 Task: Research Airbnb Accomodation option  in Jackson Hole, Wyoming, known for its outdoor adventures and proximity to Grand Teton National Park.
Action: Mouse moved to (503, 73)
Screenshot: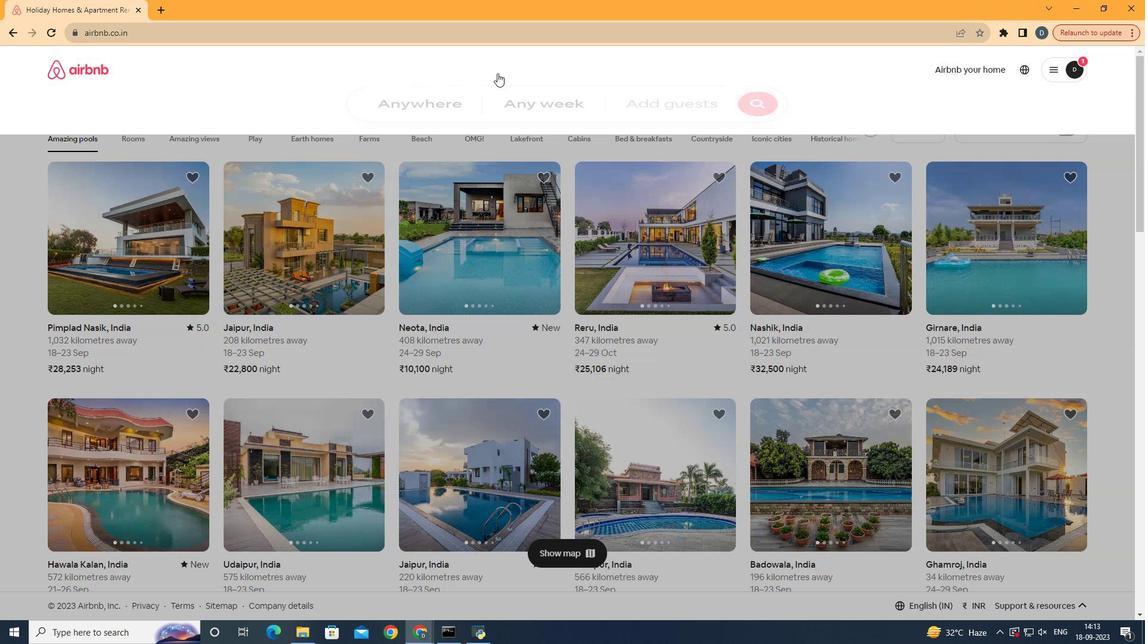 
Action: Mouse pressed left at (503, 73)
Screenshot: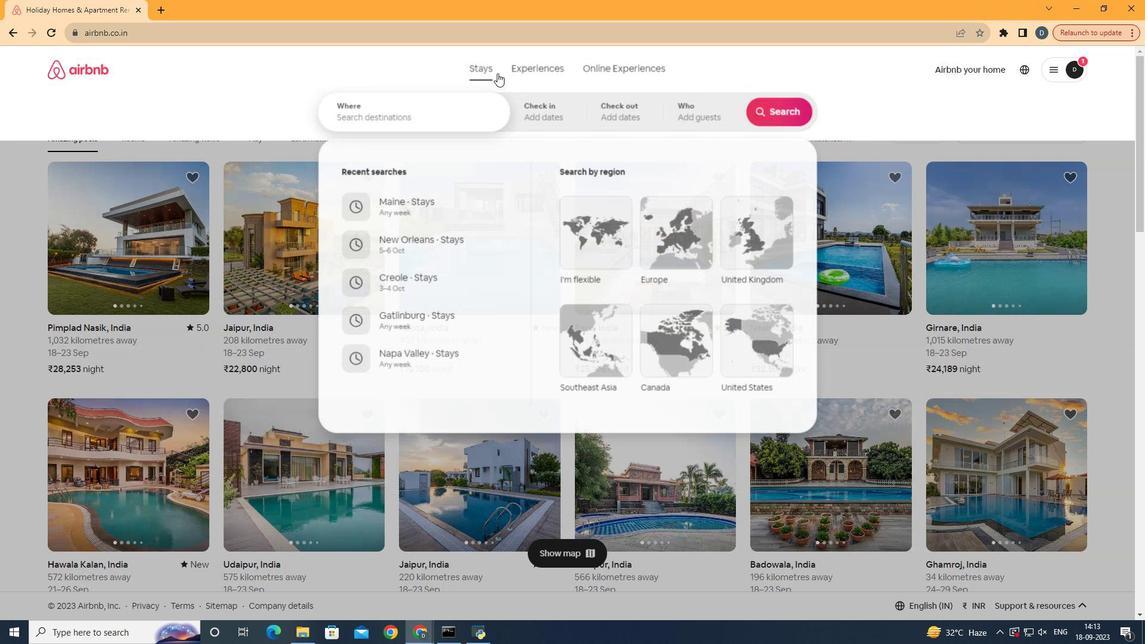 
Action: Mouse moved to (449, 118)
Screenshot: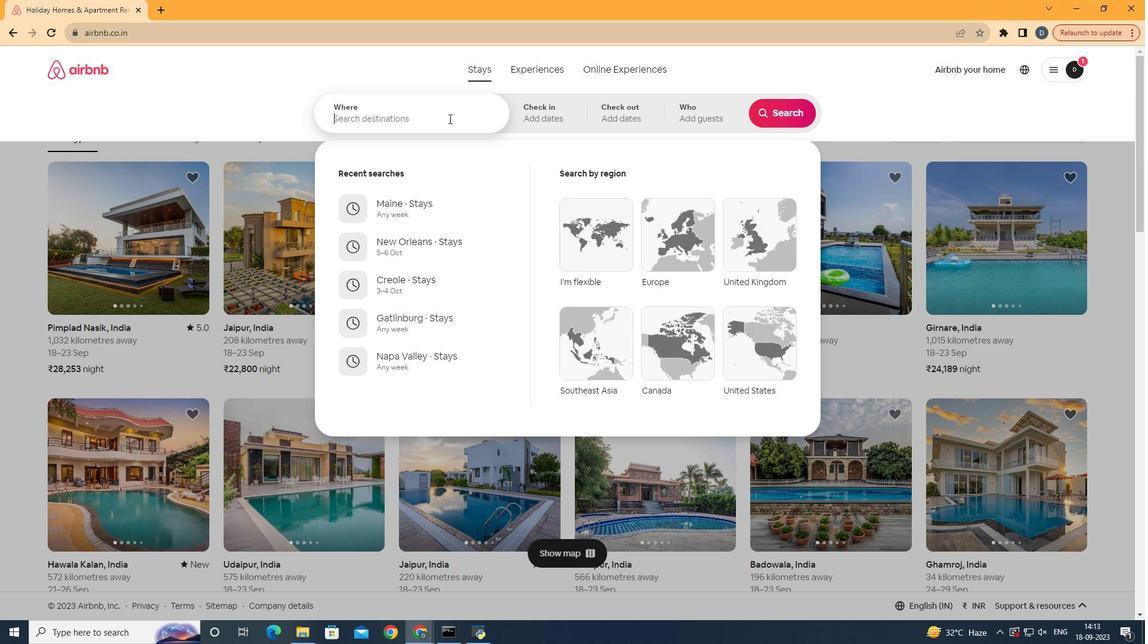 
Action: Mouse pressed left at (449, 118)
Screenshot: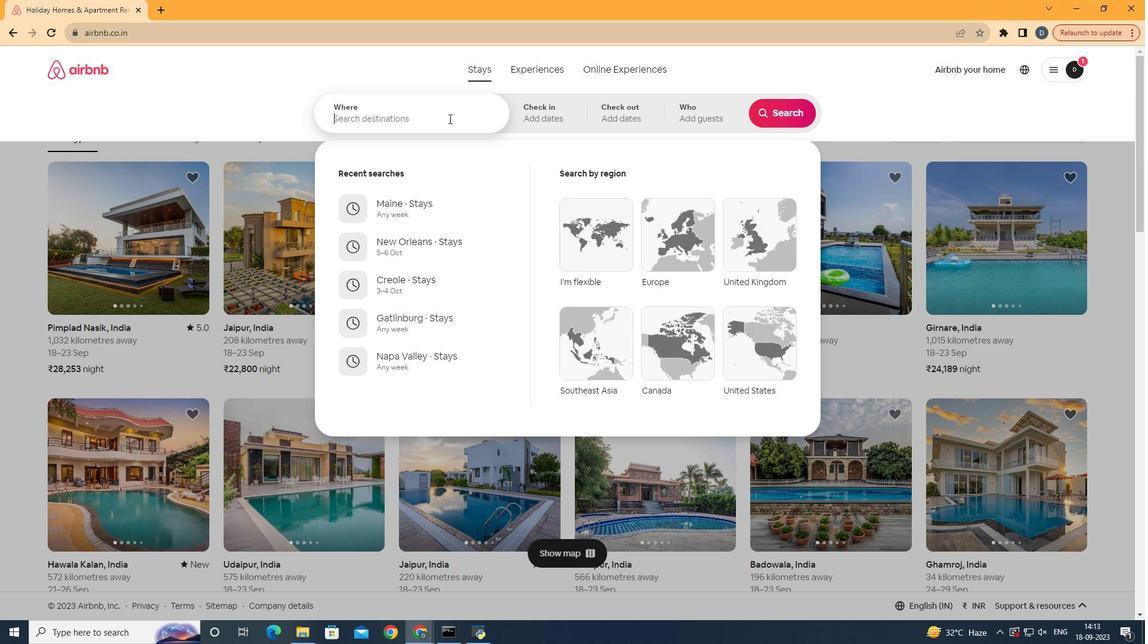 
Action: Mouse moved to (453, 116)
Screenshot: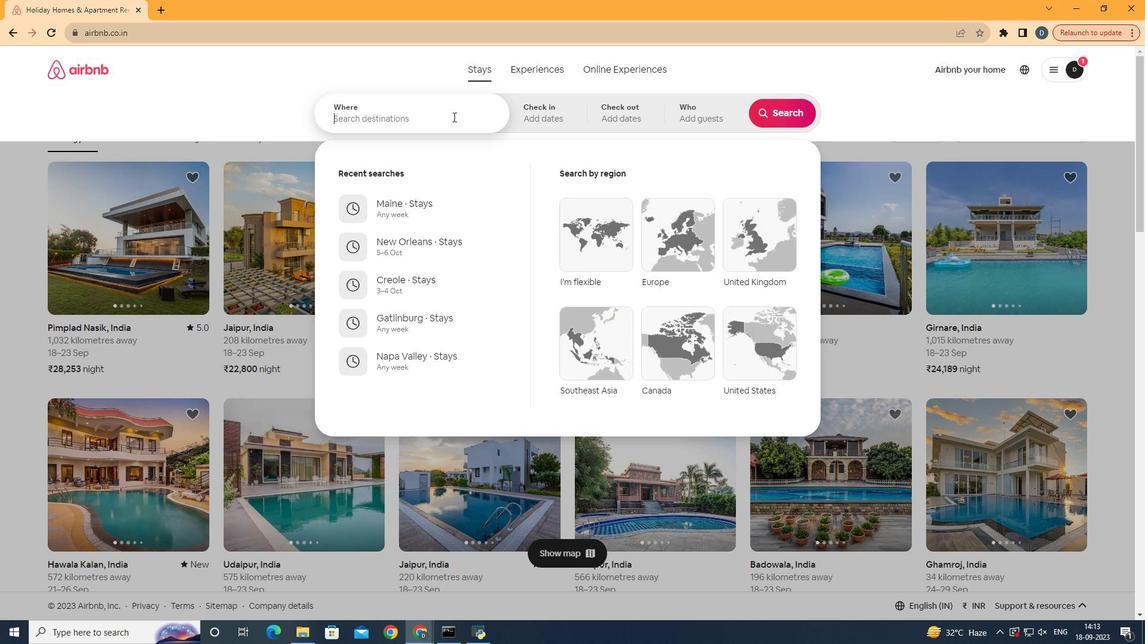 
Action: Key pressed <Key.shift><Key.shift><Key.shift>Jackson<Key.space><Key.shift>Hole,<Key.space><Key.shift><Key.shift><Key.shift><Key.shift><Key.shift><Key.shift><Key.shift><Key.shift><Key.shift><Key.shift><Key.shift><Key.shift><Key.shift><Key.shift><Key.shift><Key.shift><Key.shift><Key.shift><Key.shift><Key.shift>Wyoming<Key.space><Key.shift><Key.shift><Key.shift><Key.shift><Key.shift><Key.shift><Key.shift><Key.shift><Key.shift><Key.shift><Key.shift><Key.shift><Key.shift><Key.shift><Key.shift><Key.shift><Key.shift><Key.shift><Key.shift><Key.shift><Key.shift><Key.shift><Key.shift><Key.shift><Key.shift><Key.shift><Key.shift><Key.shift><Key.shift><Key.shift><Key.shift>Grand<Key.backspace><Key.backspace><Key.backspace><Key.backspace><Key.backspace><Key.backspace><Key.enter>
Screenshot: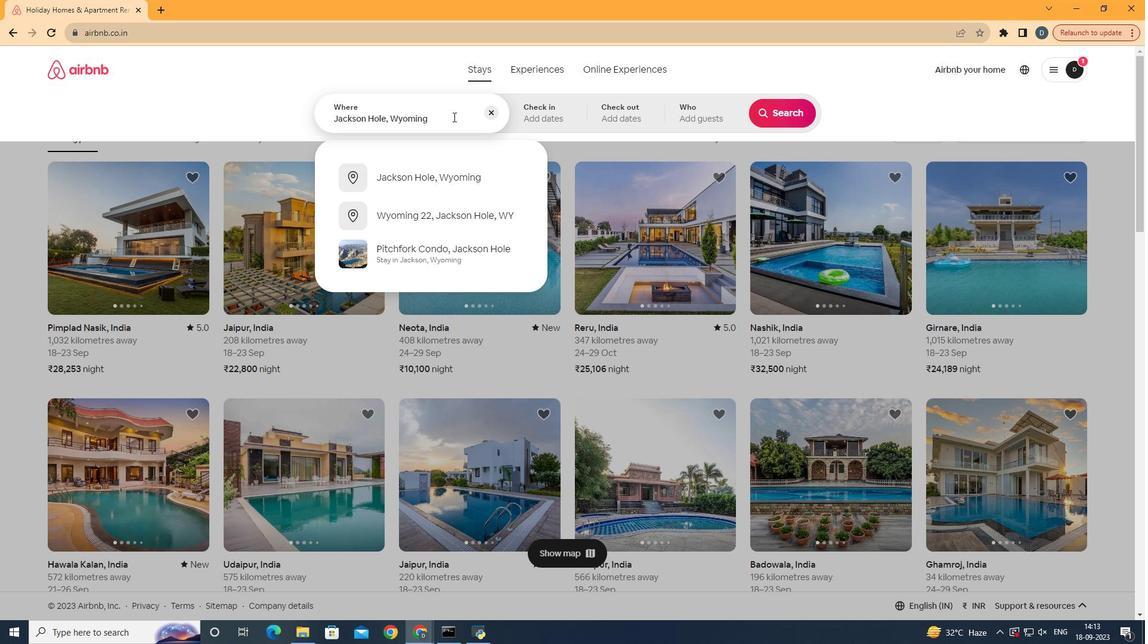 
Action: Mouse moved to (796, 113)
Screenshot: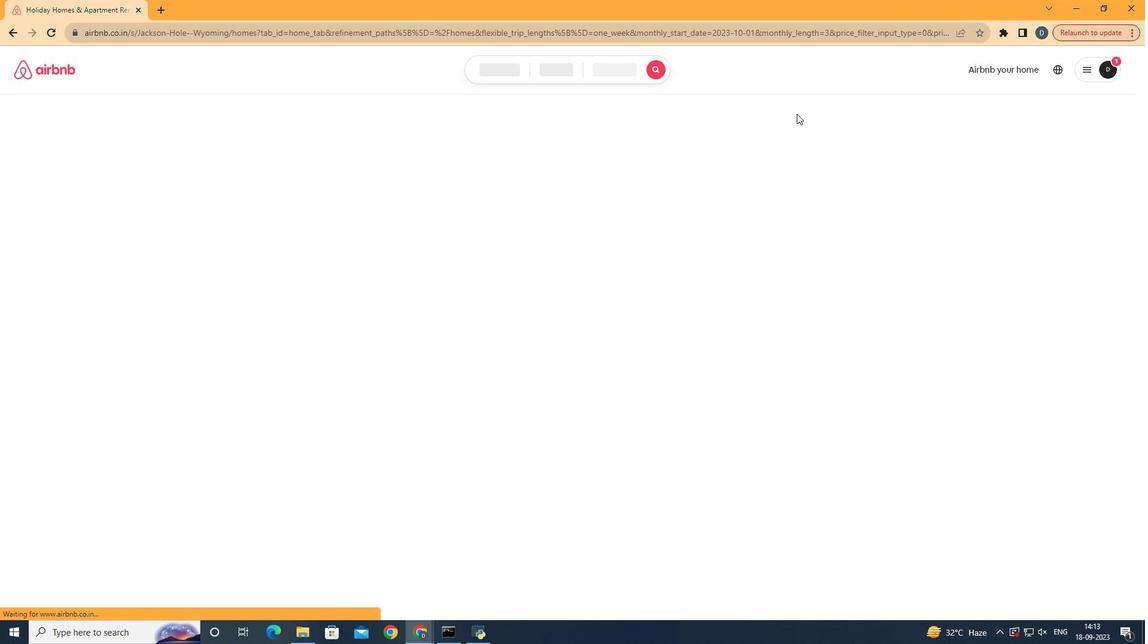 
Action: Mouse pressed left at (796, 113)
Screenshot: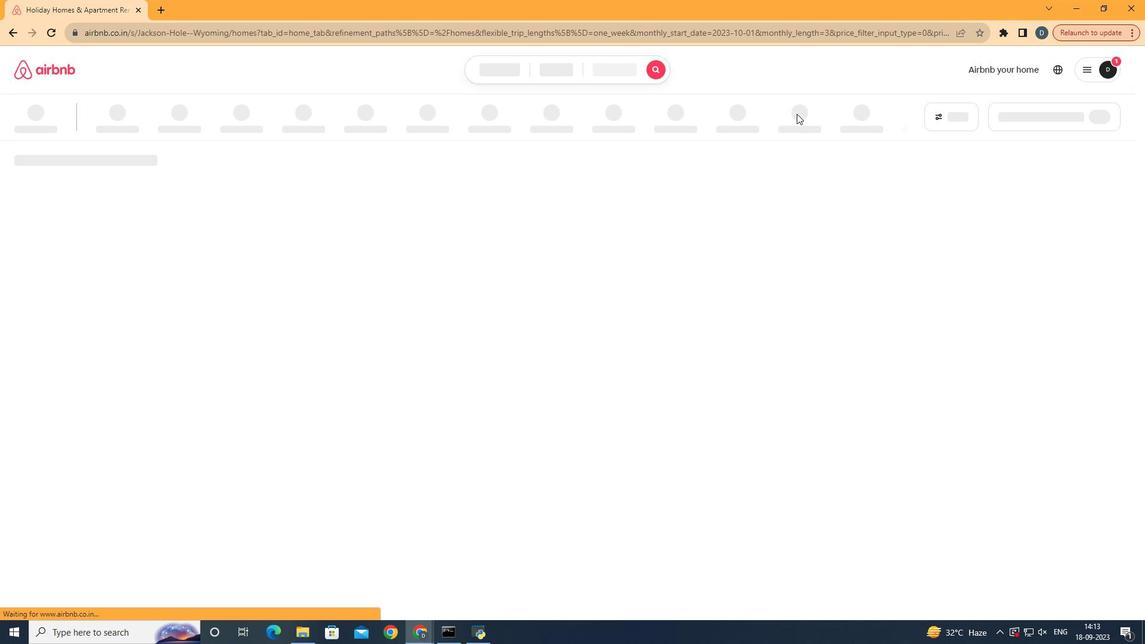 
Action: Mouse moved to (168, 303)
Screenshot: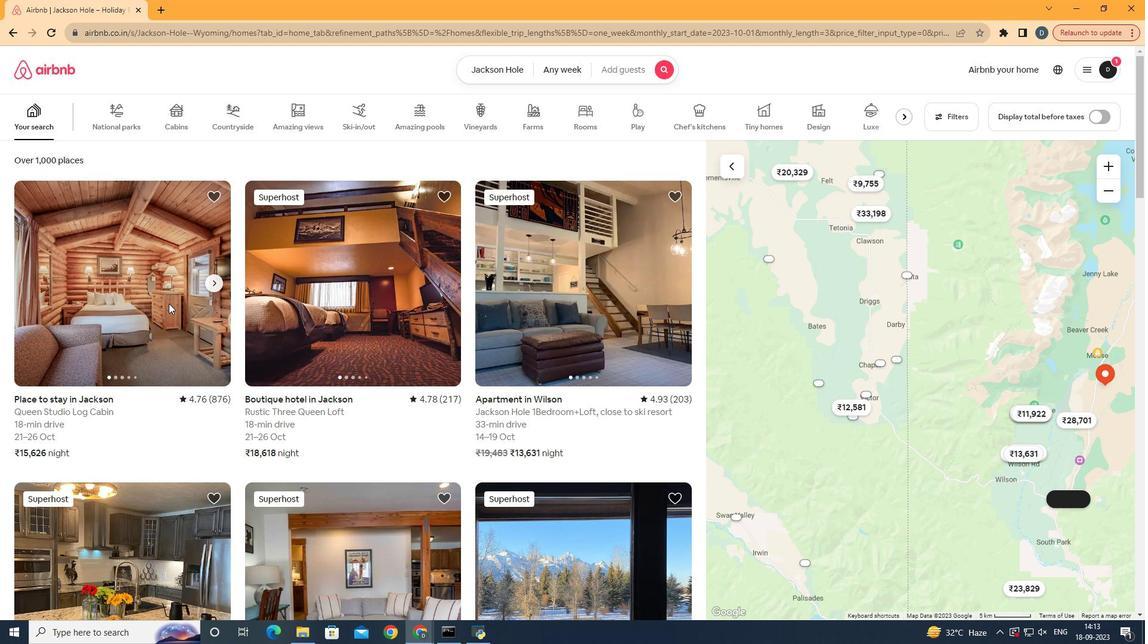 
Action: Mouse pressed left at (168, 303)
Screenshot: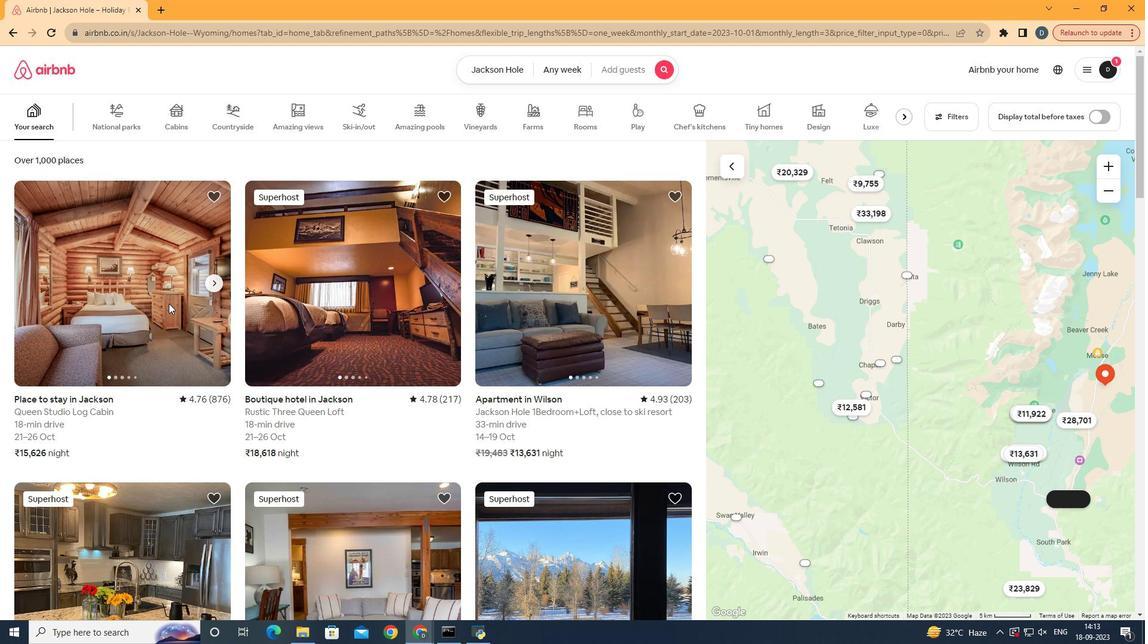 
Action: Mouse moved to (823, 436)
Screenshot: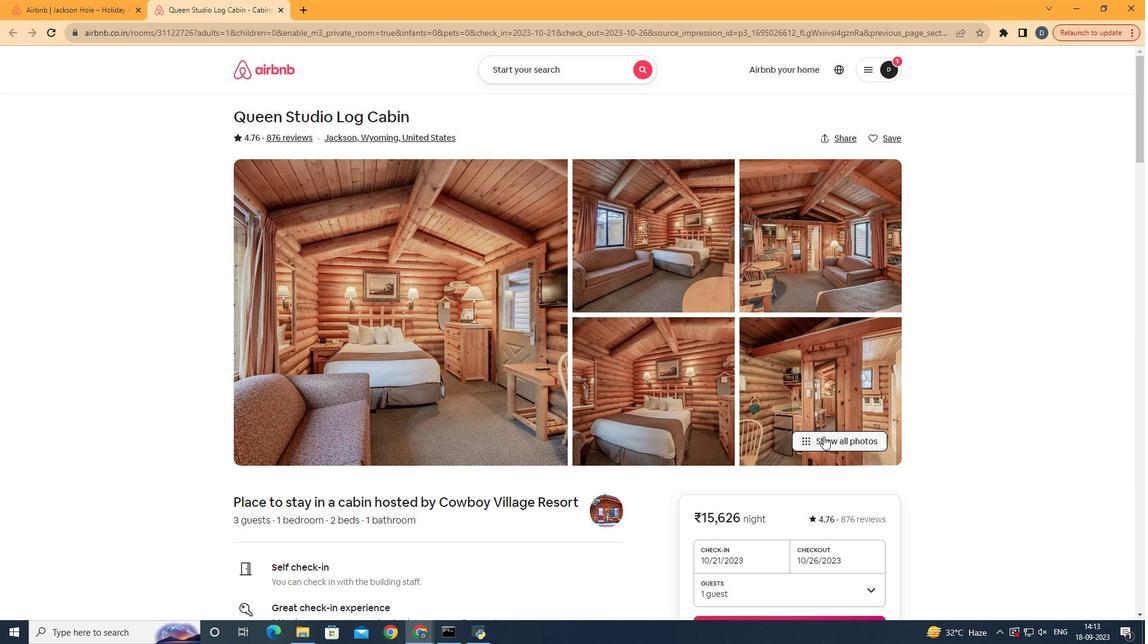 
Action: Mouse pressed left at (823, 436)
Screenshot: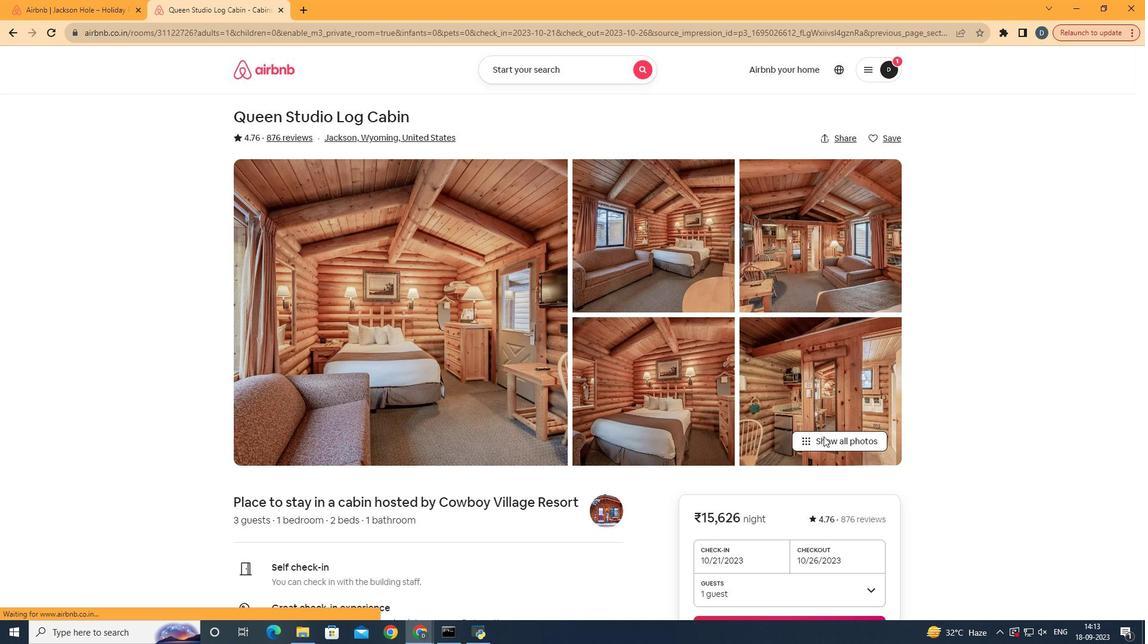 
Action: Mouse moved to (805, 396)
Screenshot: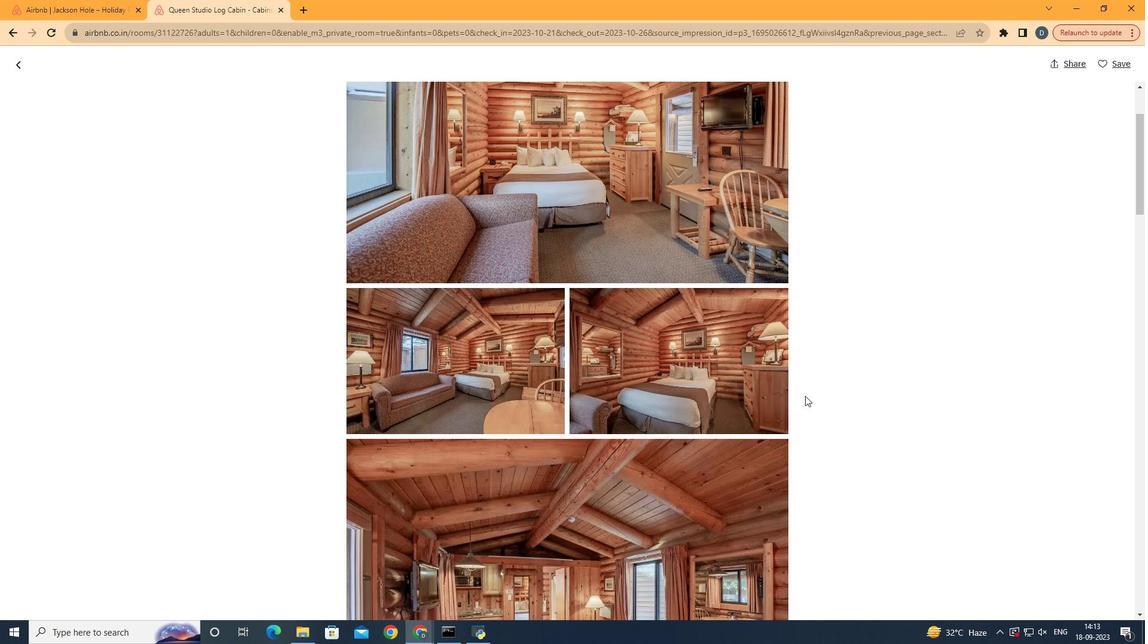 
Action: Mouse scrolled (805, 395) with delta (0, 0)
Screenshot: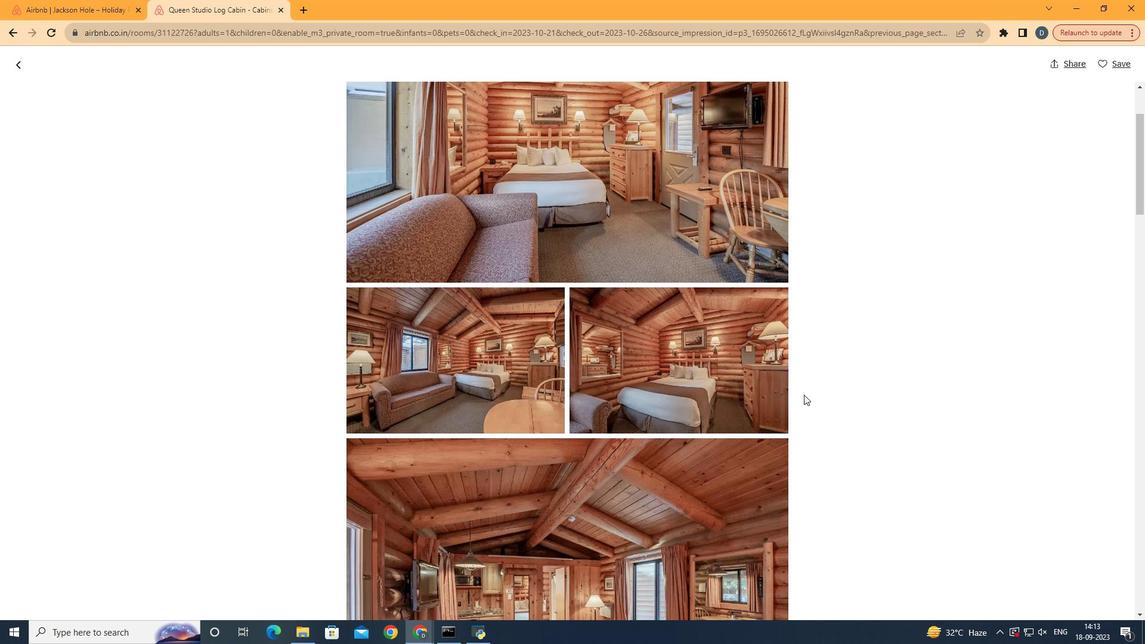 
Action: Mouse scrolled (805, 395) with delta (0, 0)
Screenshot: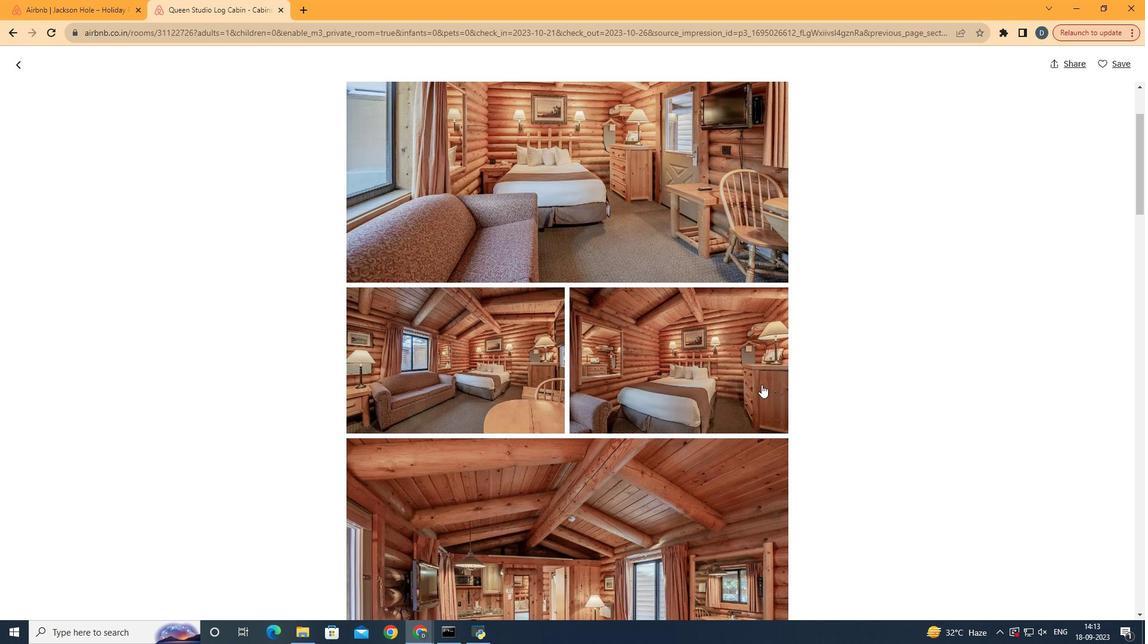
Action: Mouse moved to (759, 384)
Screenshot: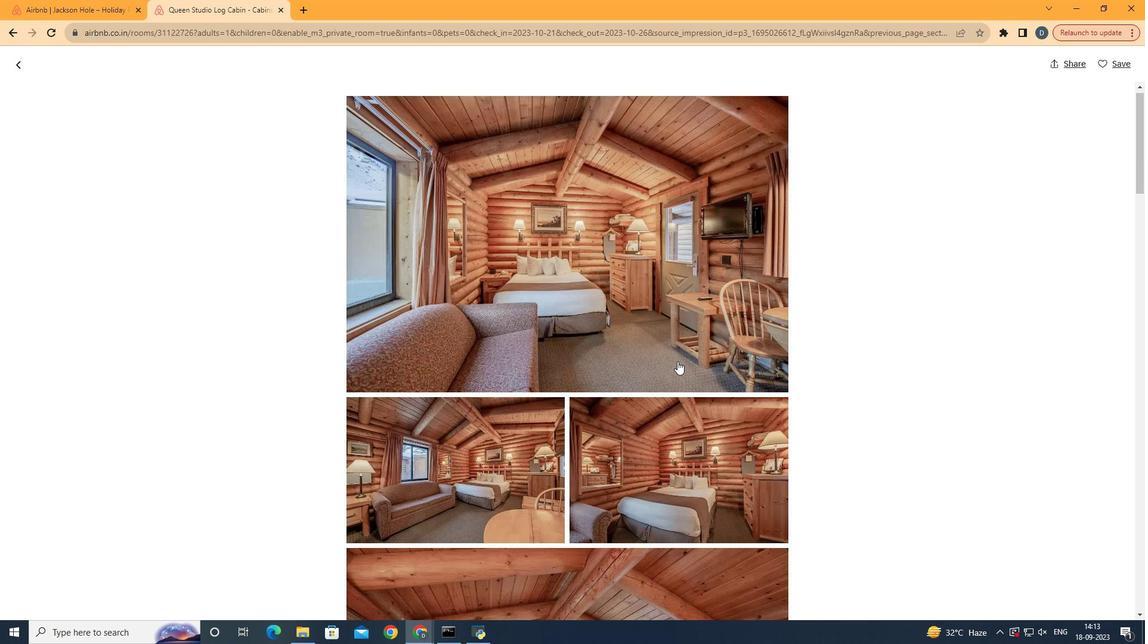 
Action: Mouse scrolled (759, 384) with delta (0, 0)
Screenshot: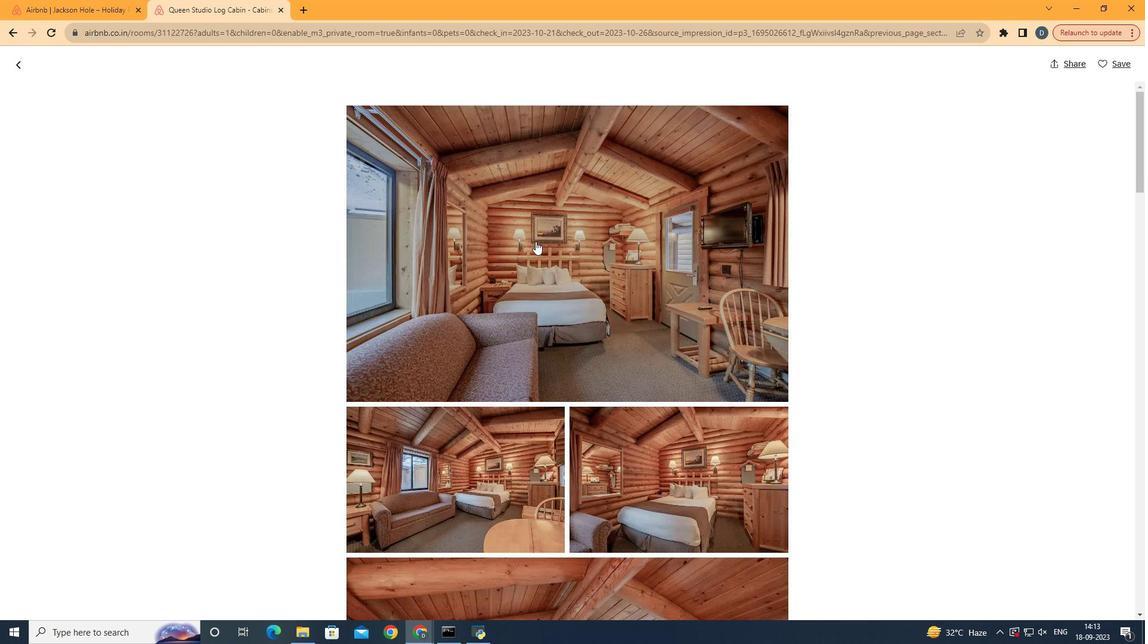 
Action: Mouse scrolled (759, 384) with delta (0, 0)
Screenshot: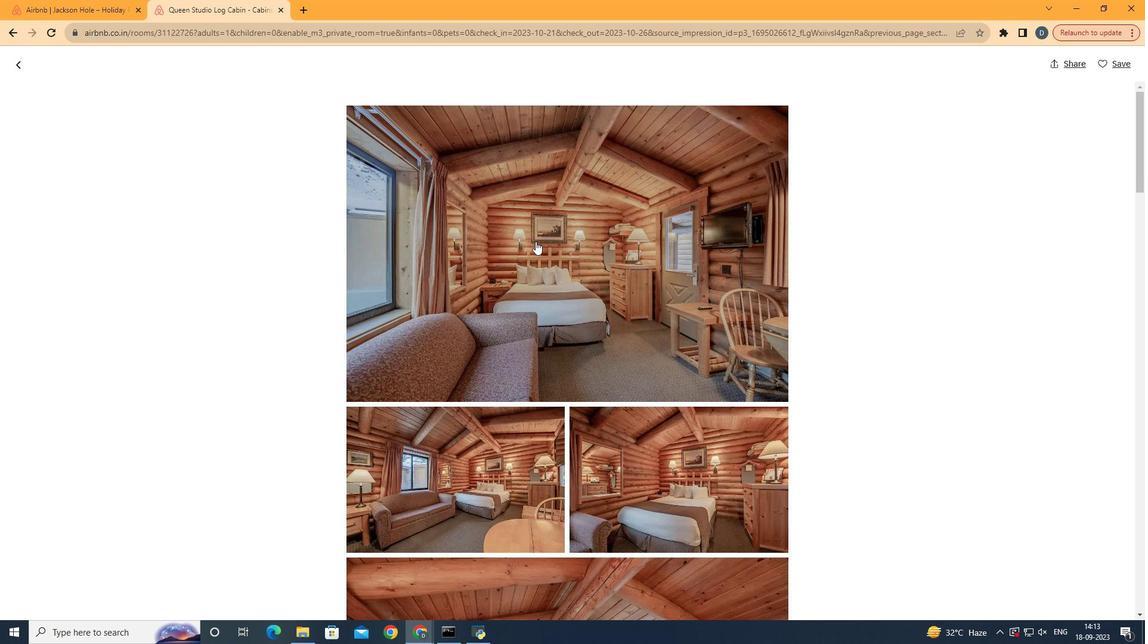 
Action: Mouse scrolled (759, 384) with delta (0, 0)
Screenshot: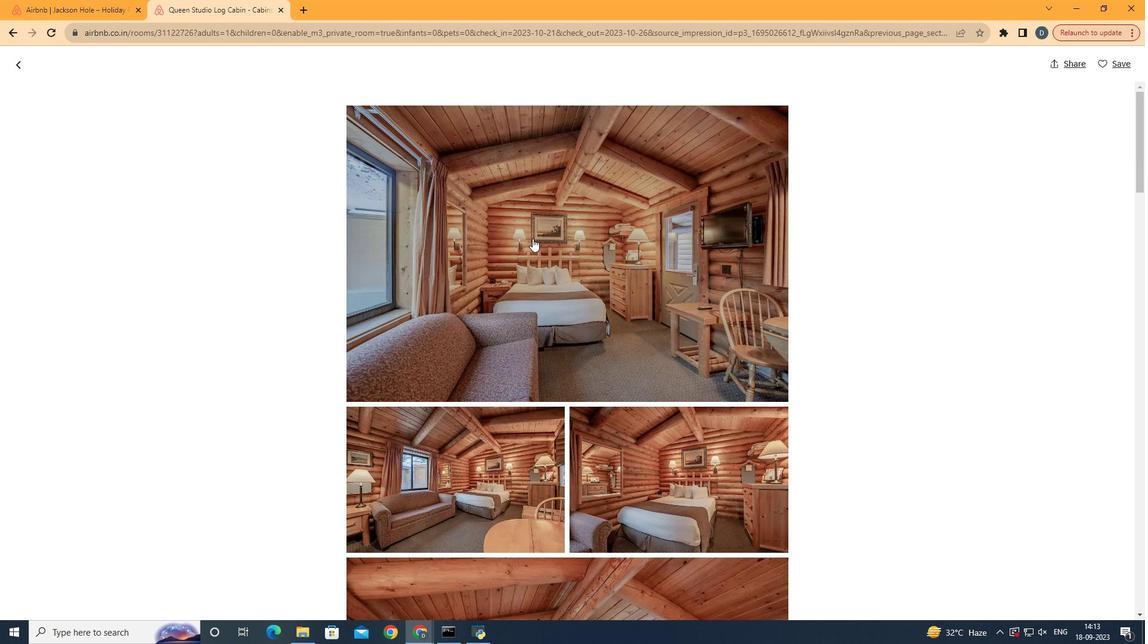 
Action: Mouse moved to (641, 345)
Screenshot: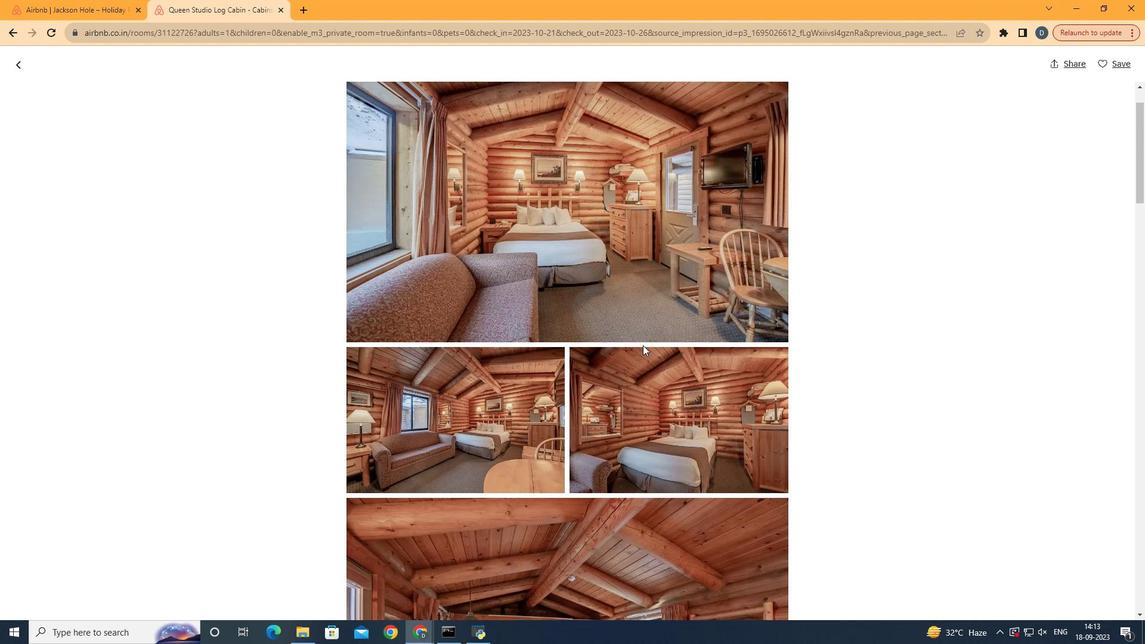 
Action: Mouse scrolled (641, 344) with delta (0, 0)
Screenshot: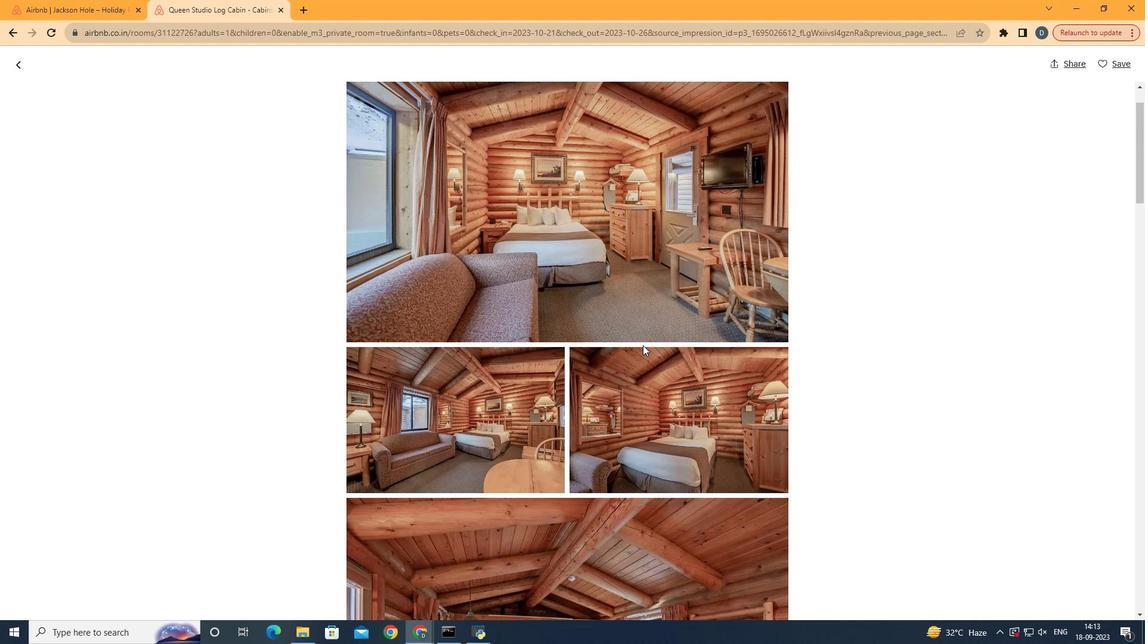 
Action: Mouse moved to (641, 345)
Screenshot: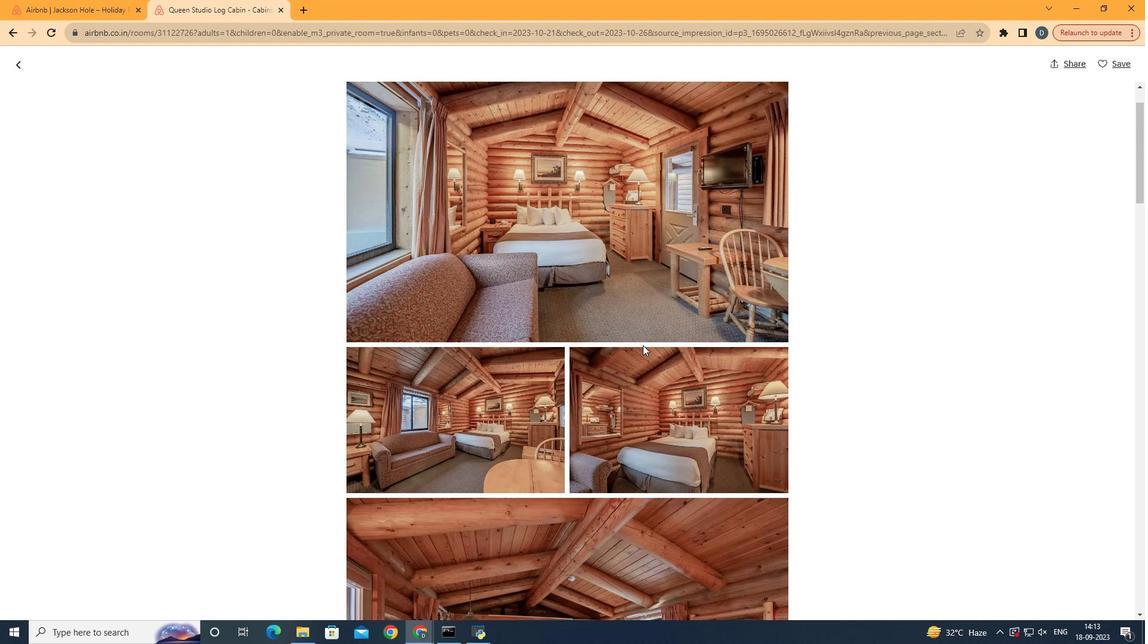 
Action: Mouse pressed left at (641, 345)
Screenshot: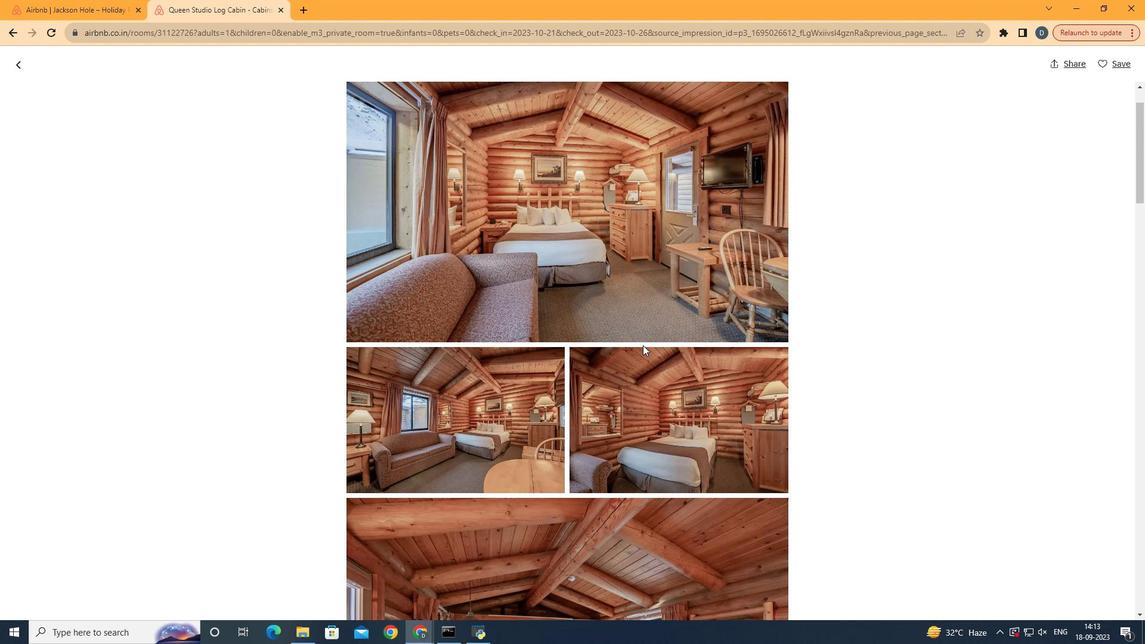 
Action: Mouse moved to (662, 258)
Screenshot: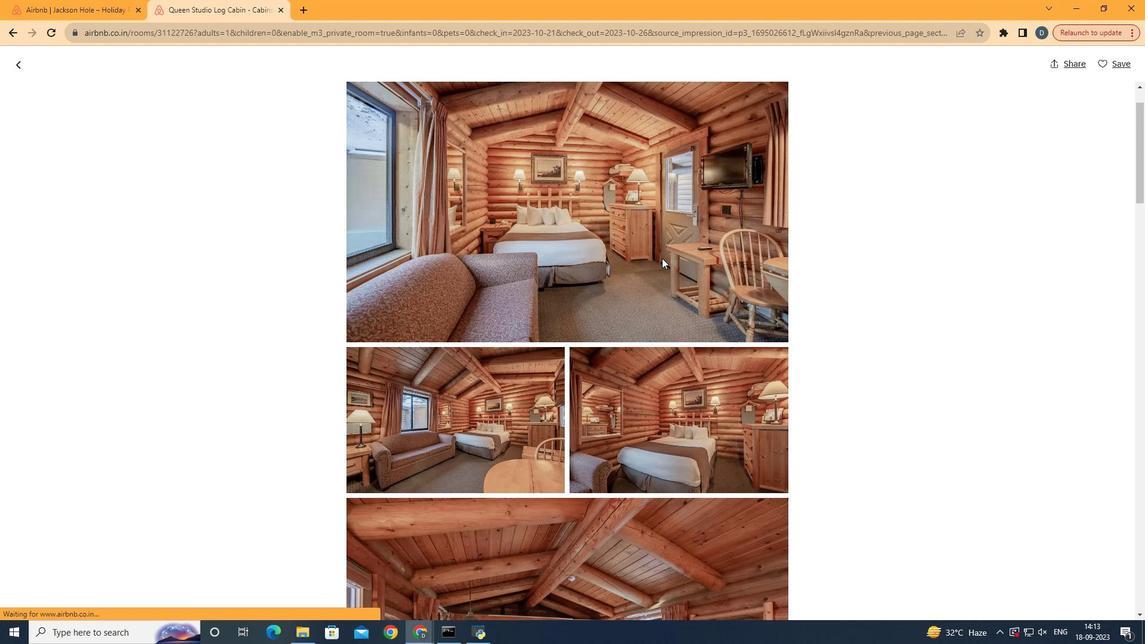 
Action: Mouse pressed left at (662, 258)
Screenshot: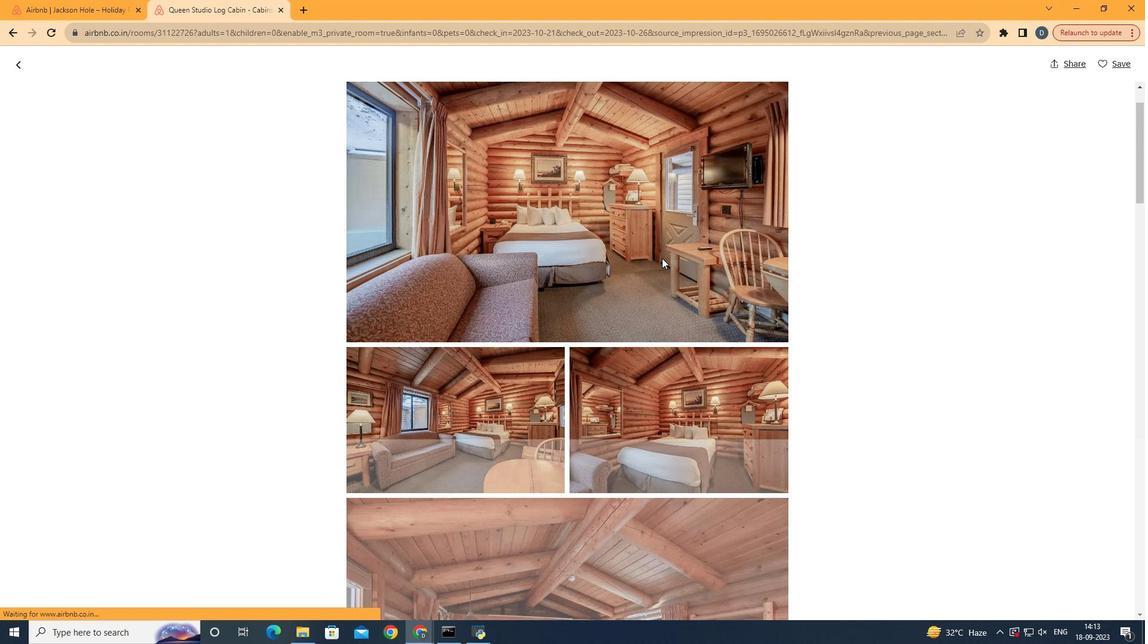 
Action: Mouse moved to (1113, 338)
Screenshot: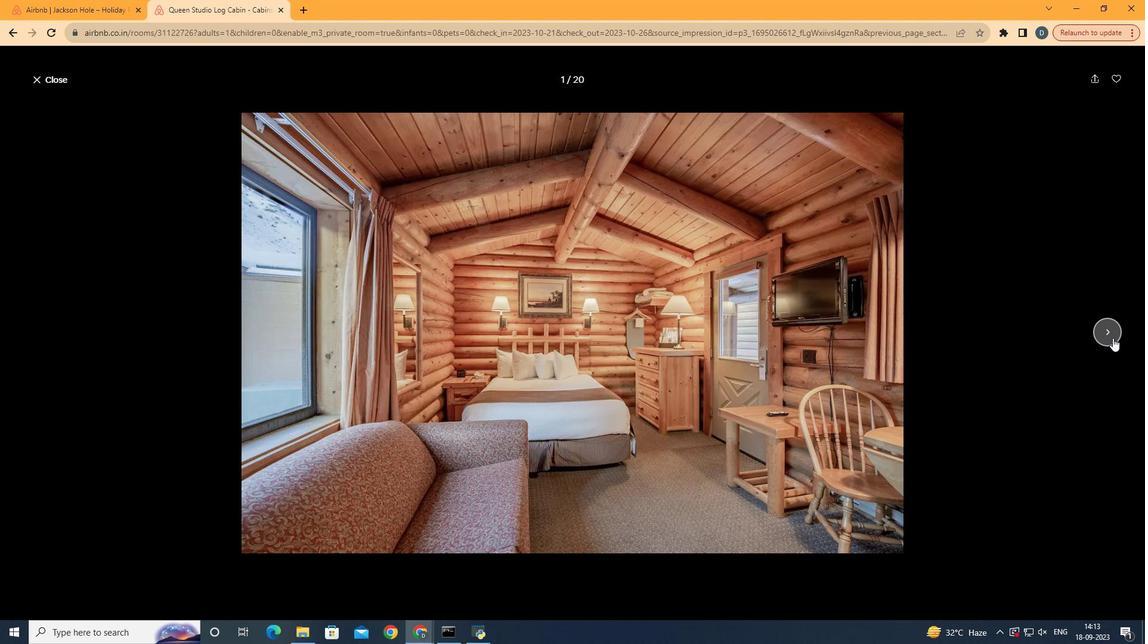 
Action: Mouse pressed left at (1113, 338)
Screenshot: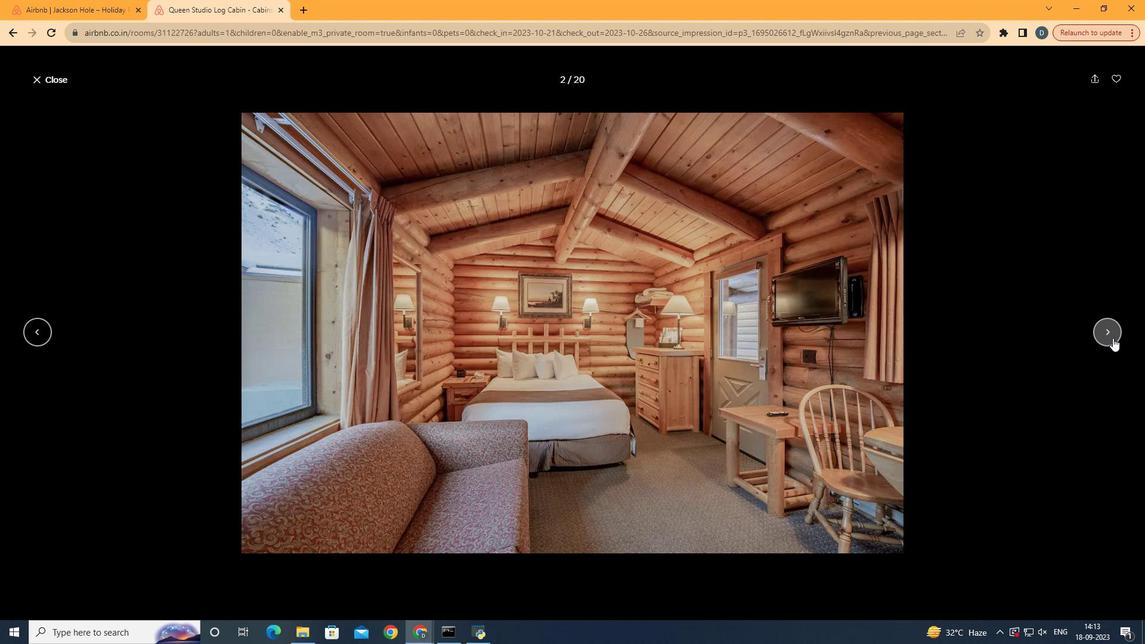 
Action: Mouse pressed left at (1113, 338)
Screenshot: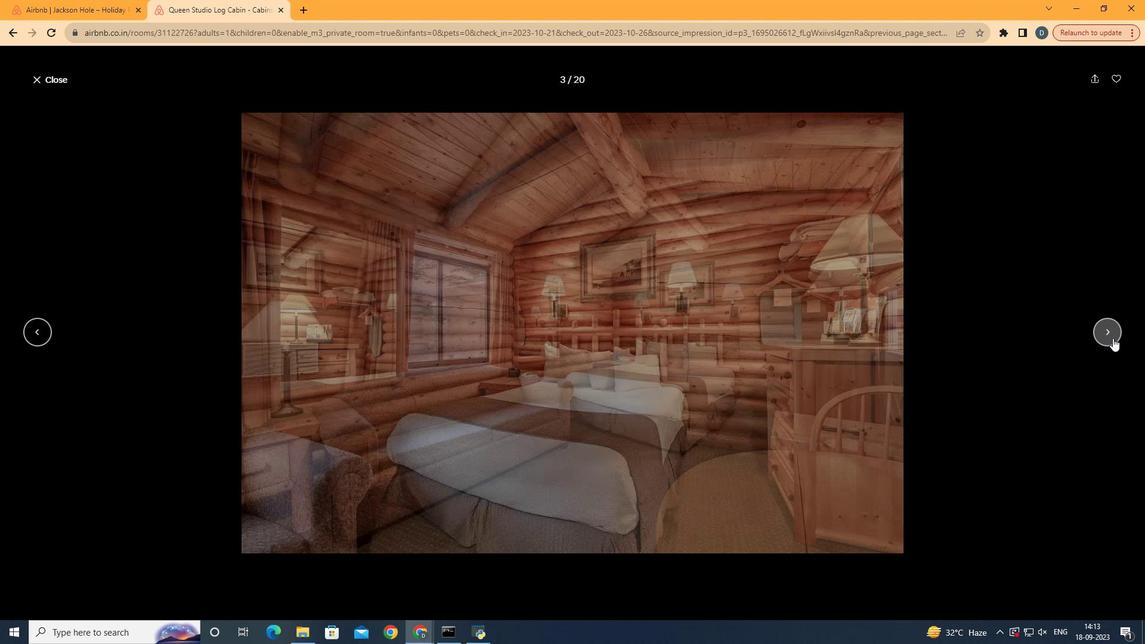 
Action: Mouse pressed left at (1113, 338)
Screenshot: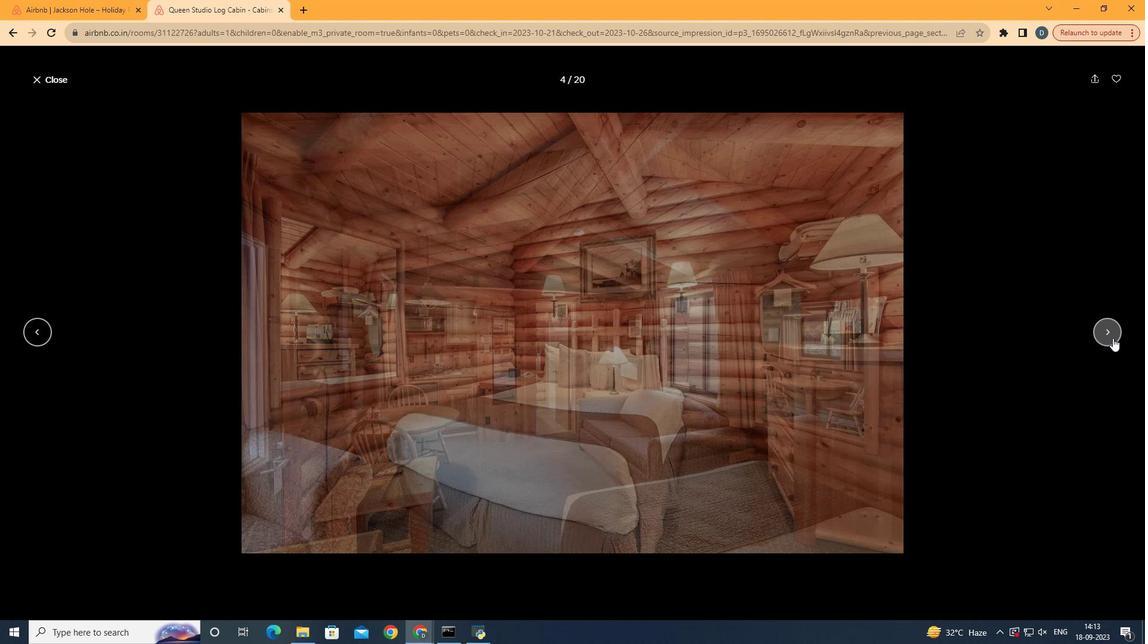 
Action: Key pressed <Key.right>
Screenshot: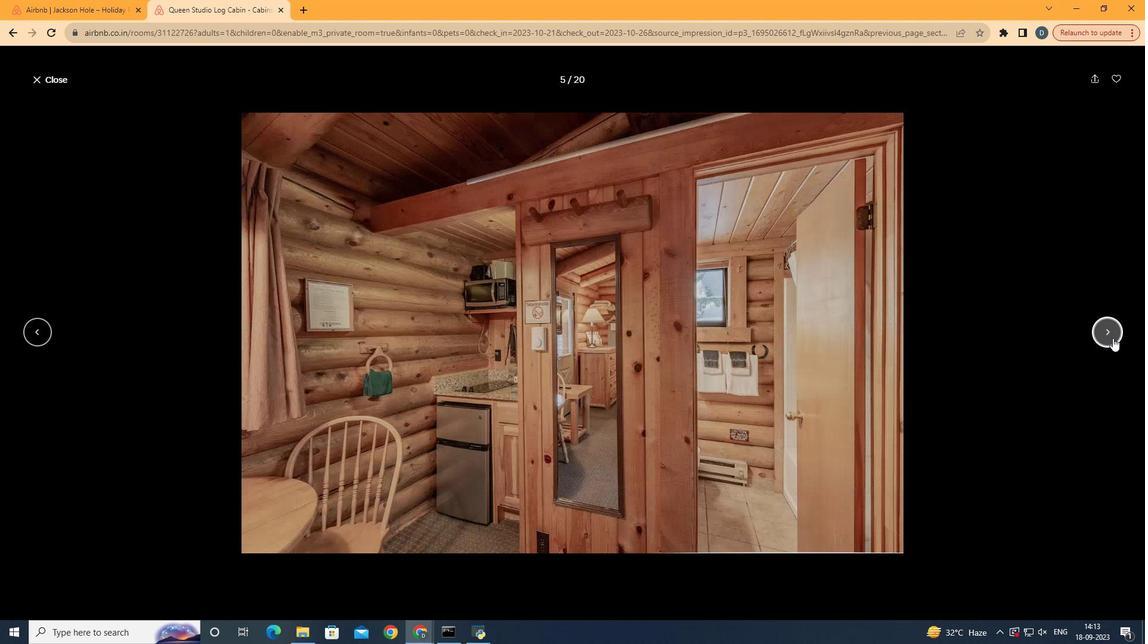 
Action: Mouse moved to (1113, 338)
Screenshot: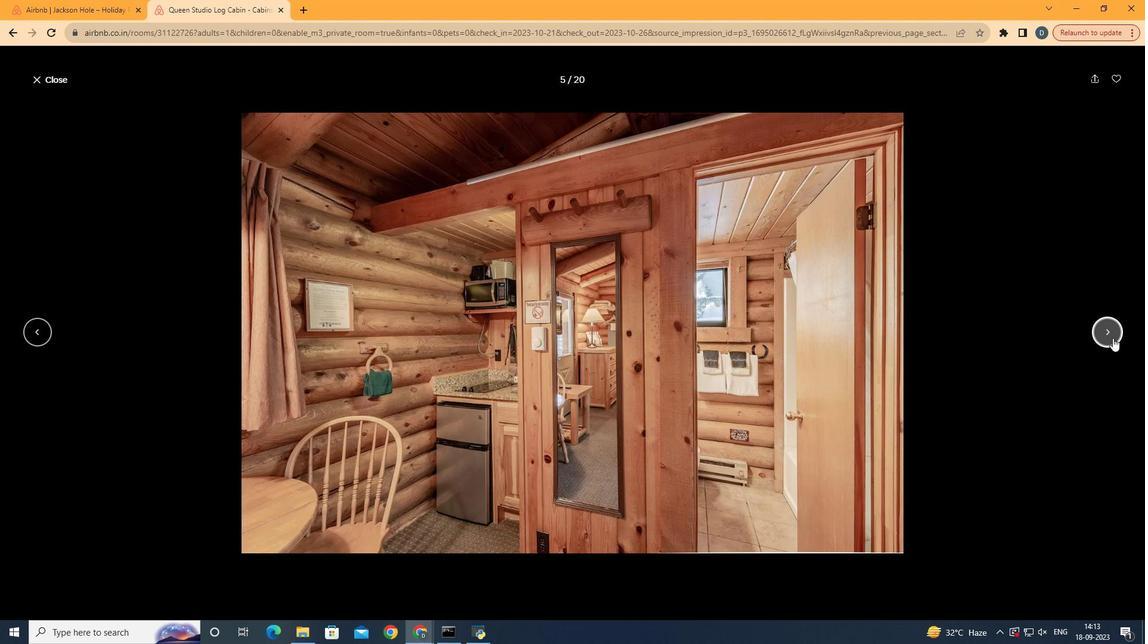 
Action: Key pressed <Key.right><Key.right><Key.right><Key.right><Key.right><Key.right><Key.right><Key.right><Key.right><Key.right><Key.right><Key.right><Key.right><Key.up><Key.left><Key.right><Key.right><Key.right>
Screenshot: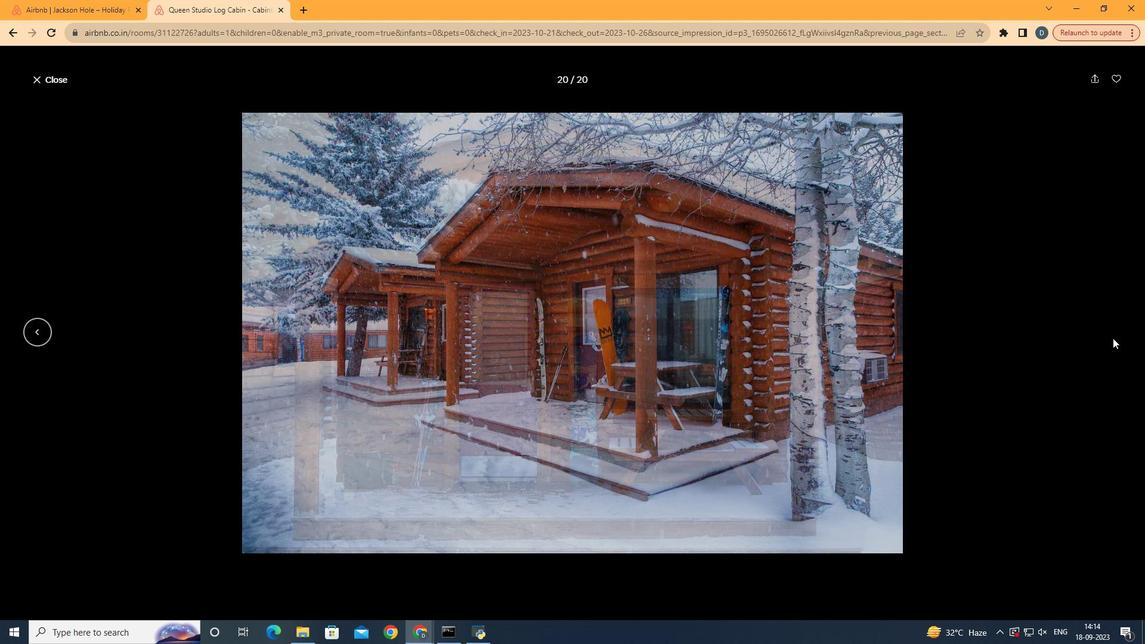 
Action: Mouse moved to (63, 75)
Screenshot: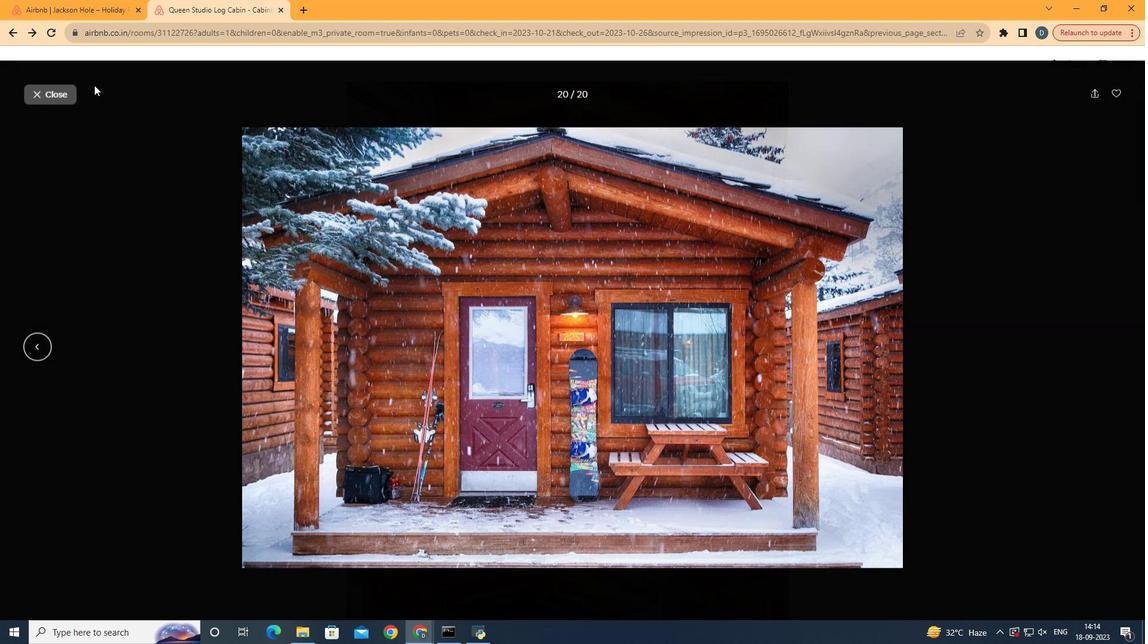 
Action: Mouse pressed left at (63, 75)
Screenshot: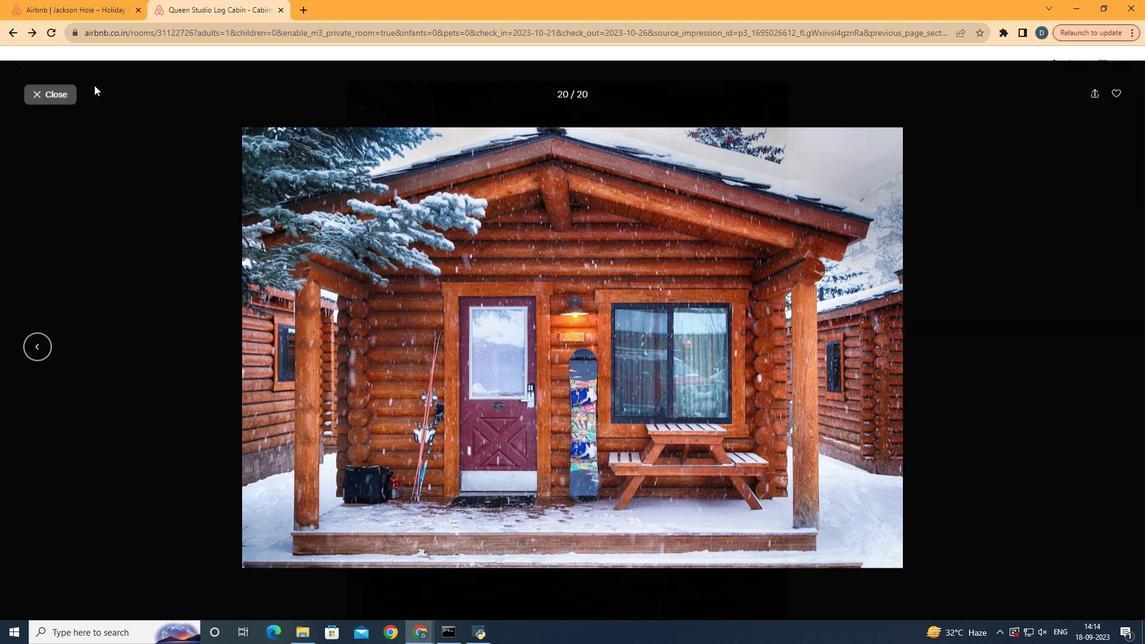 
Action: Mouse moved to (12, 65)
Screenshot: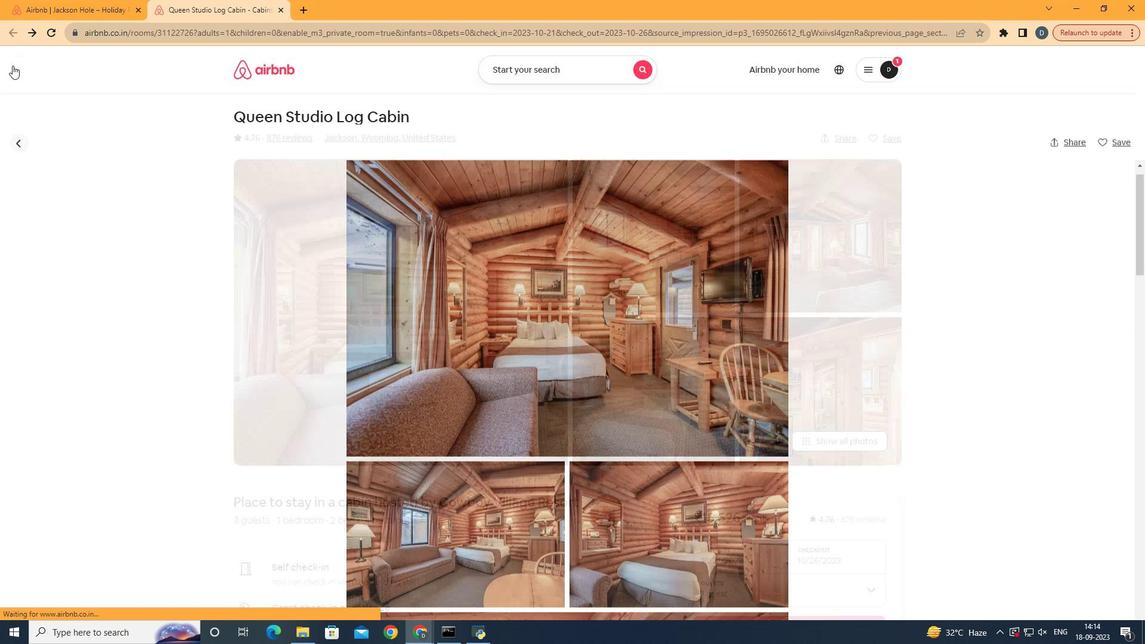 
Action: Mouse pressed left at (12, 65)
Screenshot: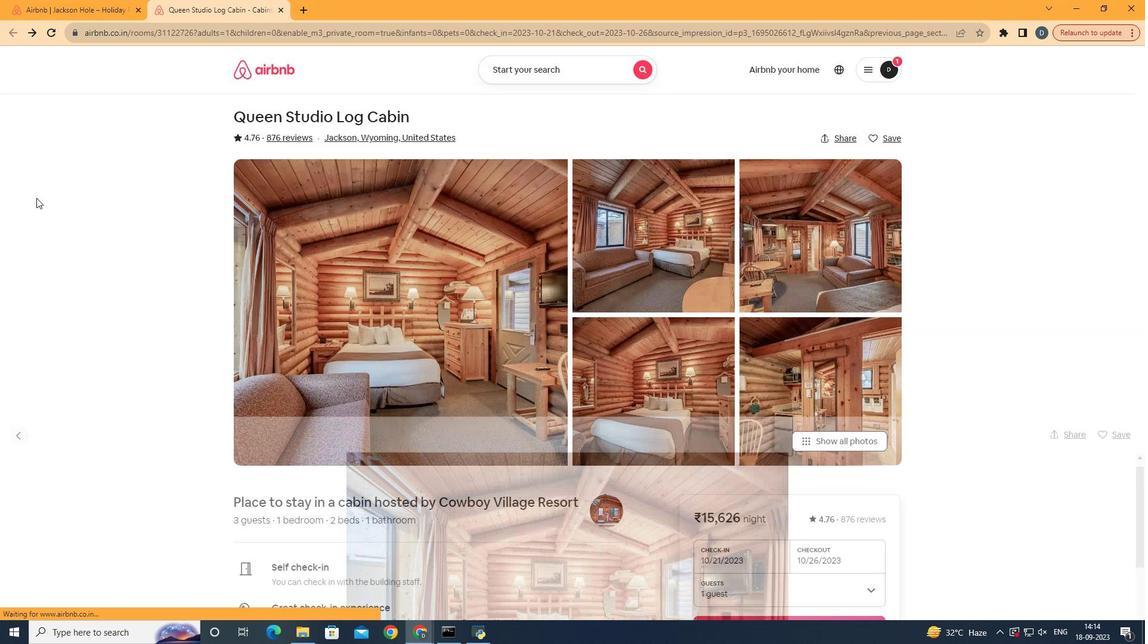 
Action: Mouse moved to (668, 338)
Screenshot: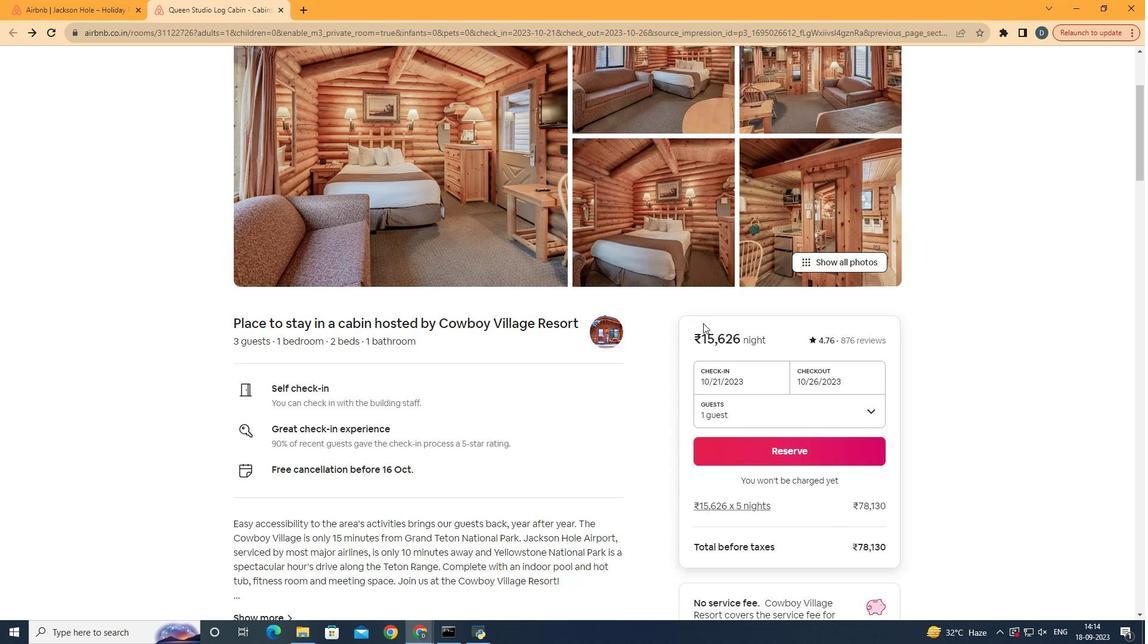 
Action: Mouse scrolled (668, 338) with delta (0, 0)
Screenshot: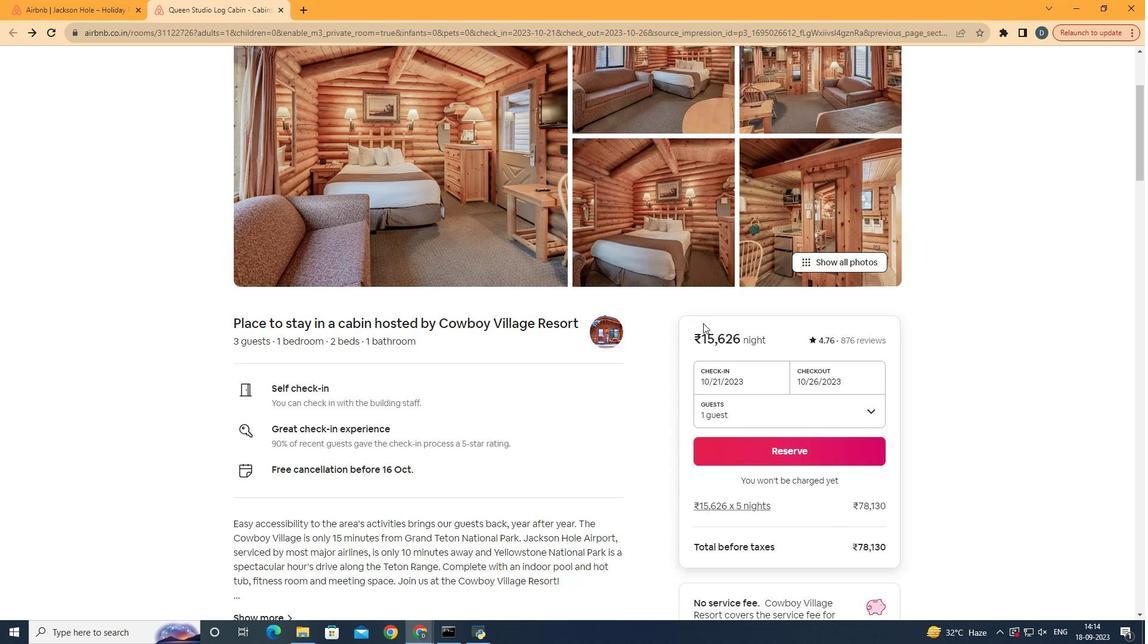 
Action: Mouse moved to (670, 344)
Screenshot: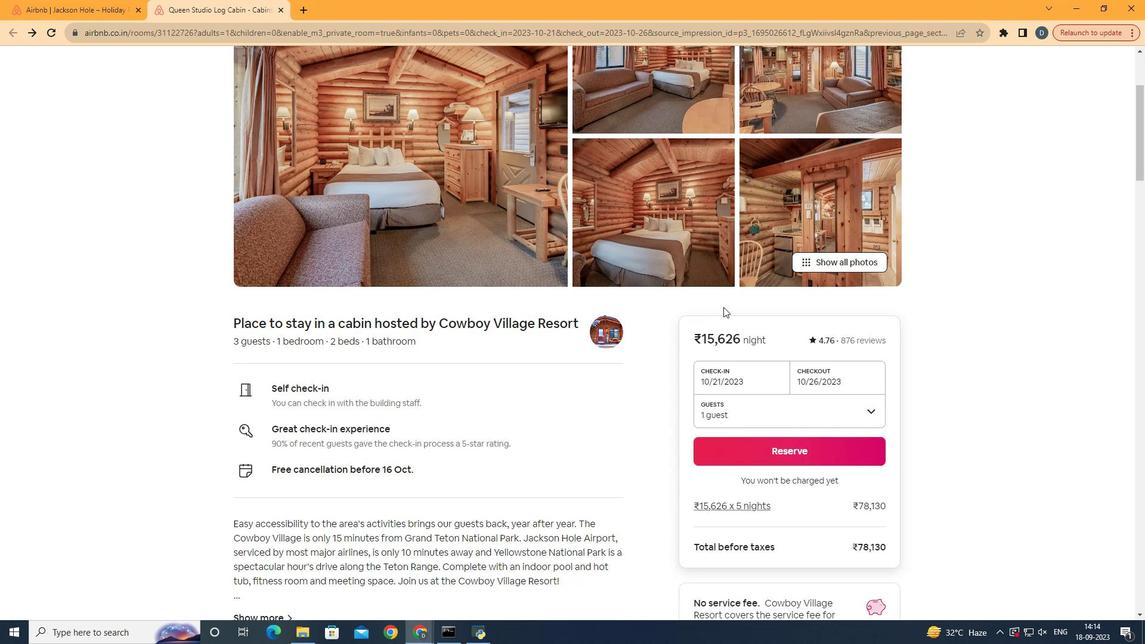 
Action: Mouse scrolled (670, 344) with delta (0, 0)
Screenshot: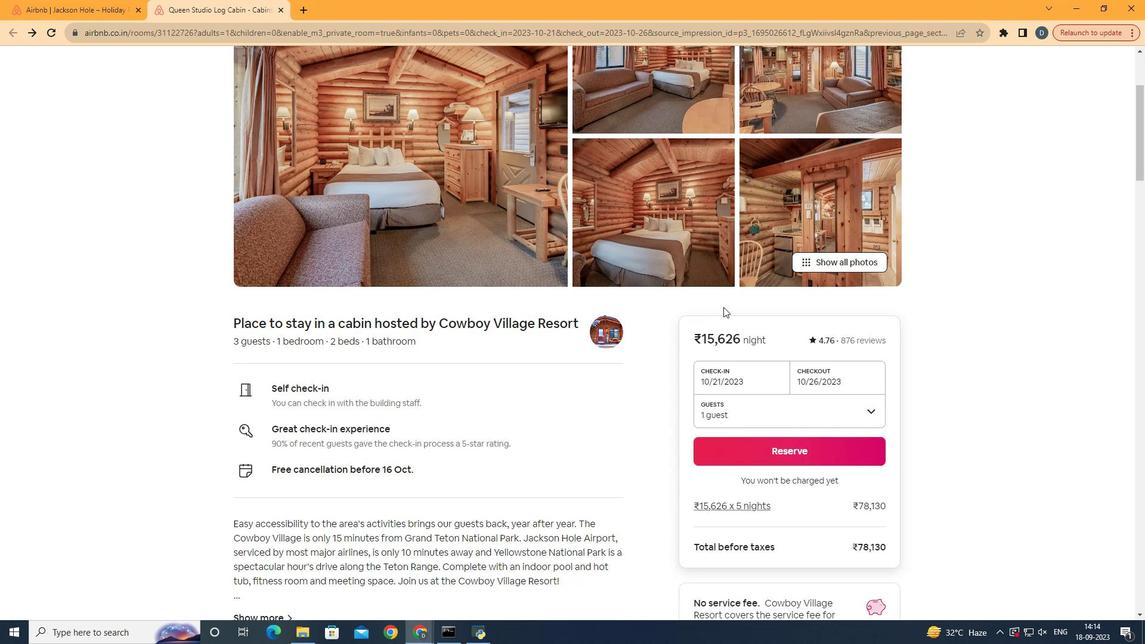 
Action: Mouse moved to (672, 348)
Screenshot: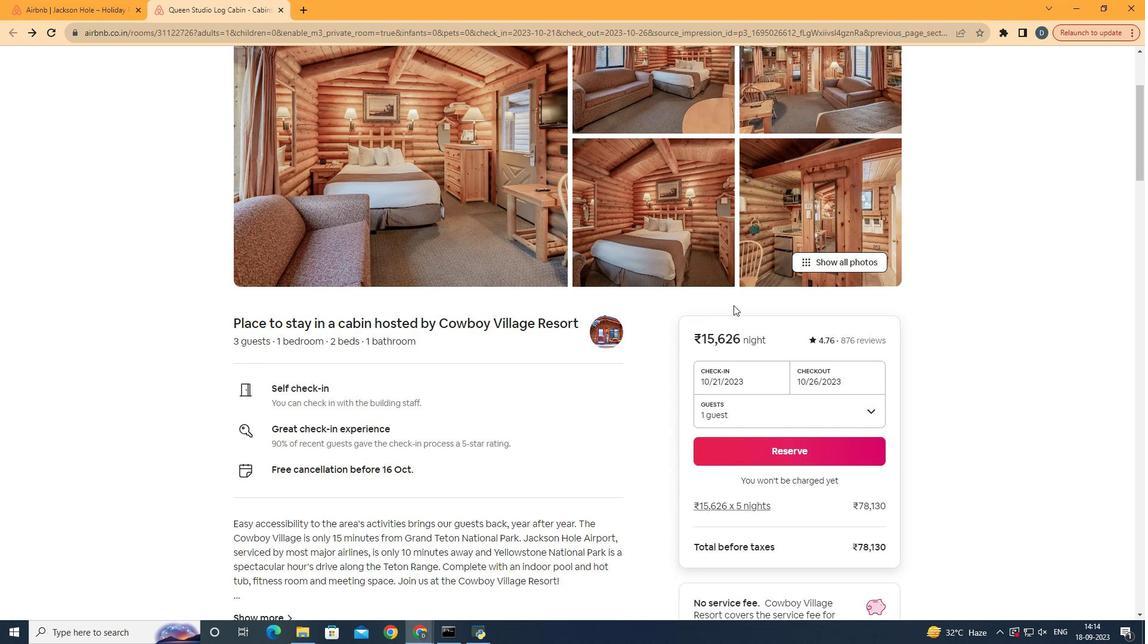 
Action: Mouse scrolled (672, 347) with delta (0, 0)
Screenshot: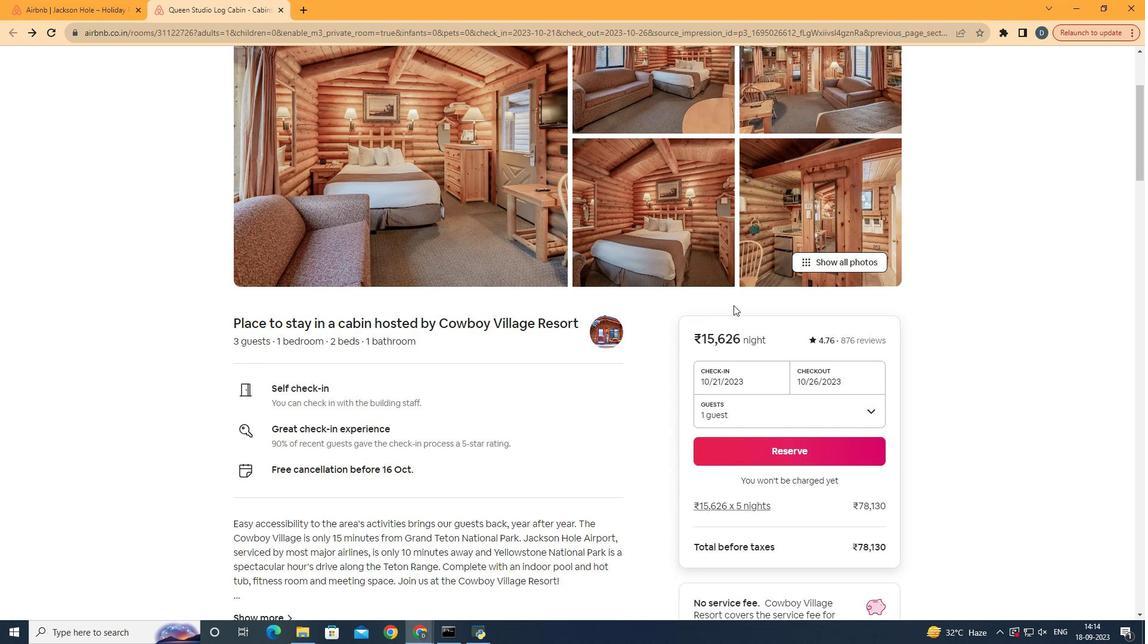 
Action: Mouse moved to (732, 333)
Screenshot: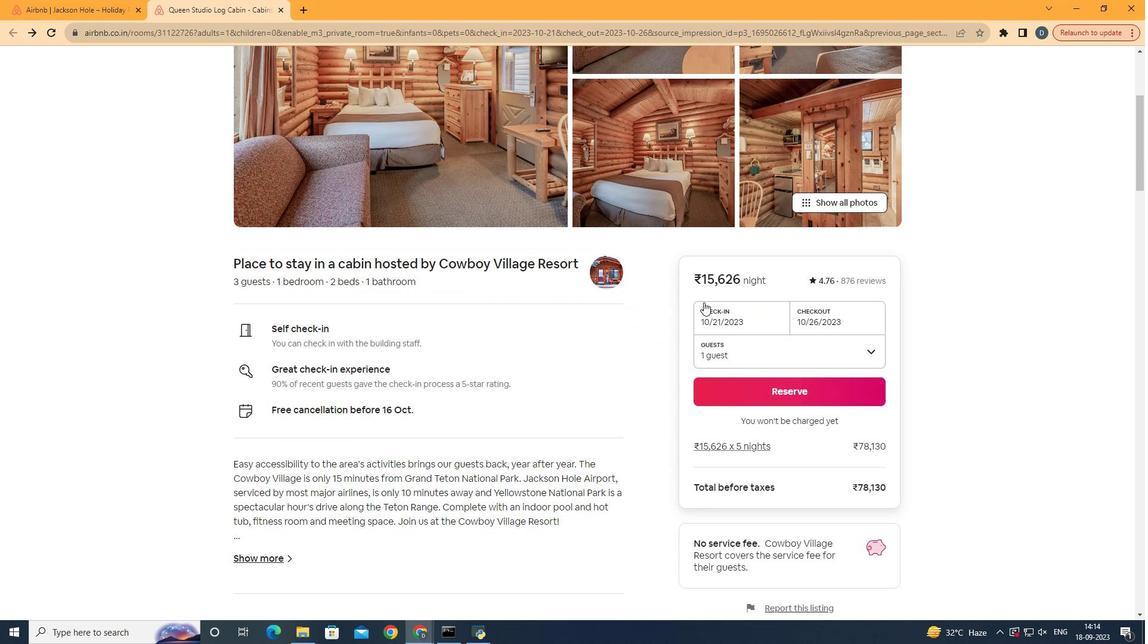 
Action: Mouse scrolled (732, 332) with delta (0, 0)
Screenshot: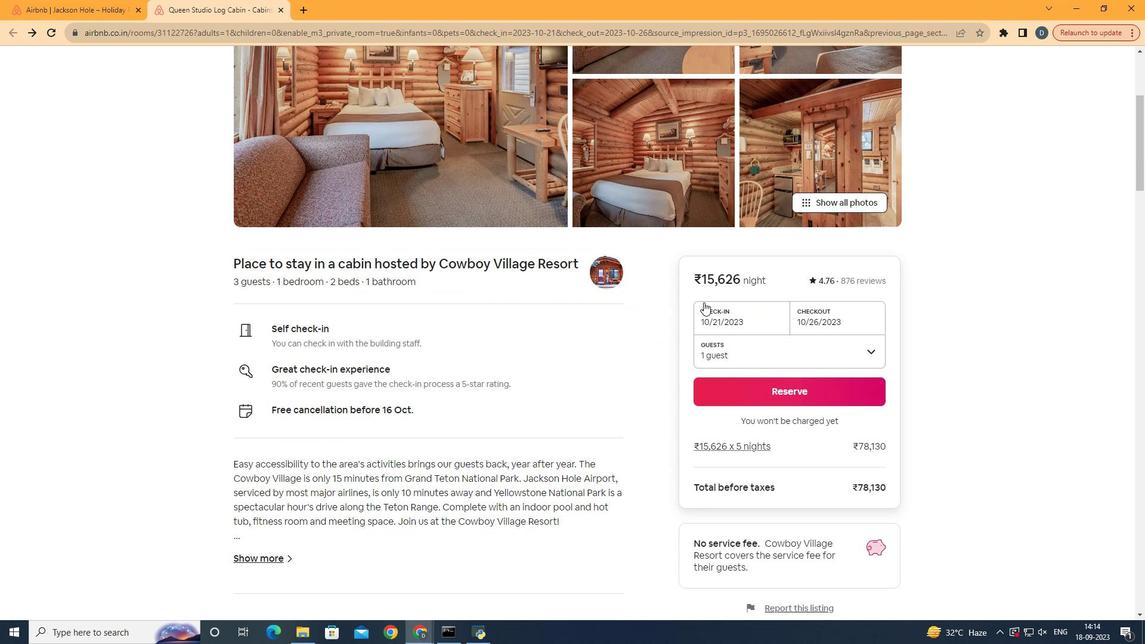 
Action: Mouse moved to (389, 382)
Screenshot: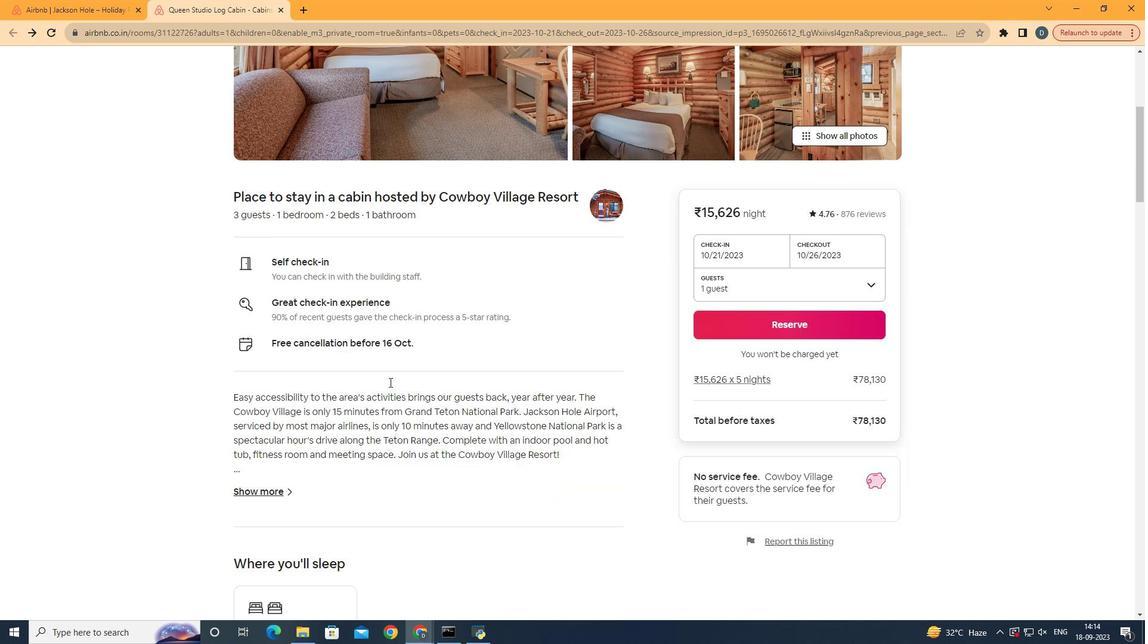 
Action: Mouse scrolled (389, 381) with delta (0, 0)
Screenshot: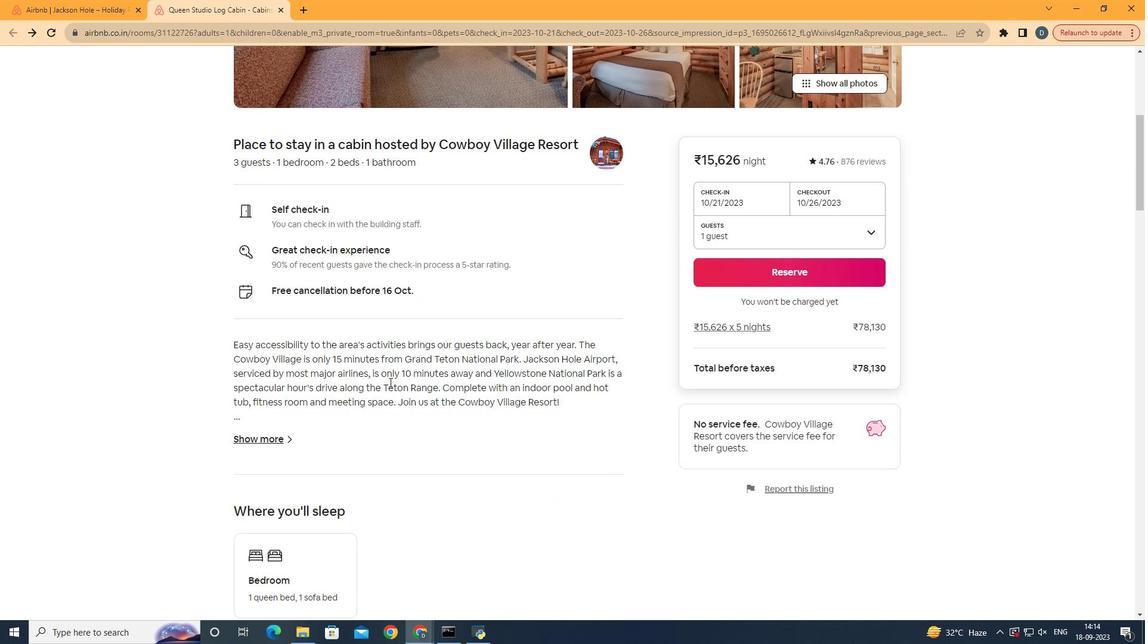 
Action: Mouse scrolled (389, 381) with delta (0, 0)
Screenshot: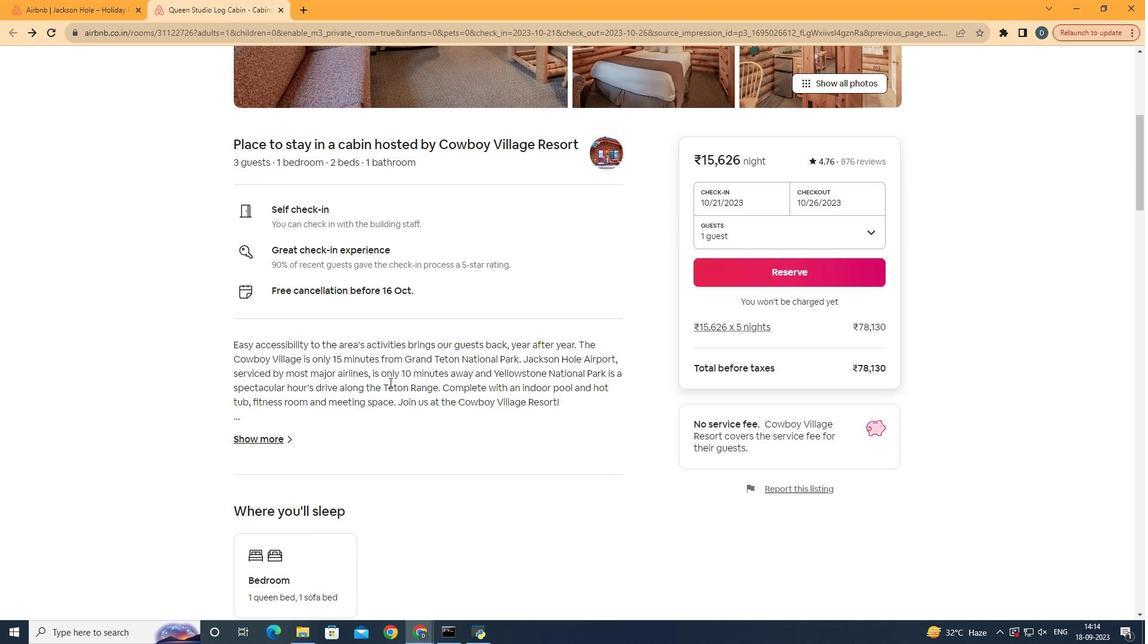 
Action: Mouse moved to (280, 440)
Screenshot: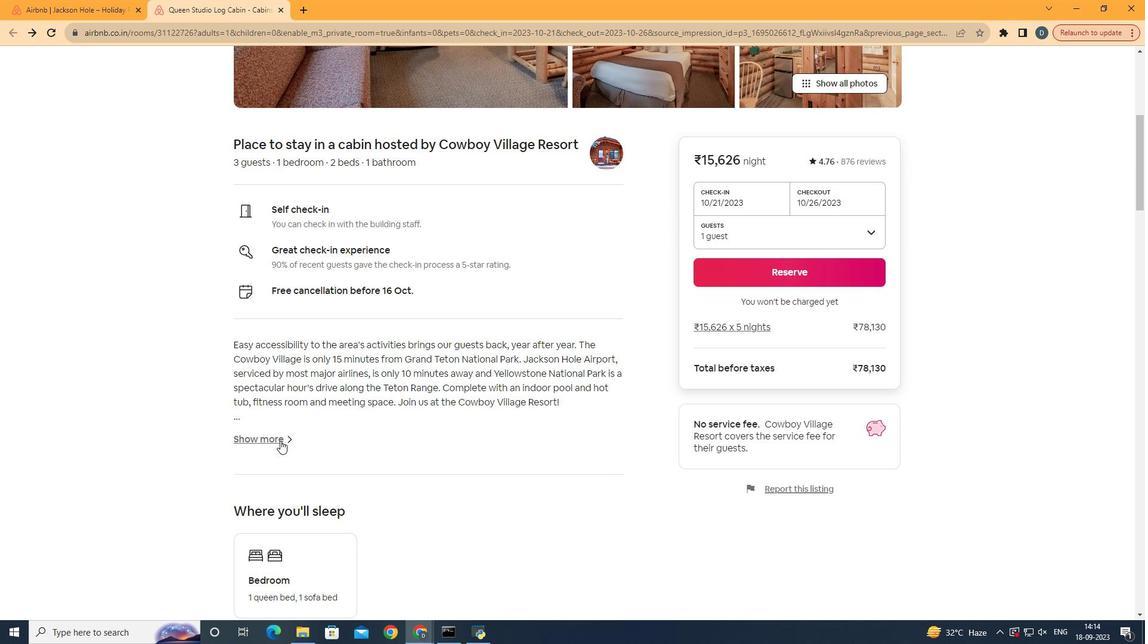 
Action: Mouse pressed left at (280, 440)
Screenshot: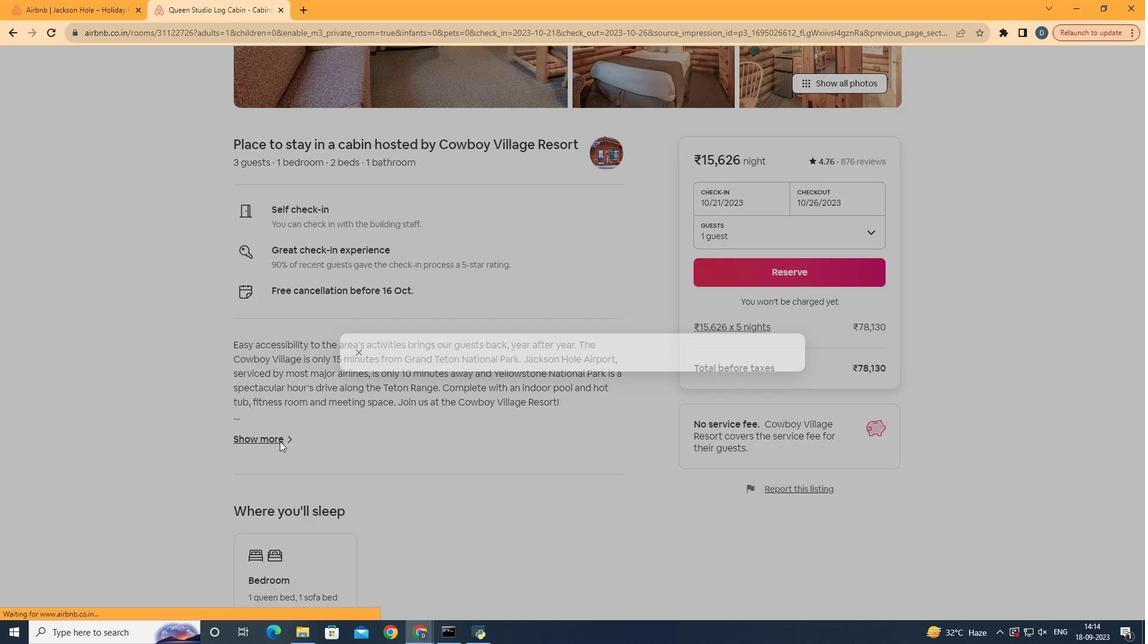 
Action: Mouse moved to (88, 345)
Screenshot: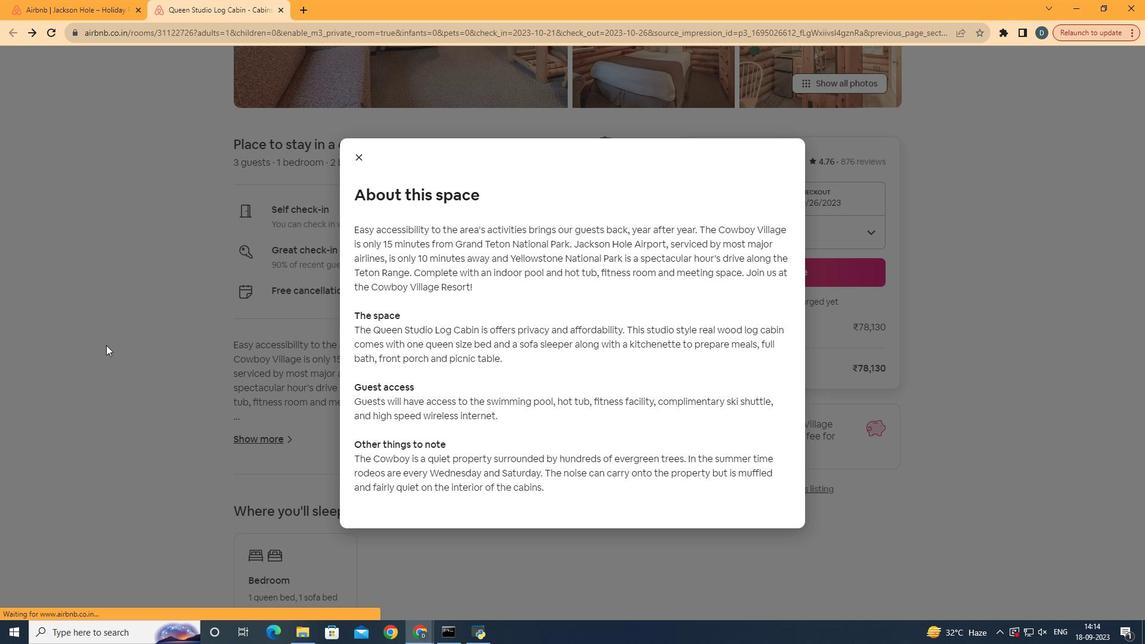 
Action: Mouse pressed left at (88, 345)
Screenshot: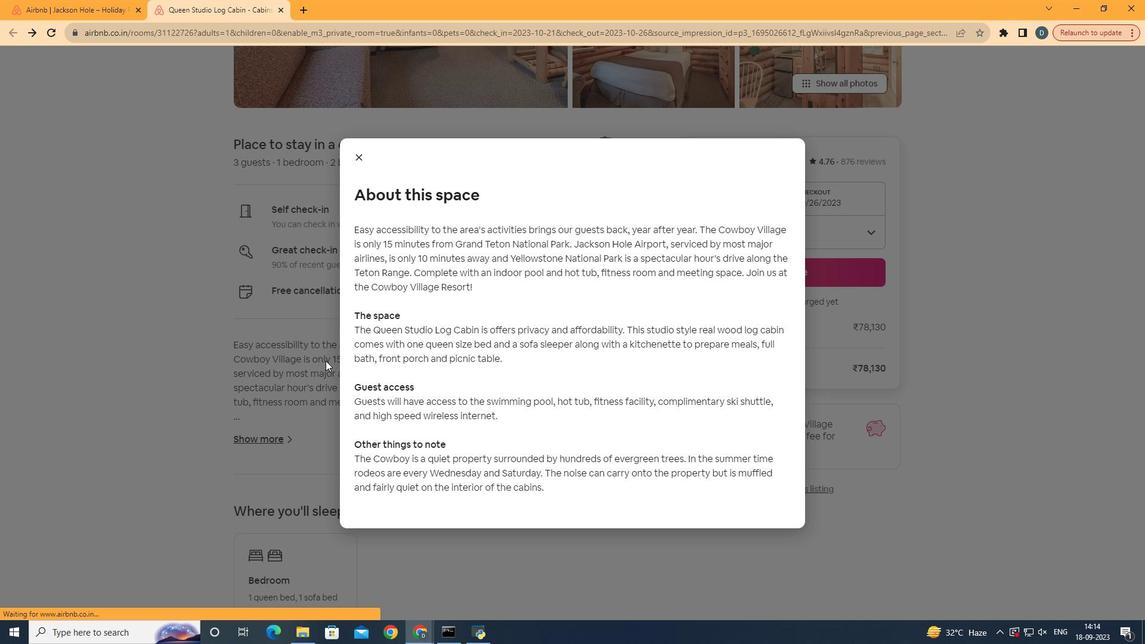 
Action: Mouse moved to (499, 326)
Screenshot: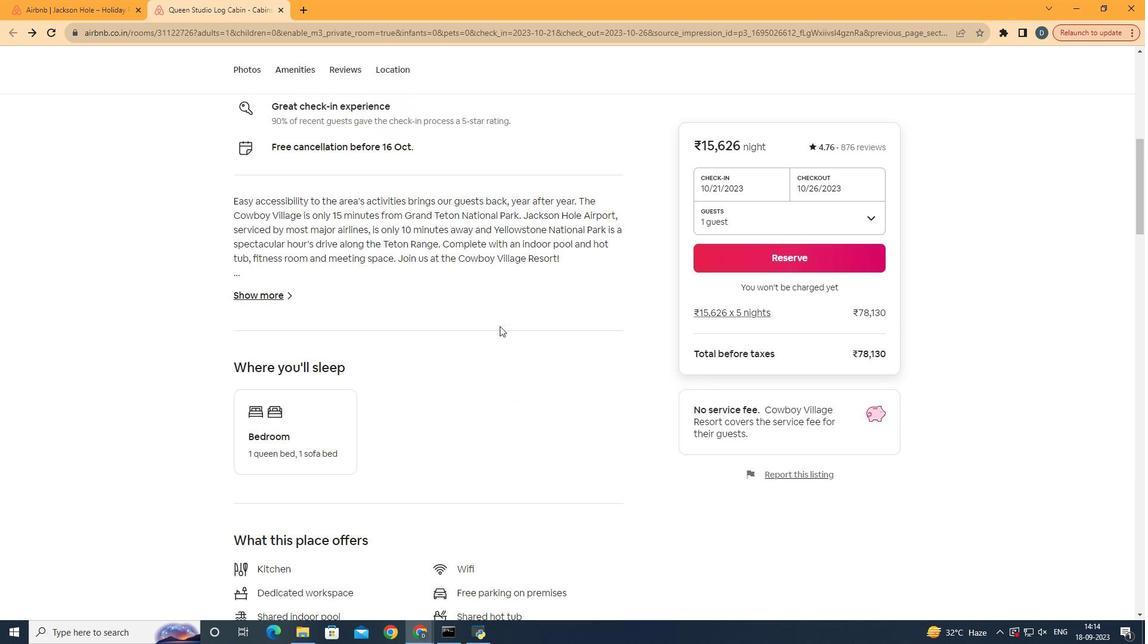 
Action: Mouse scrolled (499, 325) with delta (0, 0)
Screenshot: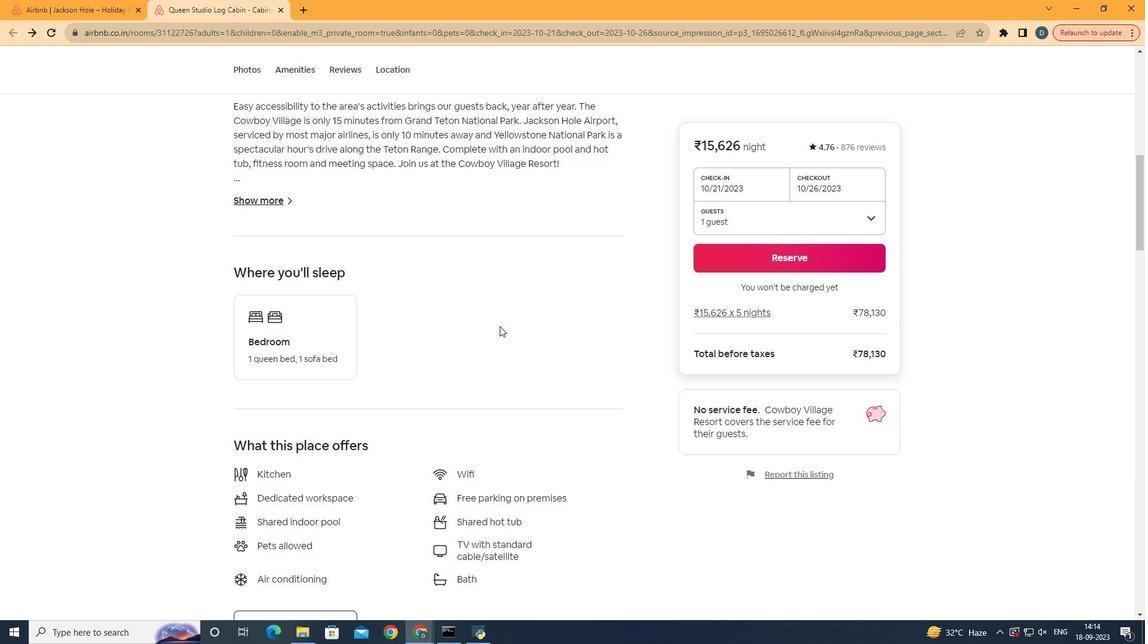 
Action: Mouse scrolled (499, 325) with delta (0, 0)
Screenshot: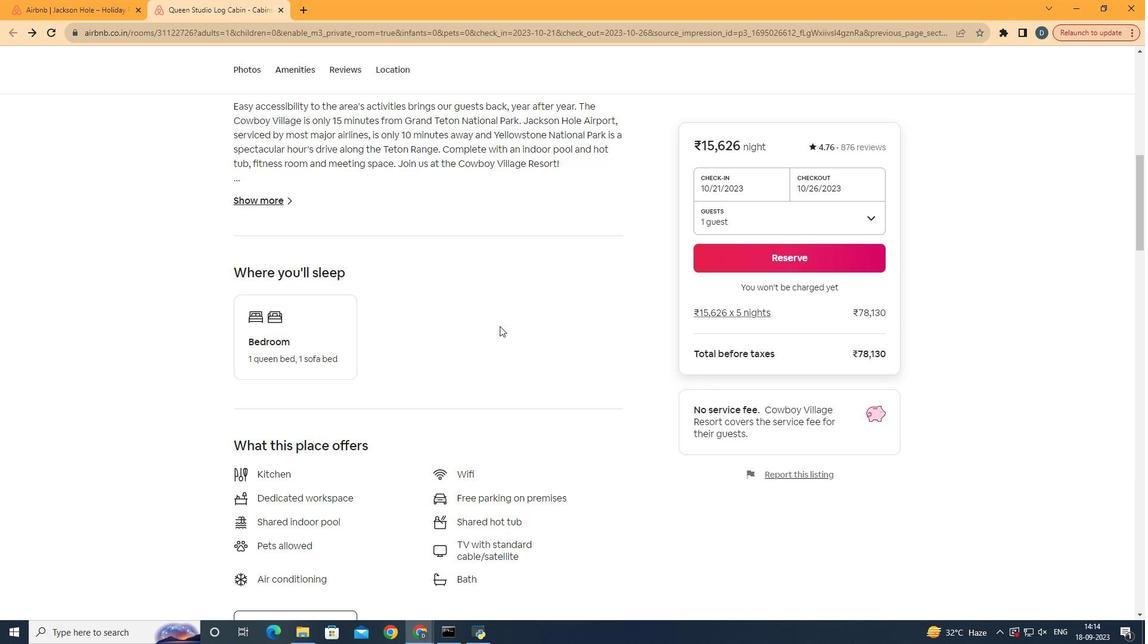 
Action: Mouse scrolled (499, 325) with delta (0, 0)
Screenshot: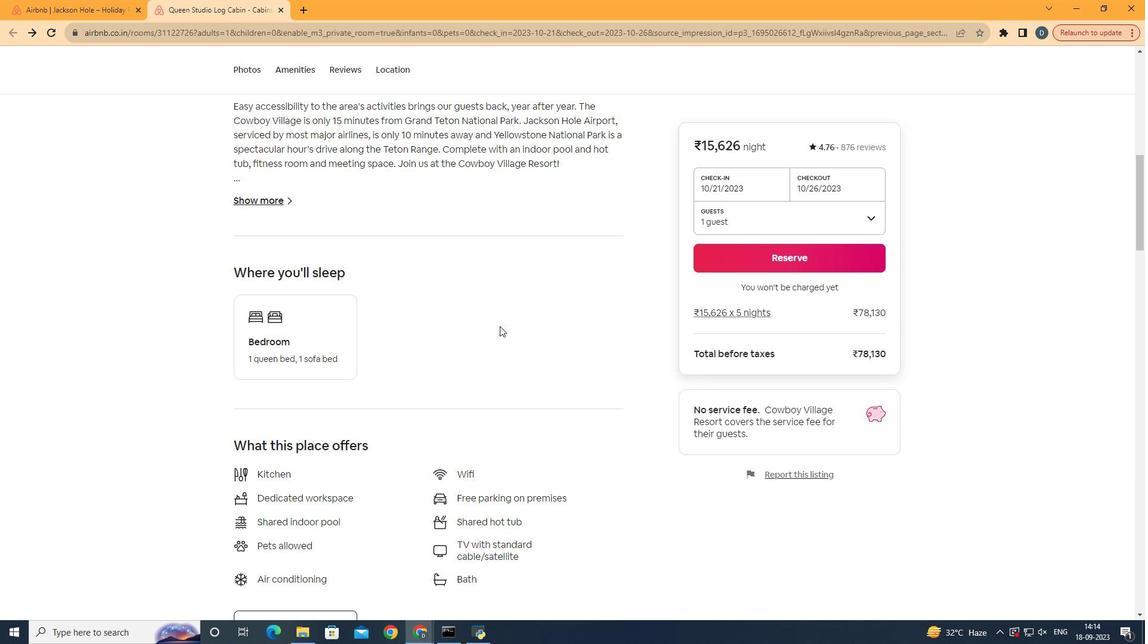 
Action: Mouse scrolled (499, 325) with delta (0, 0)
Screenshot: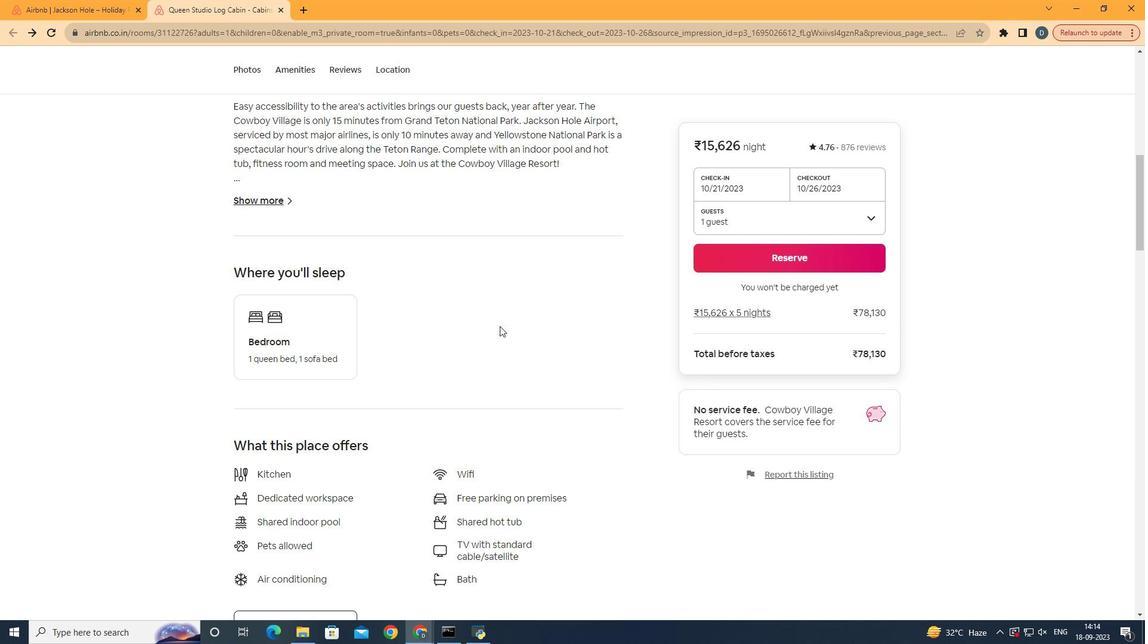 
Action: Mouse scrolled (499, 325) with delta (0, 0)
Screenshot: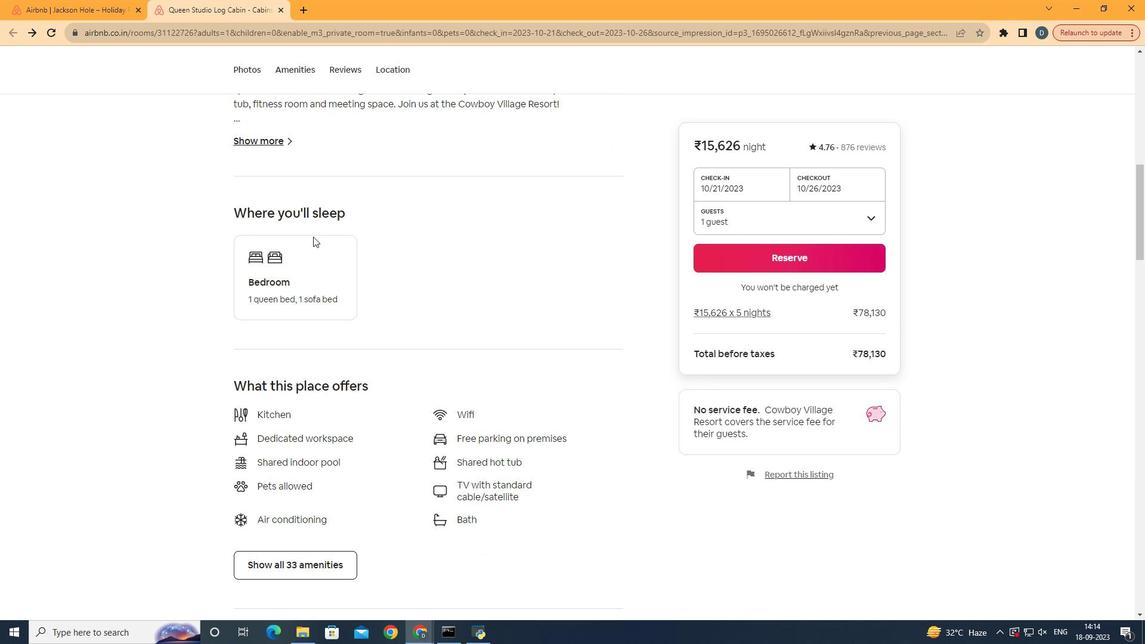 
Action: Mouse moved to (341, 296)
Screenshot: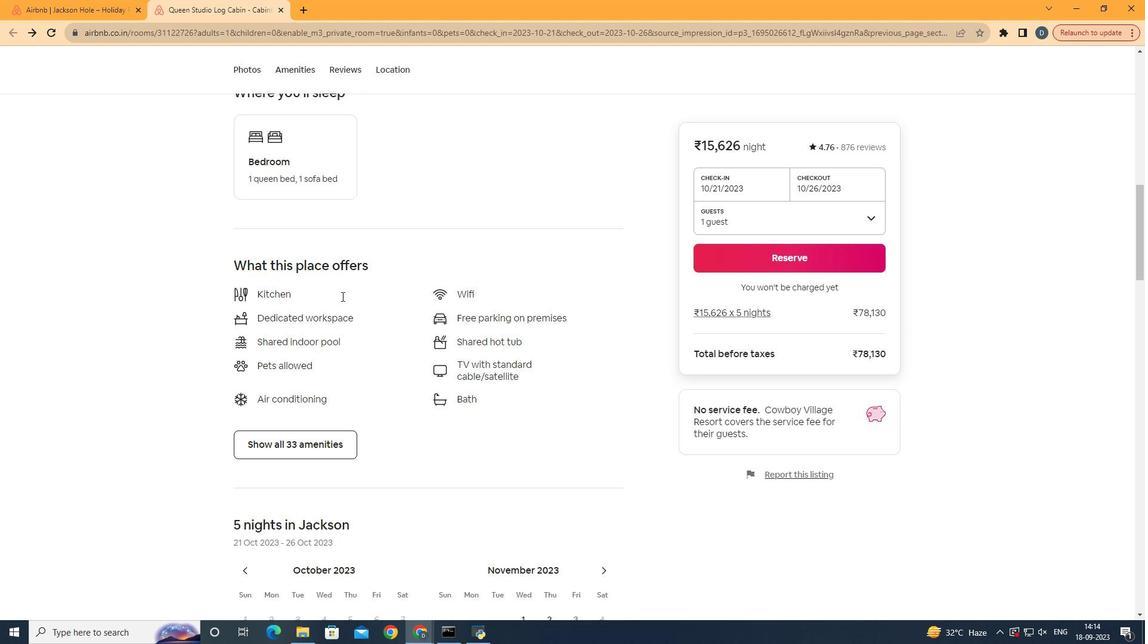 
Action: Mouse scrolled (341, 295) with delta (0, 0)
Screenshot: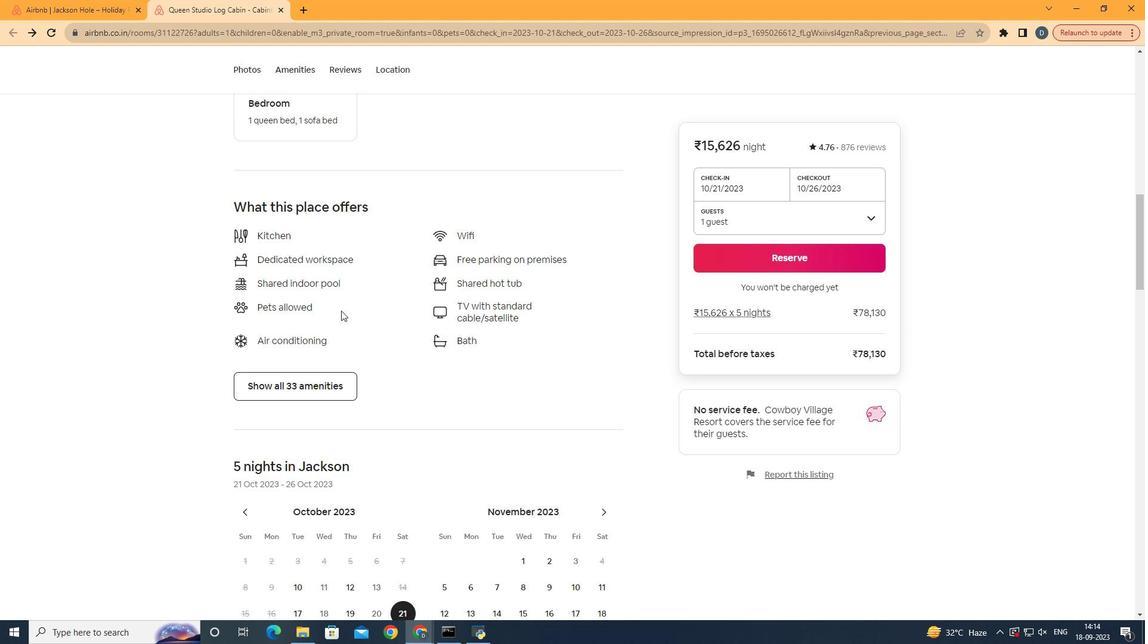 
Action: Mouse scrolled (341, 295) with delta (0, 0)
Screenshot: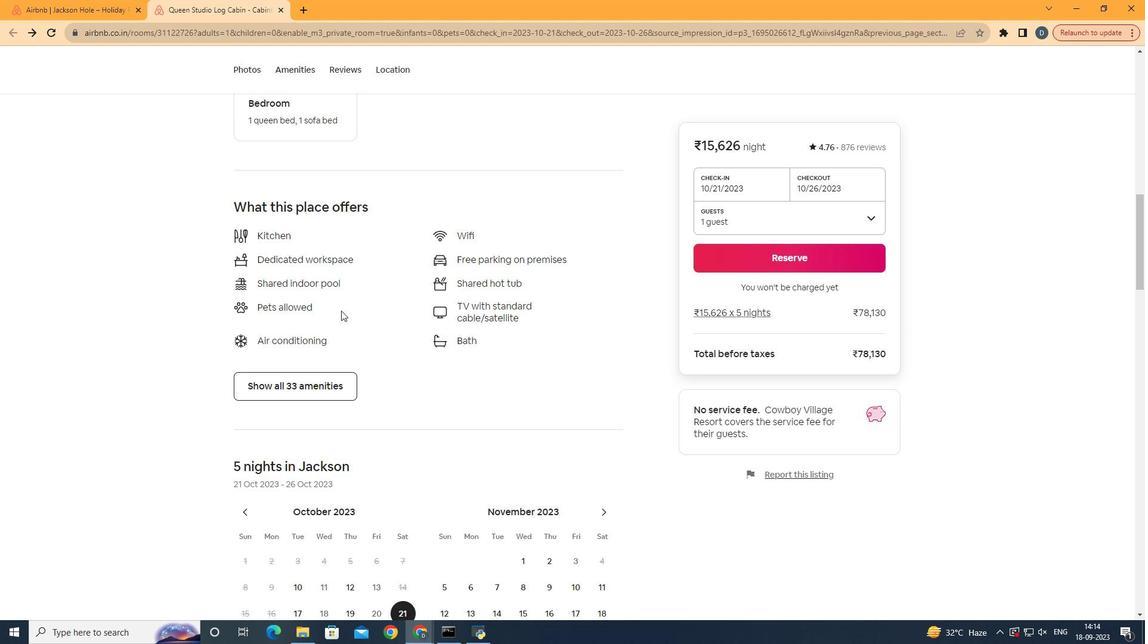 
Action: Mouse scrolled (341, 295) with delta (0, 0)
Screenshot: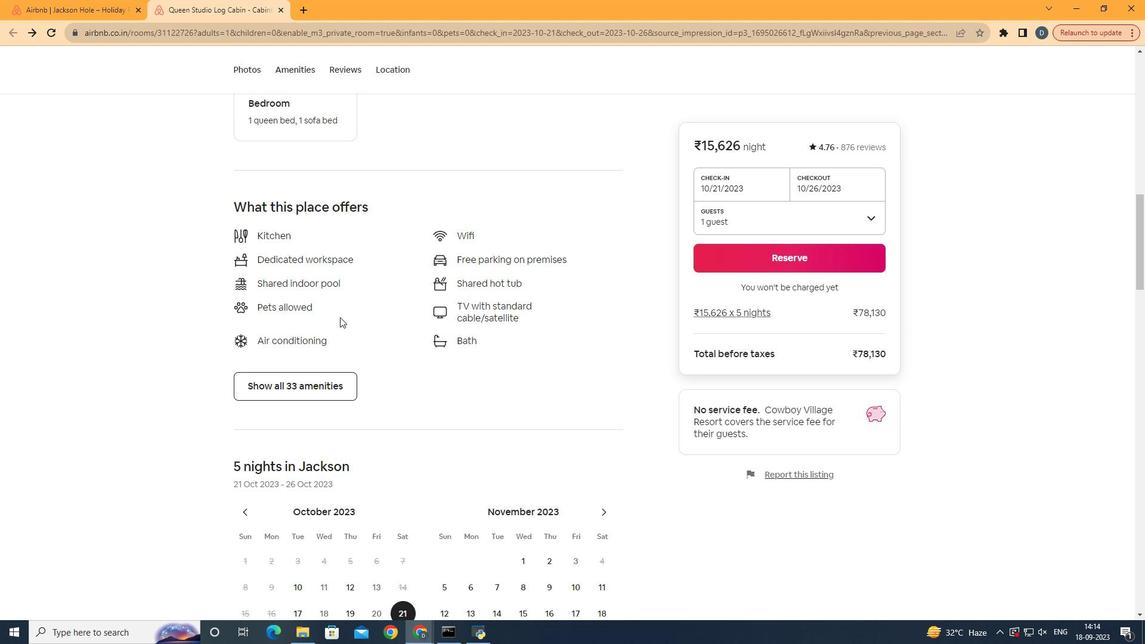 
Action: Mouse moved to (328, 394)
Screenshot: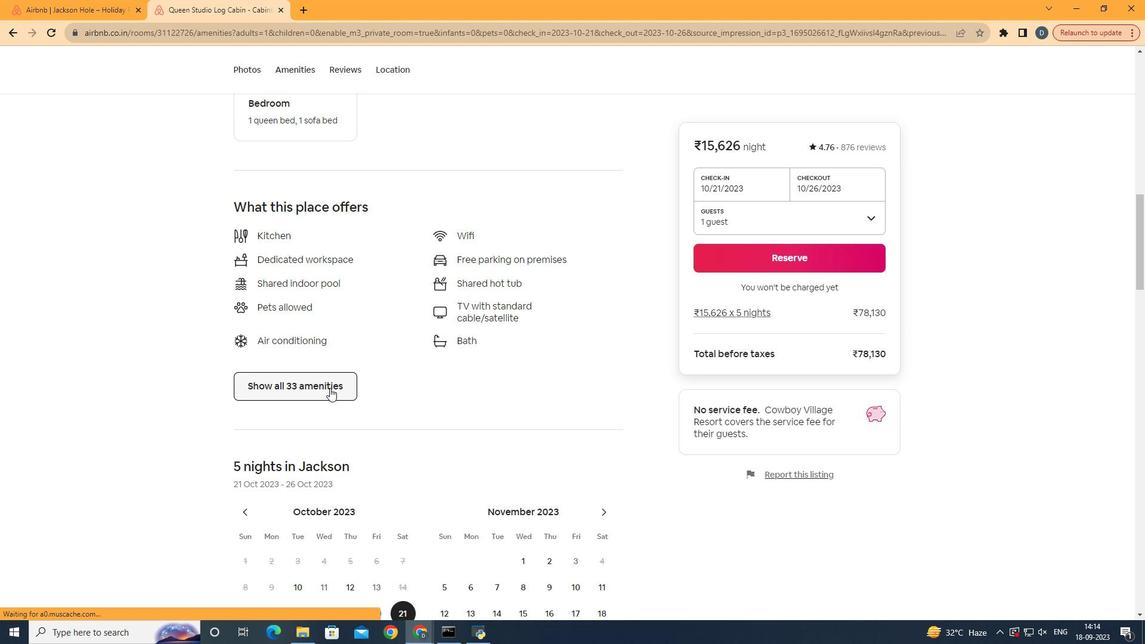 
Action: Mouse pressed left at (328, 394)
Screenshot: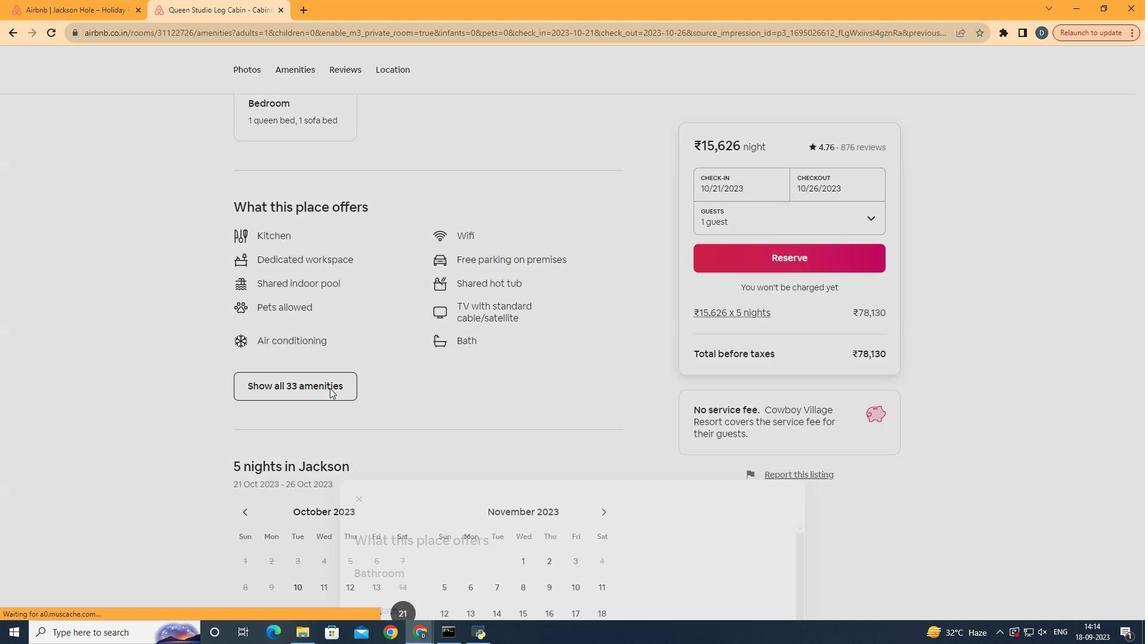 
Action: Mouse moved to (496, 319)
Screenshot: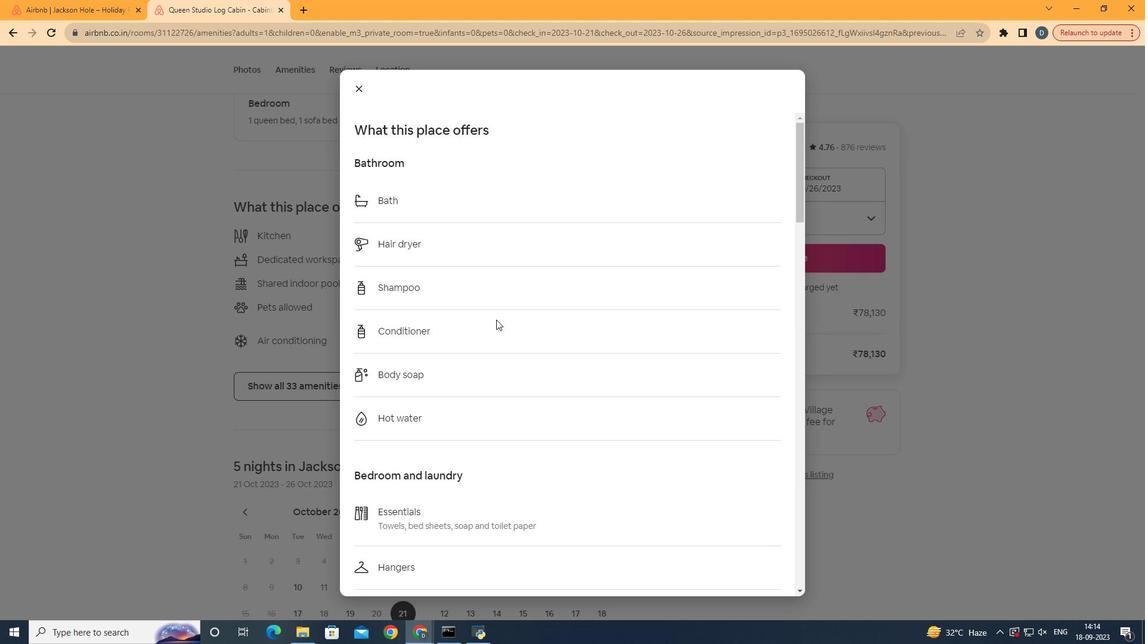 
Action: Mouse scrolled (496, 319) with delta (0, 0)
Screenshot: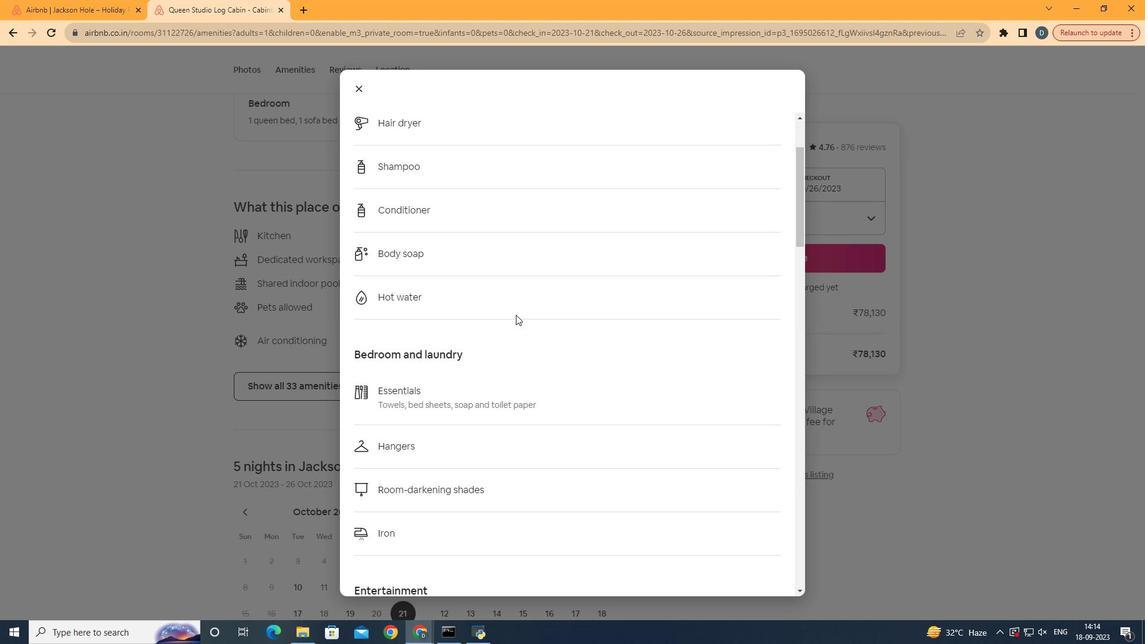 
Action: Mouse moved to (507, 317)
Screenshot: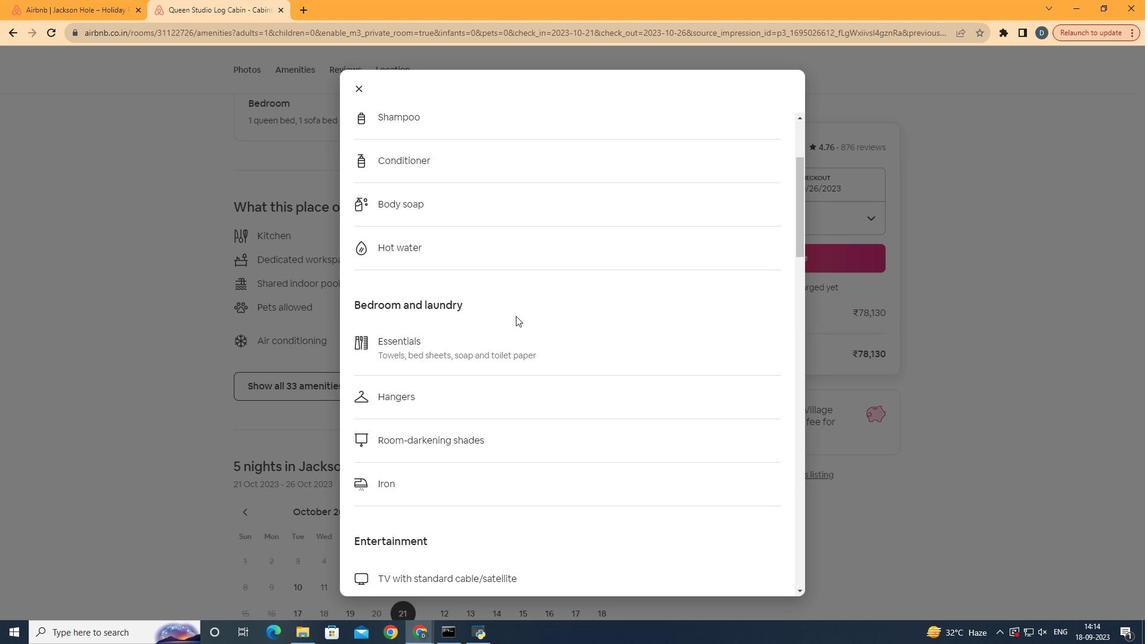 
Action: Mouse scrolled (507, 316) with delta (0, 0)
Screenshot: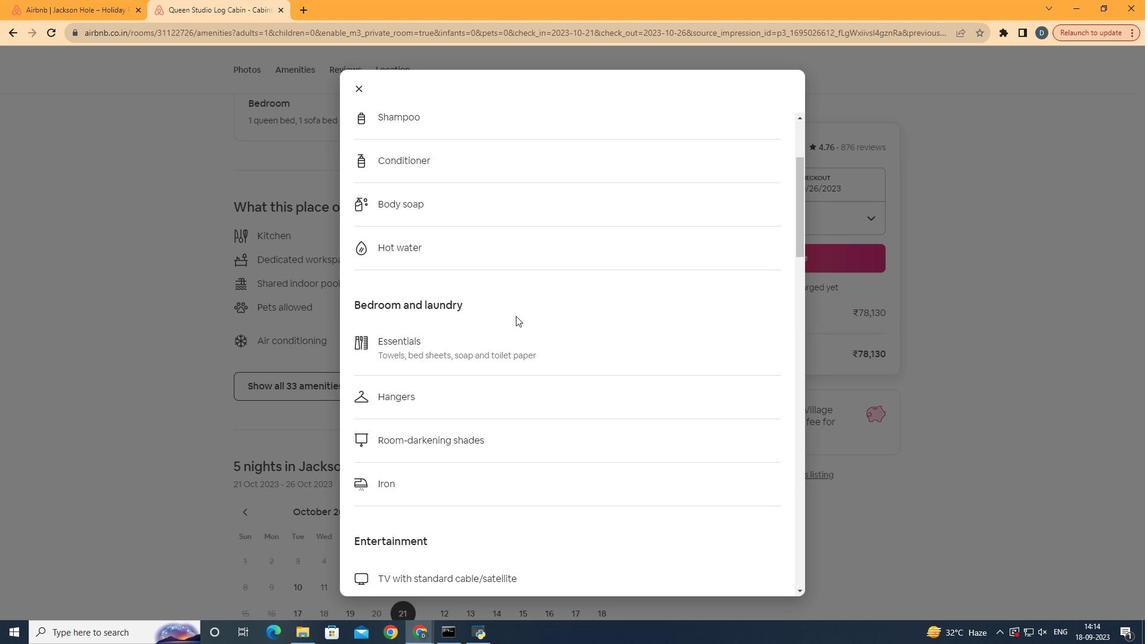 
Action: Mouse moved to (515, 314)
Screenshot: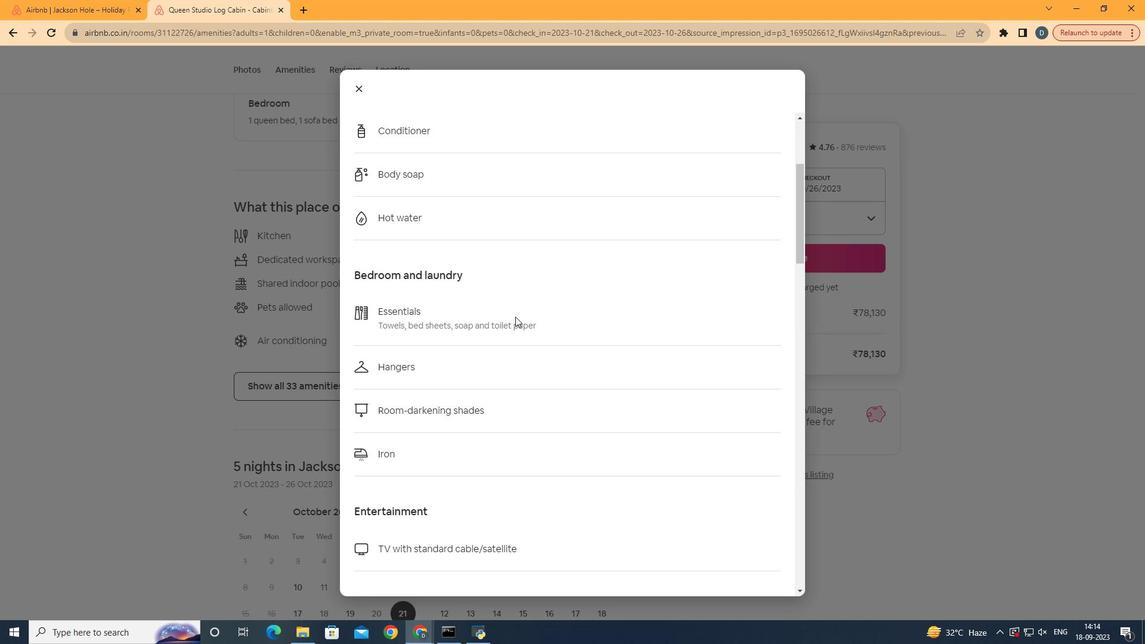 
Action: Mouse scrolled (515, 313) with delta (0, 0)
Screenshot: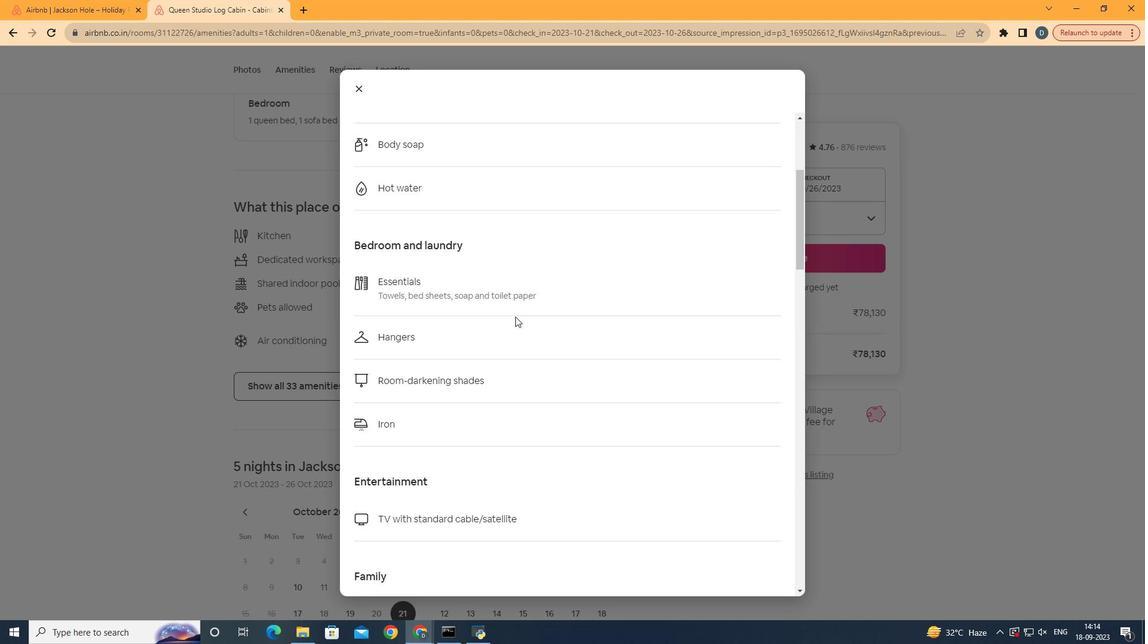 
Action: Mouse moved to (515, 315)
Screenshot: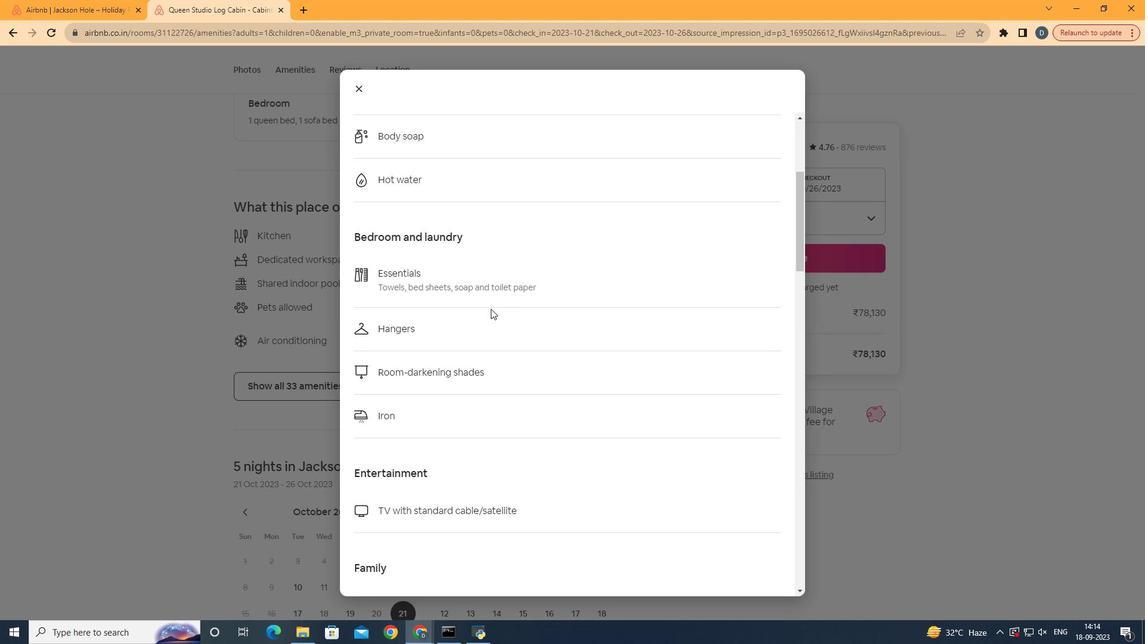 
Action: Mouse scrolled (515, 314) with delta (0, 0)
Screenshot: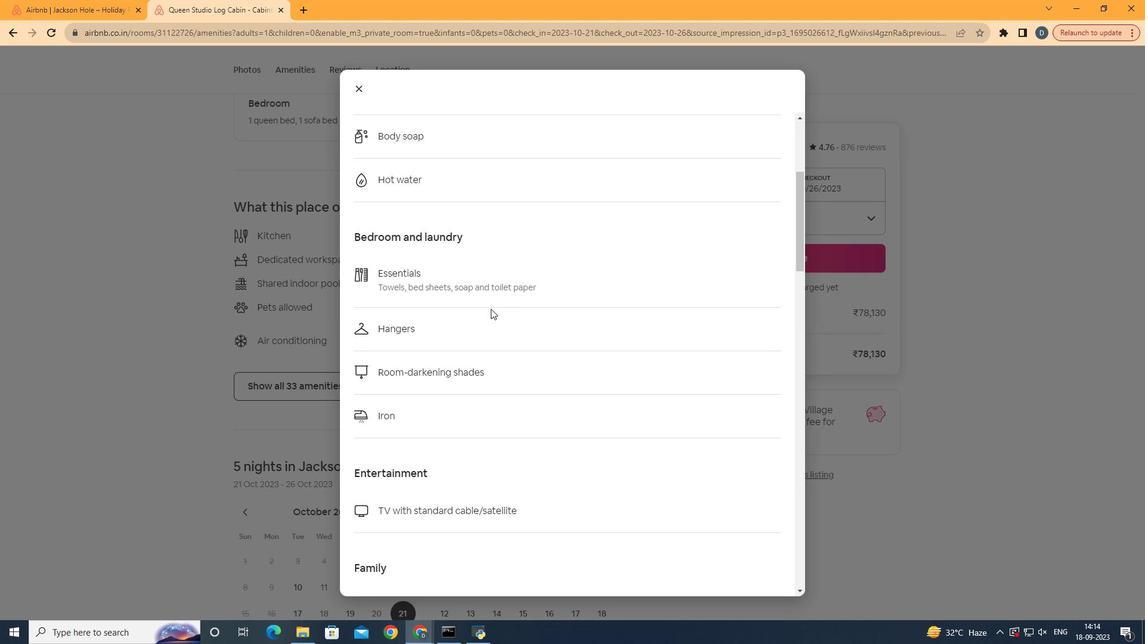 
Action: Mouse moved to (501, 369)
Screenshot: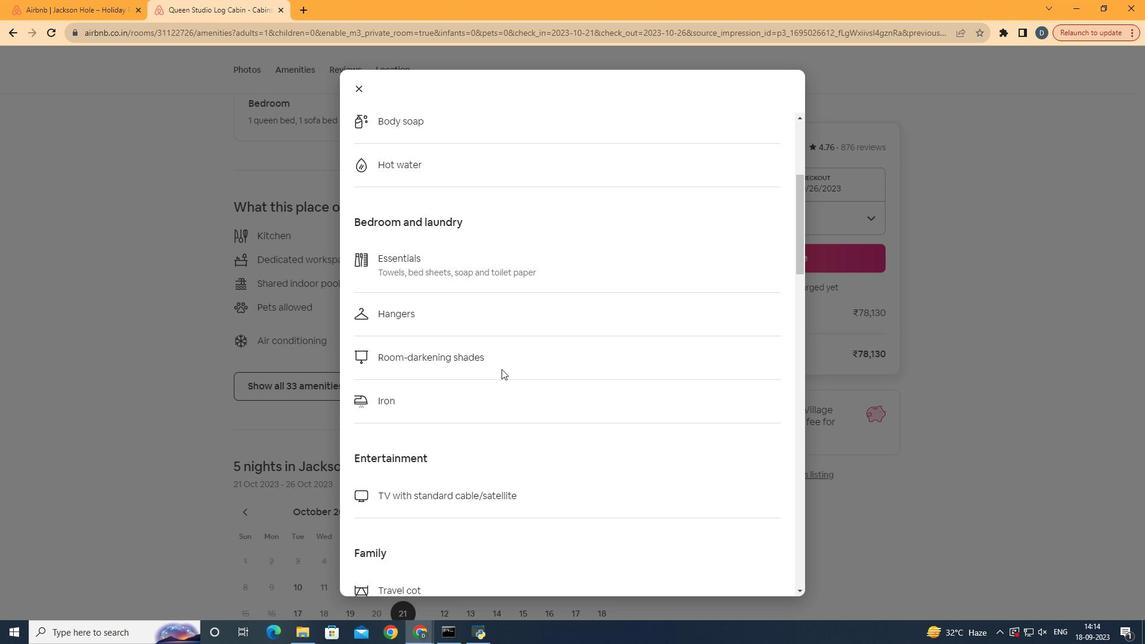 
Action: Mouse scrolled (501, 368) with delta (0, 0)
Screenshot: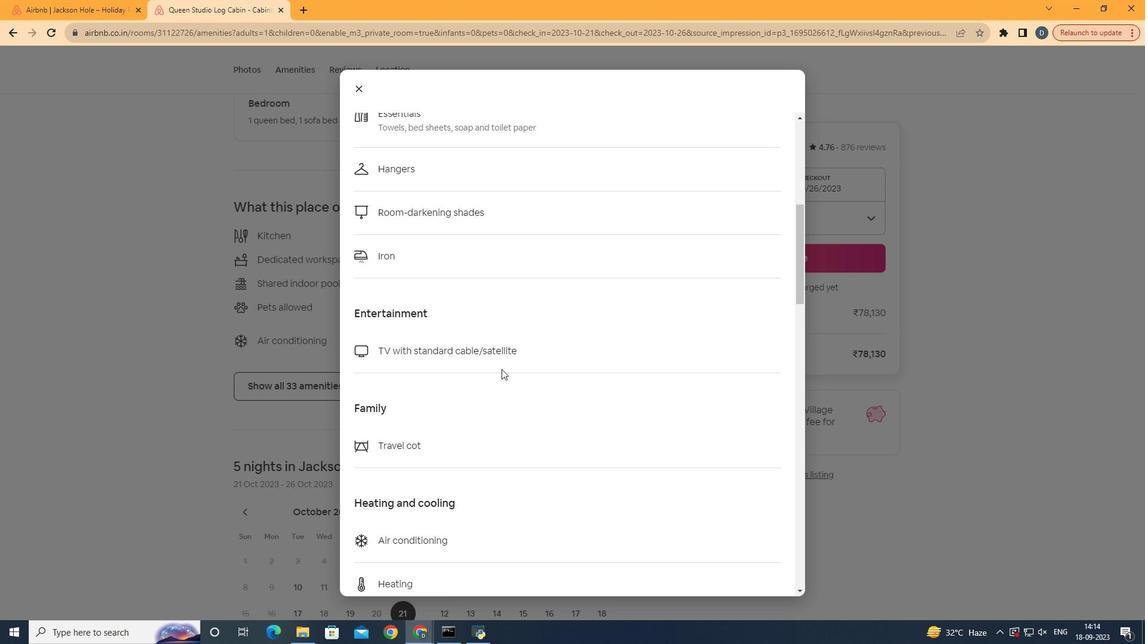 
Action: Mouse scrolled (501, 368) with delta (0, 0)
Screenshot: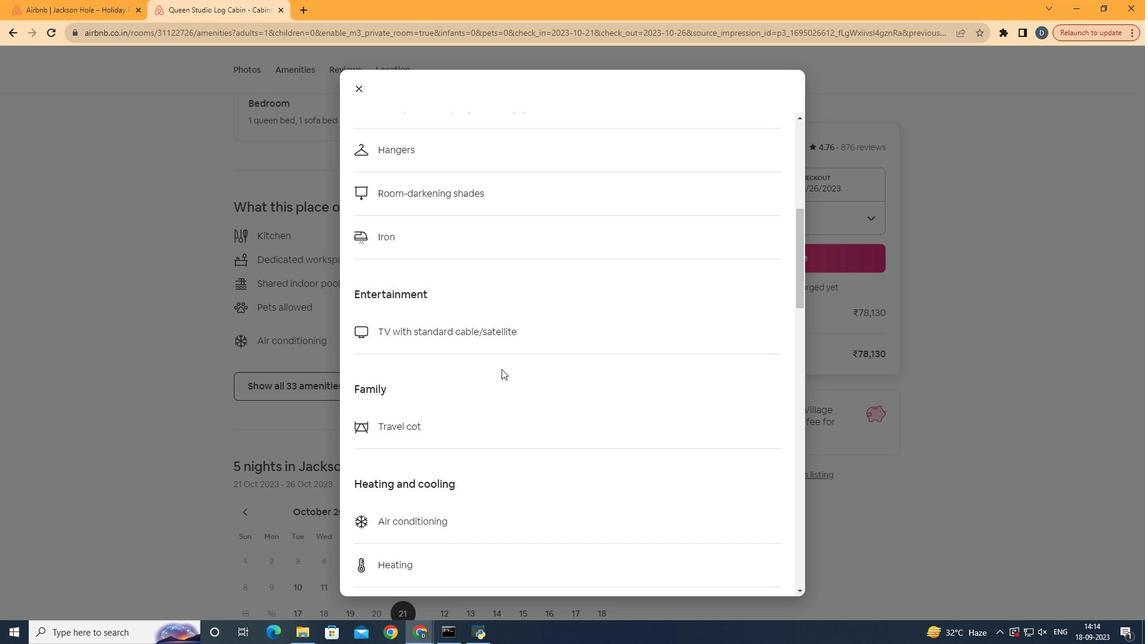 
Action: Mouse scrolled (501, 368) with delta (0, 0)
Screenshot: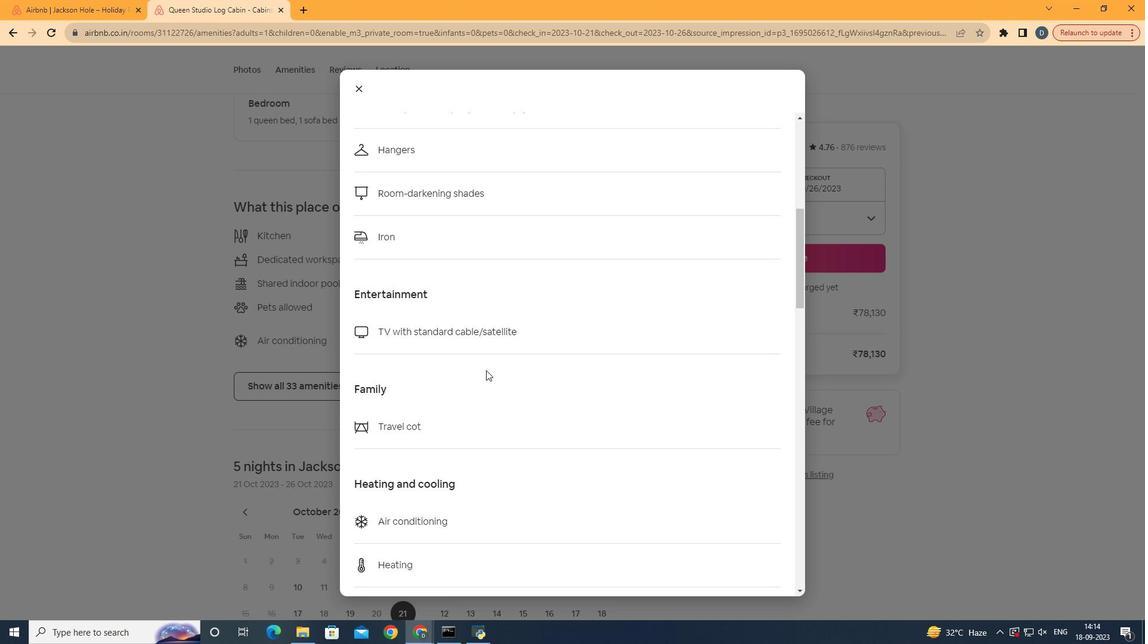 
Action: Mouse moved to (480, 344)
Screenshot: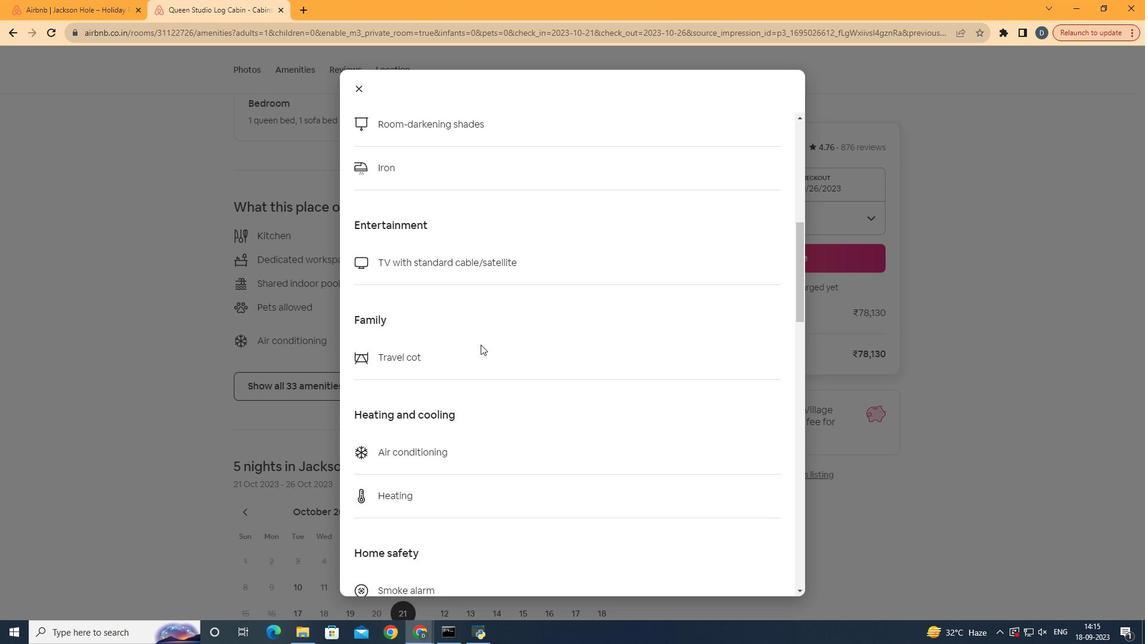 
Action: Mouse scrolled (480, 344) with delta (0, 0)
Screenshot: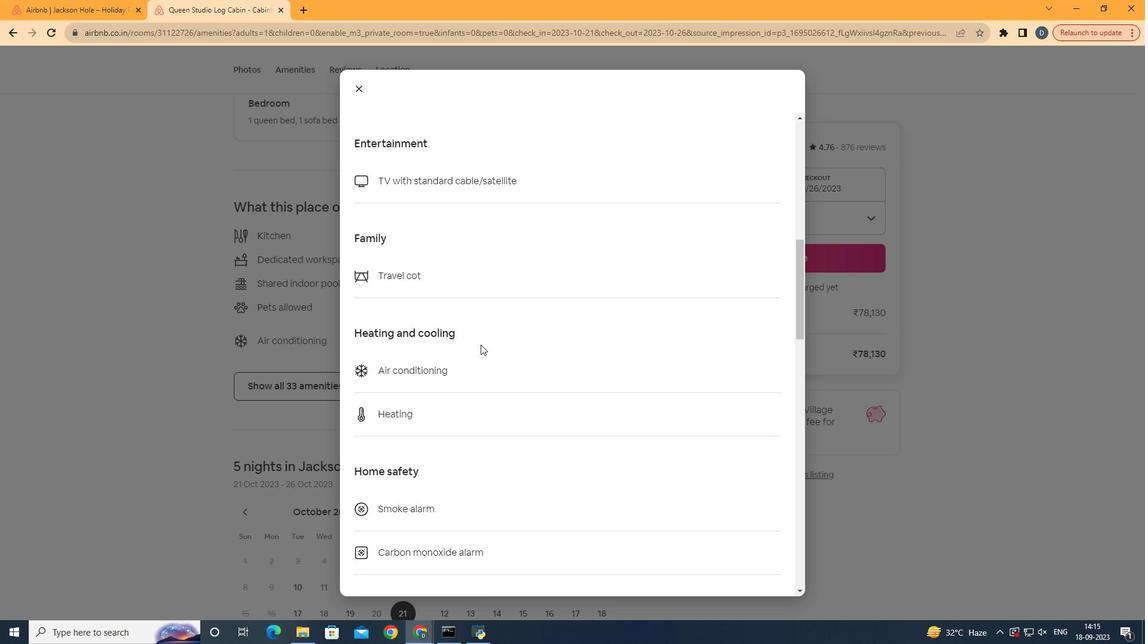 
Action: Mouse scrolled (480, 344) with delta (0, 0)
Screenshot: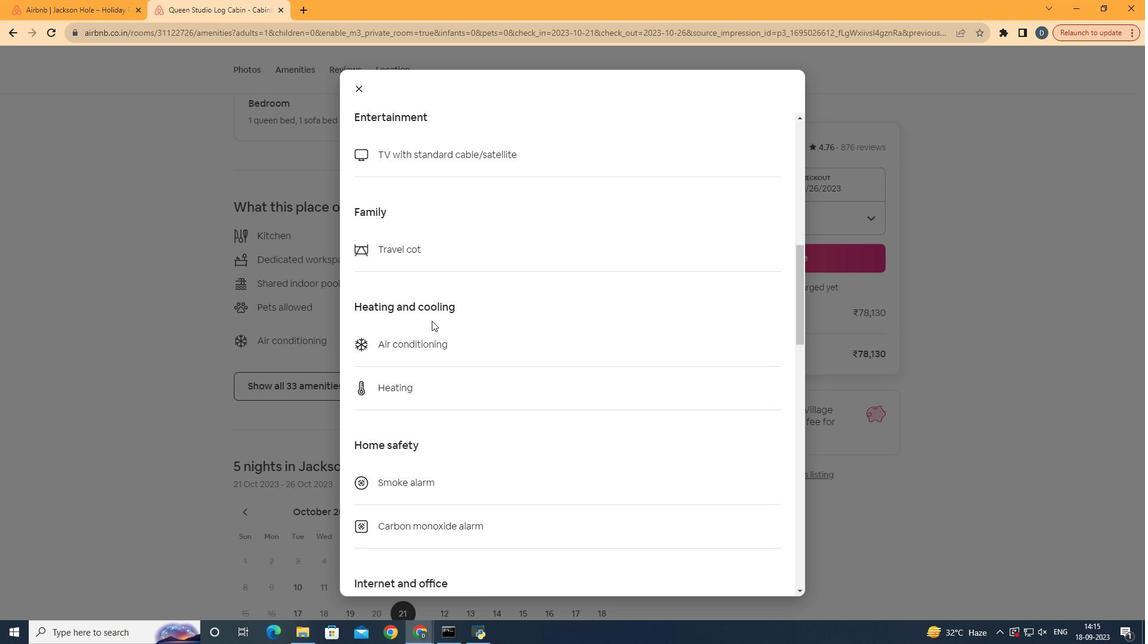 
Action: Mouse scrolled (480, 344) with delta (0, 0)
Screenshot: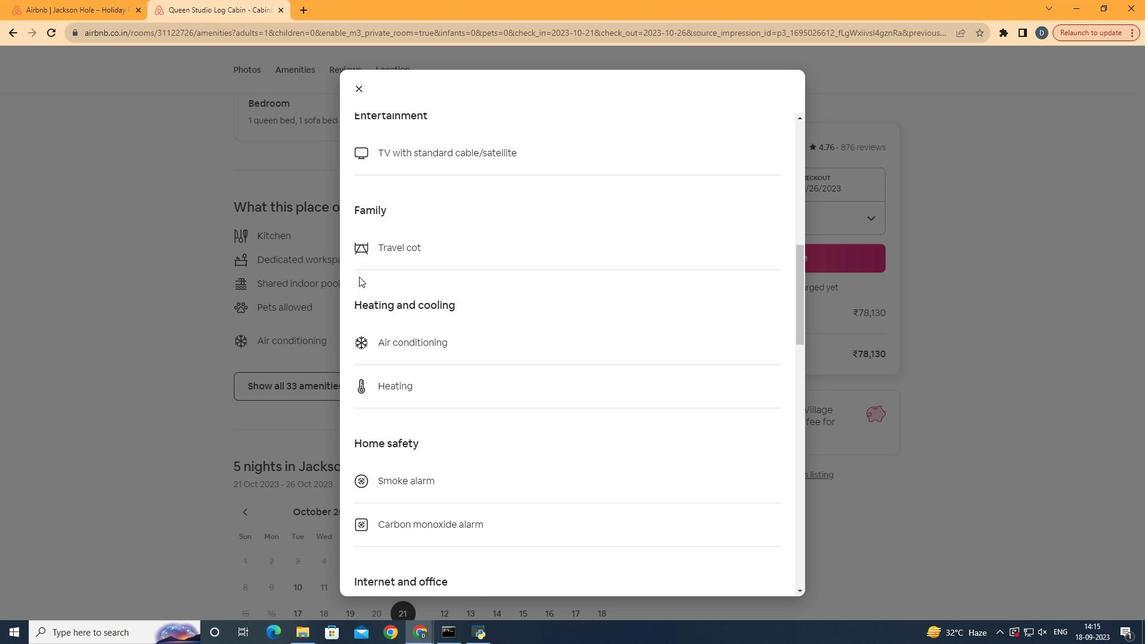 
Action: Mouse moved to (419, 422)
Screenshot: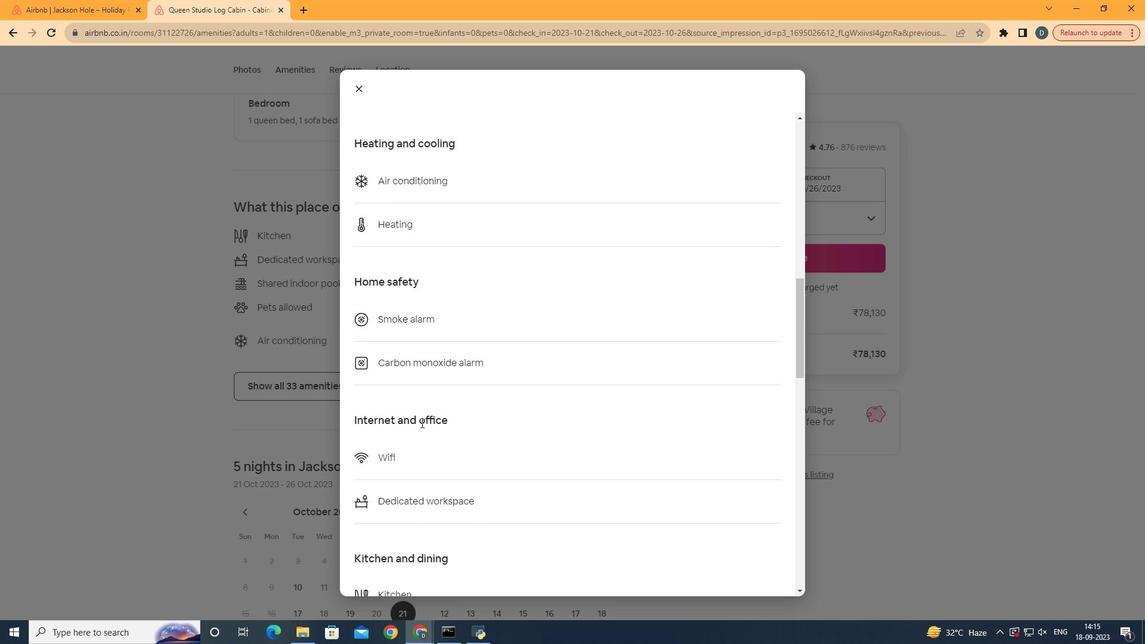 
Action: Mouse scrolled (419, 422) with delta (0, 0)
Screenshot: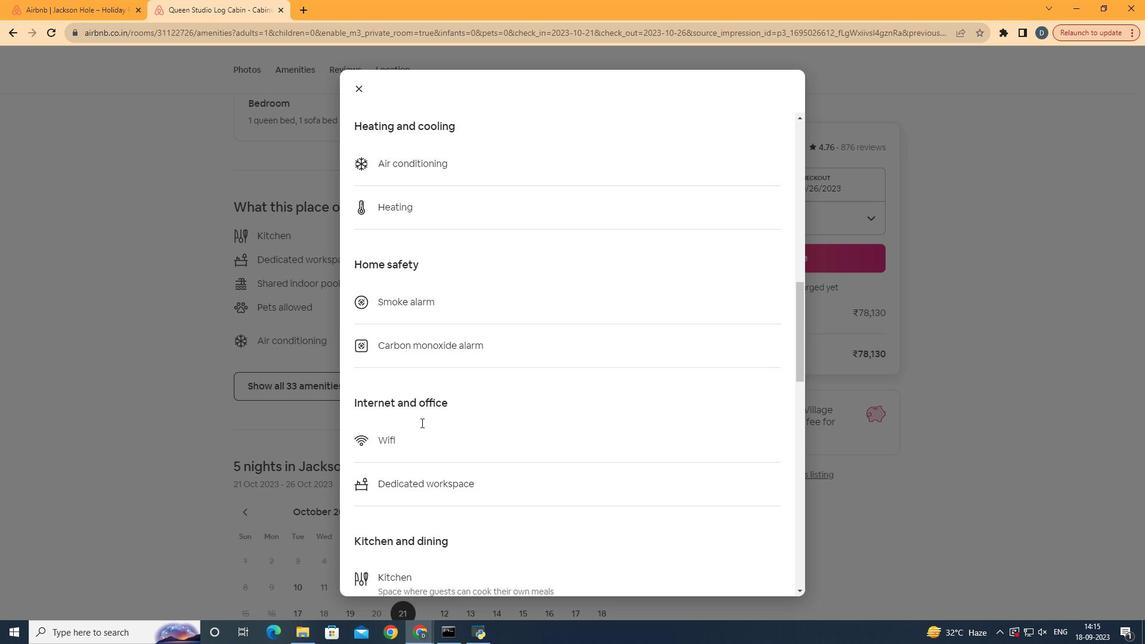
Action: Mouse scrolled (419, 422) with delta (0, 0)
Screenshot: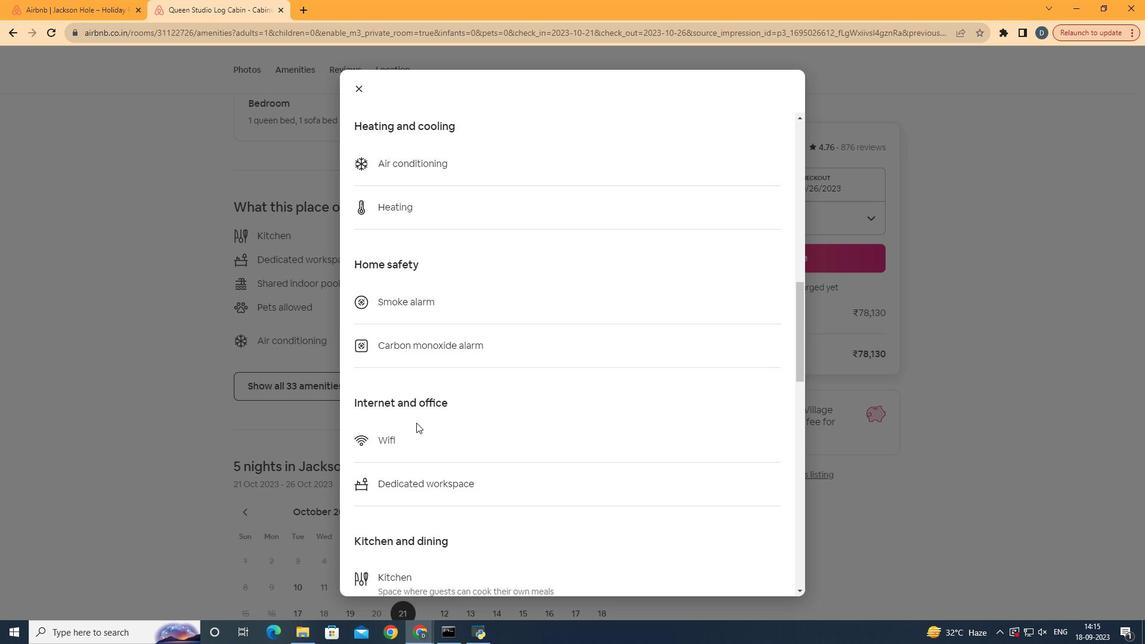 
Action: Mouse scrolled (419, 422) with delta (0, 0)
Screenshot: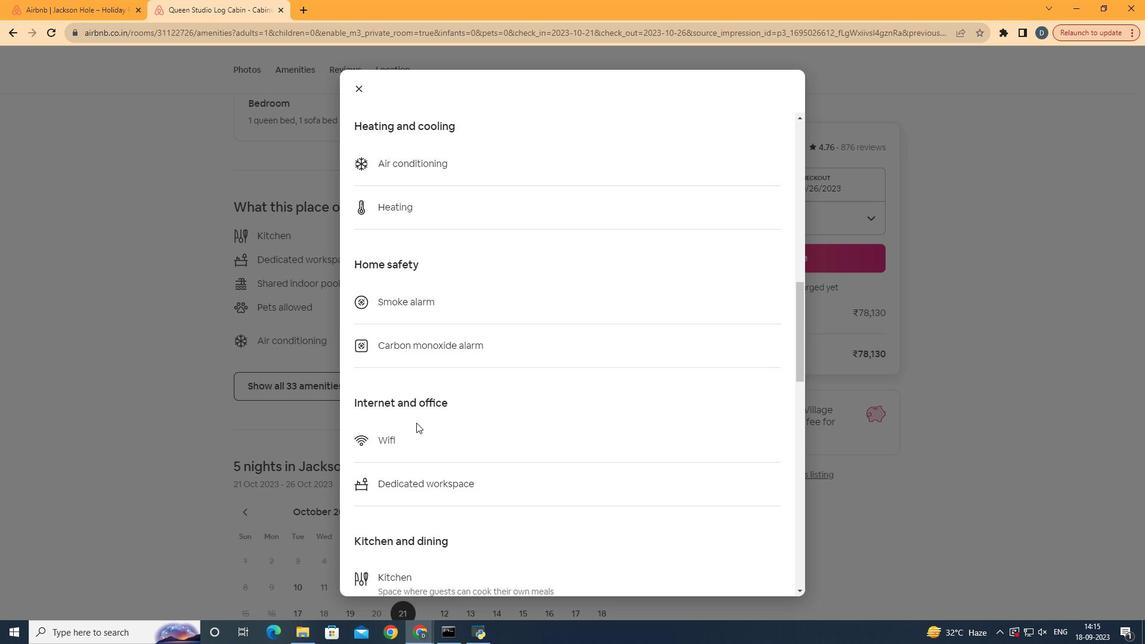 
Action: Mouse moved to (407, 467)
Screenshot: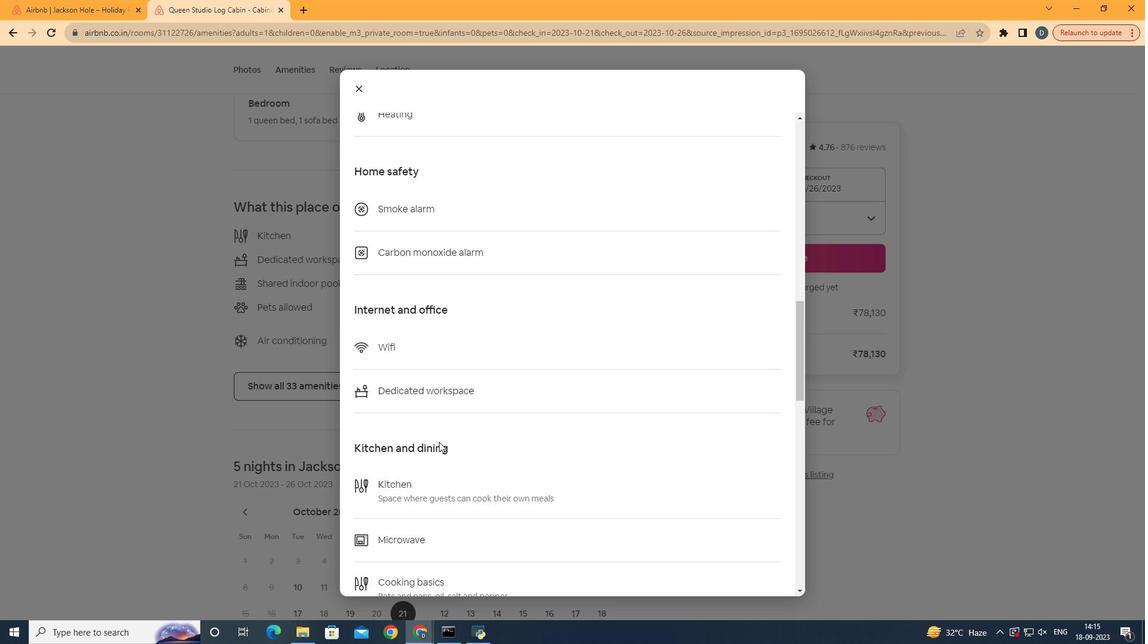 
Action: Mouse scrolled (407, 466) with delta (0, 0)
Screenshot: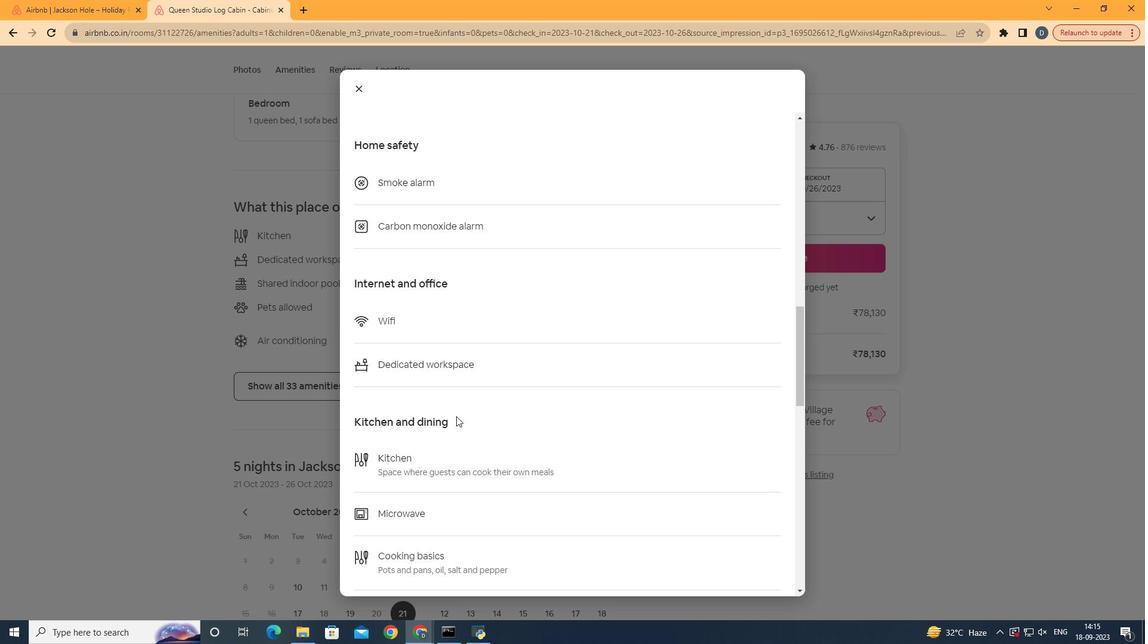 
Action: Mouse scrolled (407, 466) with delta (0, 0)
Screenshot: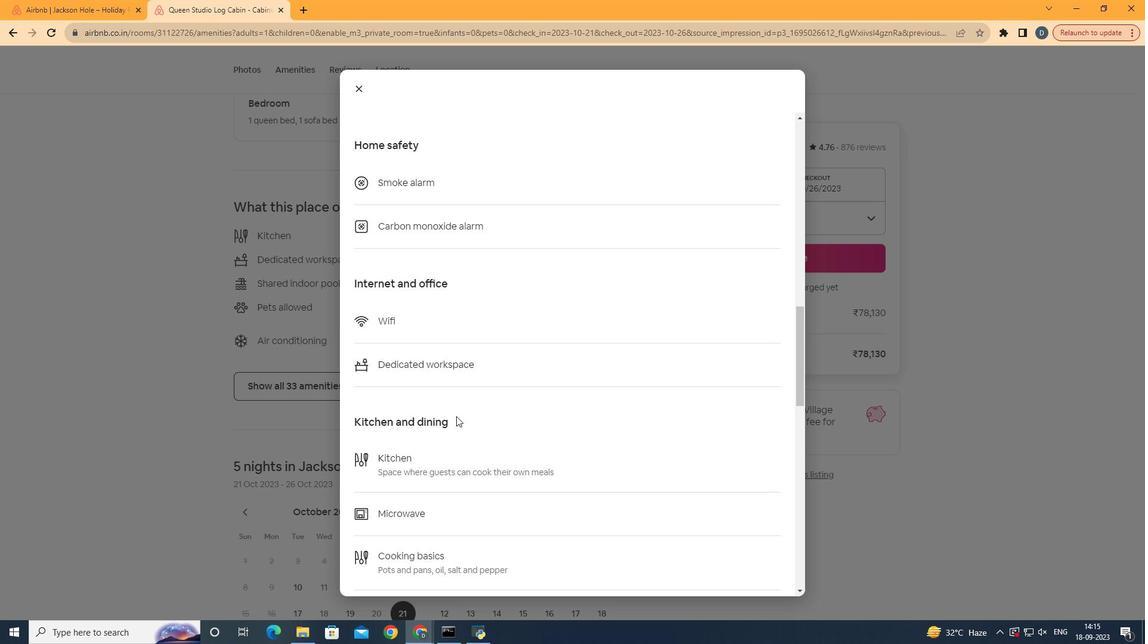 
Action: Mouse moved to (435, 468)
Screenshot: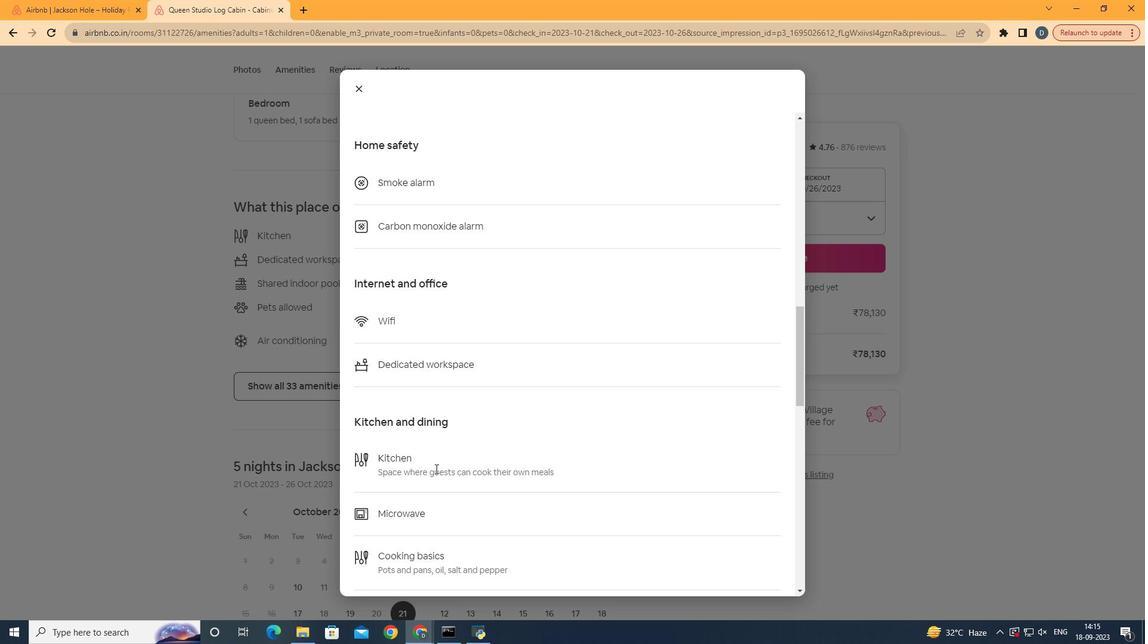 
Action: Mouse scrolled (435, 468) with delta (0, 0)
Screenshot: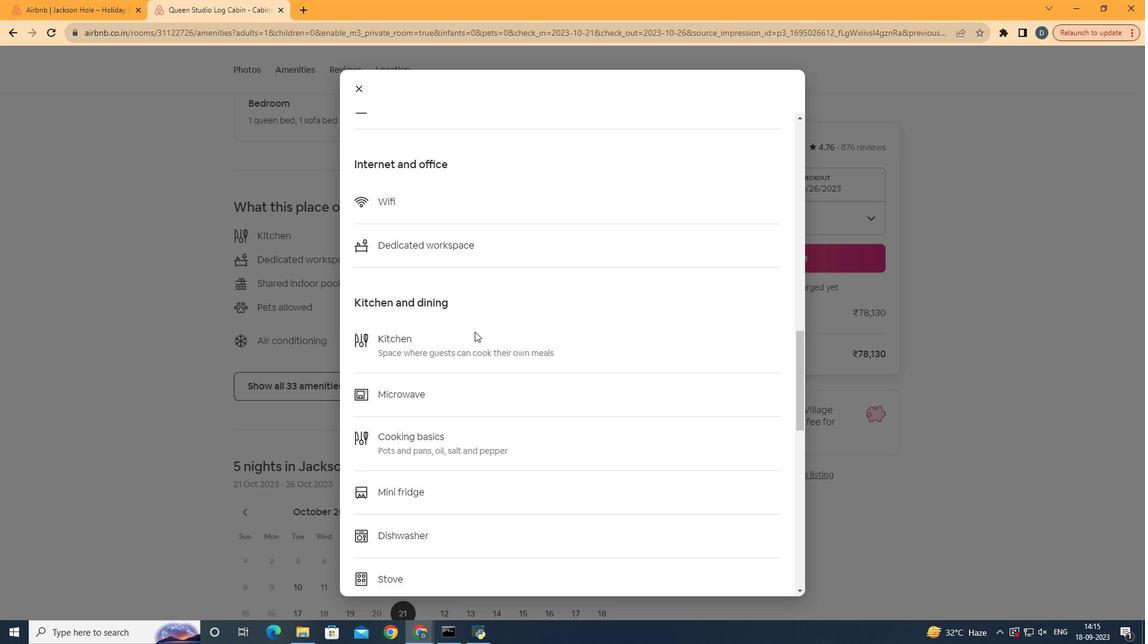 
Action: Mouse moved to (435, 468)
Screenshot: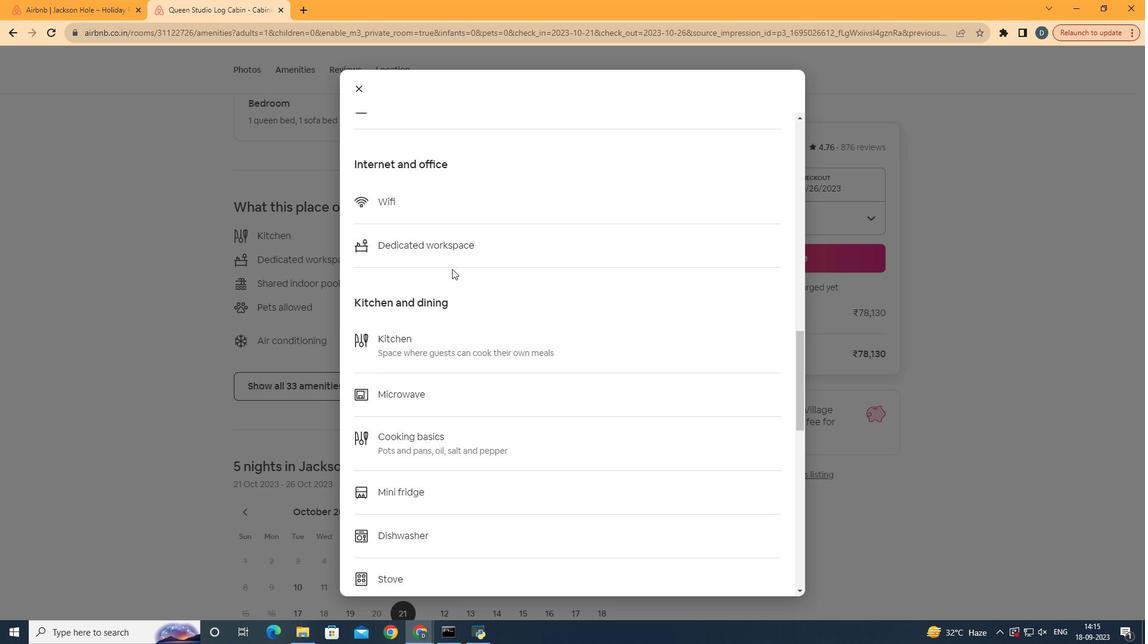 
Action: Mouse scrolled (435, 468) with delta (0, 0)
Screenshot: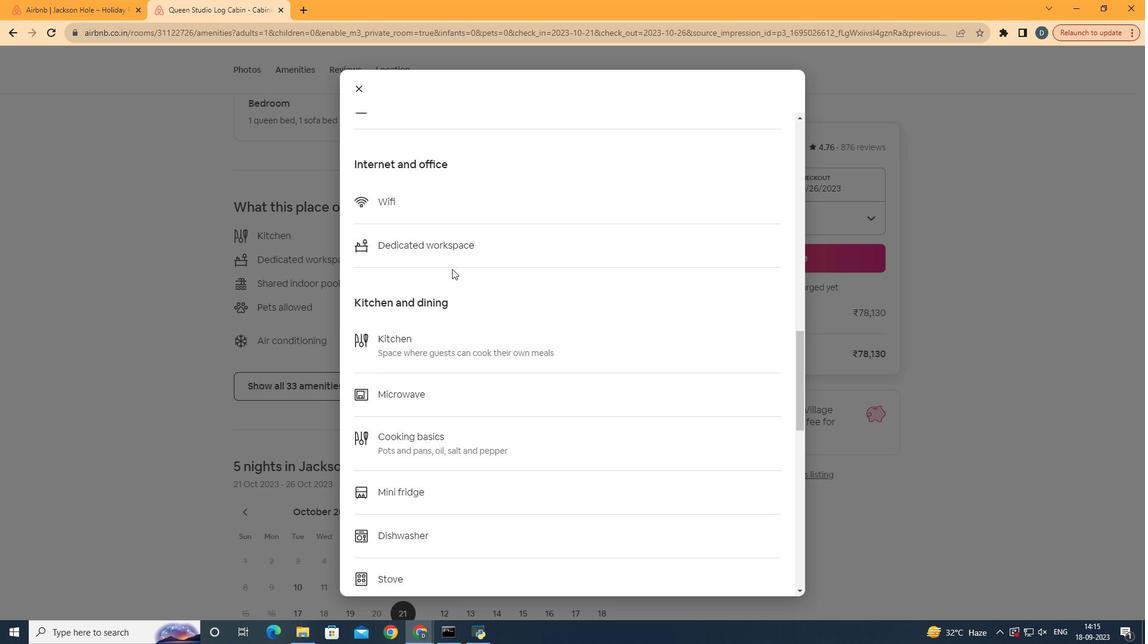 
Action: Mouse moved to (385, 403)
Screenshot: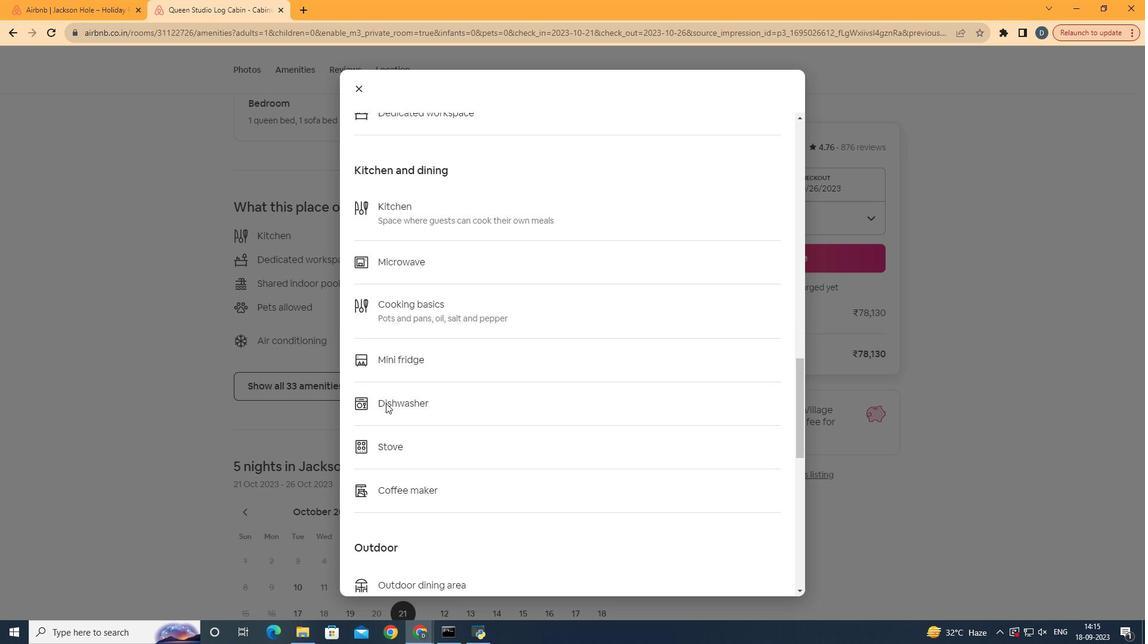 
Action: Mouse scrolled (385, 402) with delta (0, 0)
Screenshot: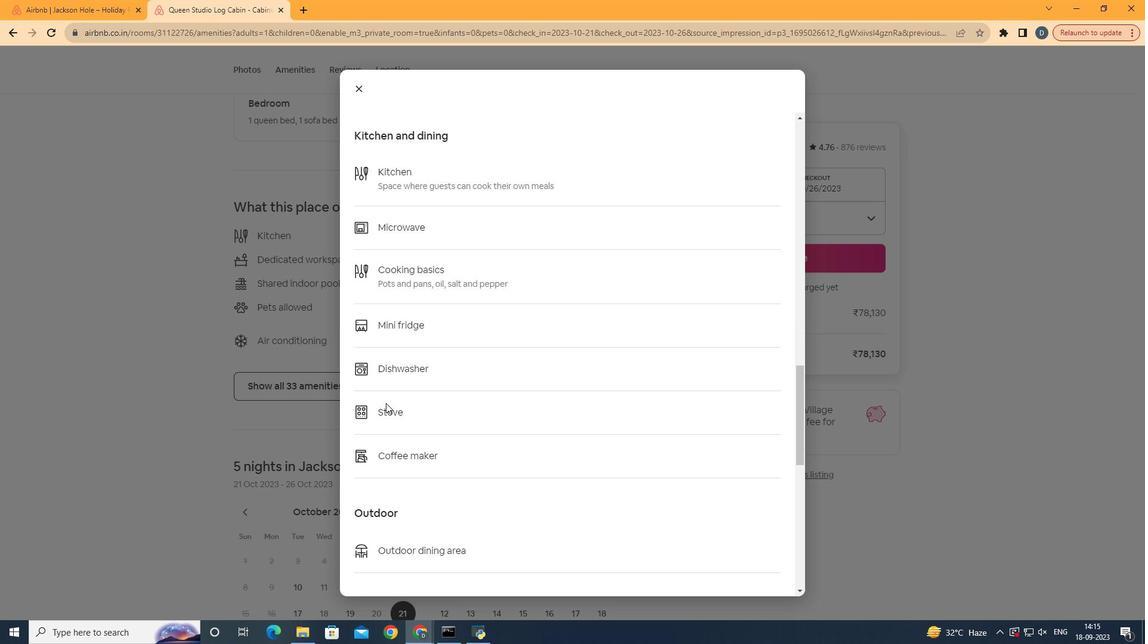 
Action: Mouse scrolled (385, 402) with delta (0, 0)
Screenshot: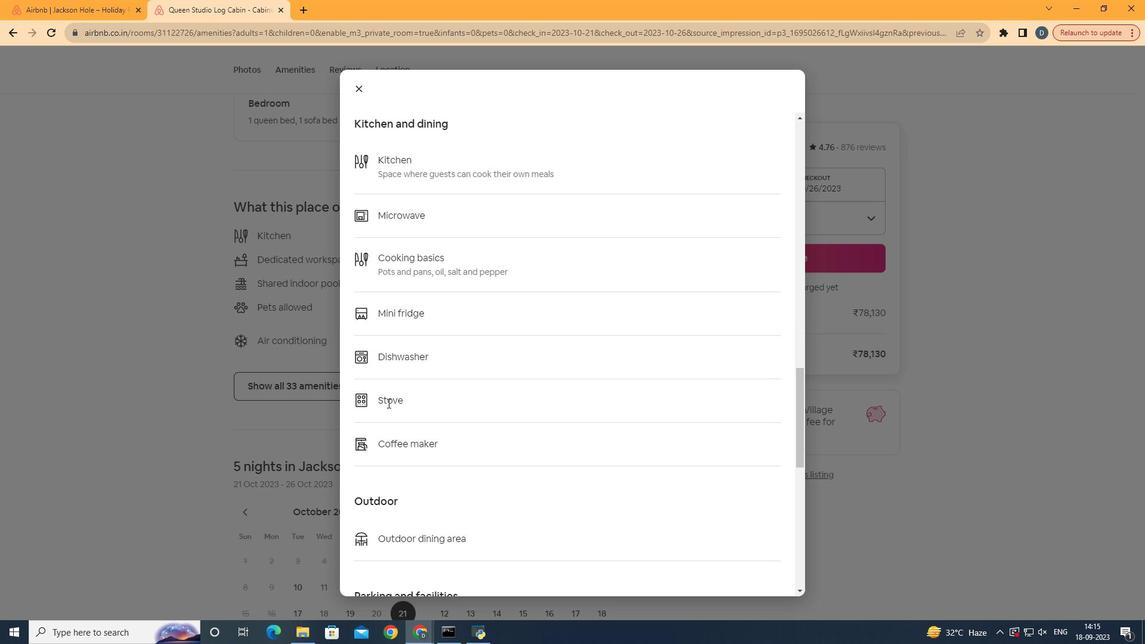 
Action: Mouse scrolled (385, 402) with delta (0, 0)
Screenshot: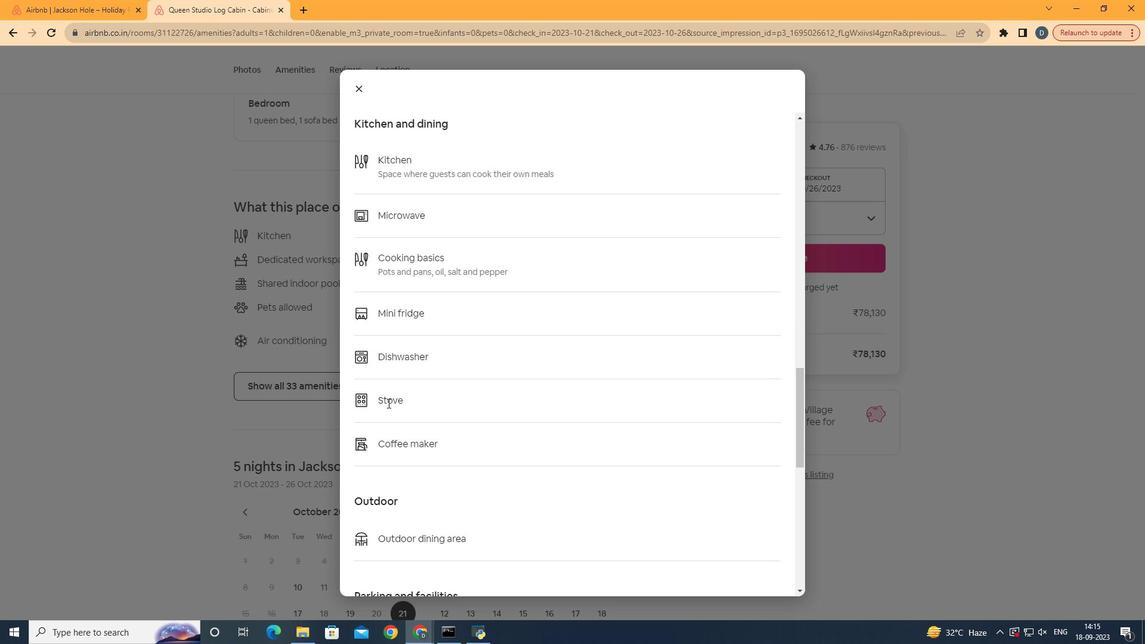 
Action: Mouse moved to (495, 514)
Screenshot: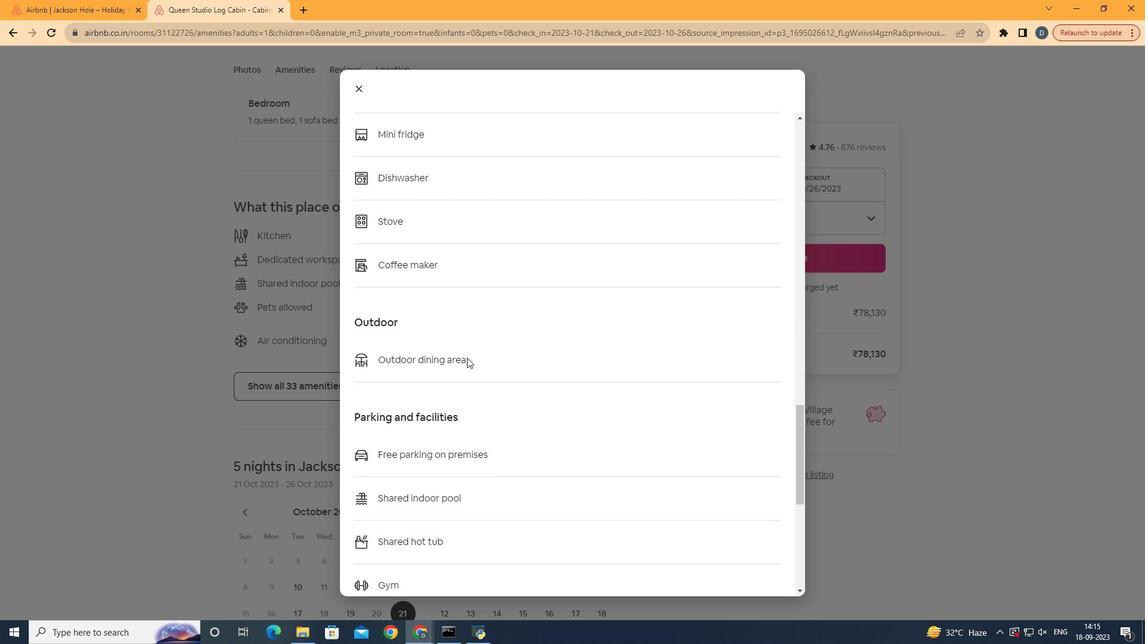 
Action: Mouse scrolled (495, 514) with delta (0, 0)
Screenshot: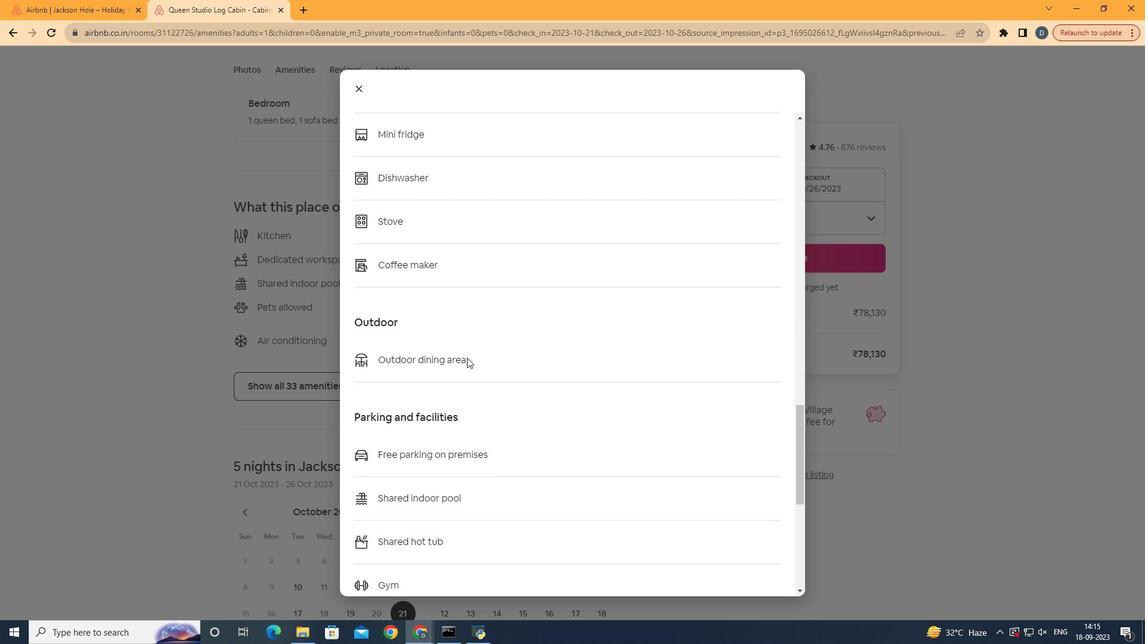
Action: Mouse moved to (501, 512)
Screenshot: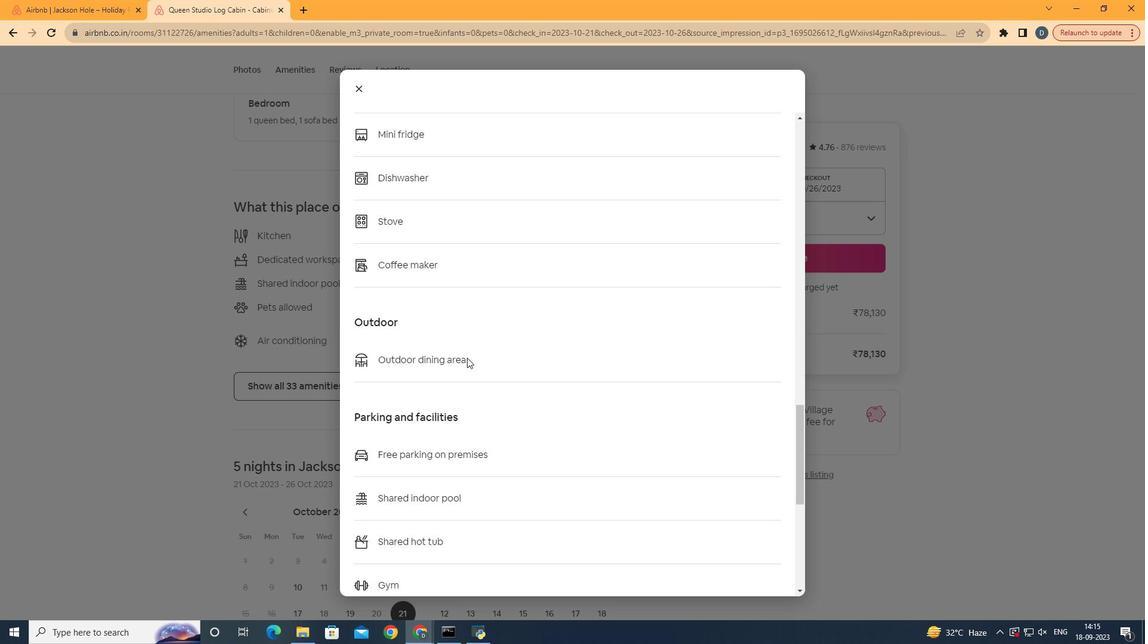 
Action: Mouse scrolled (501, 511) with delta (0, 0)
Screenshot: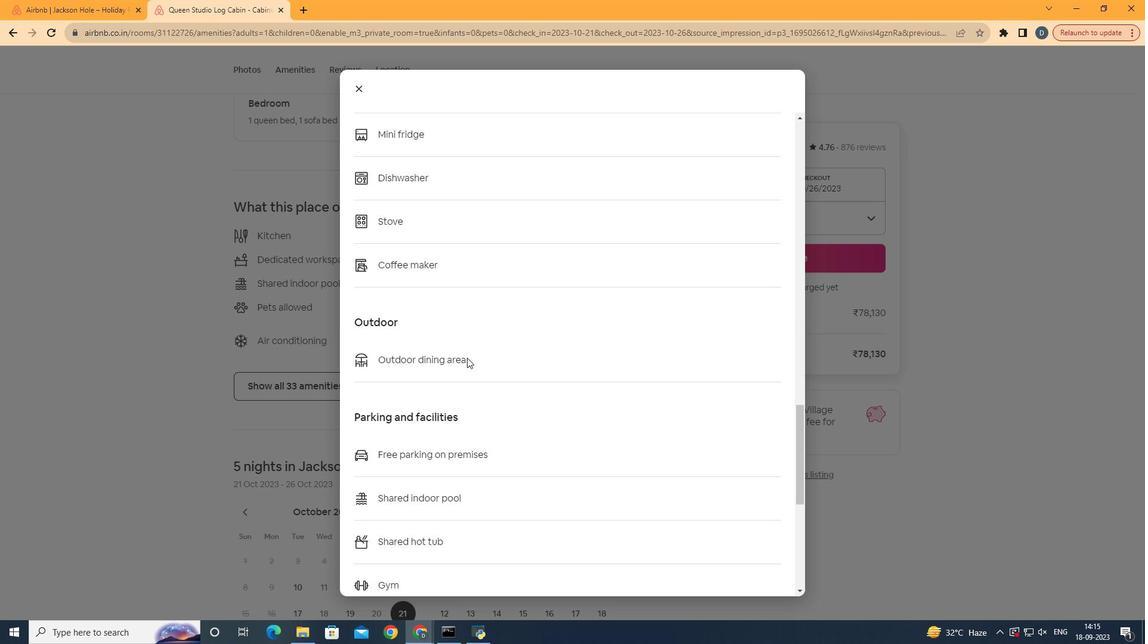
Action: Mouse moved to (510, 504)
Screenshot: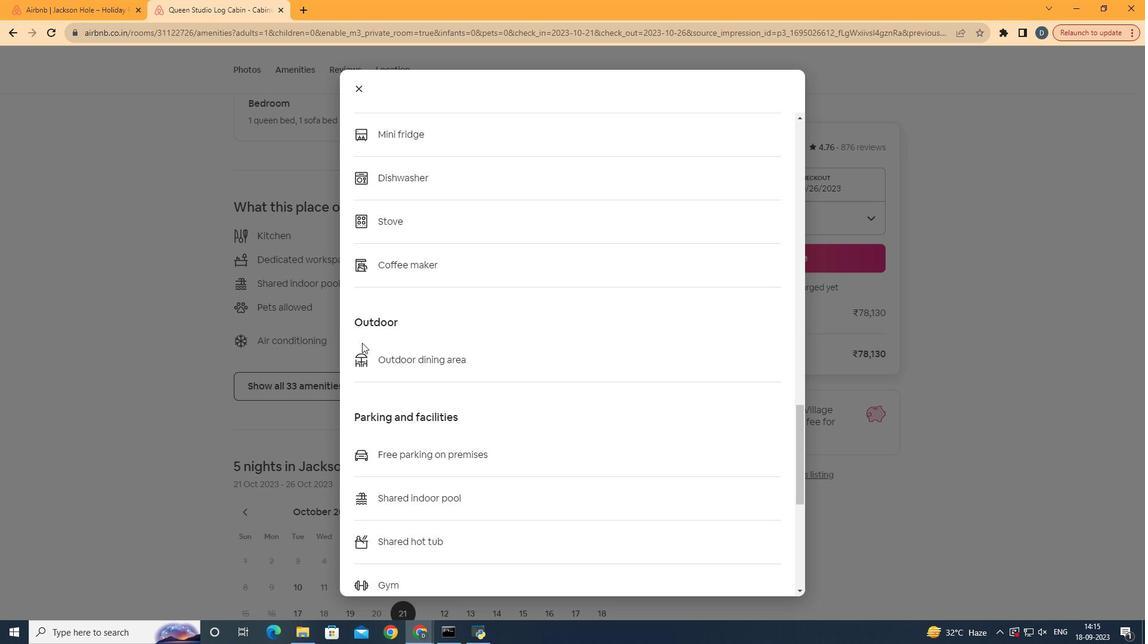 
Action: Mouse scrolled (510, 503) with delta (0, 0)
Screenshot: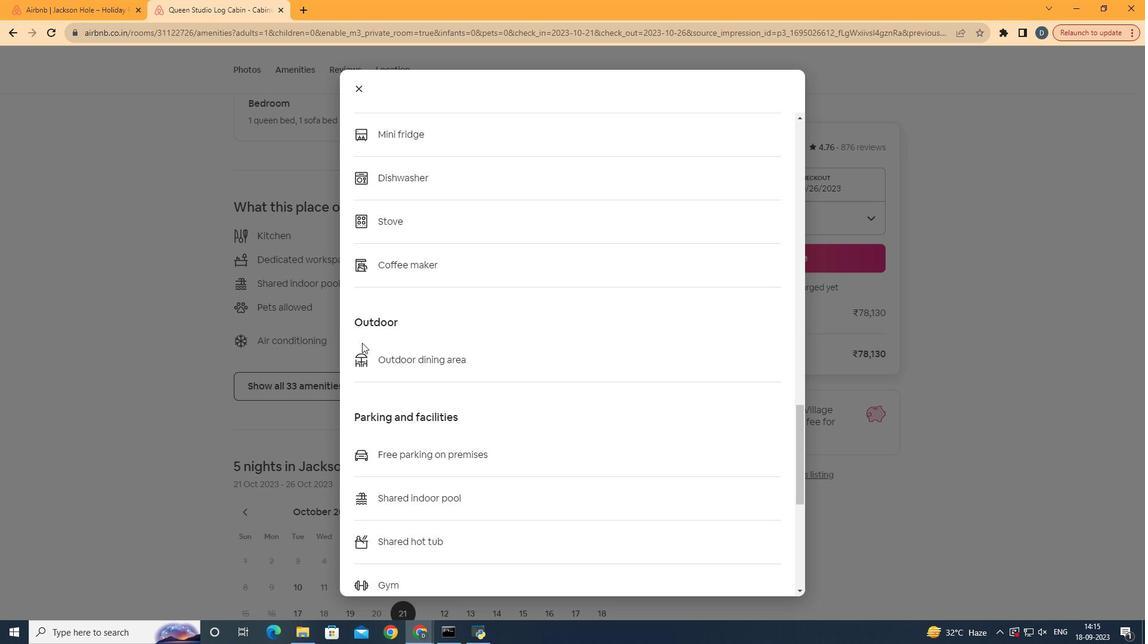 
Action: Mouse moved to (387, 397)
Screenshot: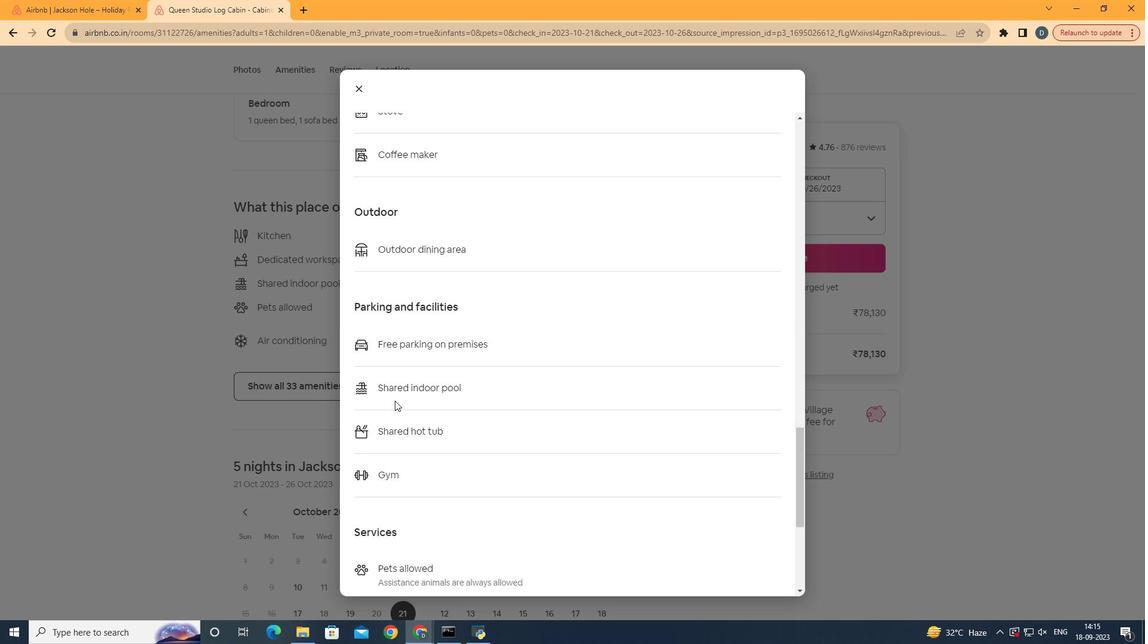 
Action: Mouse scrolled (387, 396) with delta (0, 0)
Screenshot: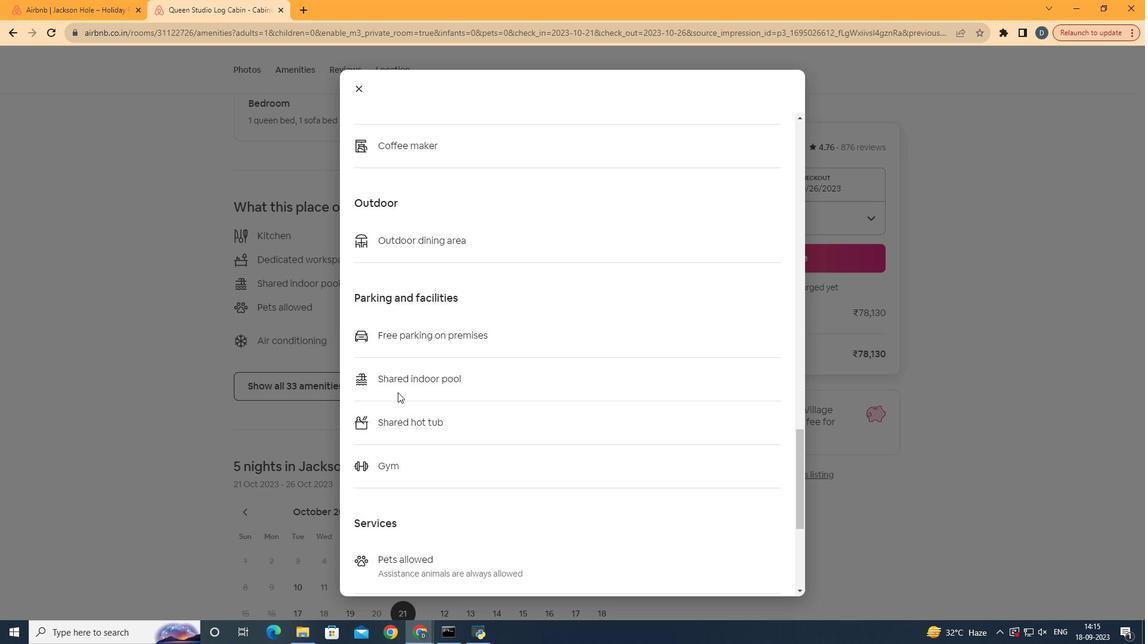 
Action: Mouse scrolled (387, 396) with delta (0, 0)
Screenshot: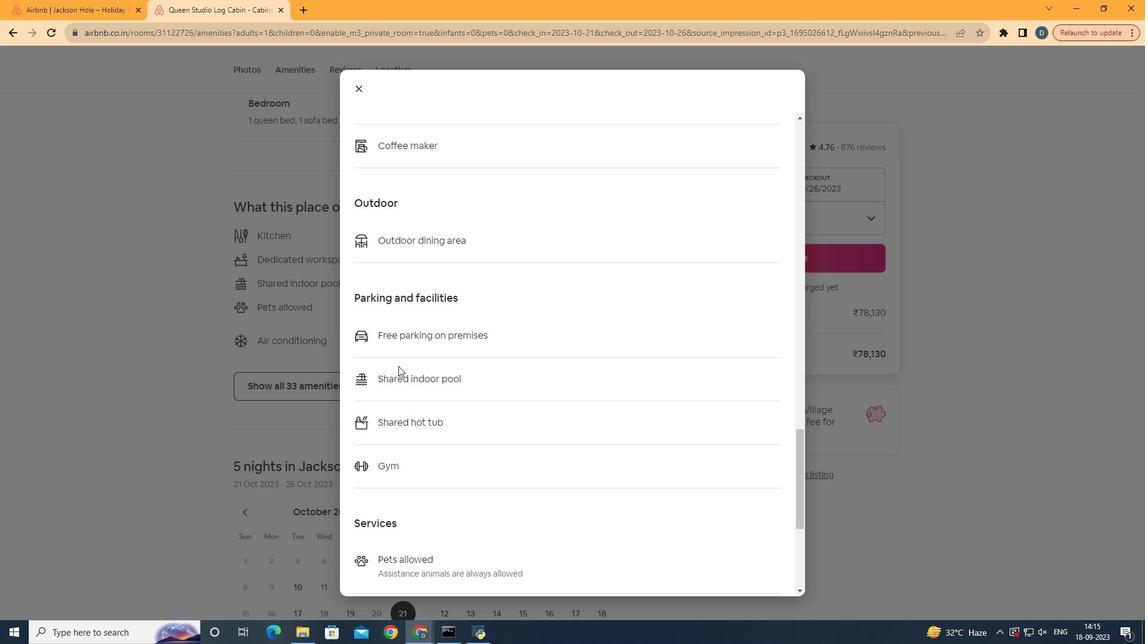 
Action: Mouse moved to (388, 359)
Screenshot: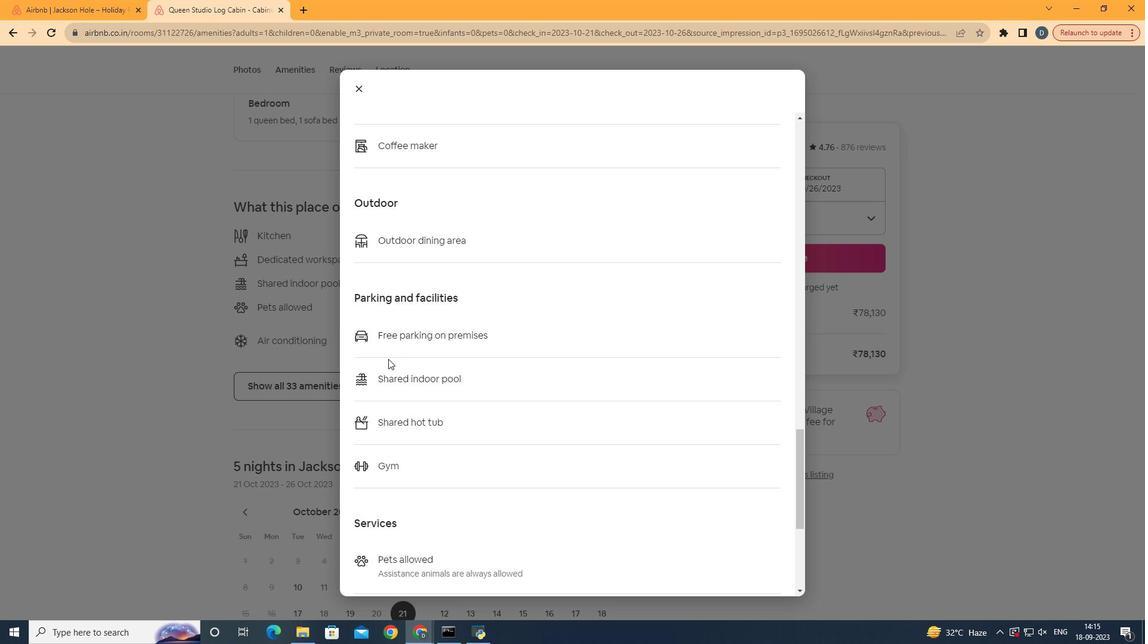 
Action: Mouse scrolled (388, 358) with delta (0, 0)
Screenshot: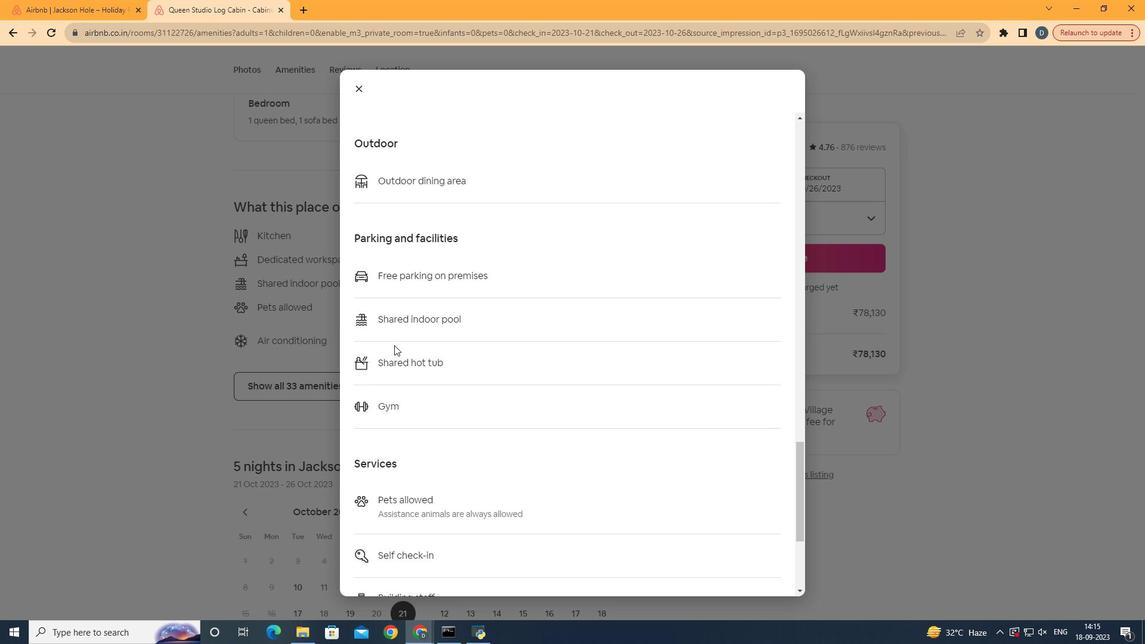 
Action: Mouse moved to (427, 394)
Screenshot: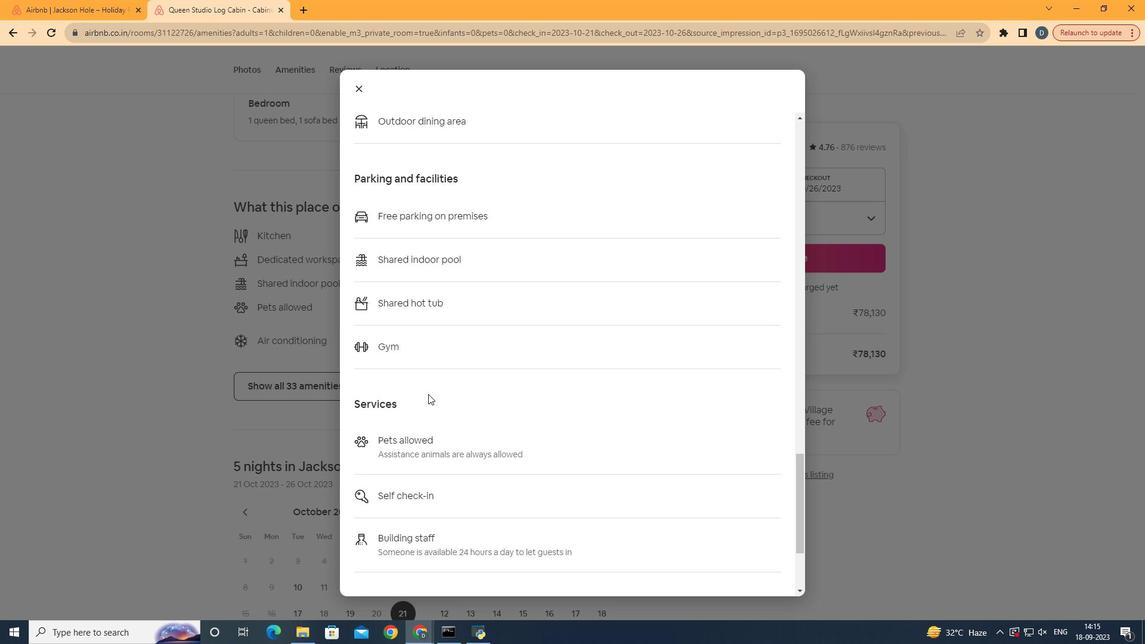 
Action: Mouse scrolled (427, 393) with delta (0, 0)
Screenshot: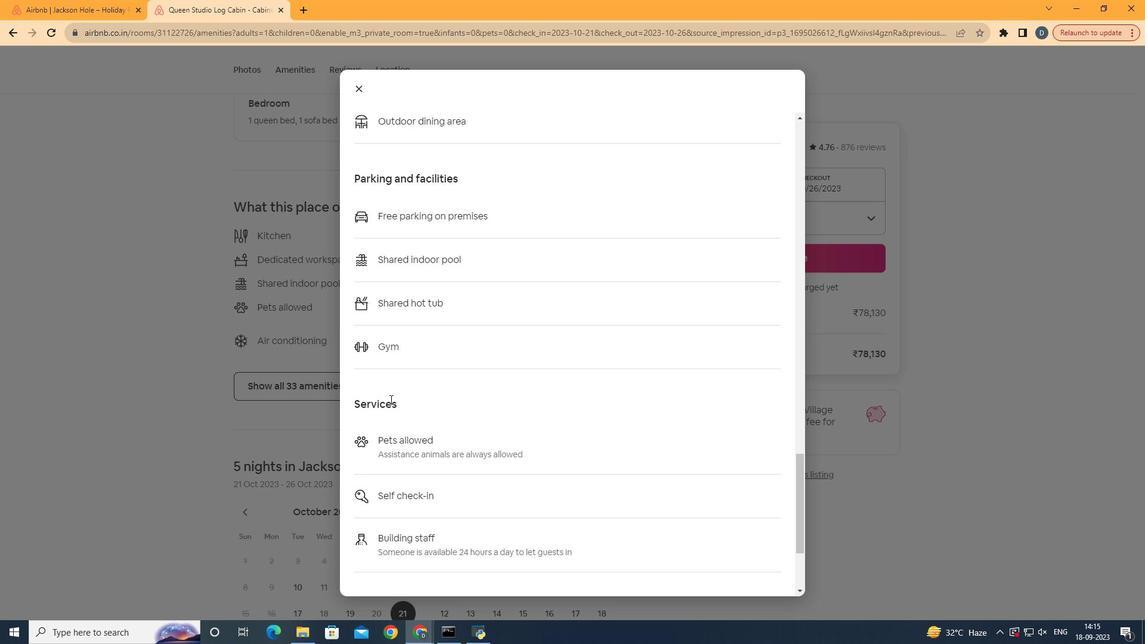 
Action: Mouse moved to (403, 471)
Screenshot: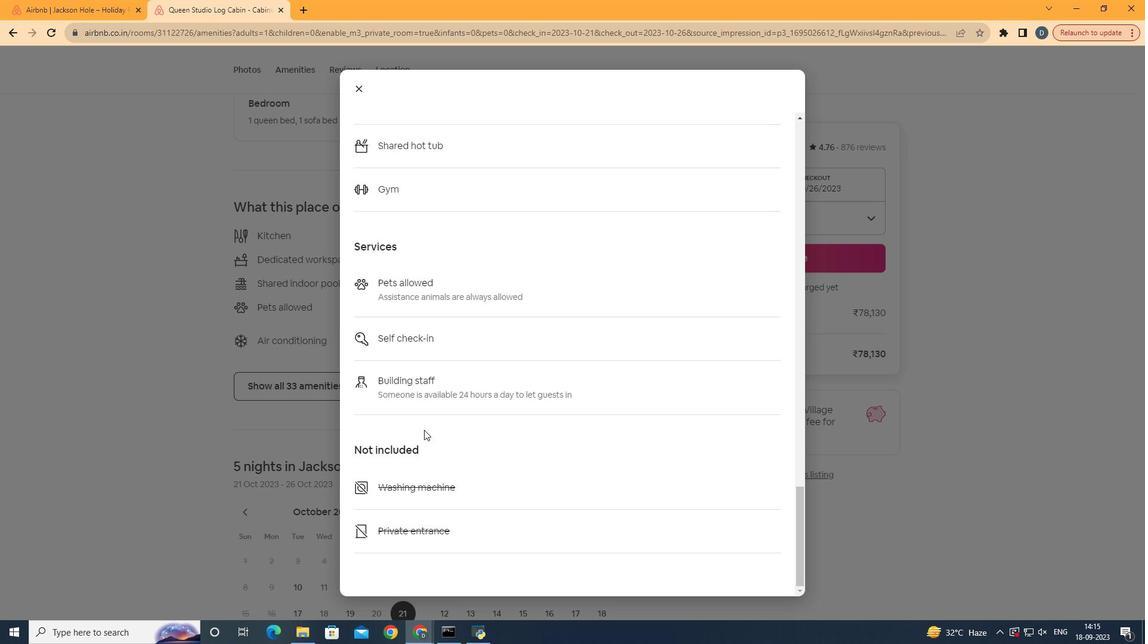 
Action: Mouse scrolled (403, 471) with delta (0, 0)
Screenshot: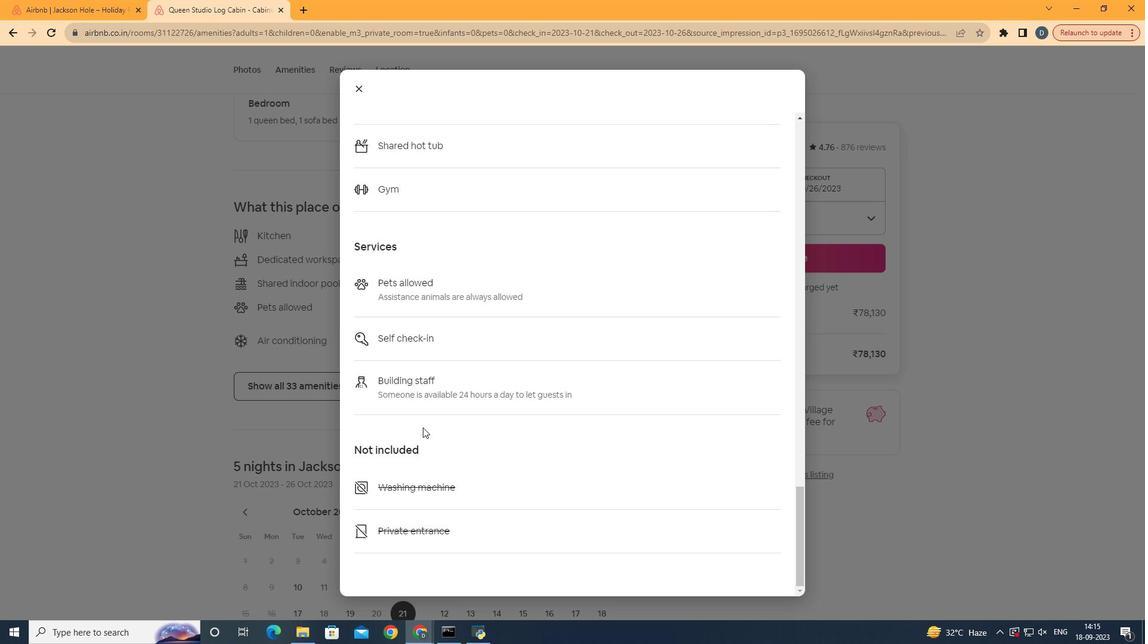 
Action: Mouse moved to (403, 471)
Screenshot: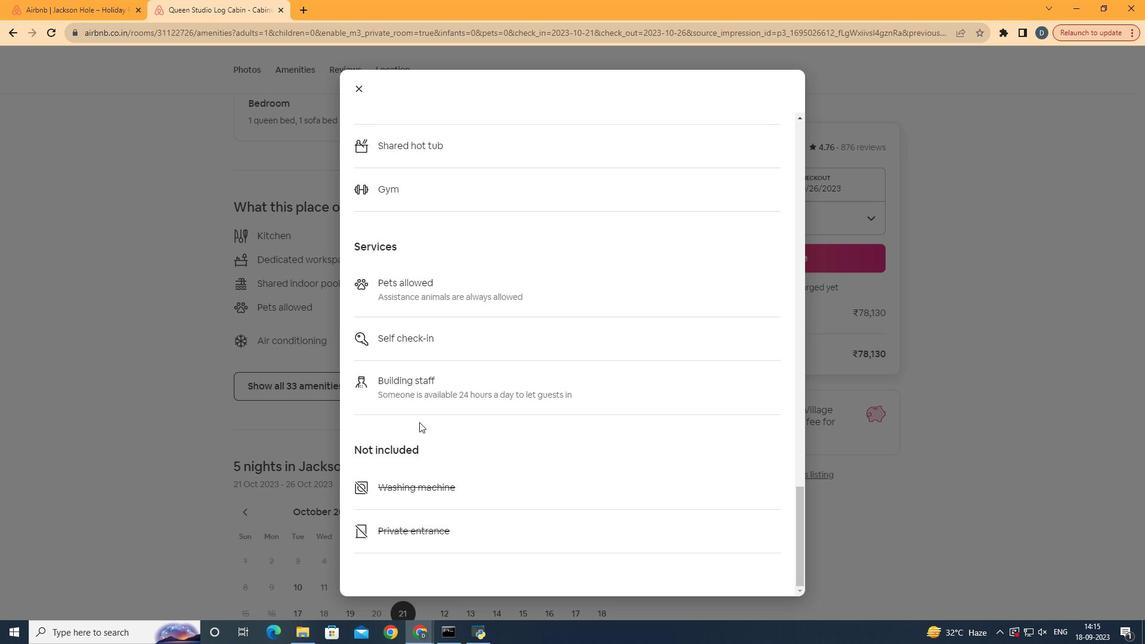 
Action: Mouse scrolled (403, 471) with delta (0, 0)
Screenshot: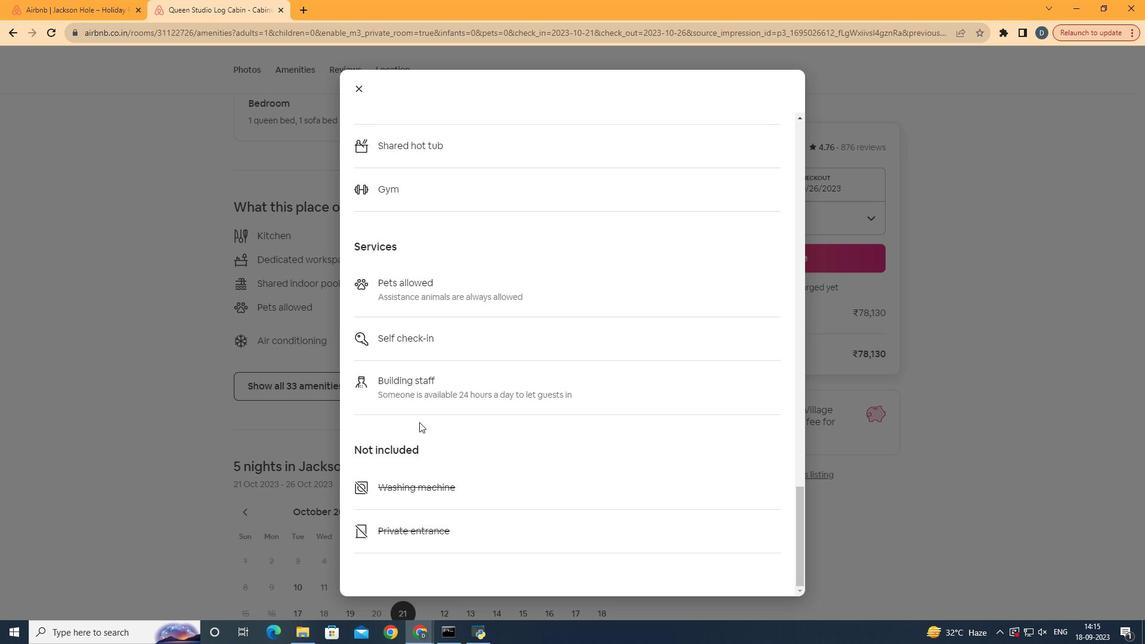 
Action: Mouse moved to (403, 470)
Screenshot: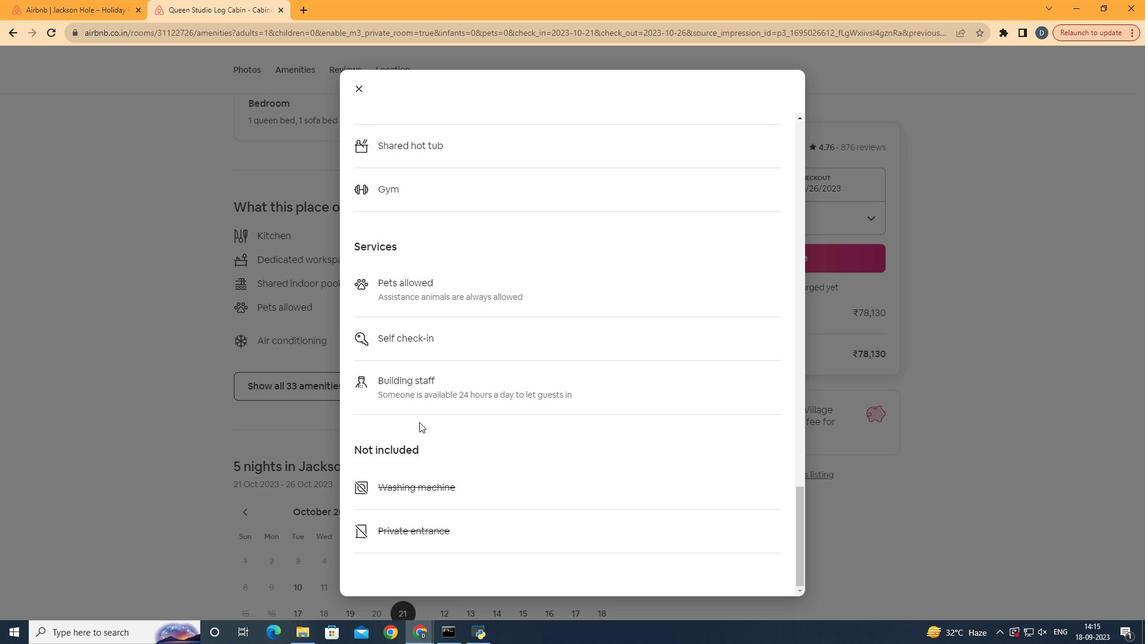 
Action: Mouse scrolled (403, 470) with delta (0, 0)
Screenshot: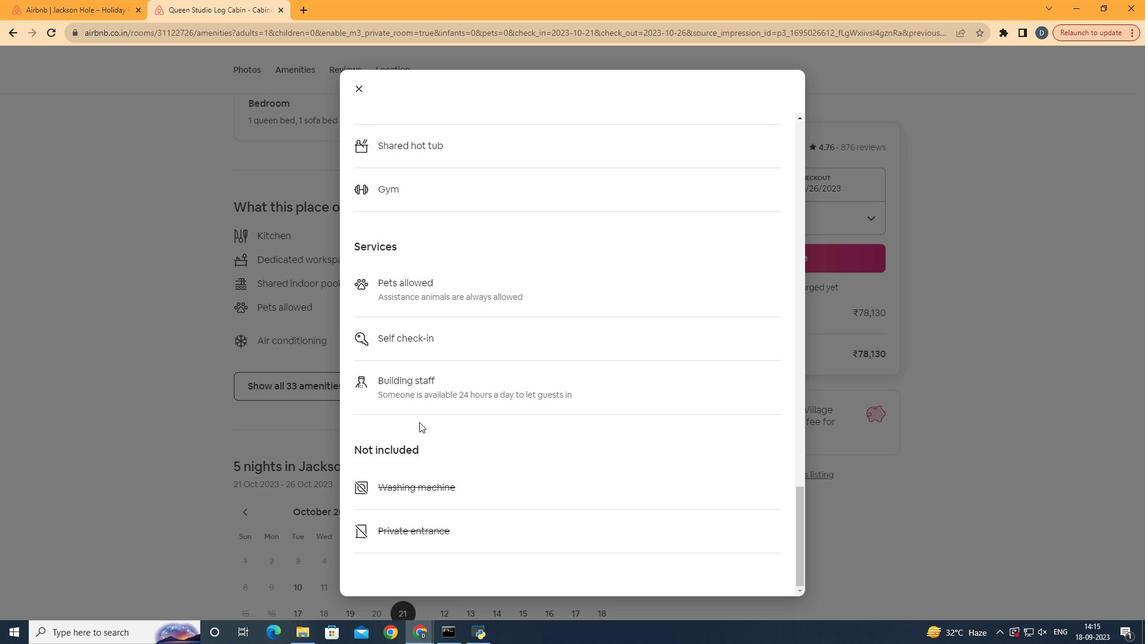 
Action: Mouse scrolled (403, 470) with delta (0, 0)
Screenshot: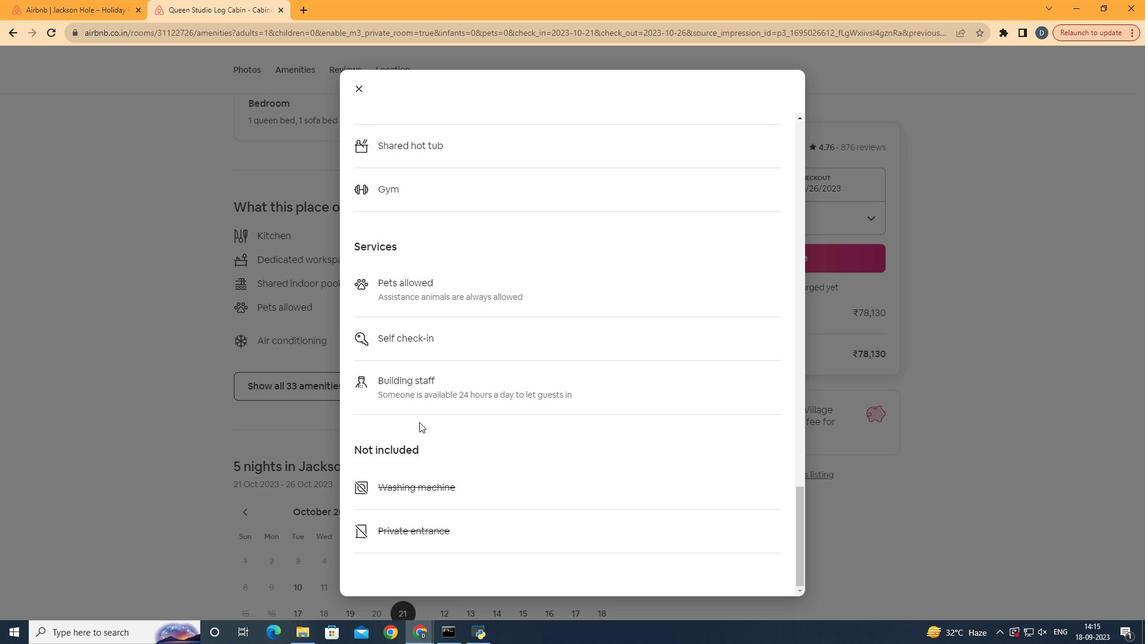 
Action: Mouse moved to (440, 433)
Screenshot: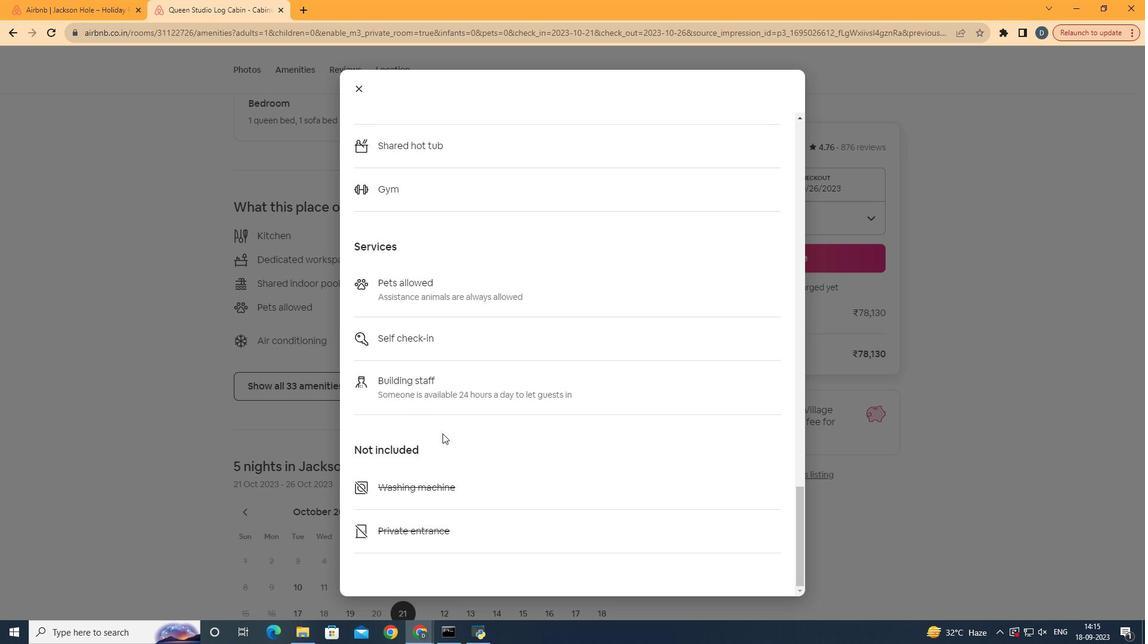 
Action: Mouse scrolled (440, 433) with delta (0, 0)
Screenshot: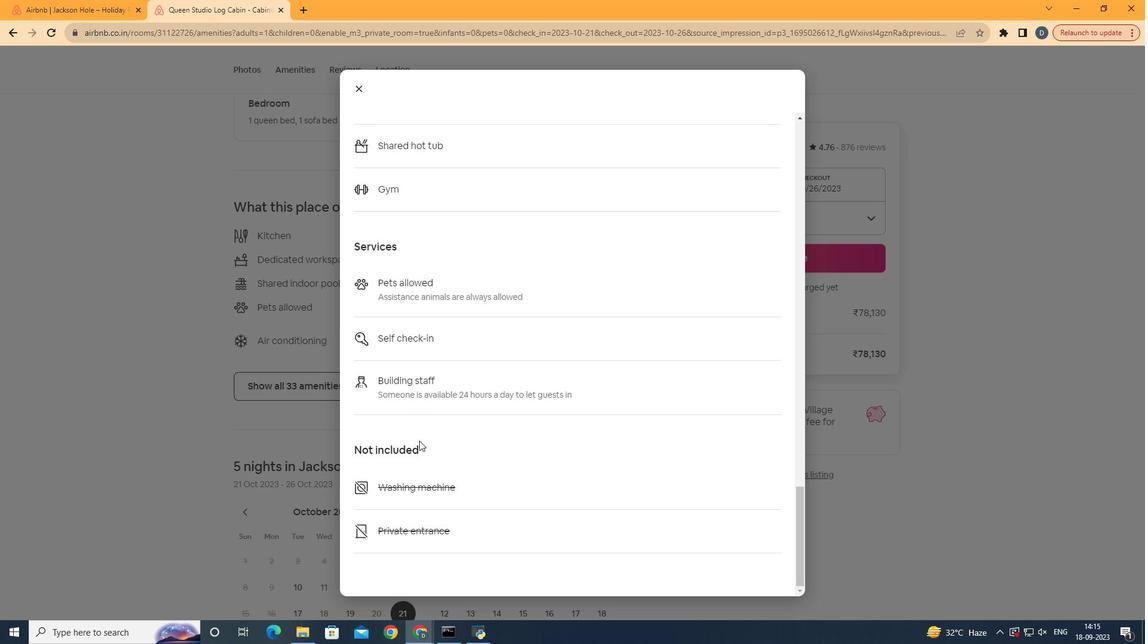 
Action: Mouse moved to (441, 433)
Screenshot: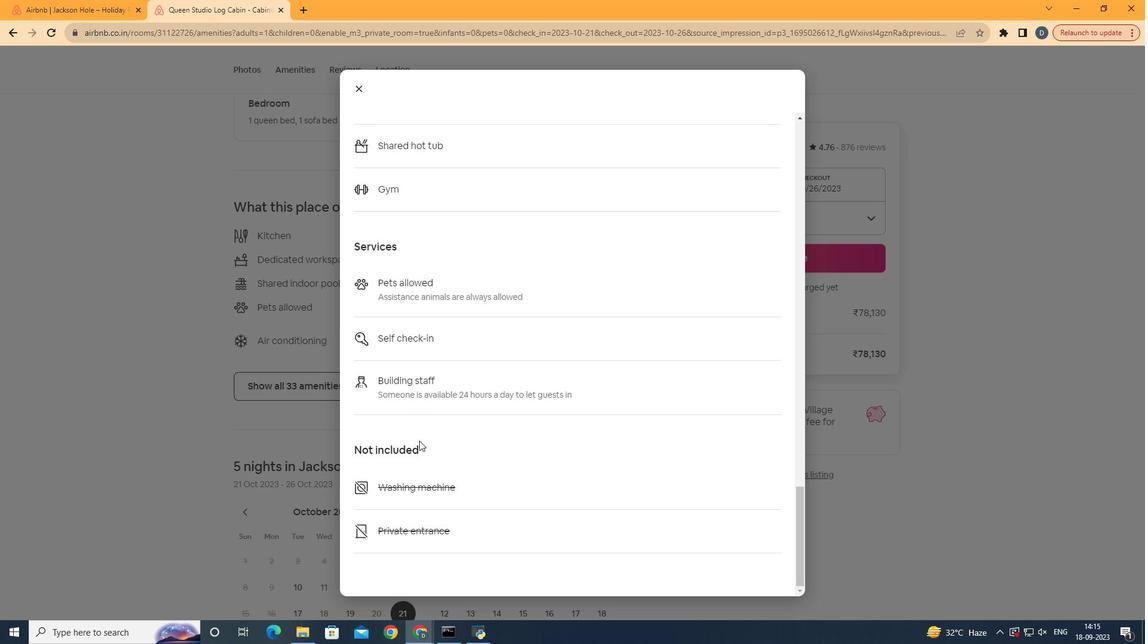 
Action: Mouse scrolled (441, 433) with delta (0, 0)
Screenshot: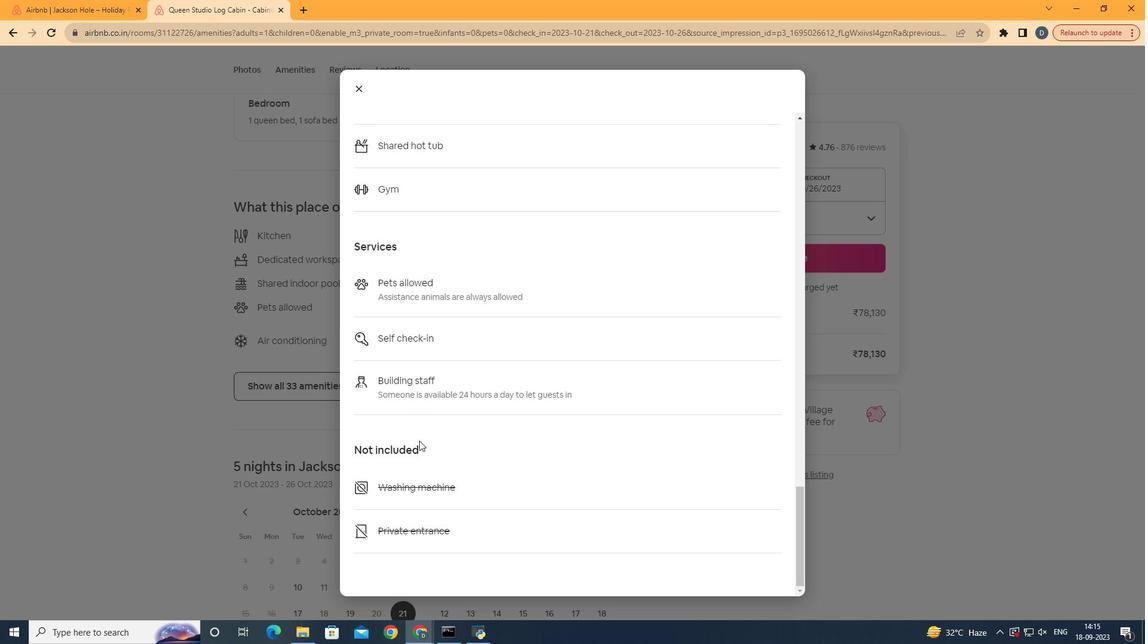
Action: Mouse moved to (442, 433)
Screenshot: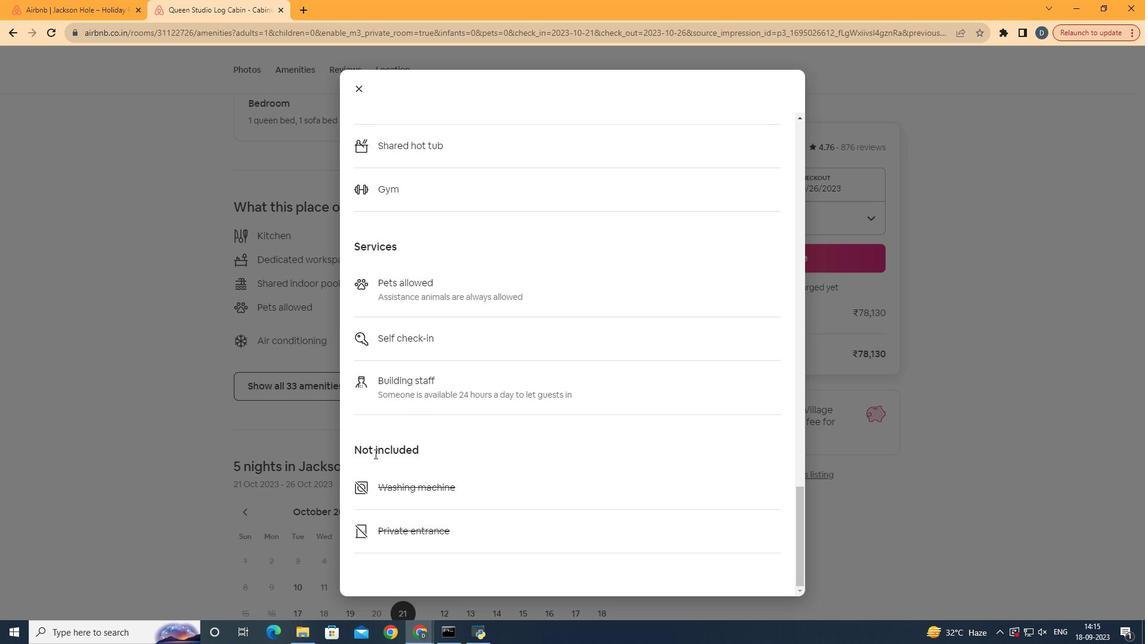 
Action: Mouse scrolled (442, 433) with delta (0, 0)
Screenshot: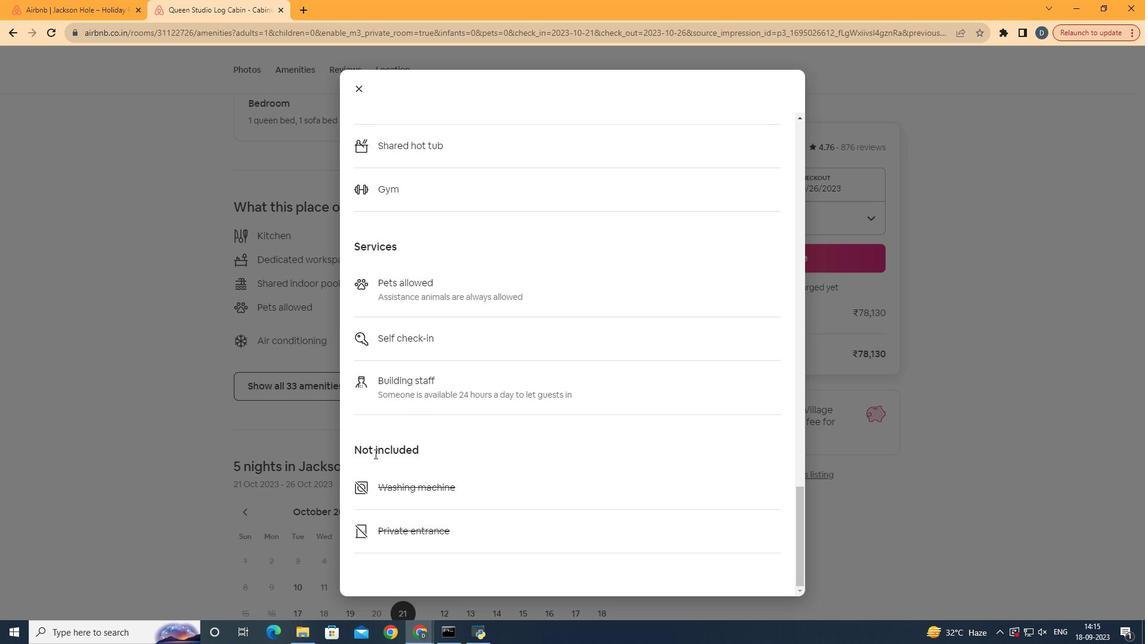 
Action: Mouse scrolled (442, 433) with delta (0, 0)
Screenshot: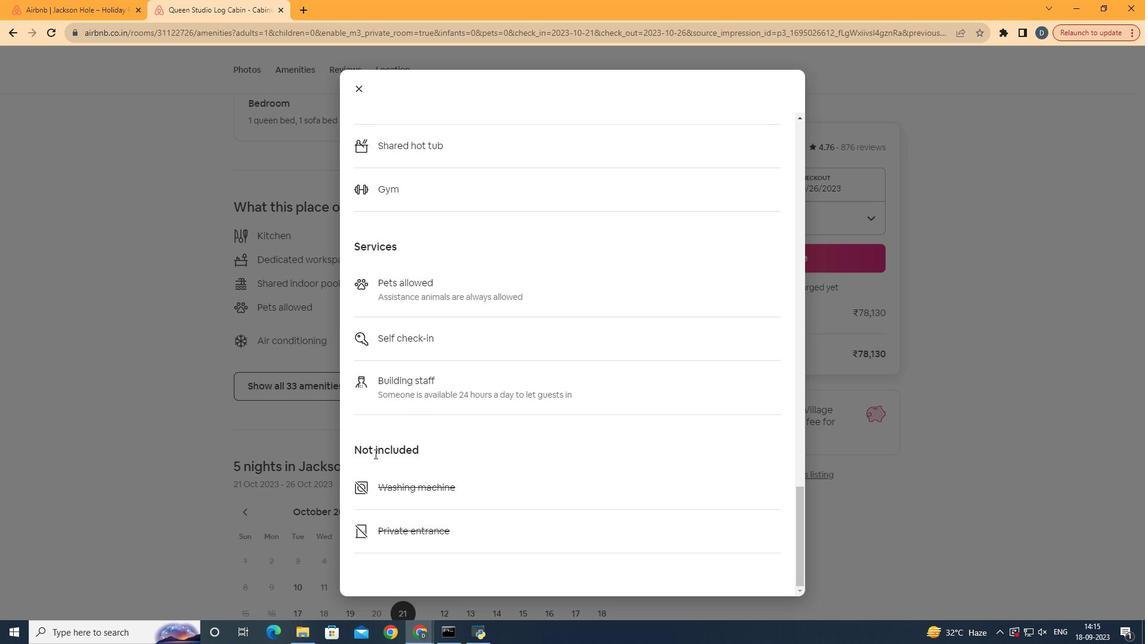
Action: Mouse moved to (366, 93)
Screenshot: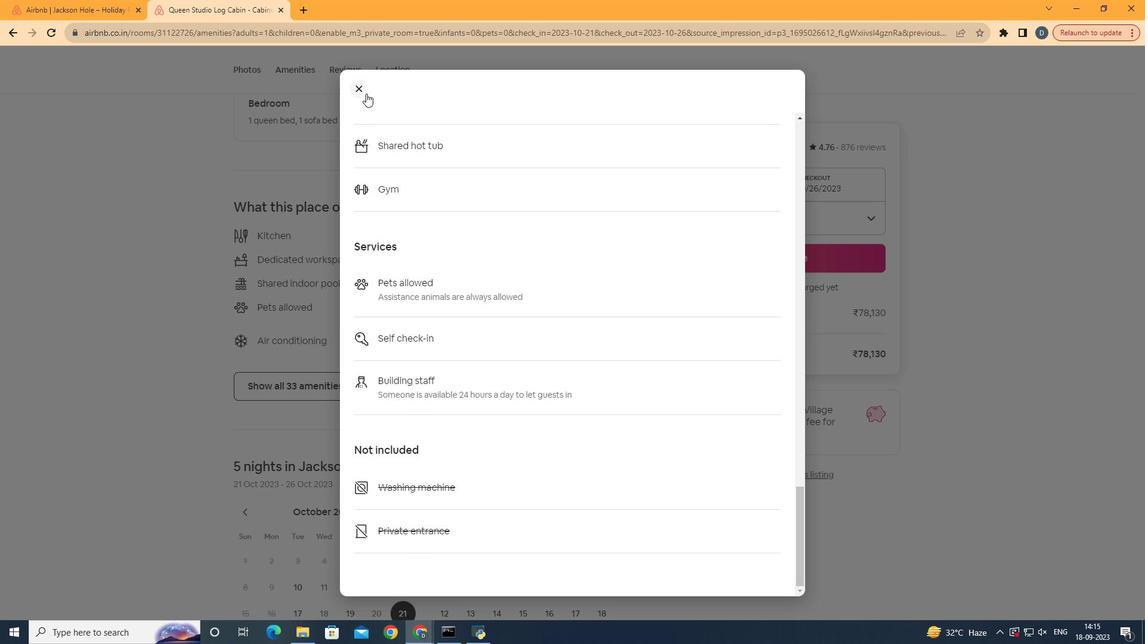 
Action: Mouse pressed left at (366, 93)
Screenshot: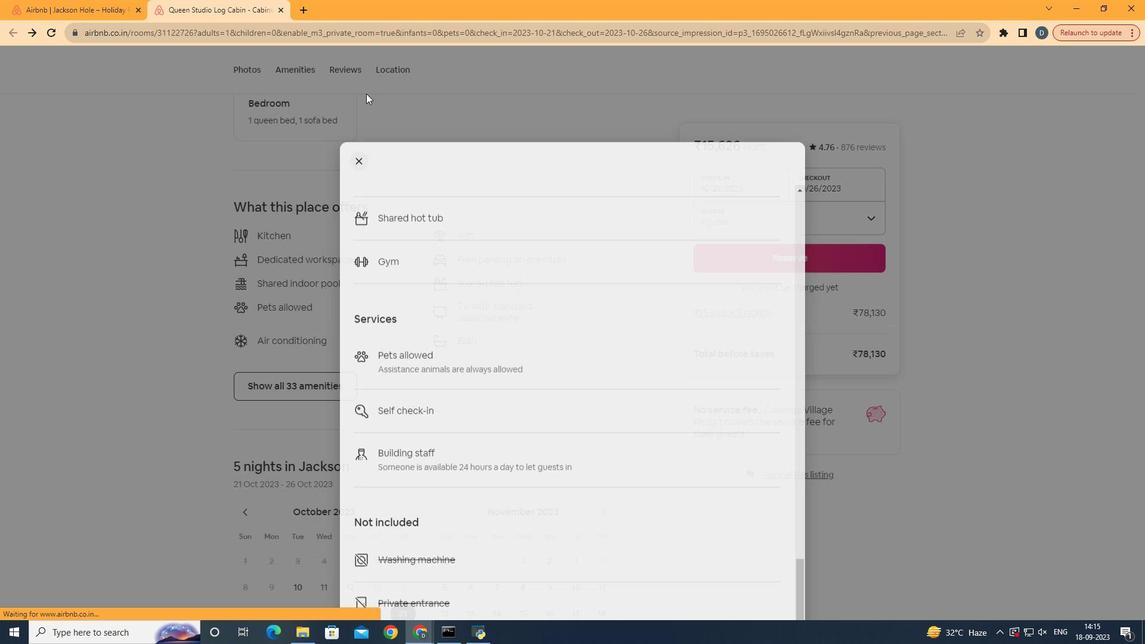 
Action: Mouse moved to (335, 357)
Screenshot: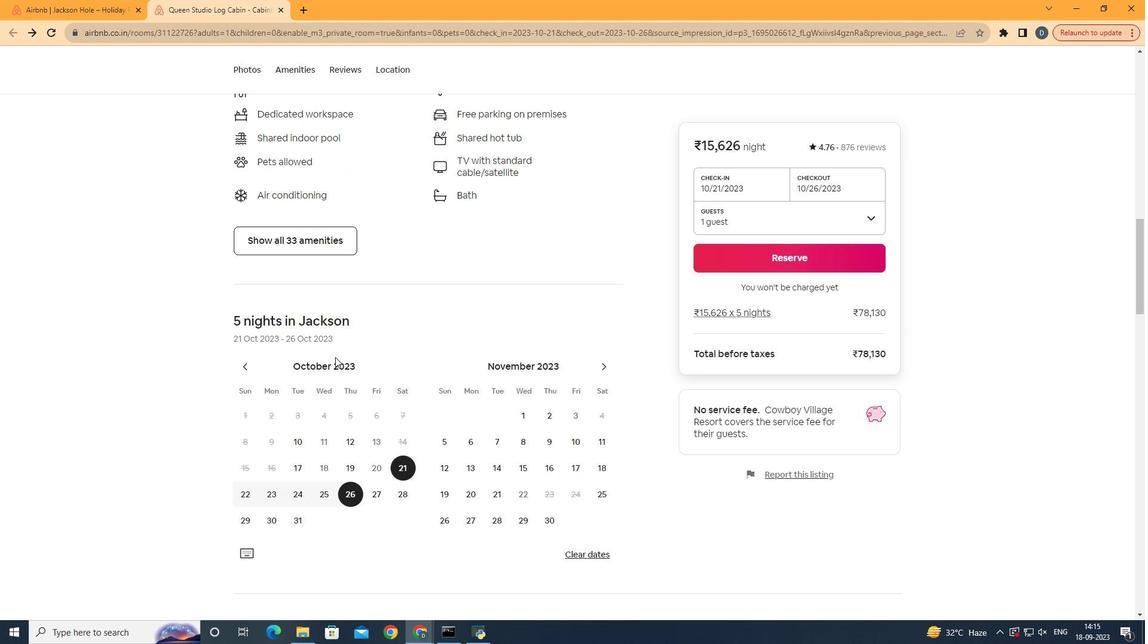 
Action: Mouse scrolled (335, 356) with delta (0, 0)
Screenshot: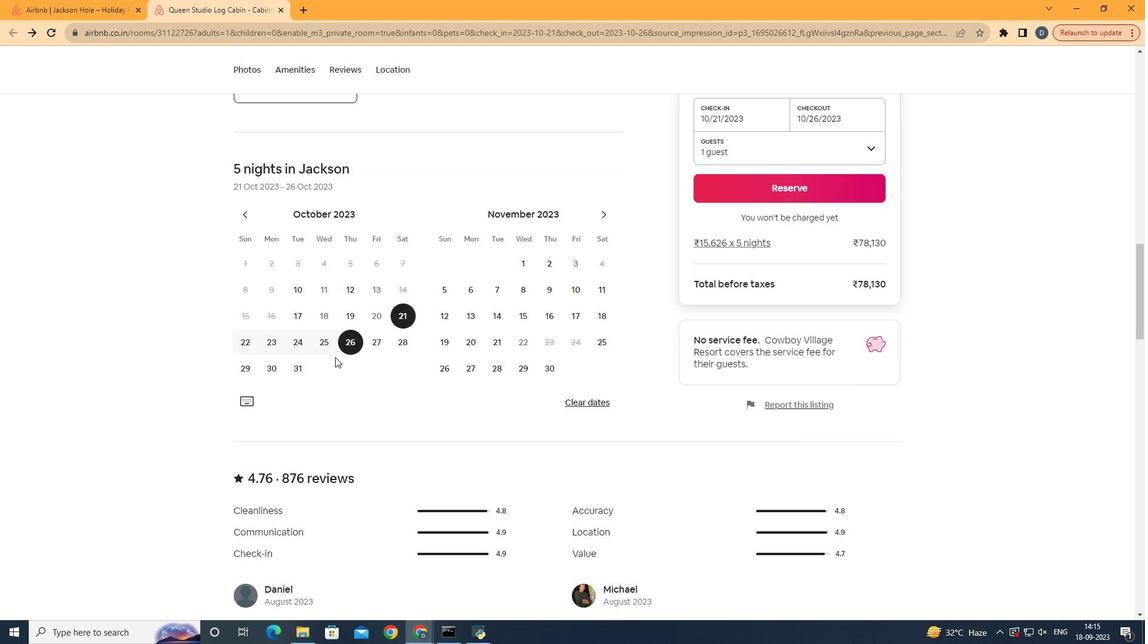 
Action: Mouse scrolled (335, 356) with delta (0, 0)
Screenshot: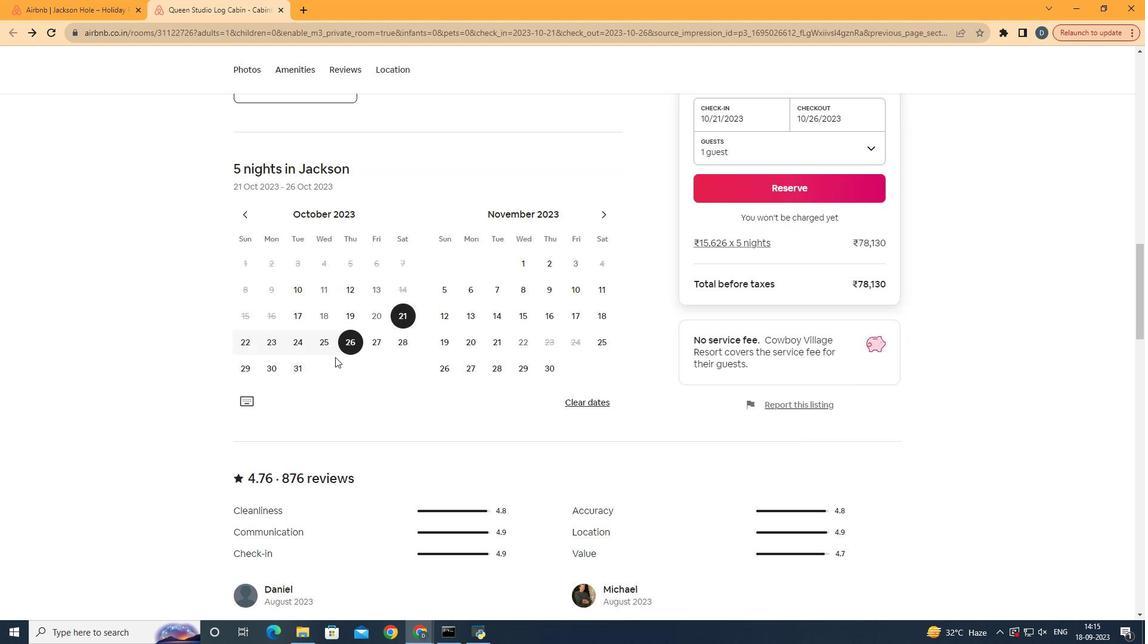
Action: Mouse scrolled (335, 356) with delta (0, 0)
Screenshot: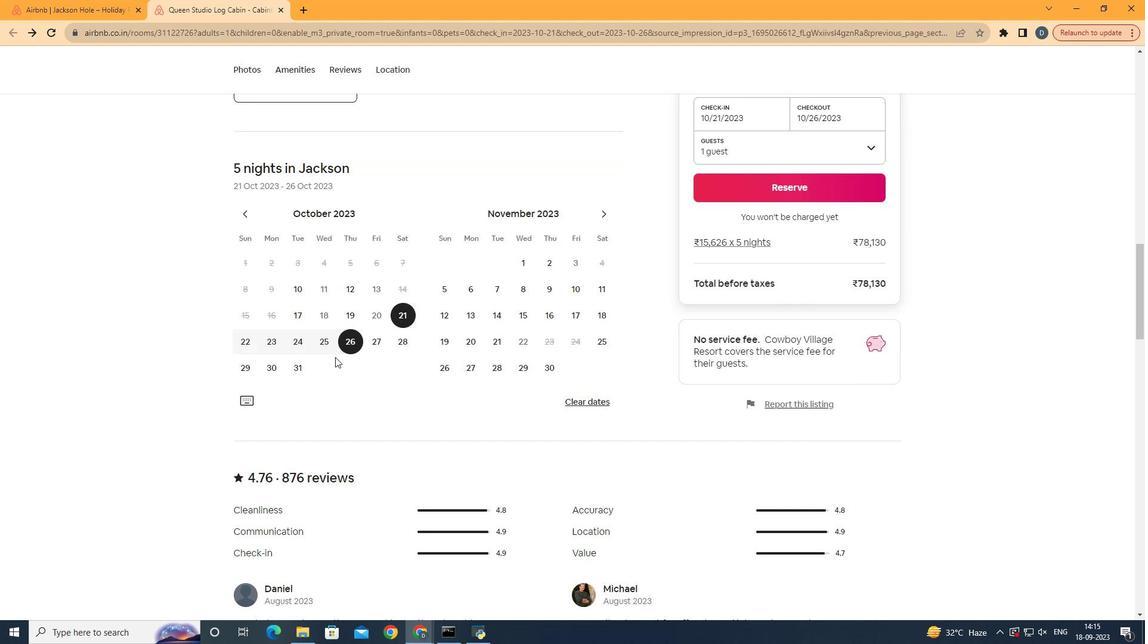 
Action: Mouse scrolled (335, 356) with delta (0, 0)
Screenshot: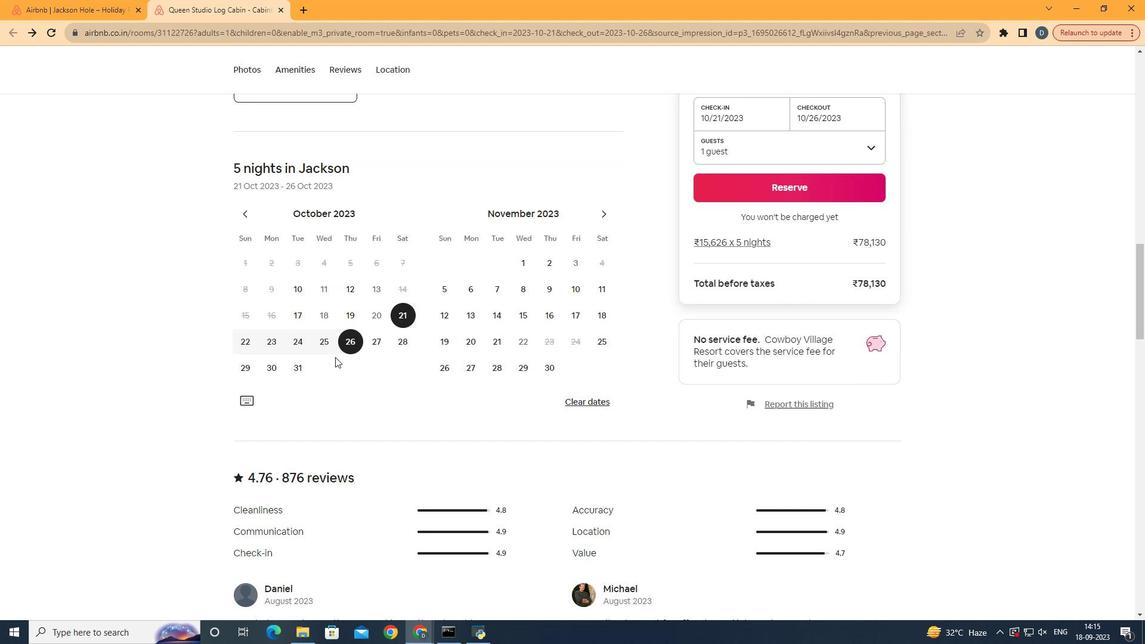 
Action: Mouse scrolled (335, 356) with delta (0, 0)
Screenshot: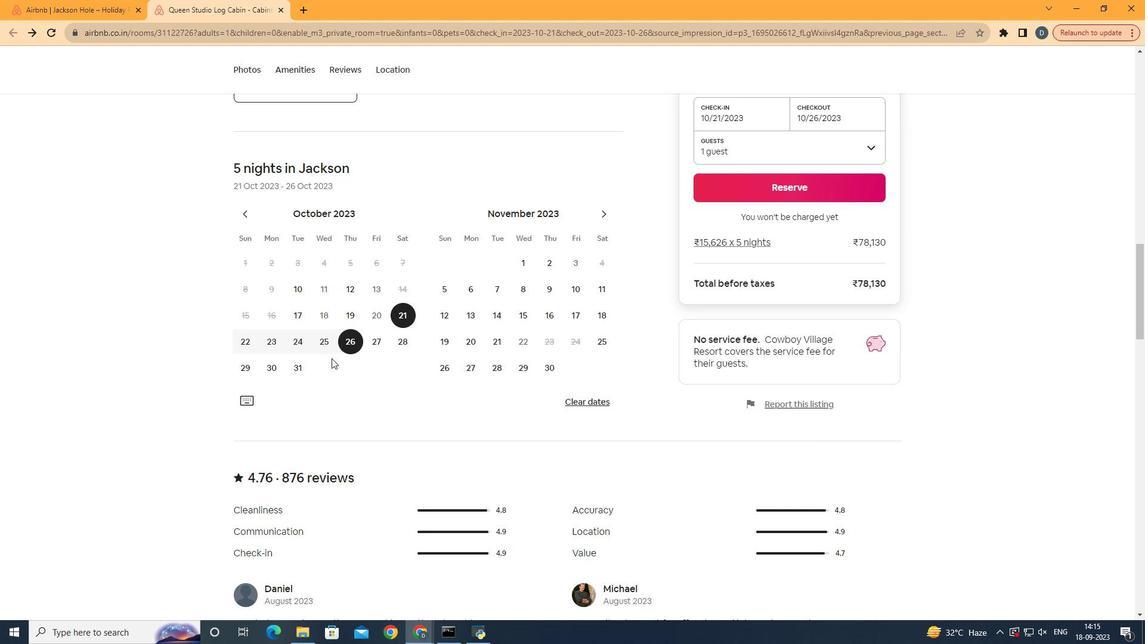 
Action: Mouse moved to (518, 321)
Screenshot: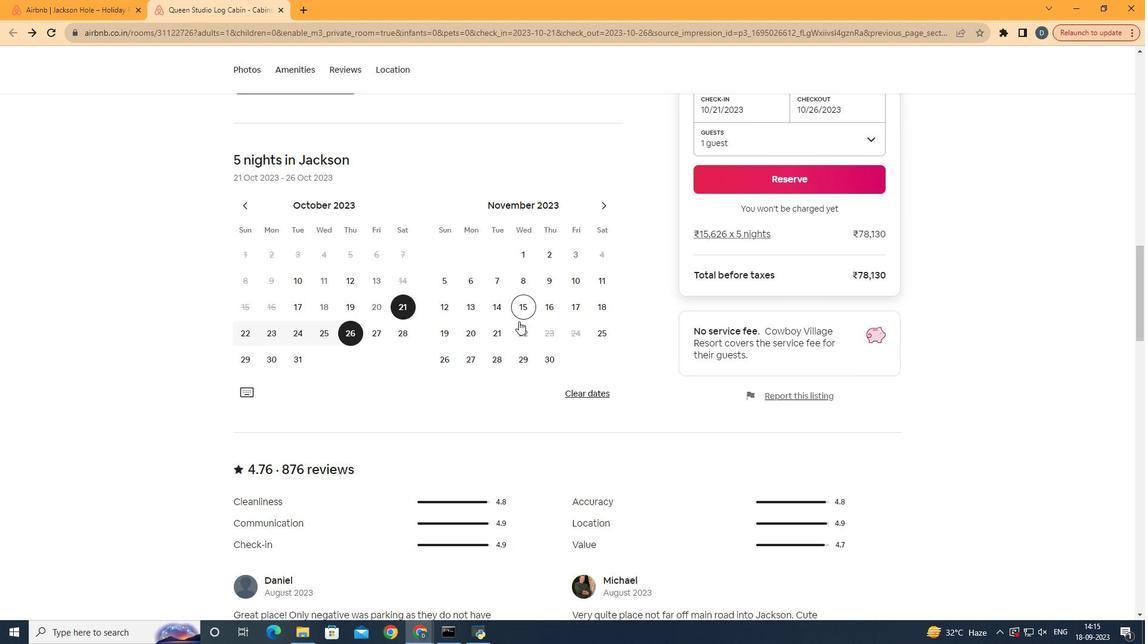 
Action: Mouse scrolled (518, 320) with delta (0, 0)
Screenshot: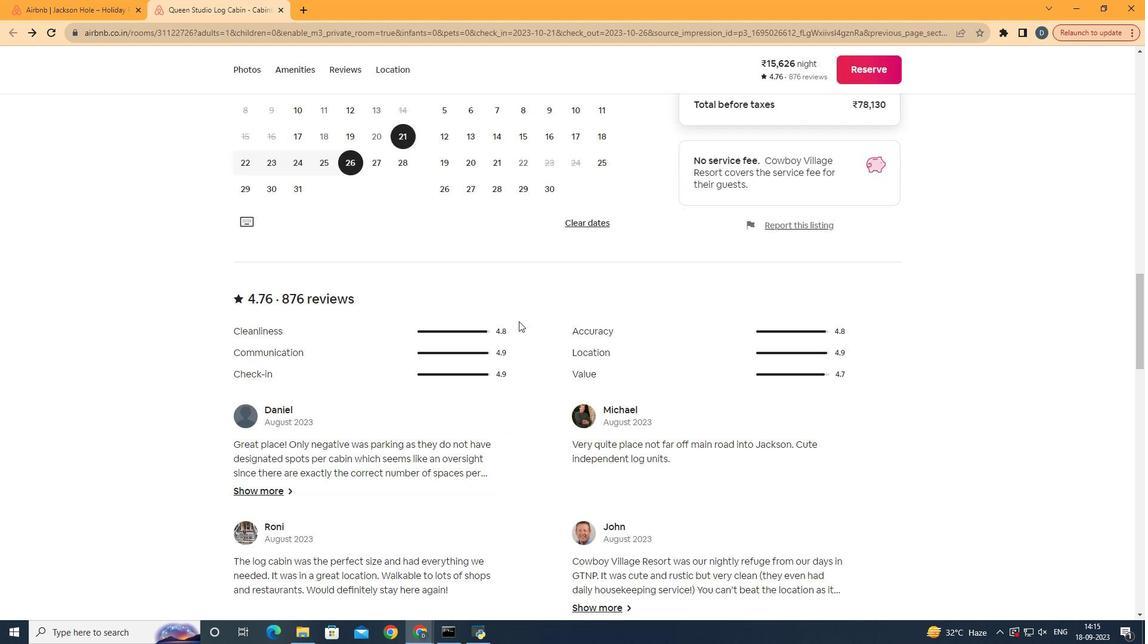 
Action: Mouse scrolled (518, 320) with delta (0, 0)
Screenshot: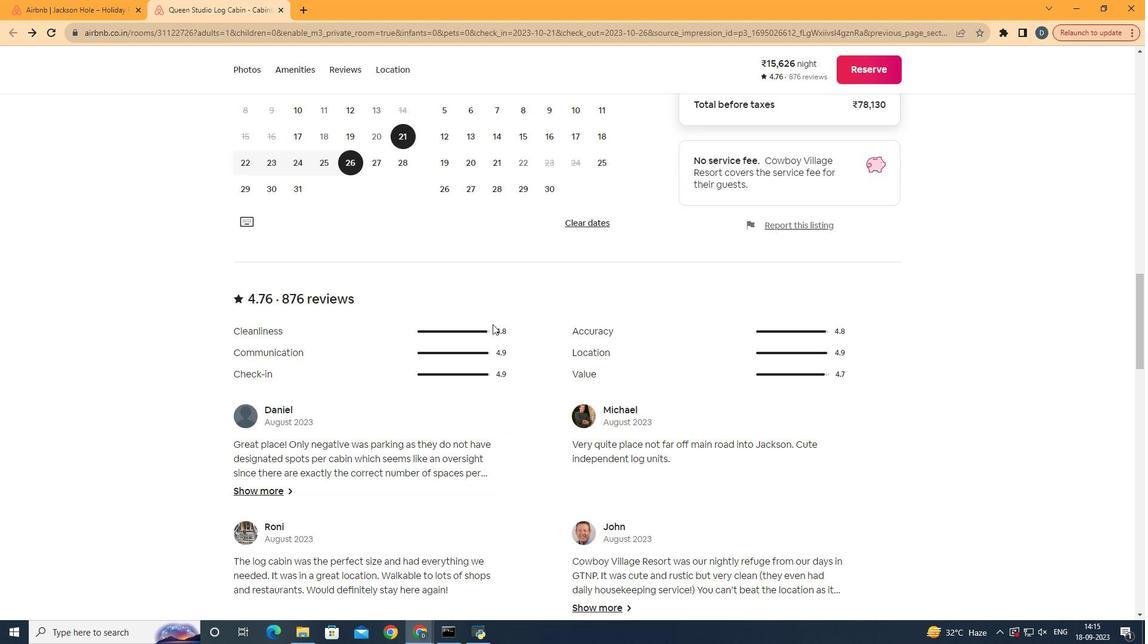 
Action: Mouse scrolled (518, 320) with delta (0, 0)
Screenshot: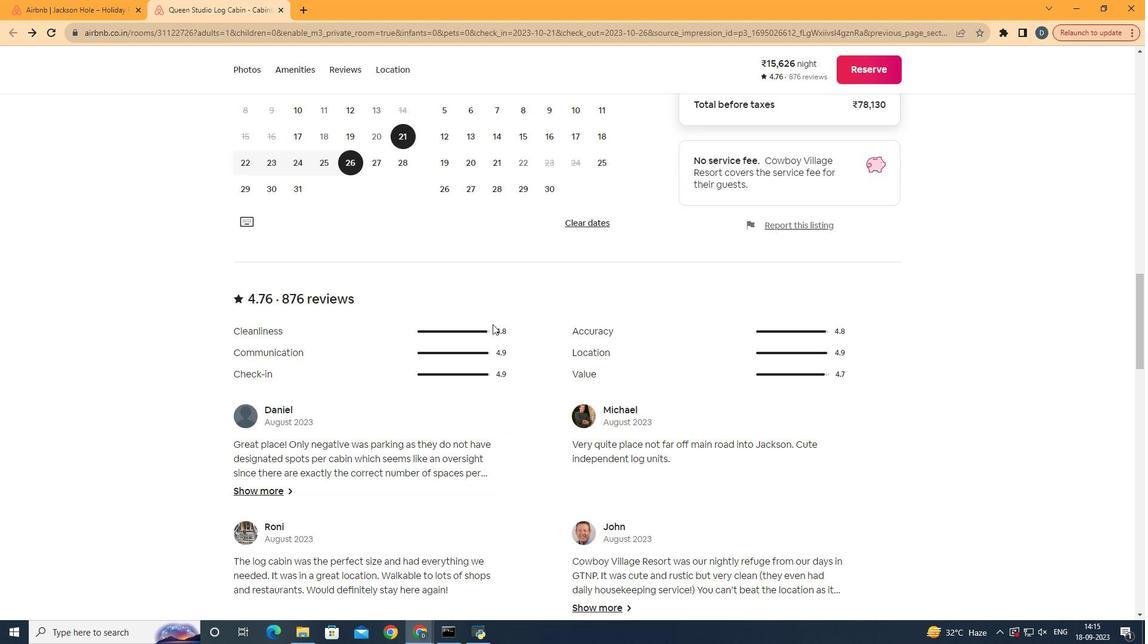 
Action: Mouse moved to (585, 352)
Screenshot: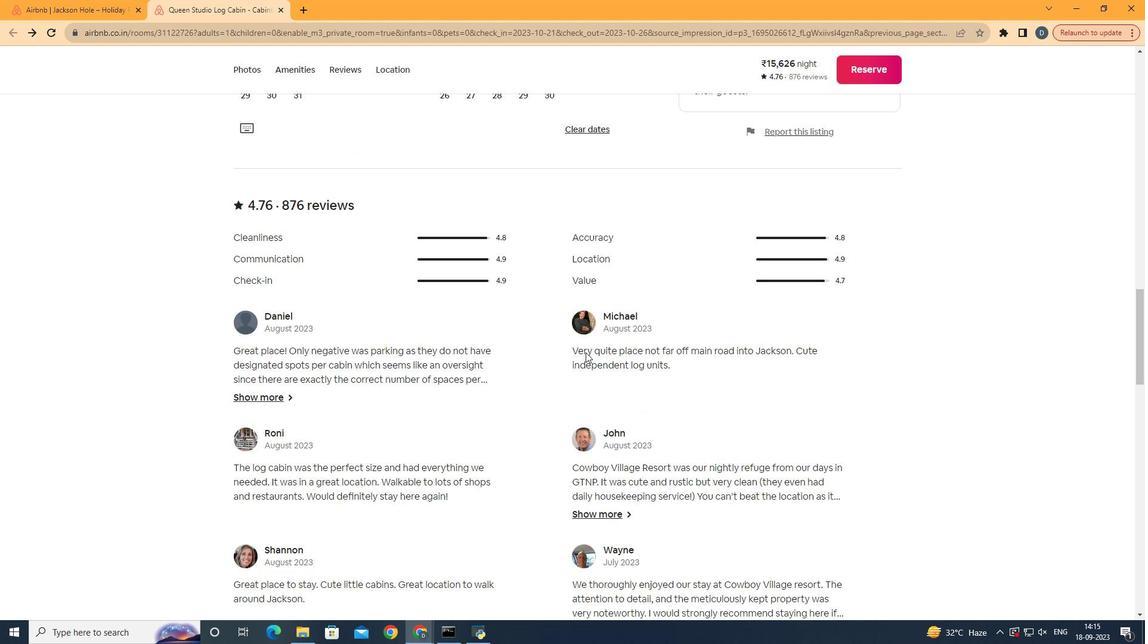 
Action: Mouse scrolled (585, 351) with delta (0, 0)
Screenshot: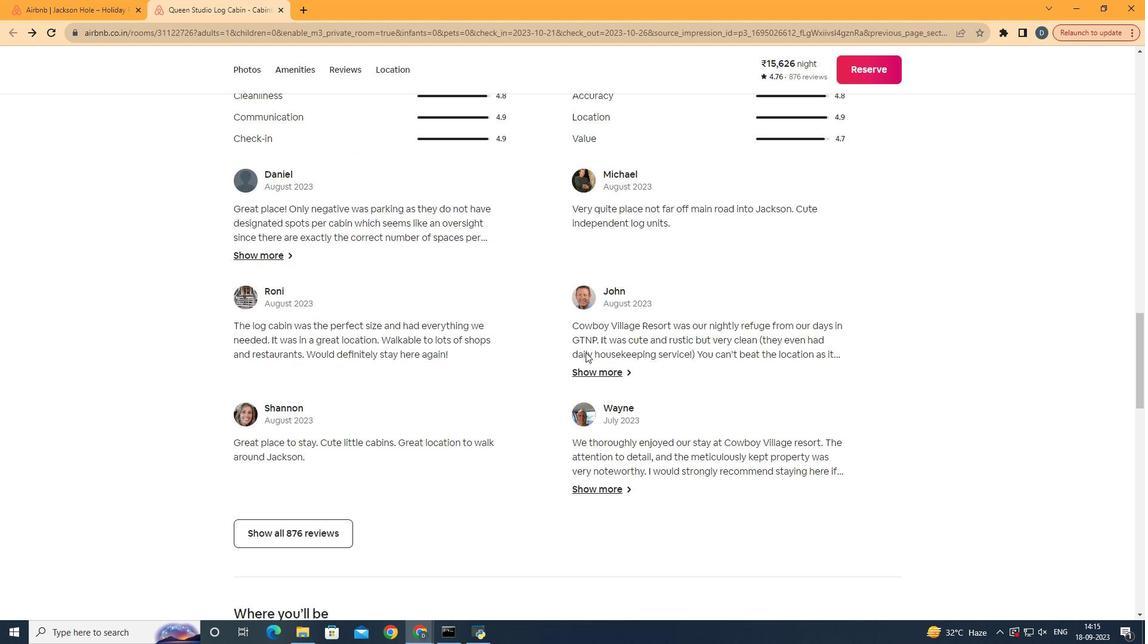 
Action: Mouse scrolled (585, 351) with delta (0, 0)
Screenshot: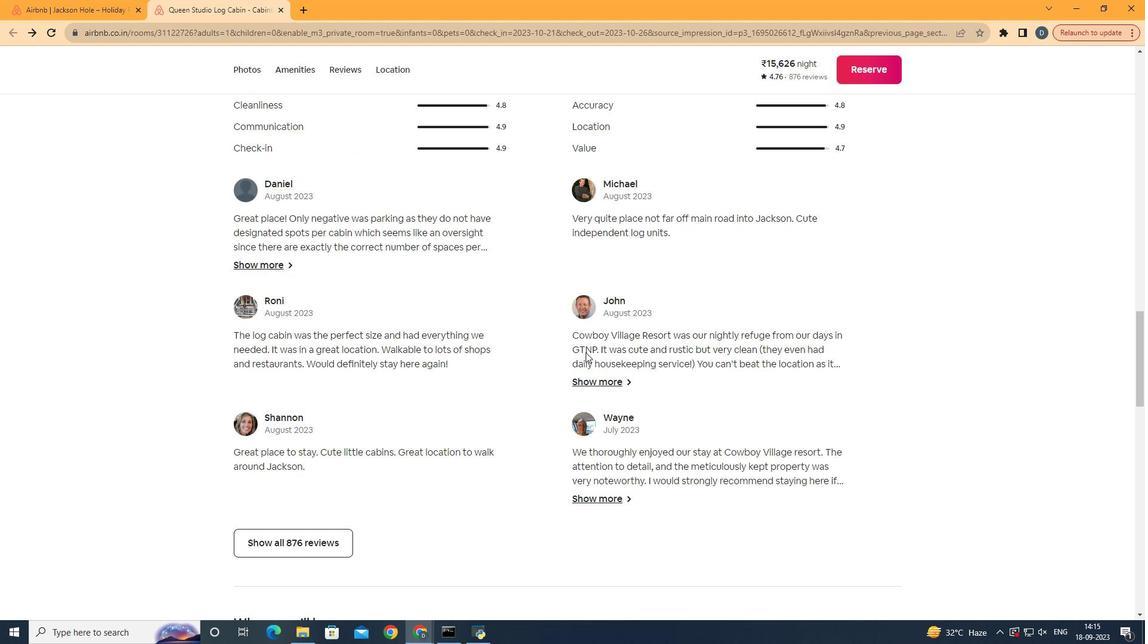 
Action: Mouse scrolled (585, 351) with delta (0, 0)
Screenshot: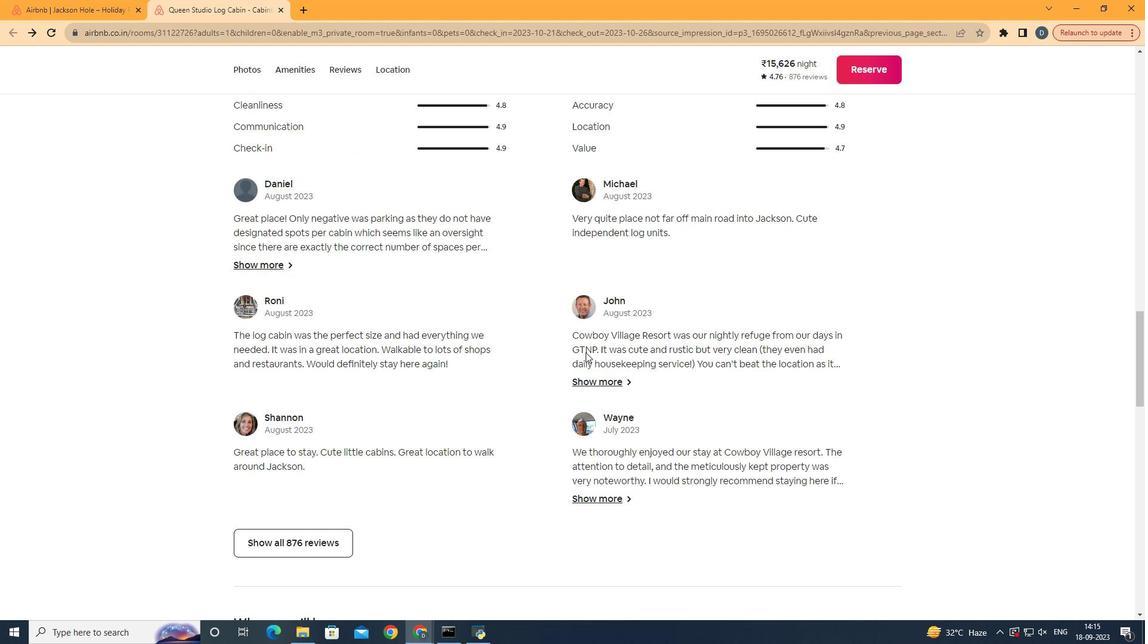 
Action: Mouse scrolled (585, 351) with delta (0, 0)
Screenshot: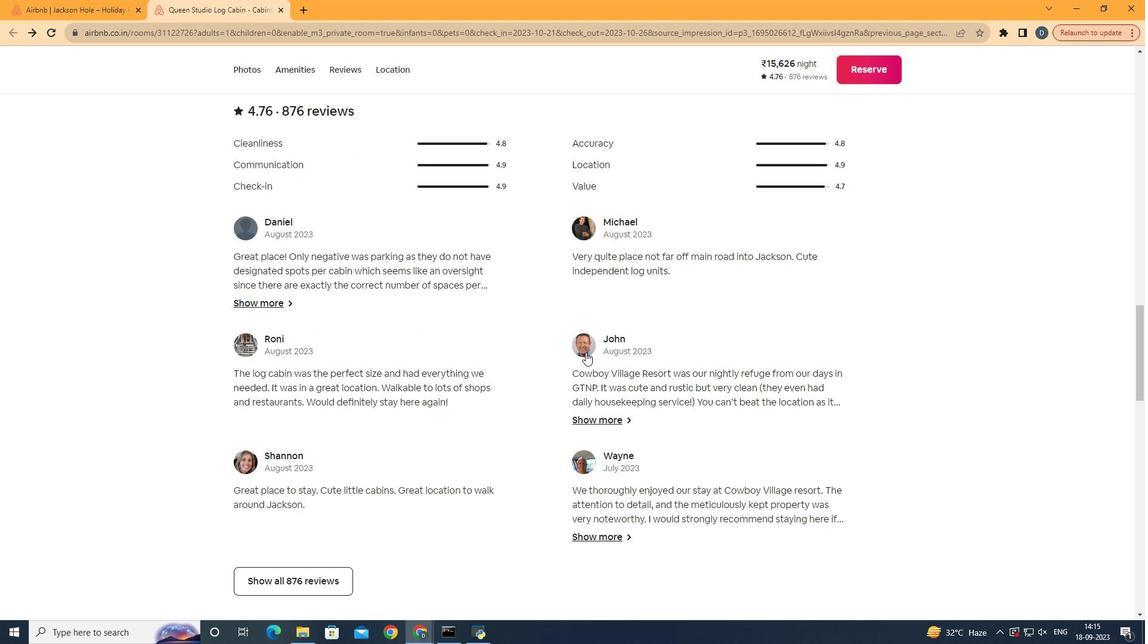 
Action: Mouse scrolled (585, 353) with delta (0, 0)
Screenshot: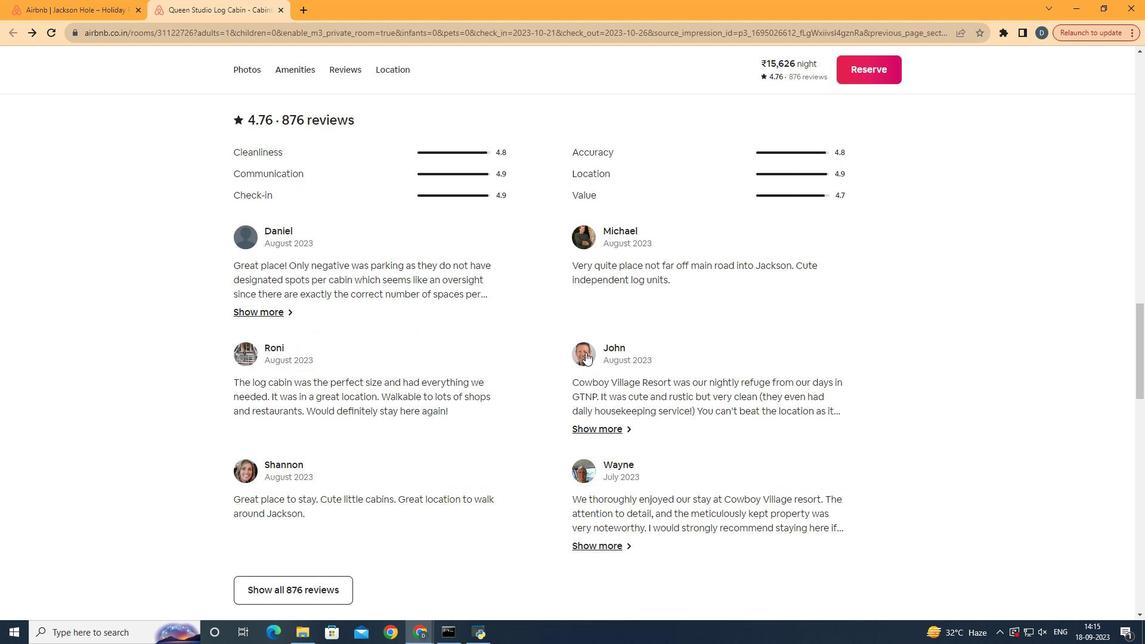 
Action: Mouse scrolled (585, 351) with delta (0, 0)
Screenshot: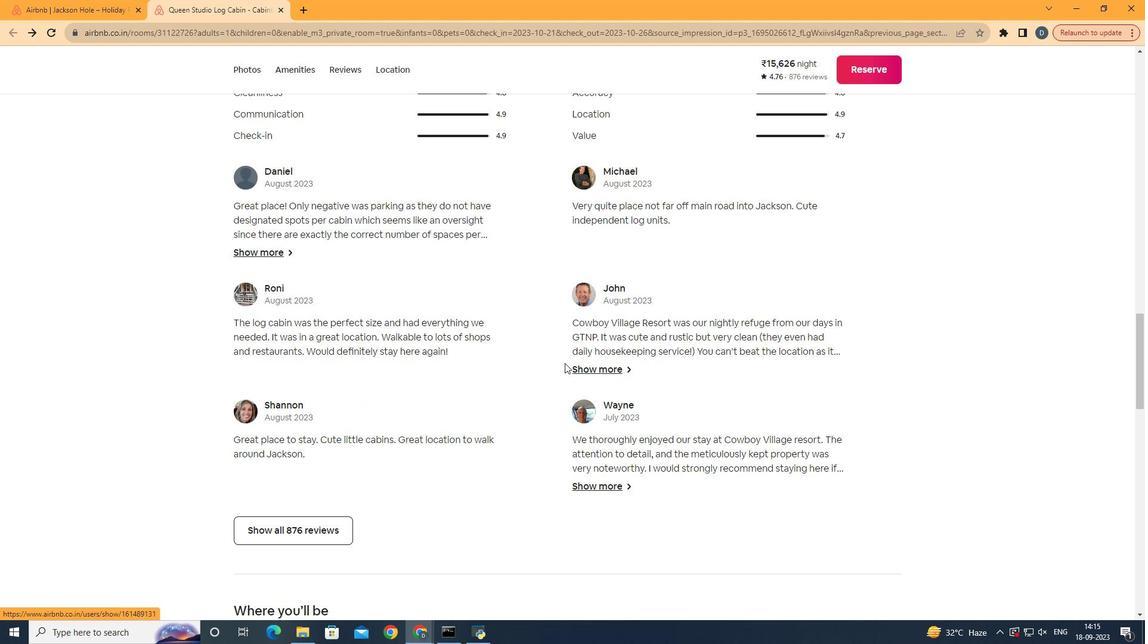 
Action: Mouse moved to (320, 529)
Screenshot: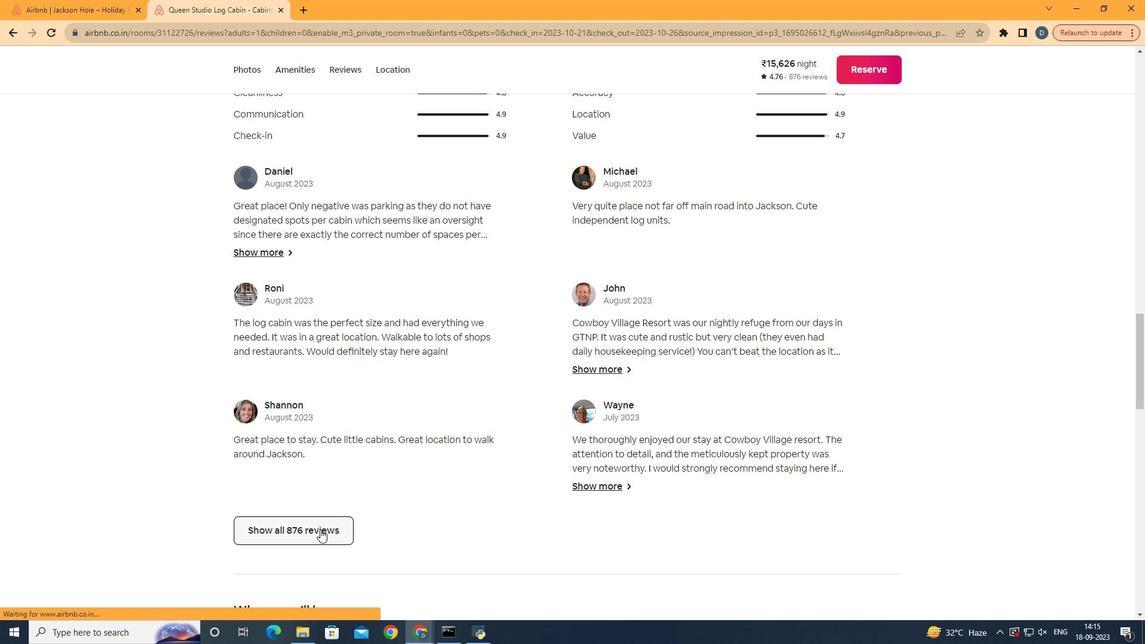 
Action: Mouse pressed left at (320, 529)
Screenshot: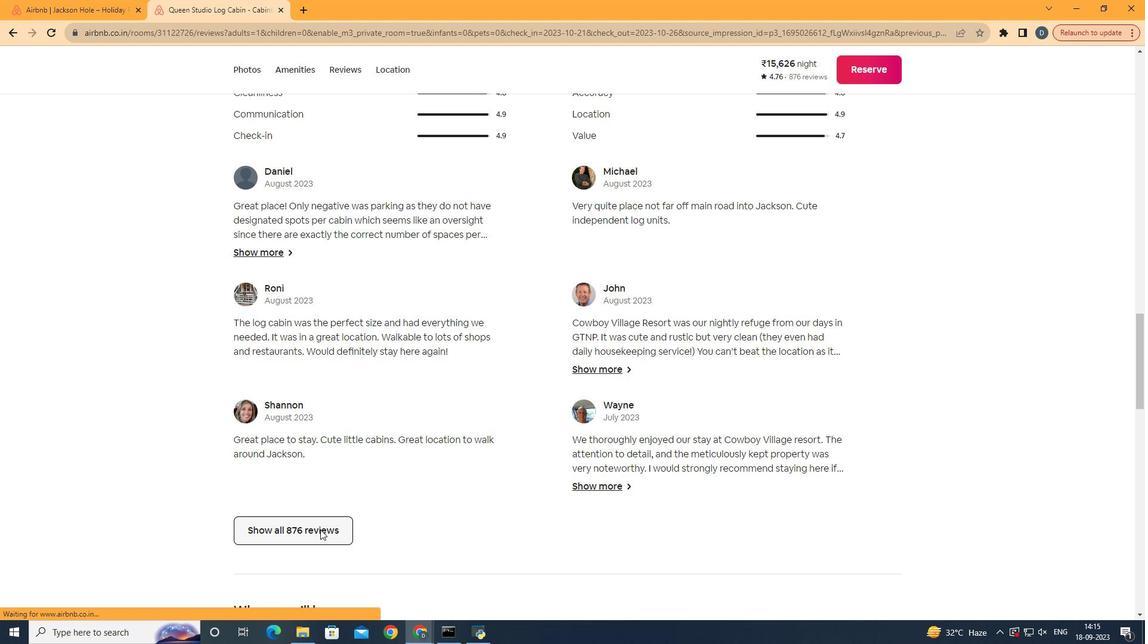 
Action: Mouse moved to (721, 417)
Screenshot: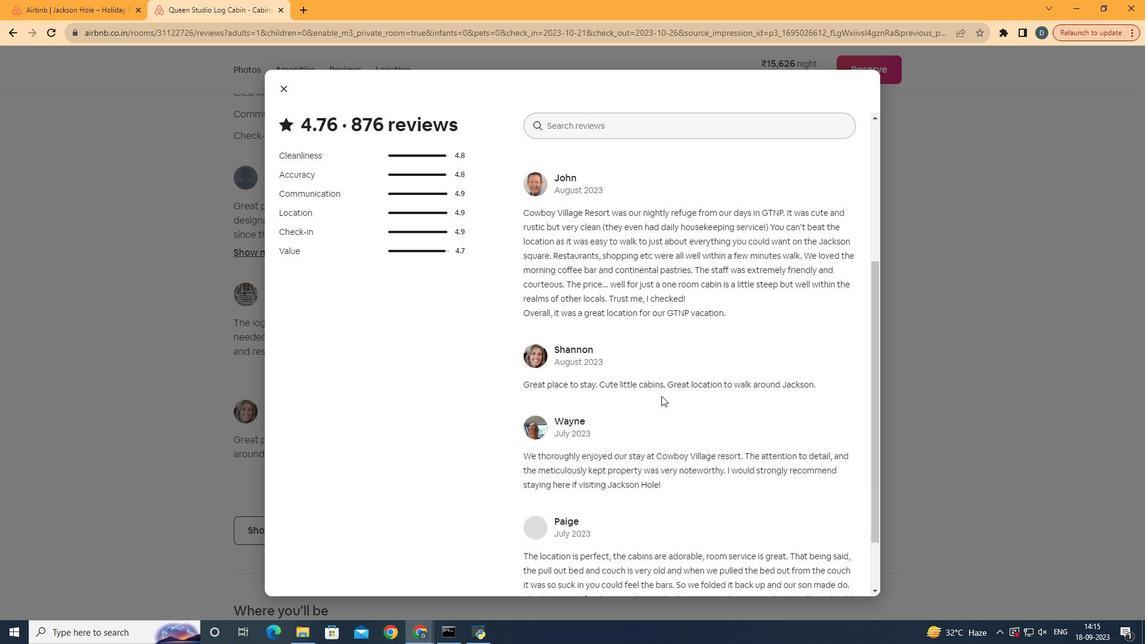 
Action: Mouse scrolled (721, 416) with delta (0, 0)
Screenshot: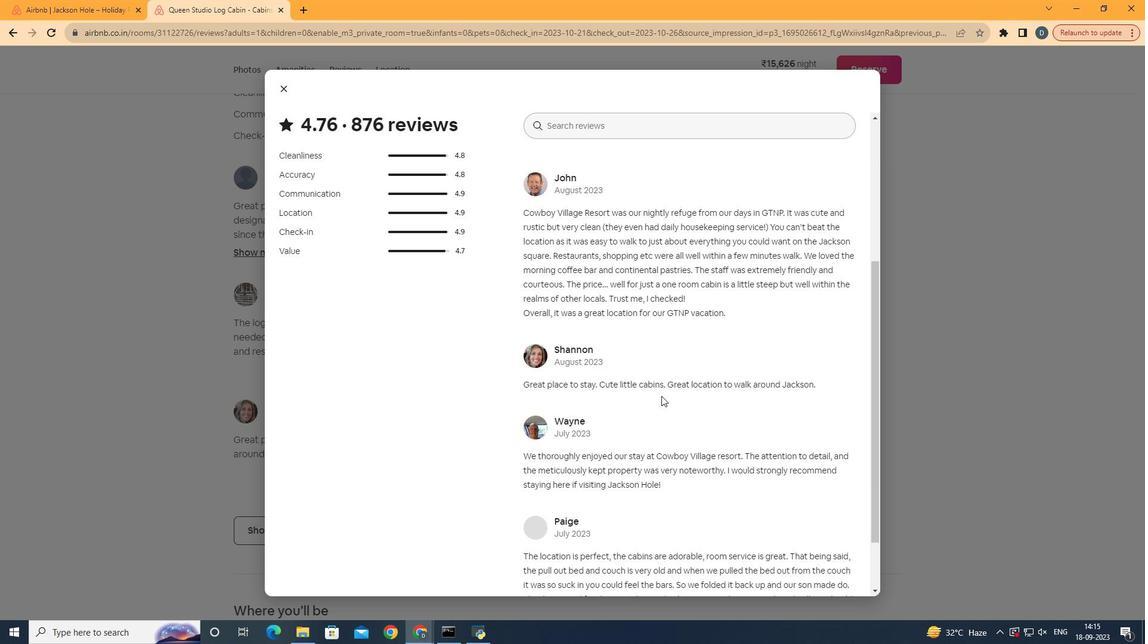
Action: Mouse scrolled (721, 416) with delta (0, 0)
Screenshot: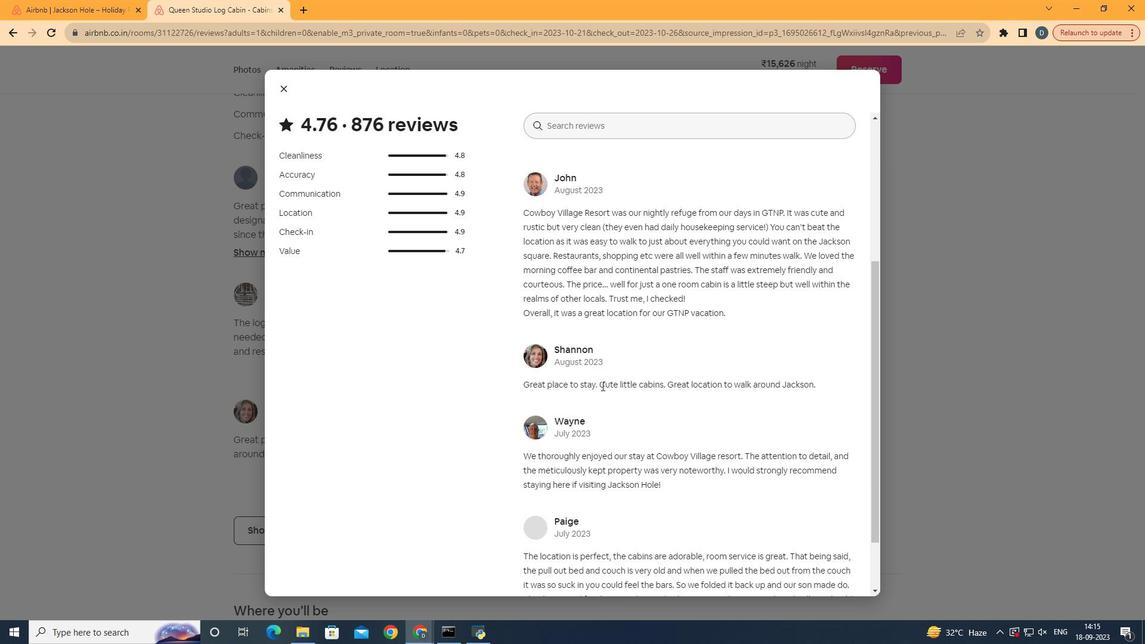 
Action: Mouse scrolled (721, 416) with delta (0, 0)
Screenshot: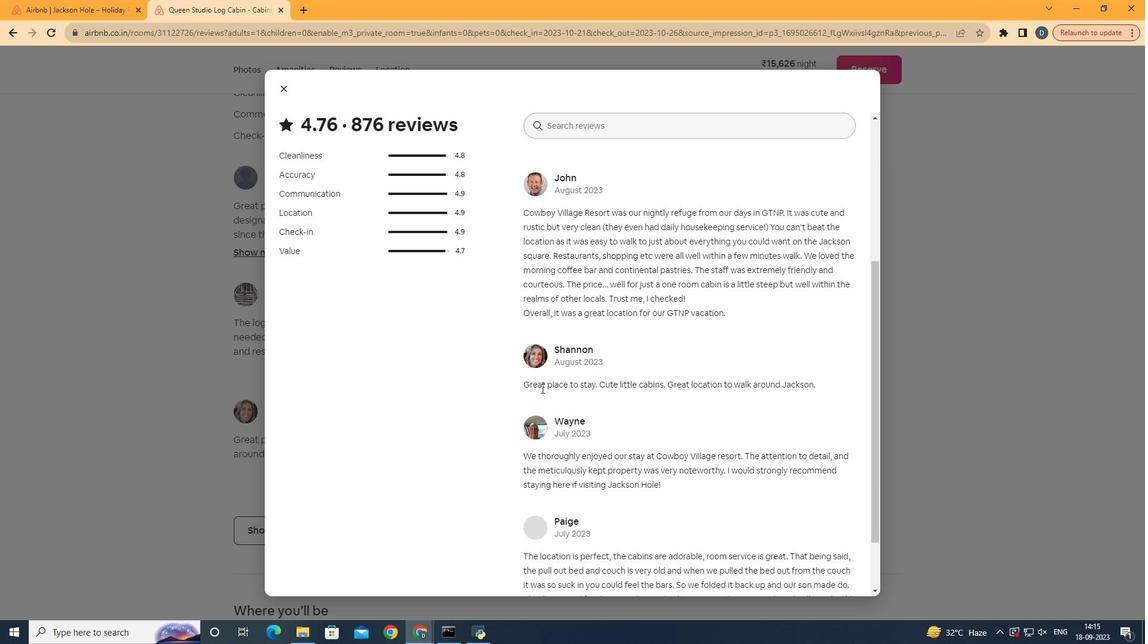 
Action: Mouse scrolled (721, 416) with delta (0, 0)
Screenshot: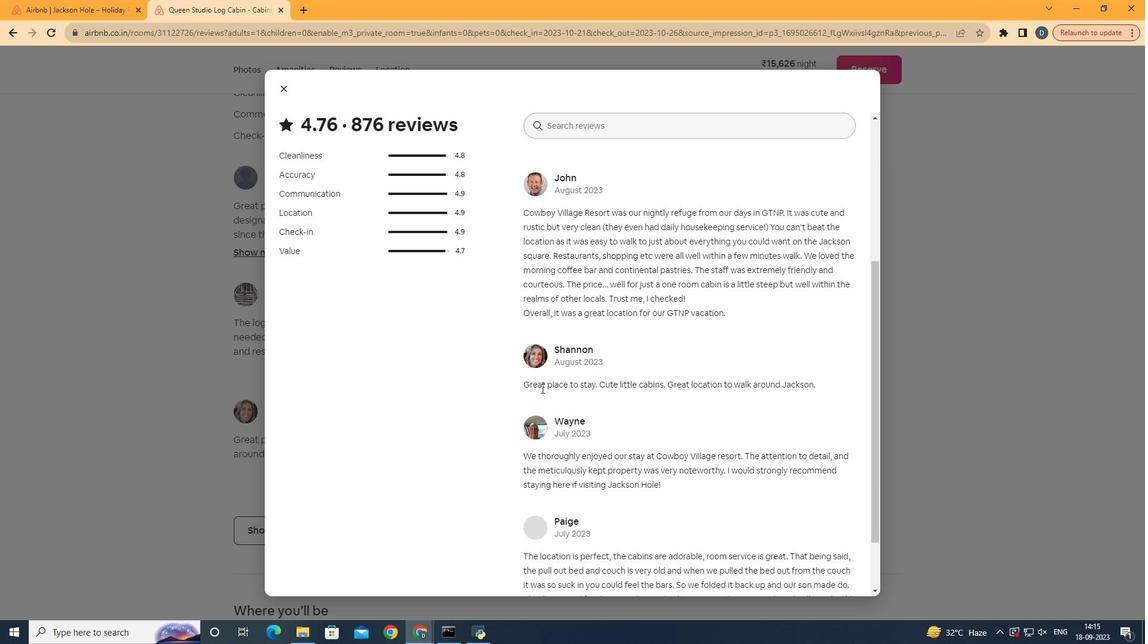 
Action: Mouse moved to (648, 328)
Screenshot: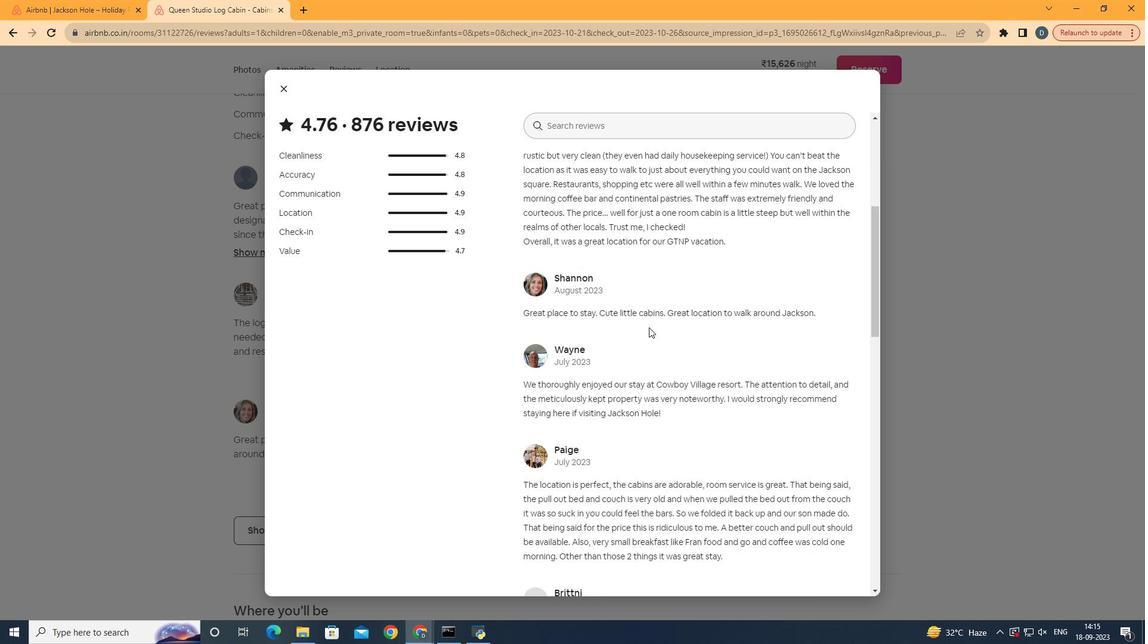 
Action: Mouse scrolled (648, 327) with delta (0, 0)
Screenshot: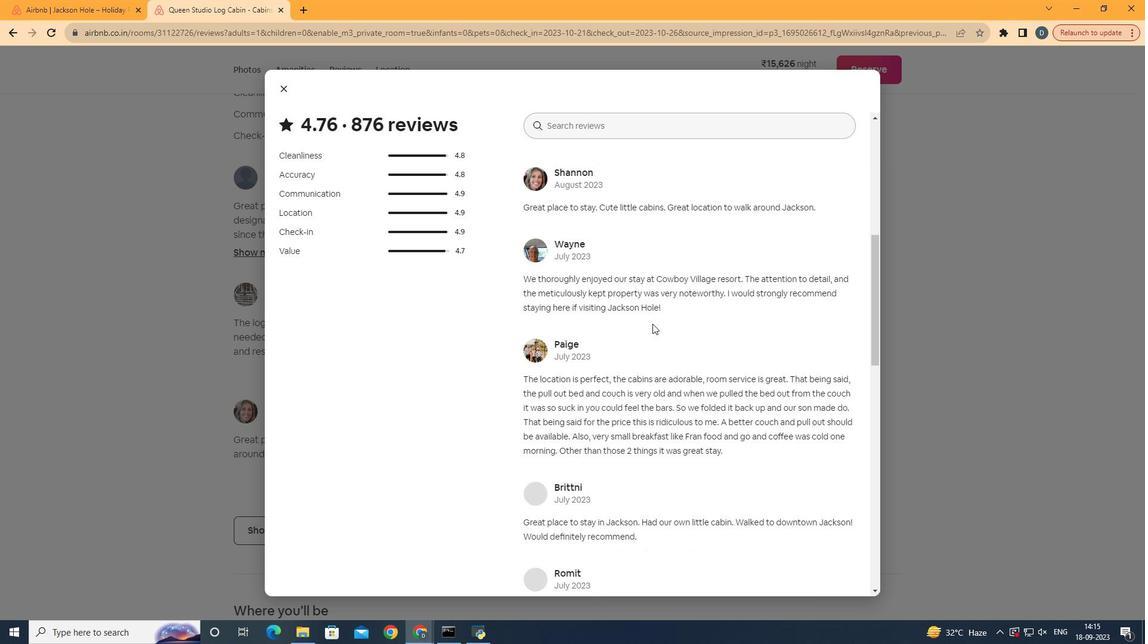 
Action: Mouse scrolled (648, 327) with delta (0, 0)
Screenshot: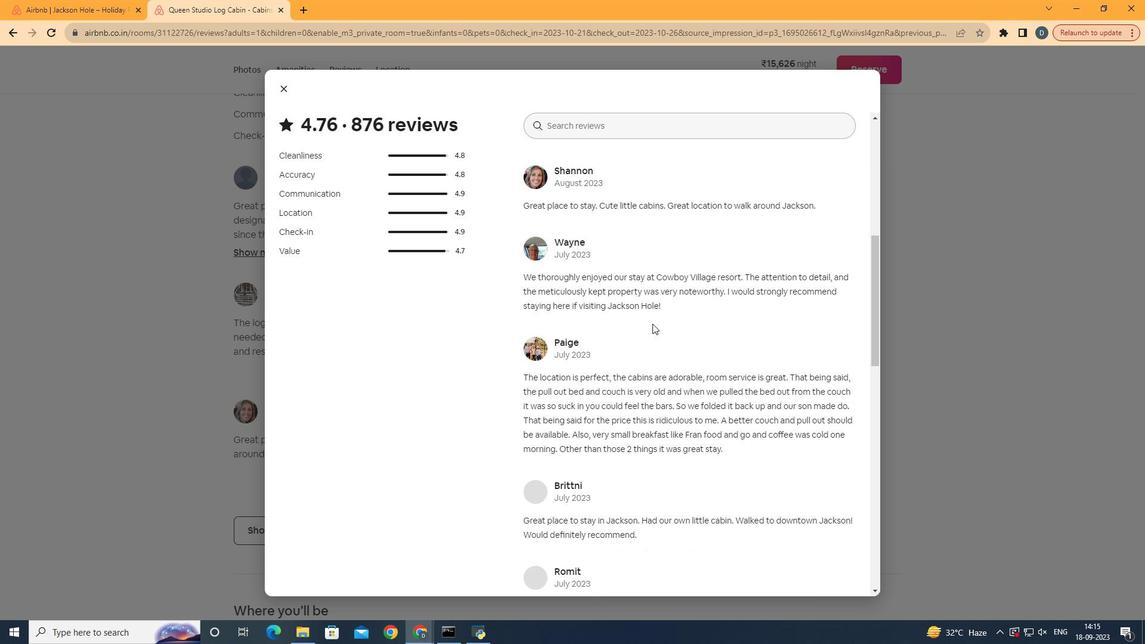 
Action: Mouse scrolled (648, 327) with delta (0, 0)
Screenshot: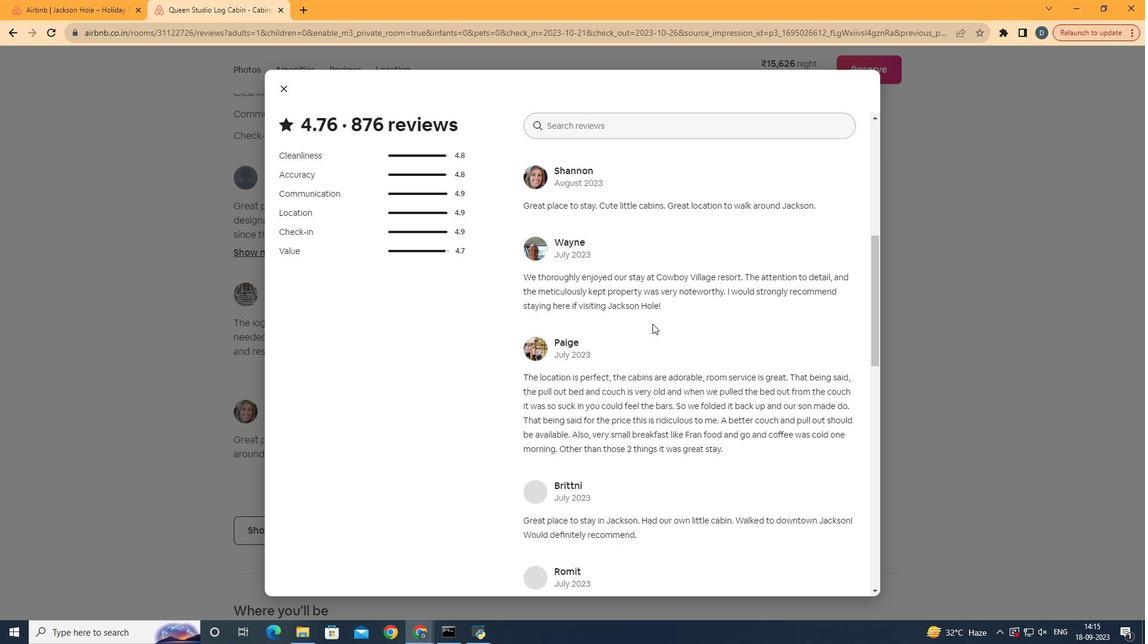 
Action: Mouse moved to (758, 446)
Screenshot: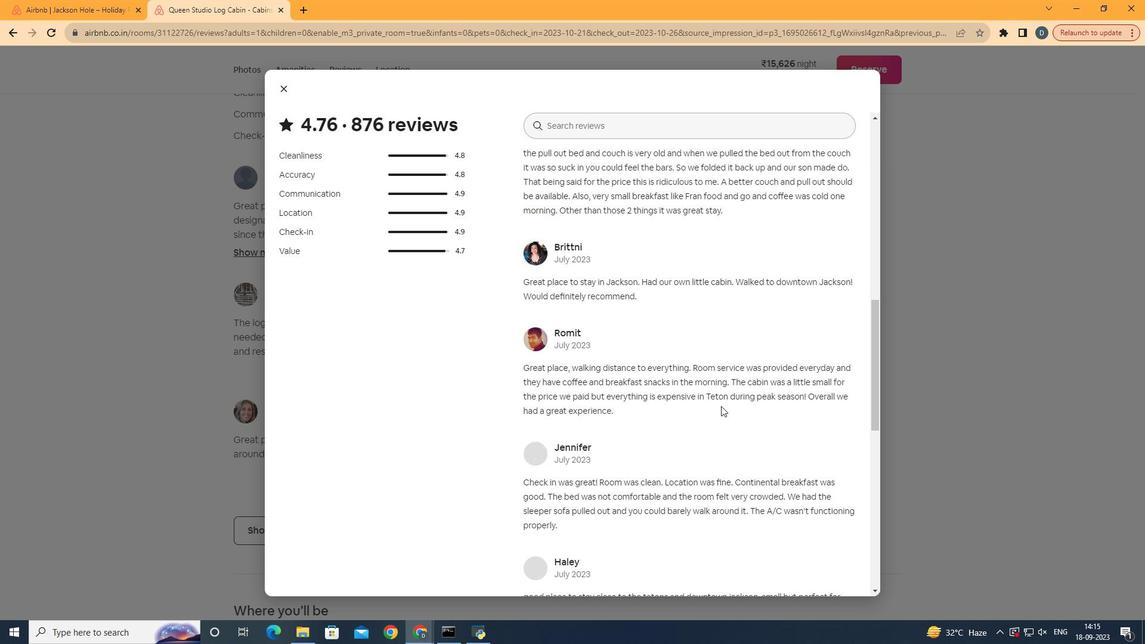 
Action: Mouse scrolled (758, 445) with delta (0, 0)
Screenshot: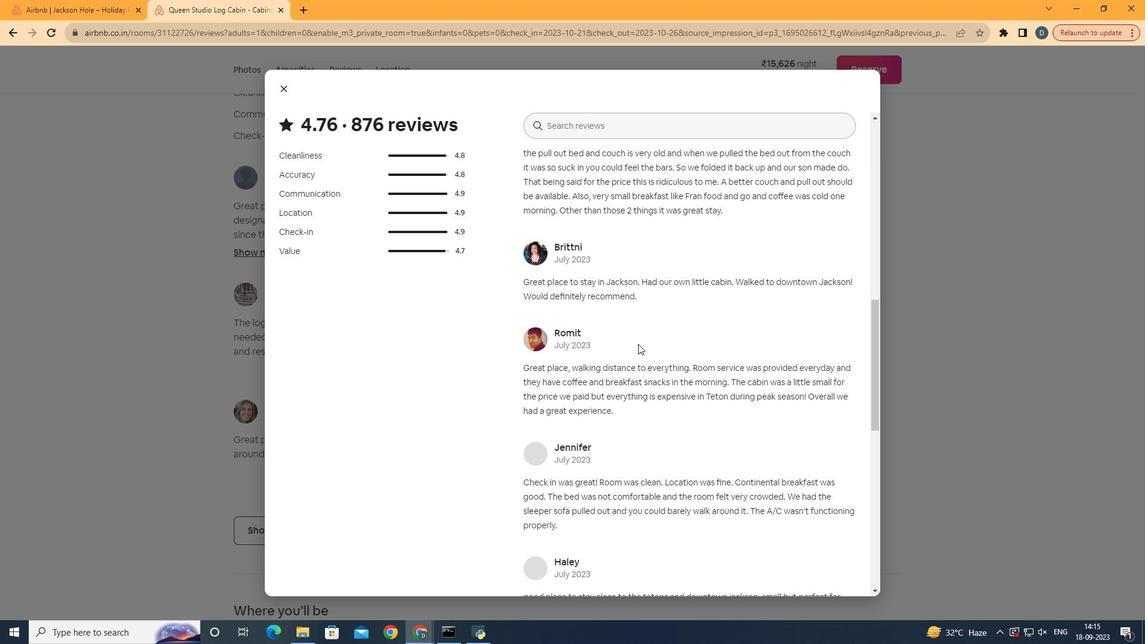 
Action: Mouse scrolled (758, 445) with delta (0, 0)
Screenshot: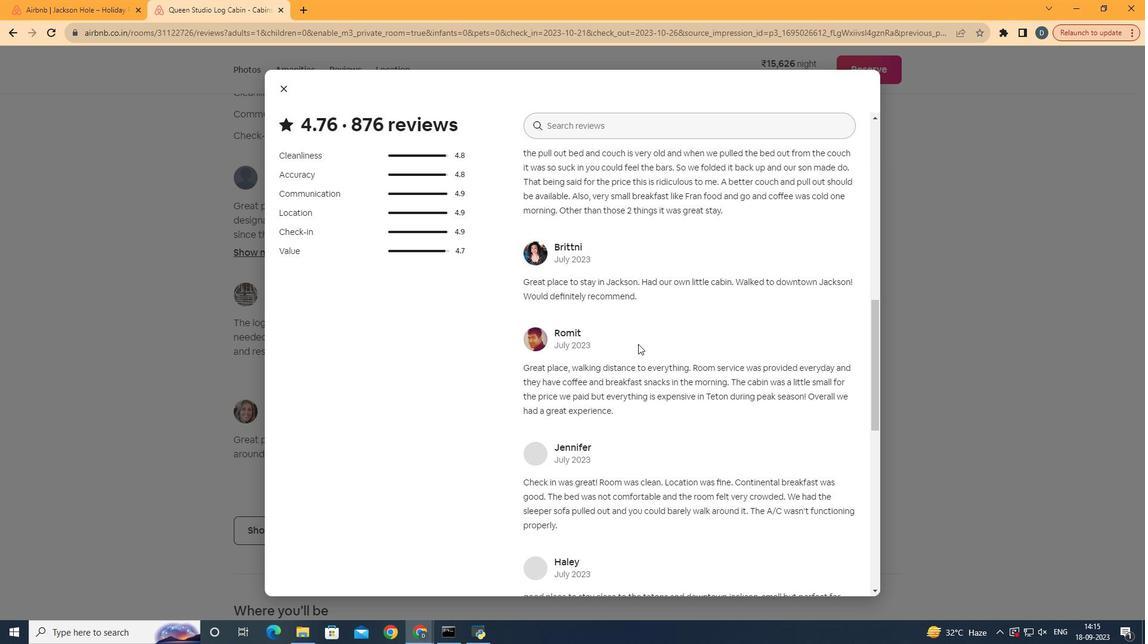 
Action: Mouse scrolled (758, 445) with delta (0, 0)
Screenshot: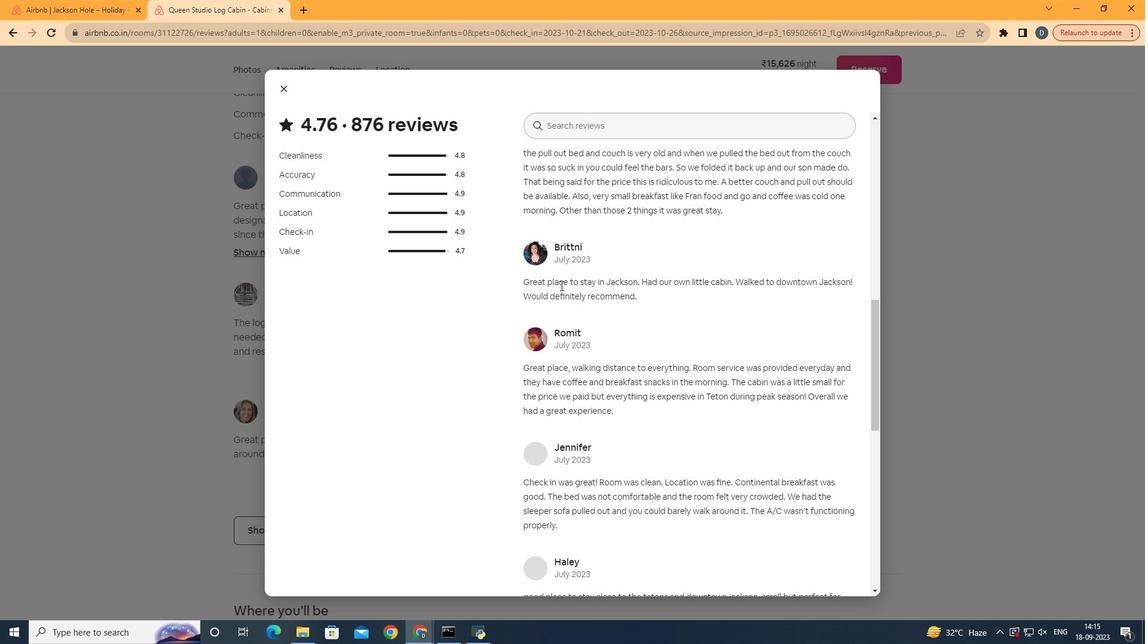 
Action: Mouse scrolled (758, 445) with delta (0, 0)
Screenshot: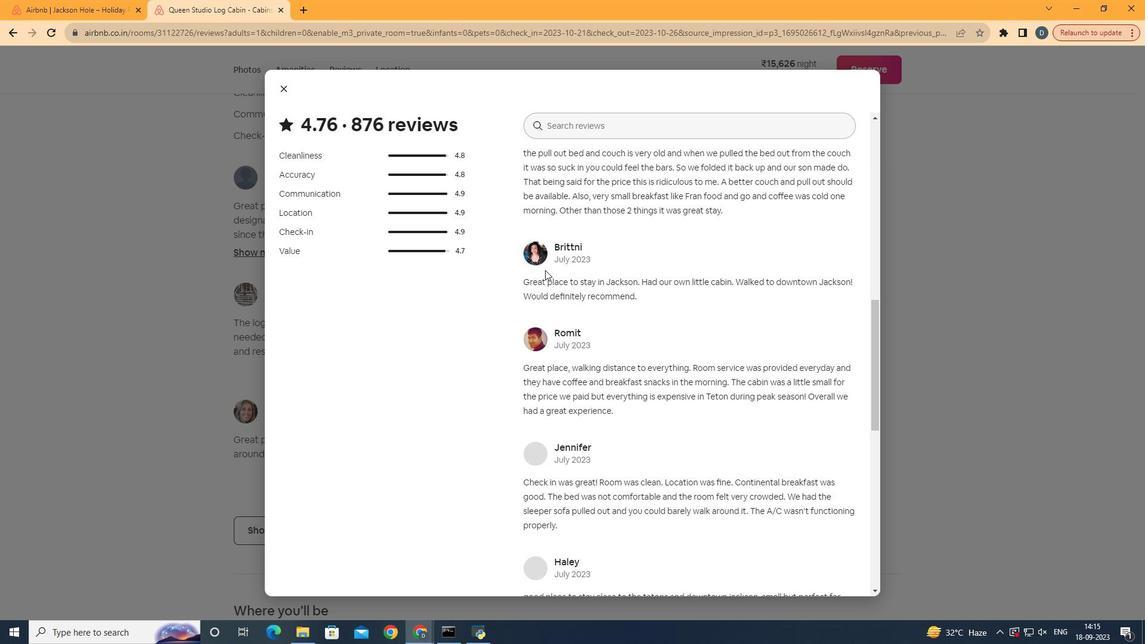
Action: Mouse moved to (638, 418)
Screenshot: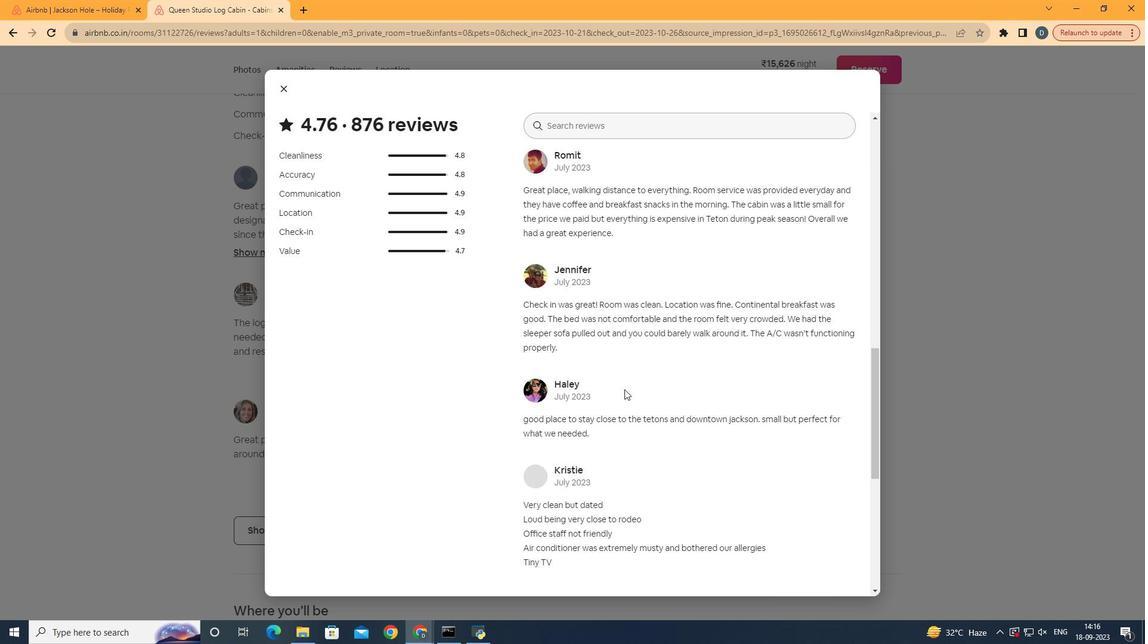 
Action: Mouse scrolled (638, 418) with delta (0, 0)
Screenshot: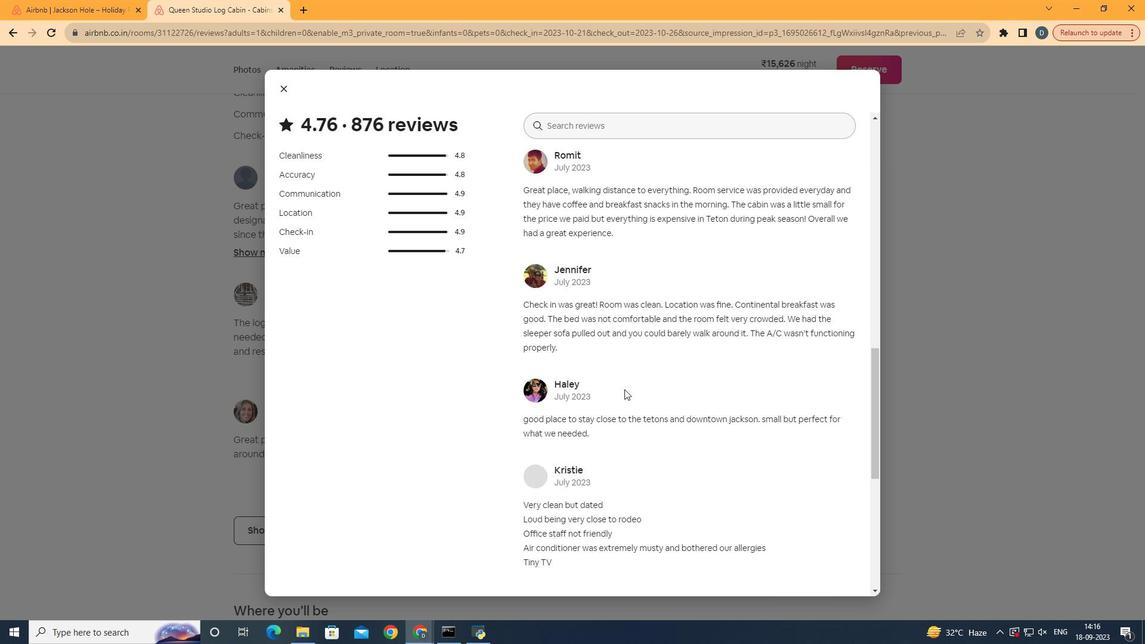 
Action: Mouse scrolled (638, 418) with delta (0, 0)
Screenshot: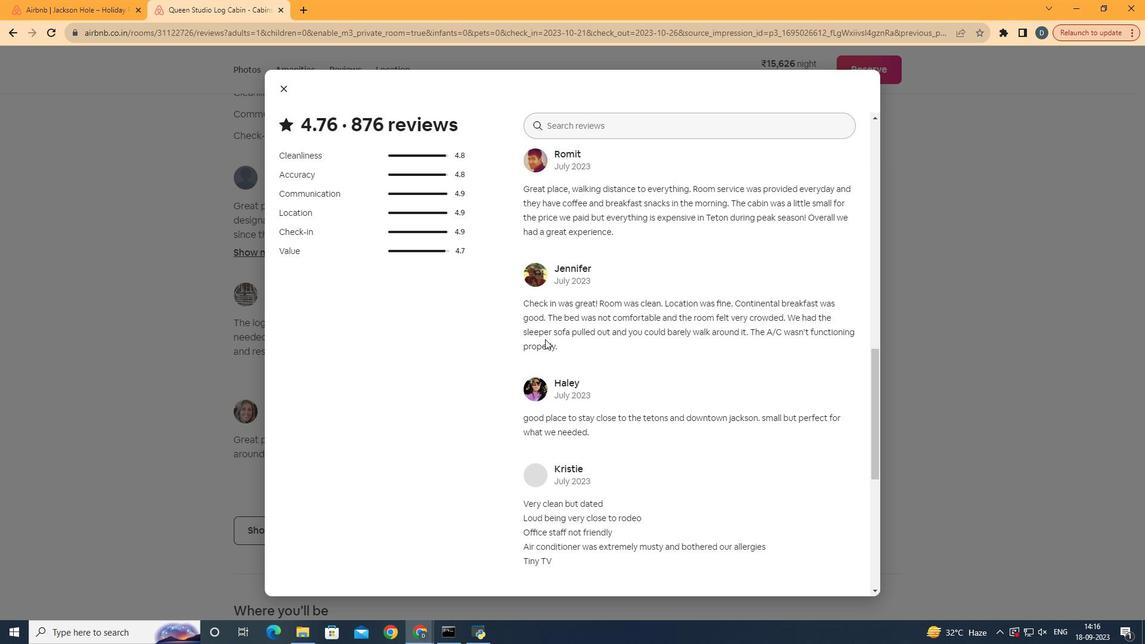 
Action: Mouse scrolled (638, 418) with delta (0, 0)
Screenshot: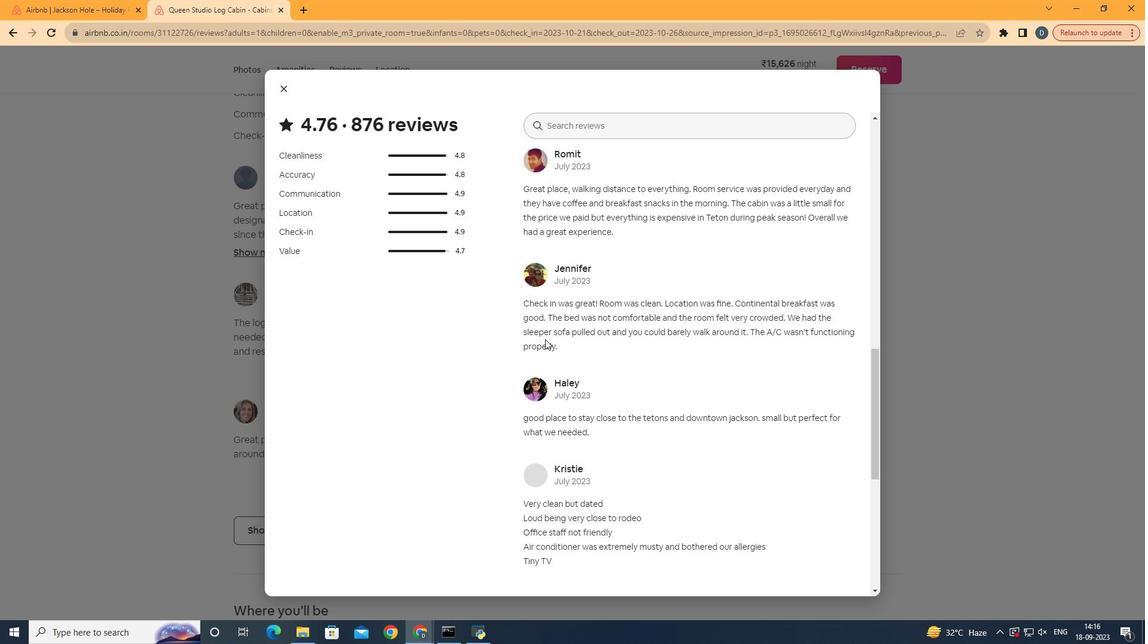 
Action: Mouse moved to (593, 389)
Screenshot: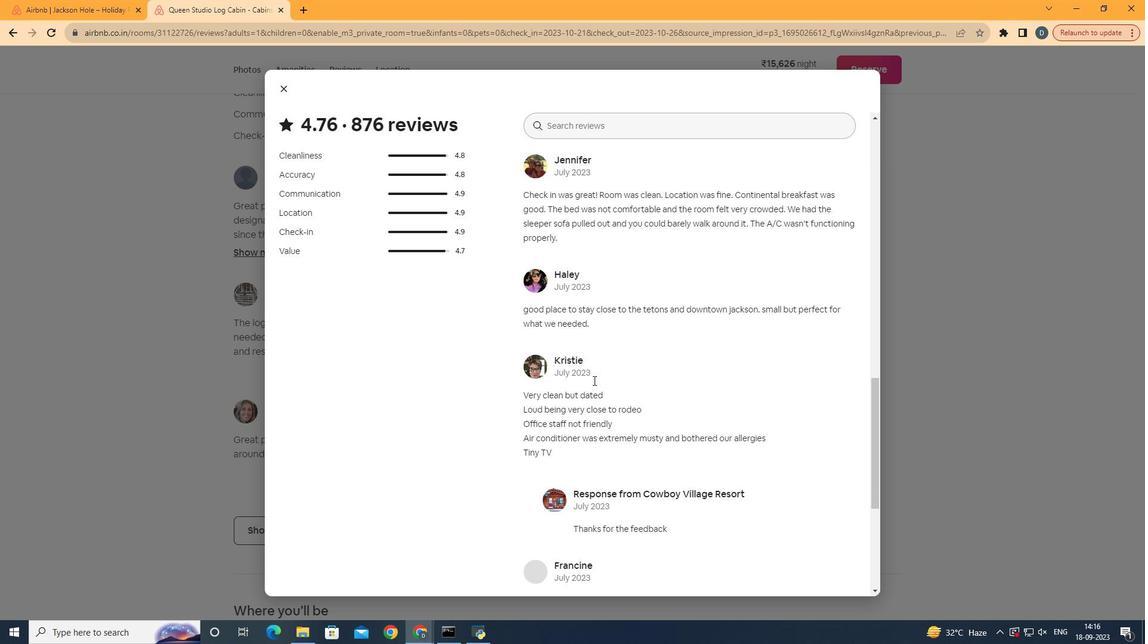 
Action: Mouse scrolled (593, 388) with delta (0, 0)
Screenshot: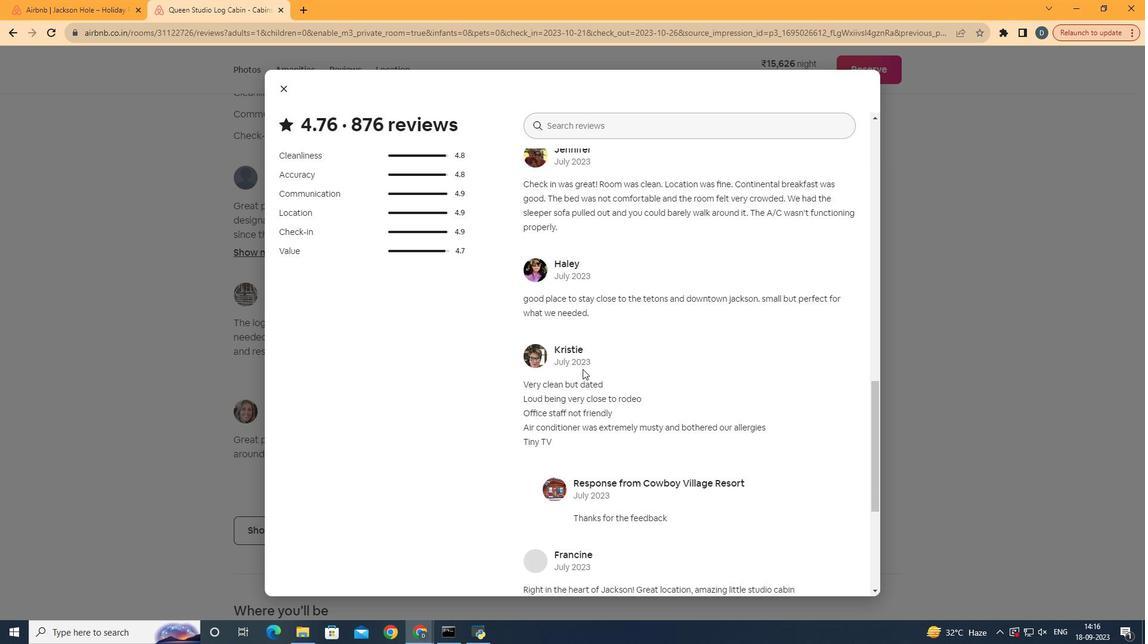 
Action: Mouse scrolled (593, 388) with delta (0, 0)
Screenshot: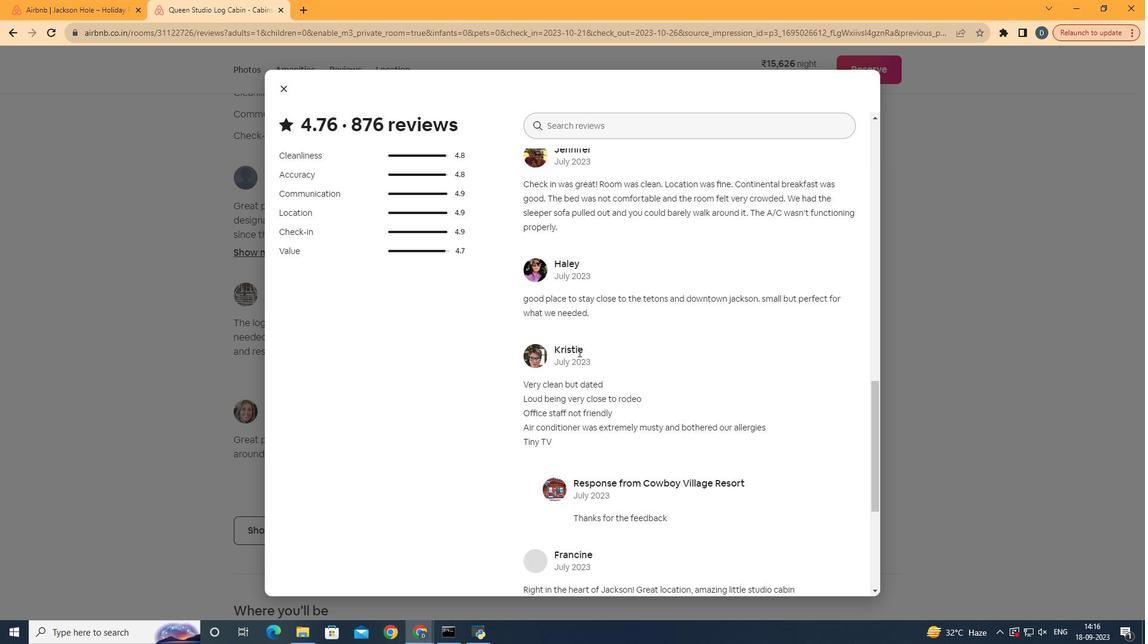 
Action: Mouse moved to (758, 367)
Screenshot: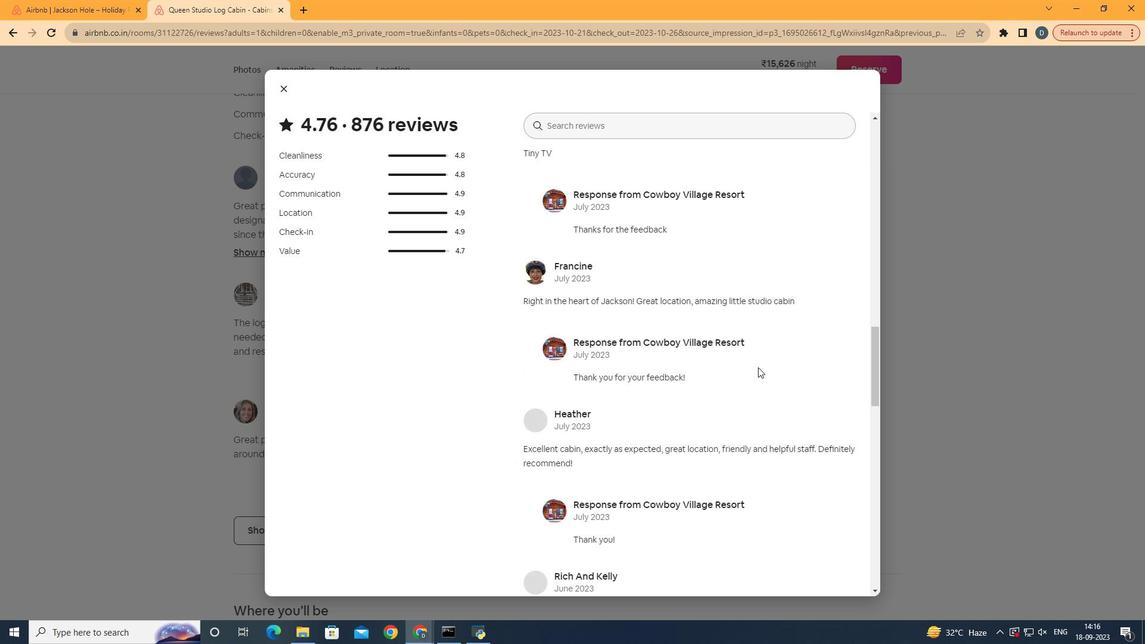 
Action: Mouse scrolled (758, 366) with delta (0, 0)
Screenshot: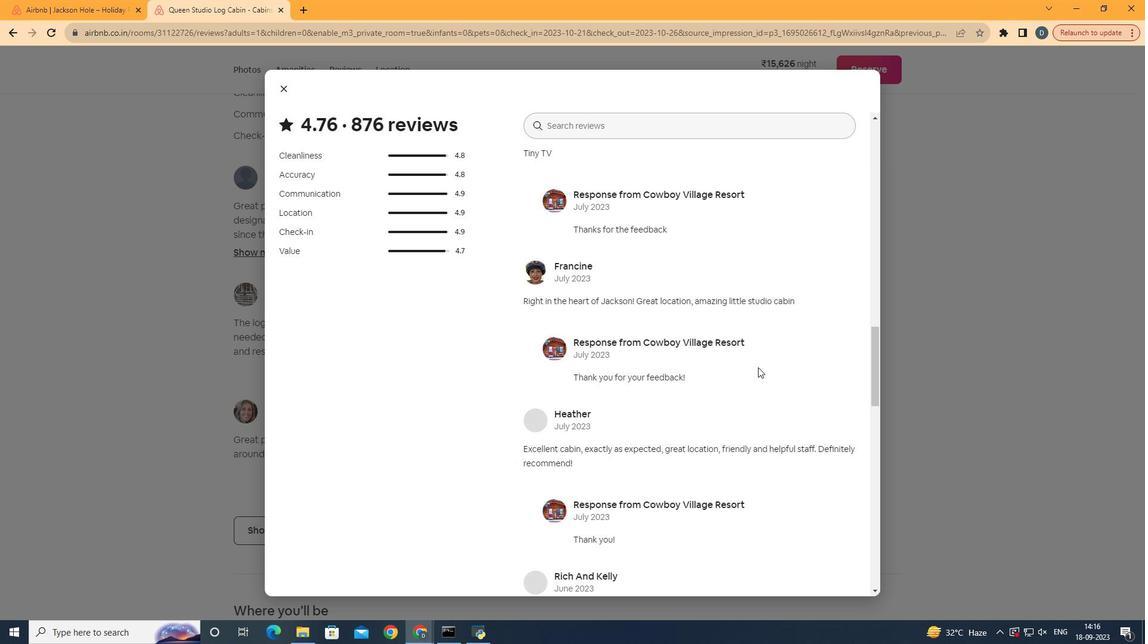 
Action: Mouse scrolled (758, 366) with delta (0, 0)
Screenshot: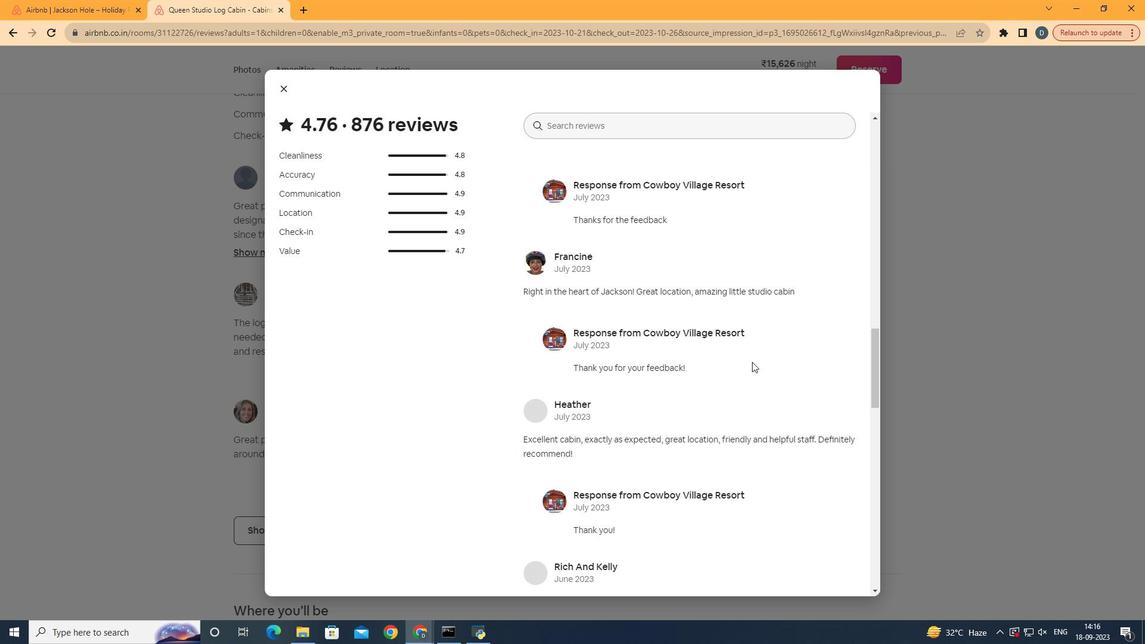 
Action: Mouse scrolled (758, 366) with delta (0, 0)
Screenshot: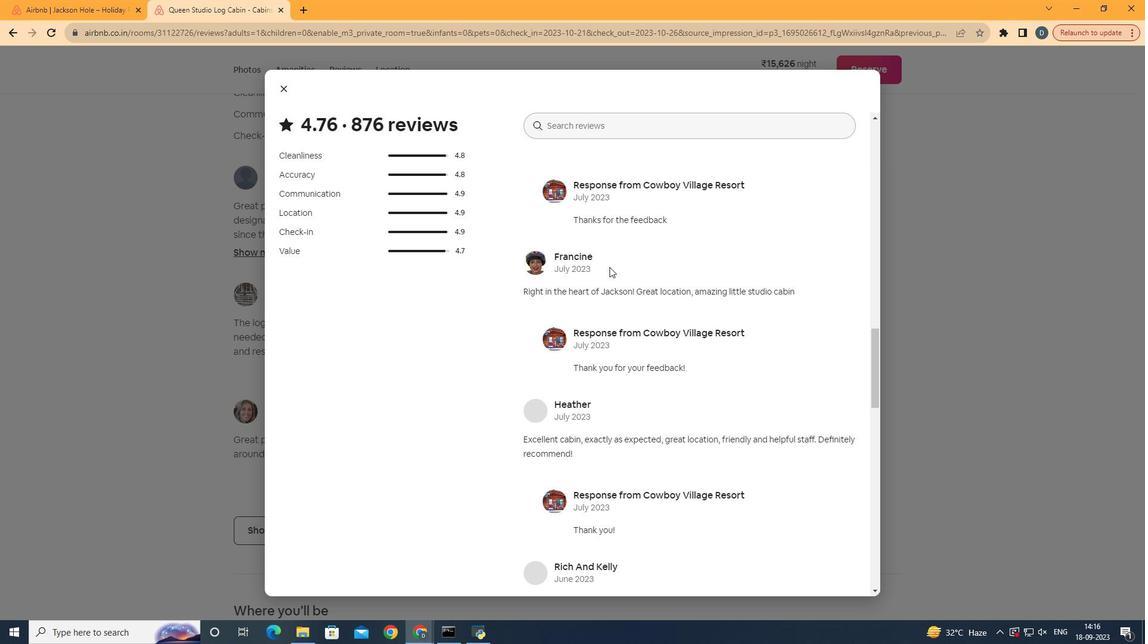 
Action: Mouse scrolled (758, 366) with delta (0, 0)
Screenshot: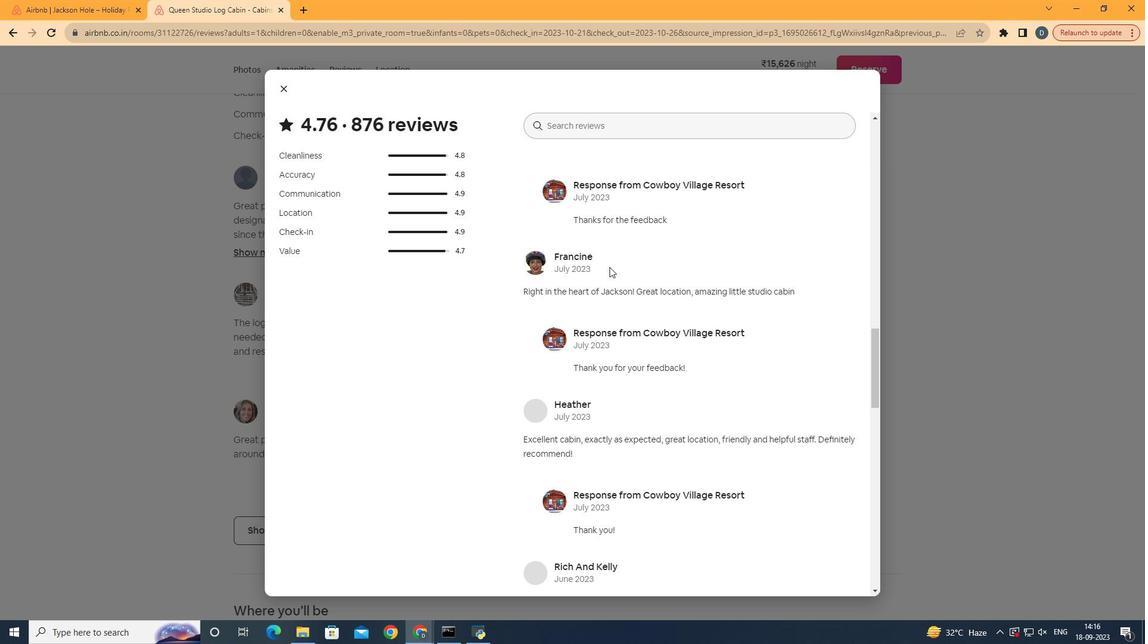
Action: Mouse scrolled (758, 366) with delta (0, 0)
Screenshot: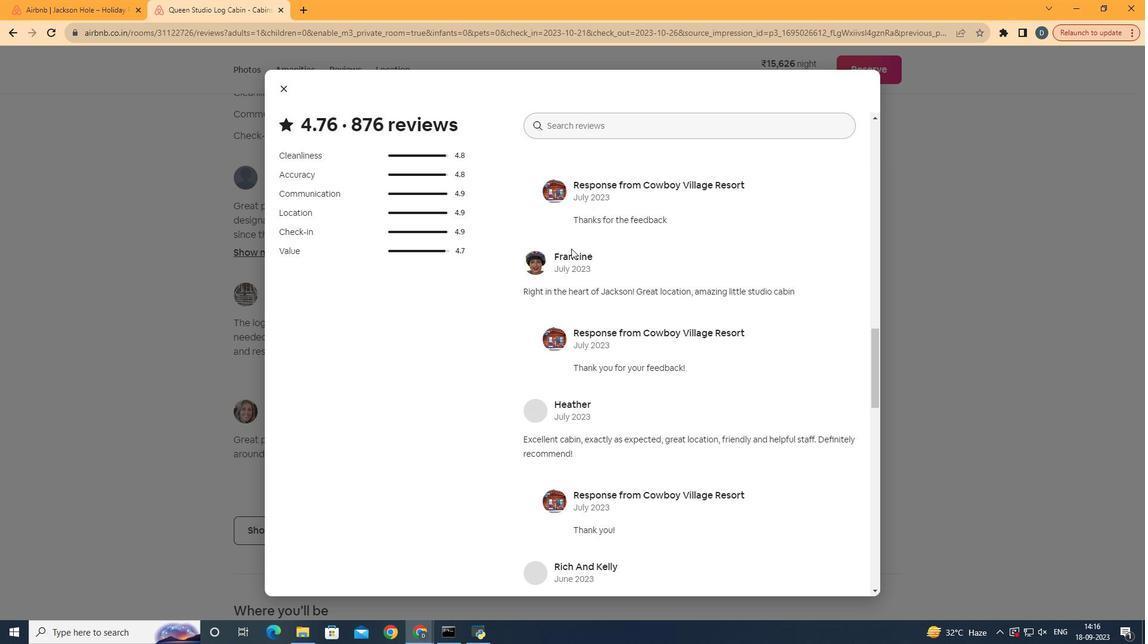 
Action: Mouse moved to (715, 373)
Screenshot: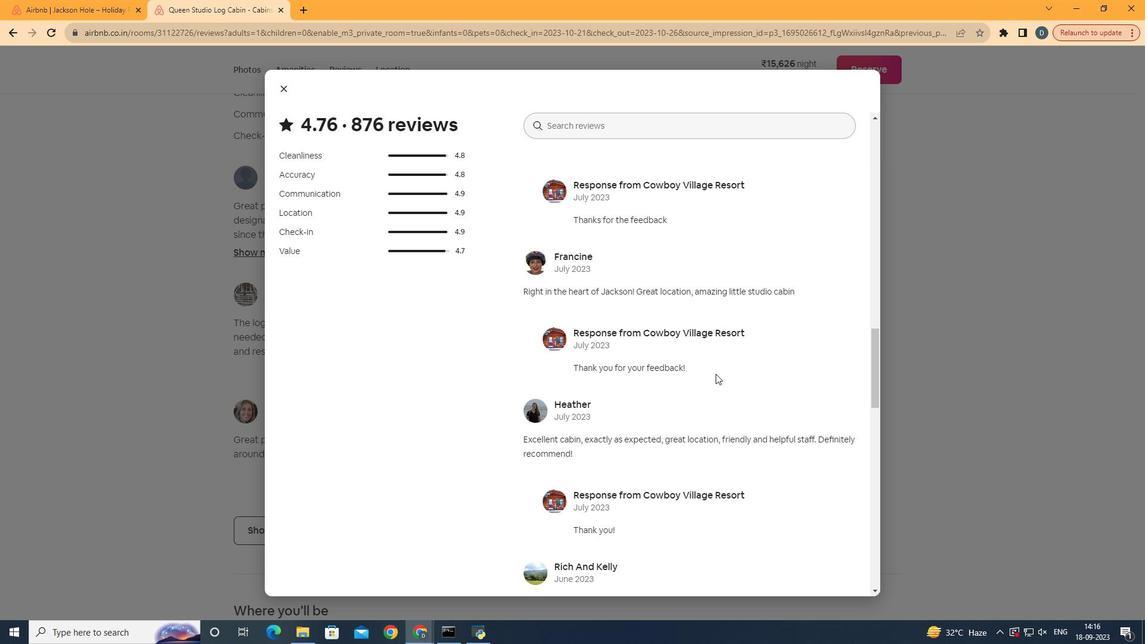 
Action: Mouse scrolled (715, 373) with delta (0, 0)
Screenshot: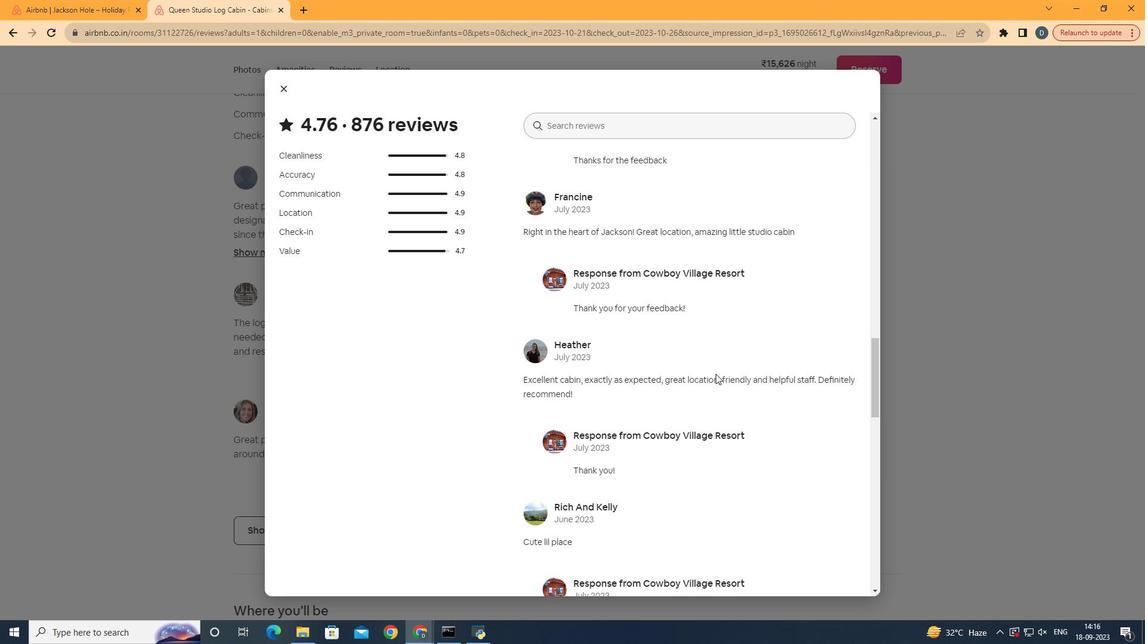 
Action: Mouse moved to (631, 335)
Screenshot: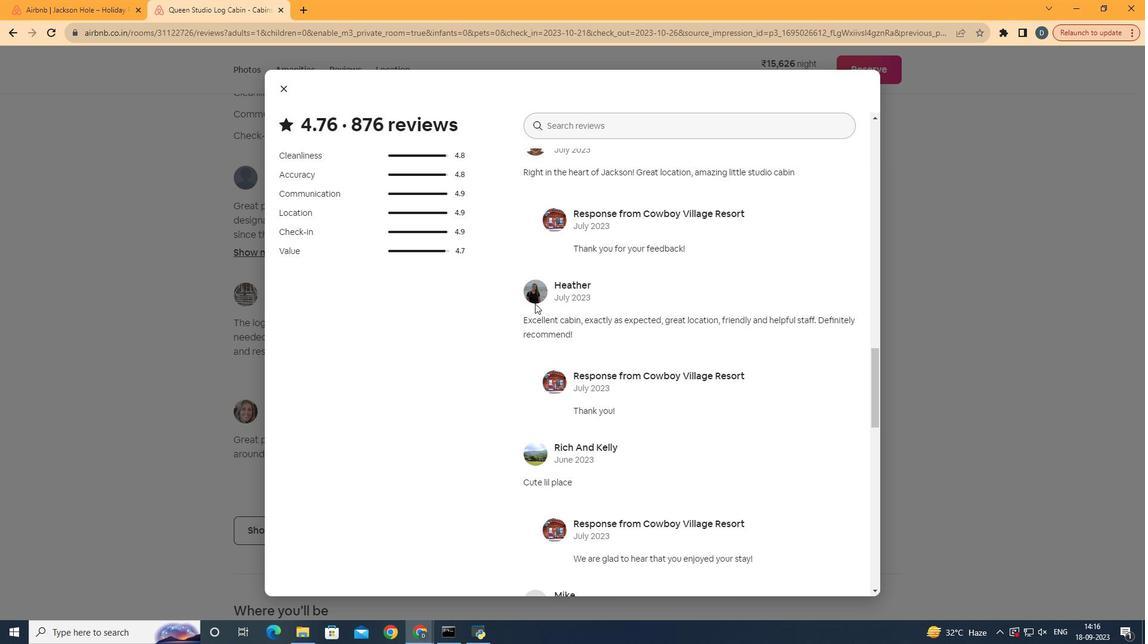 
Action: Mouse scrolled (631, 334) with delta (0, 0)
Screenshot: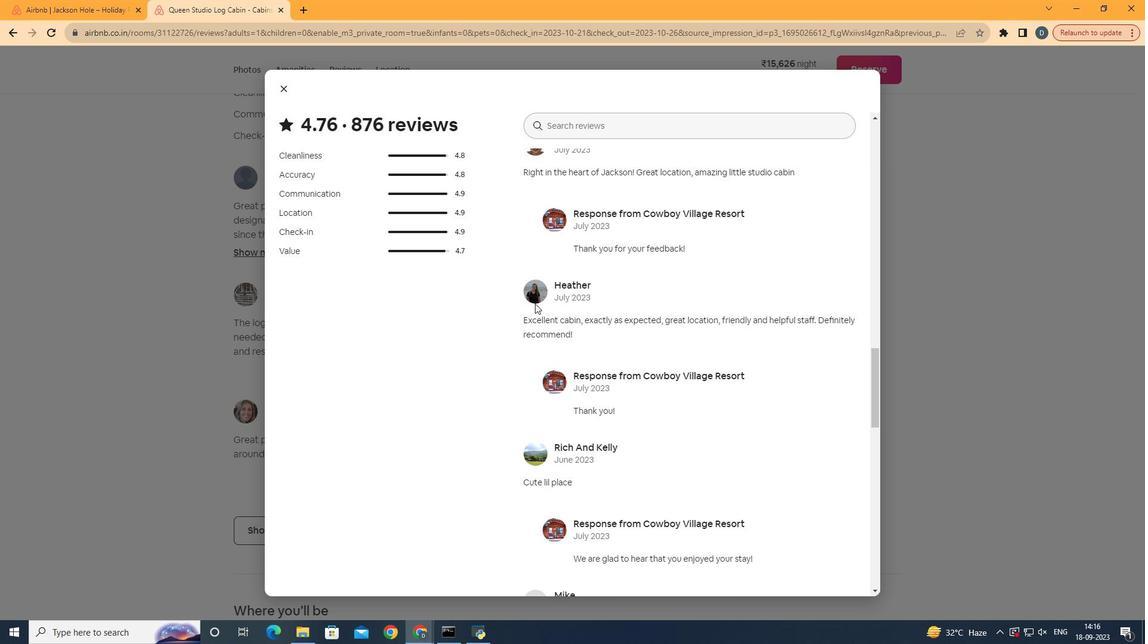 
Action: Mouse moved to (676, 326)
Screenshot: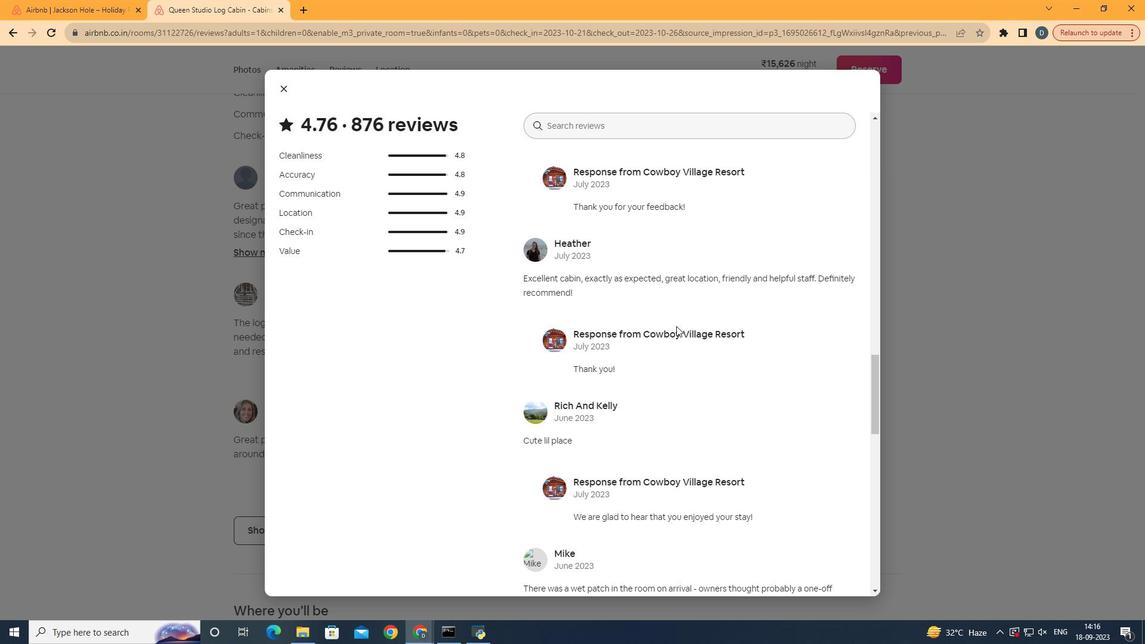 
Action: Mouse scrolled (676, 325) with delta (0, 0)
Screenshot: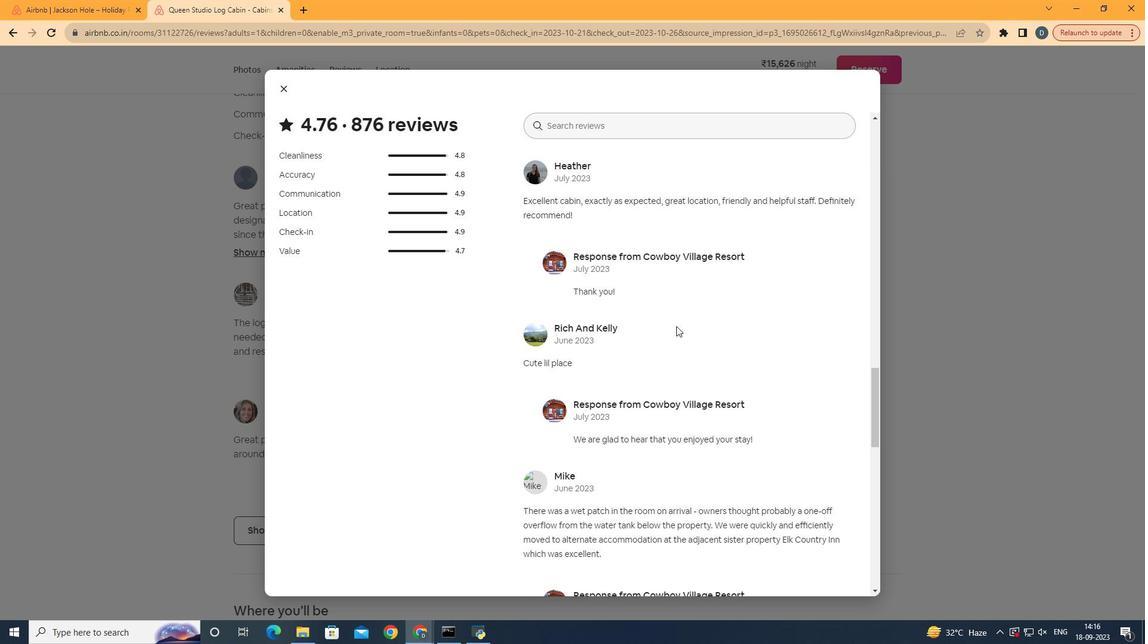 
Action: Mouse scrolled (676, 325) with delta (0, 0)
Screenshot: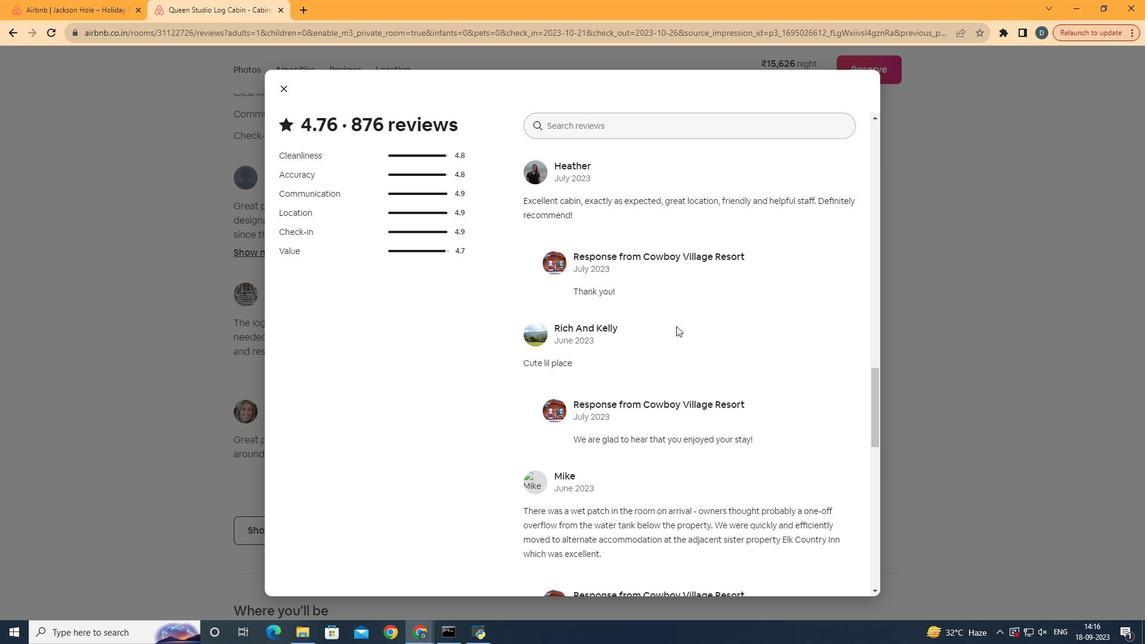 
Action: Mouse moved to (733, 368)
Screenshot: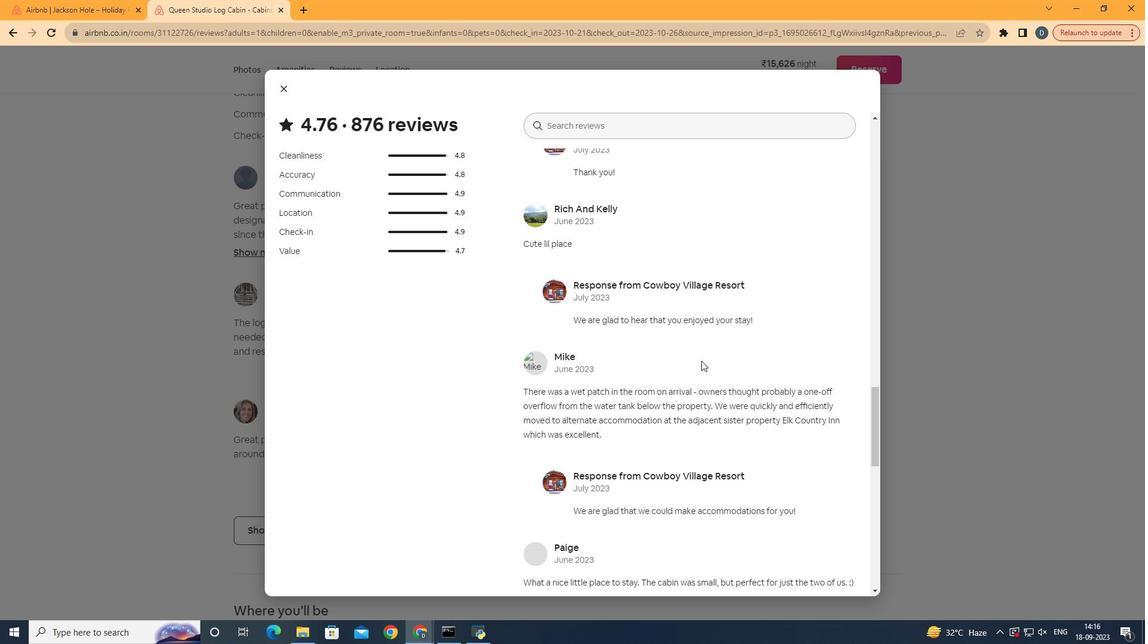 
Action: Mouse scrolled (733, 367) with delta (0, 0)
Screenshot: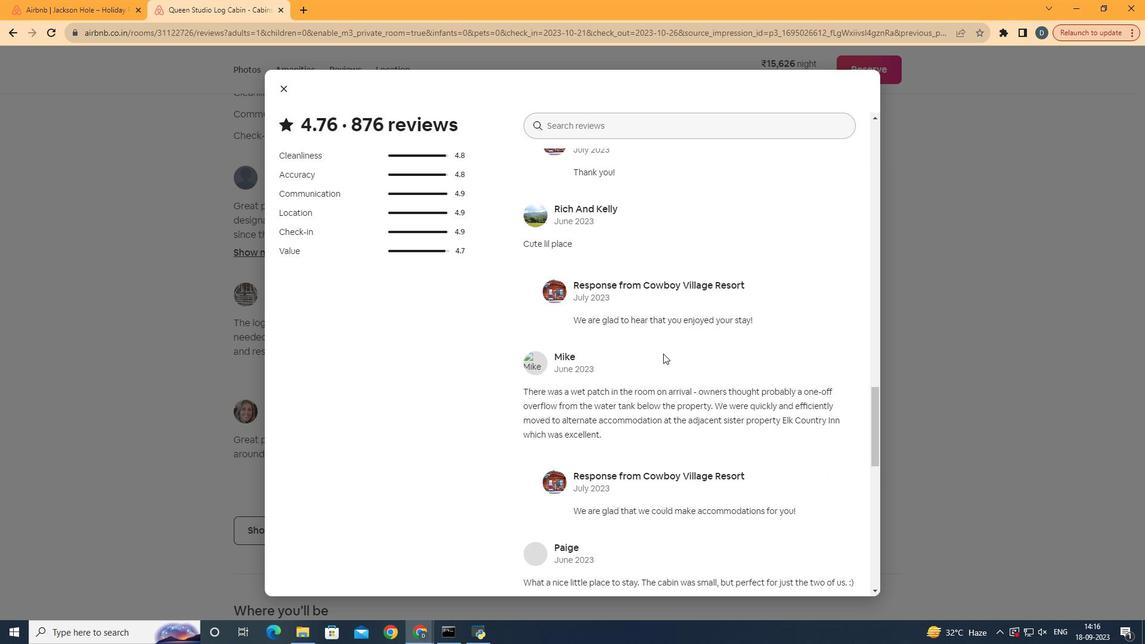 
Action: Mouse scrolled (733, 367) with delta (0, 0)
Screenshot: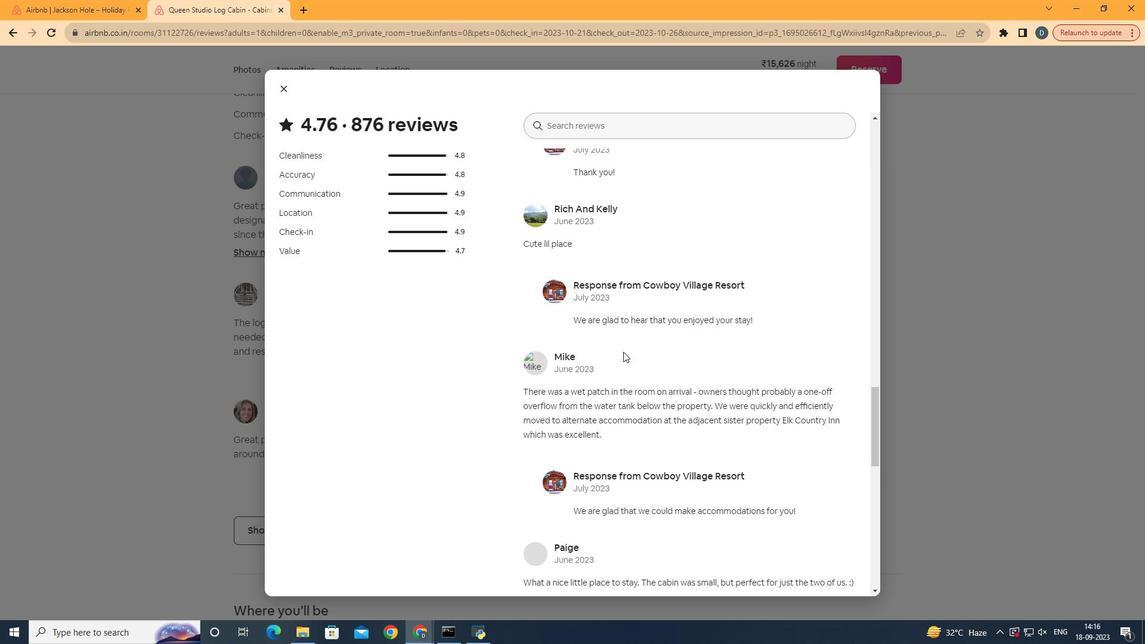 
Action: Mouse moved to (686, 226)
Screenshot: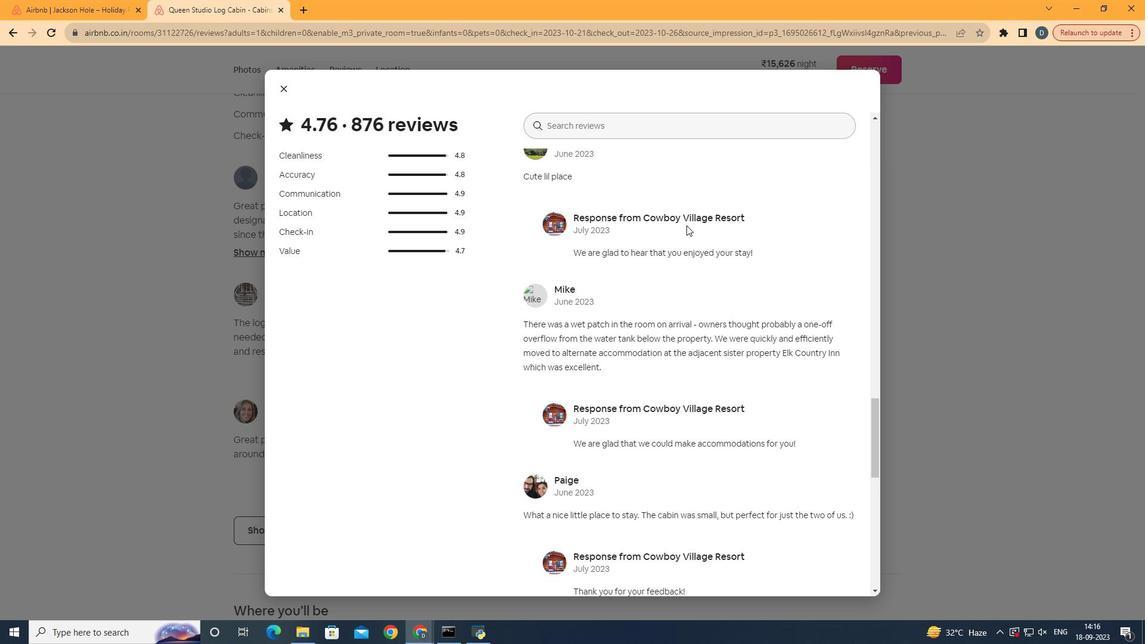 
Action: Mouse scrolled (686, 225) with delta (0, 0)
Screenshot: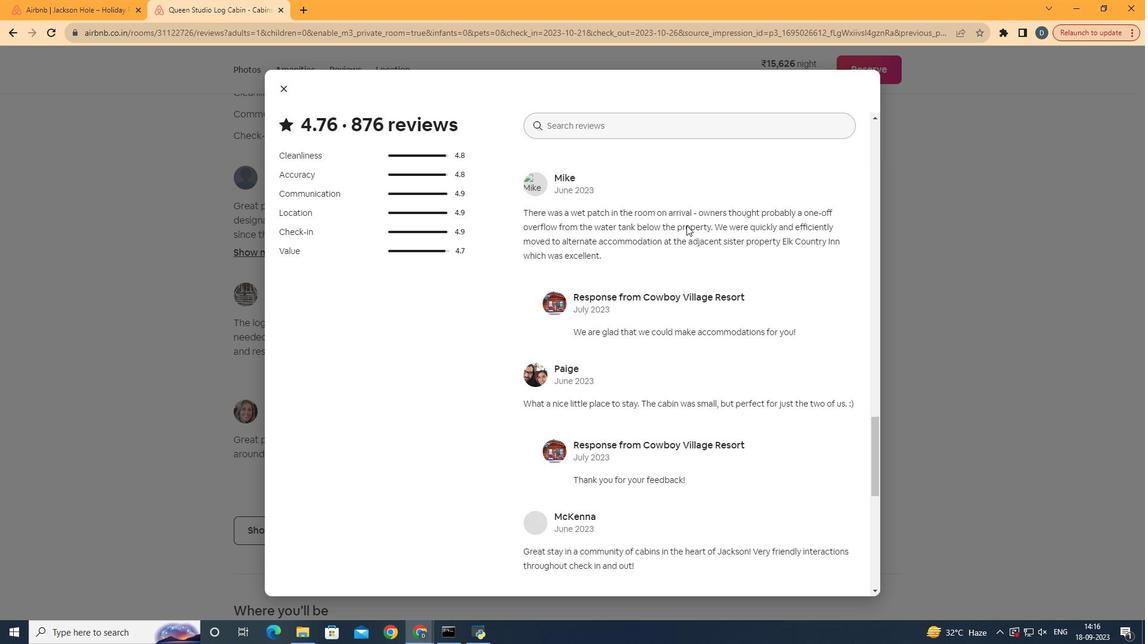 
Action: Mouse scrolled (686, 225) with delta (0, 0)
Screenshot: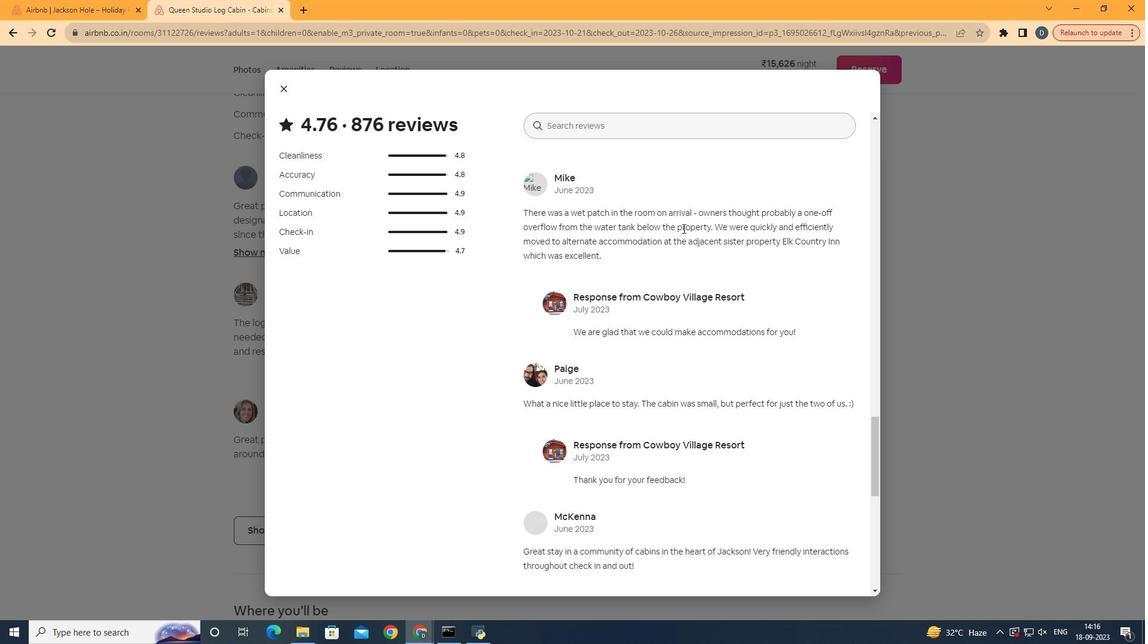 
Action: Mouse scrolled (686, 225) with delta (0, 0)
Screenshot: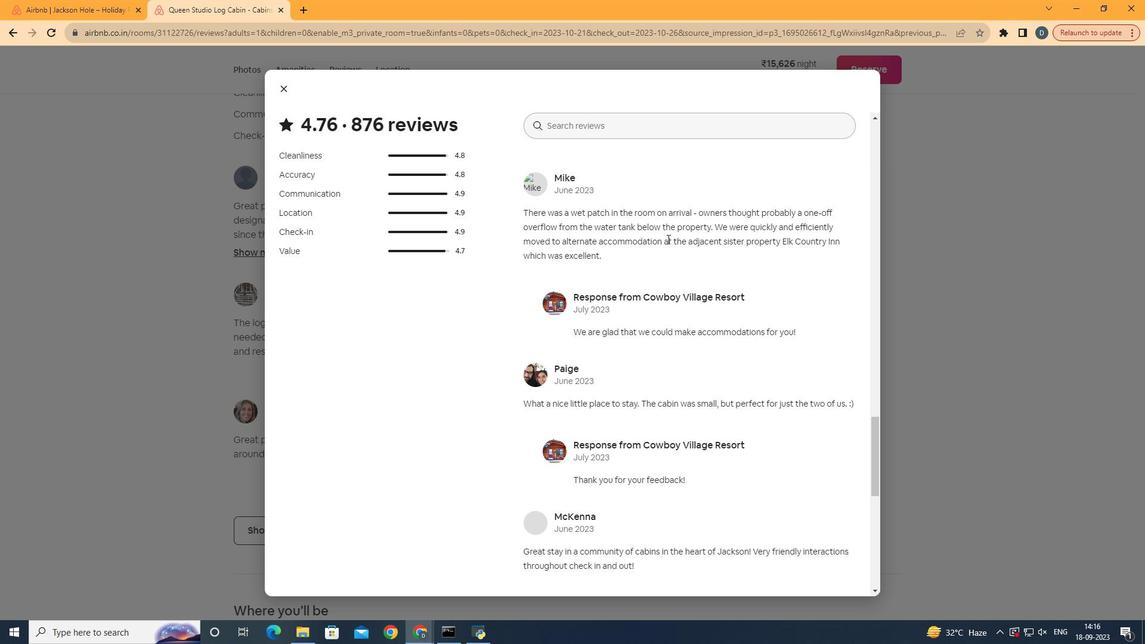 
Action: Mouse moved to (693, 237)
Screenshot: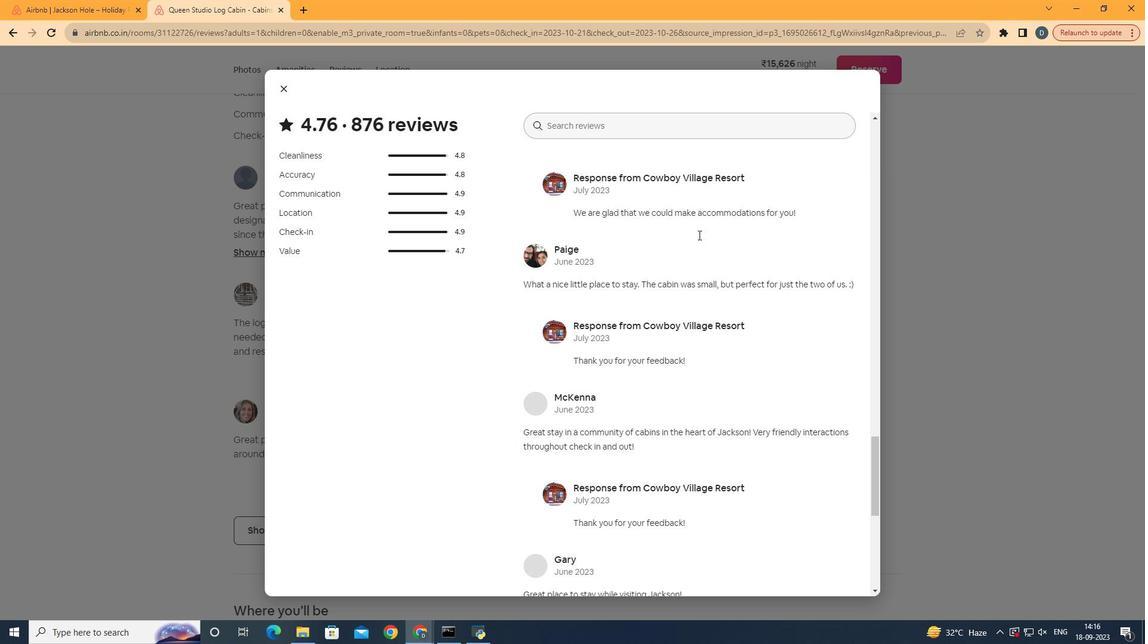 
Action: Mouse scrolled (693, 237) with delta (0, 0)
Screenshot: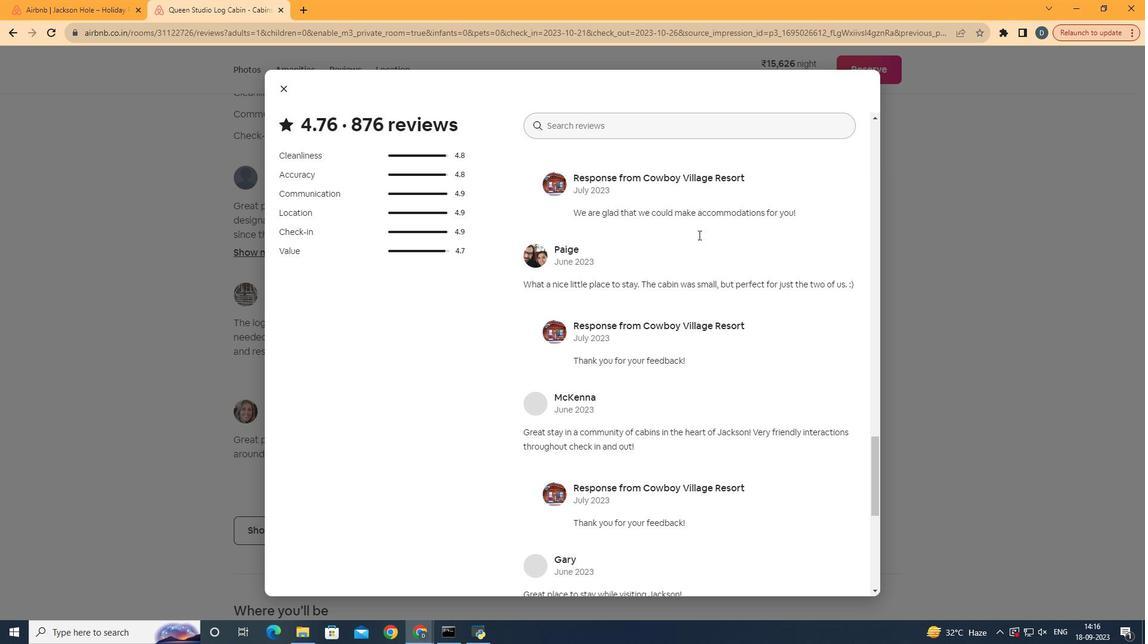 
Action: Mouse moved to (694, 237)
Screenshot: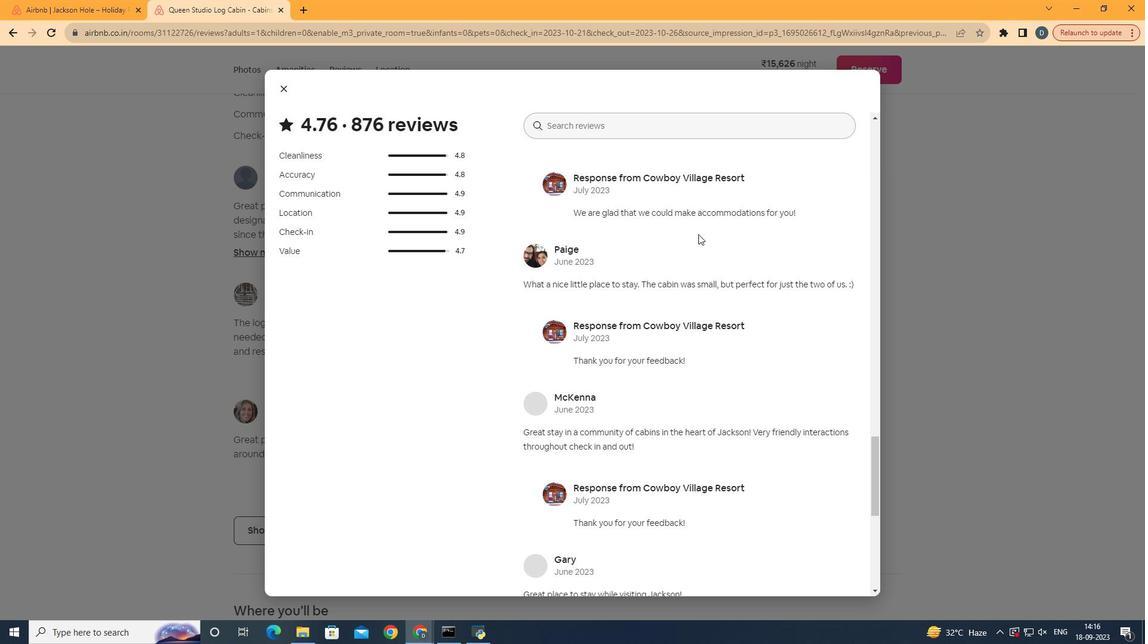 
Action: Mouse scrolled (694, 237) with delta (0, 0)
Screenshot: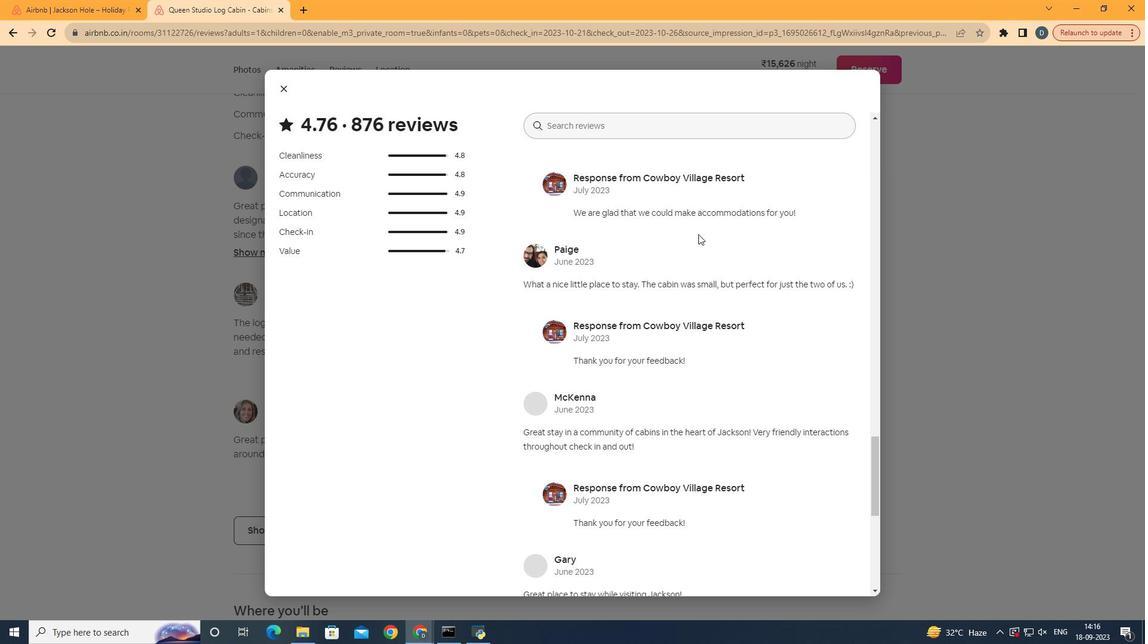 
Action: Mouse moved to (610, 433)
Screenshot: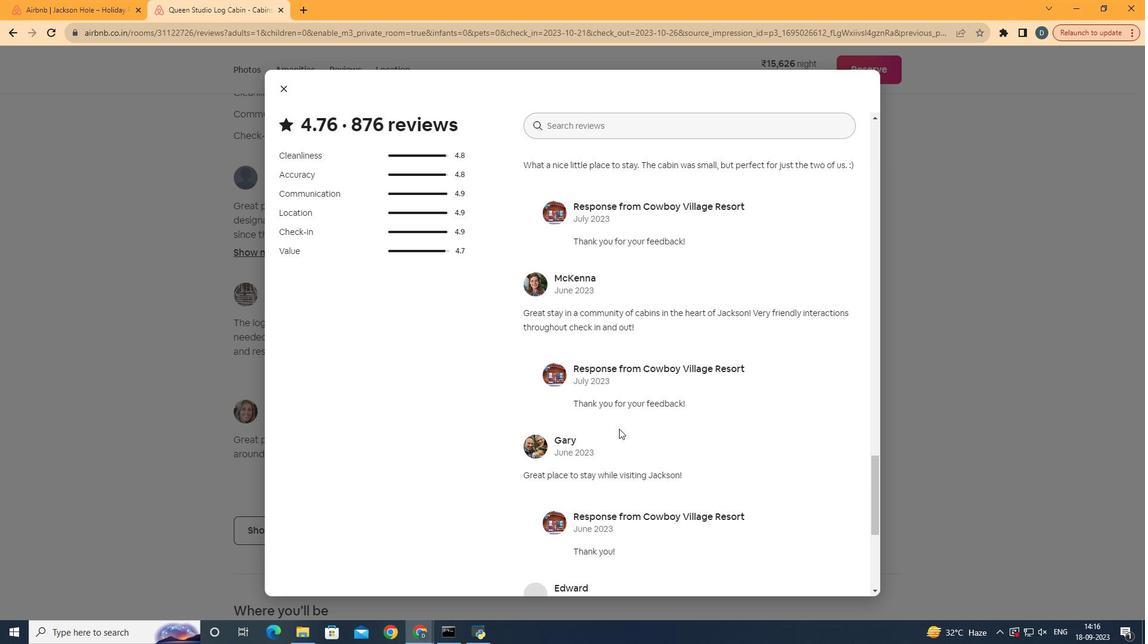 
Action: Mouse scrolled (610, 432) with delta (0, 0)
Screenshot: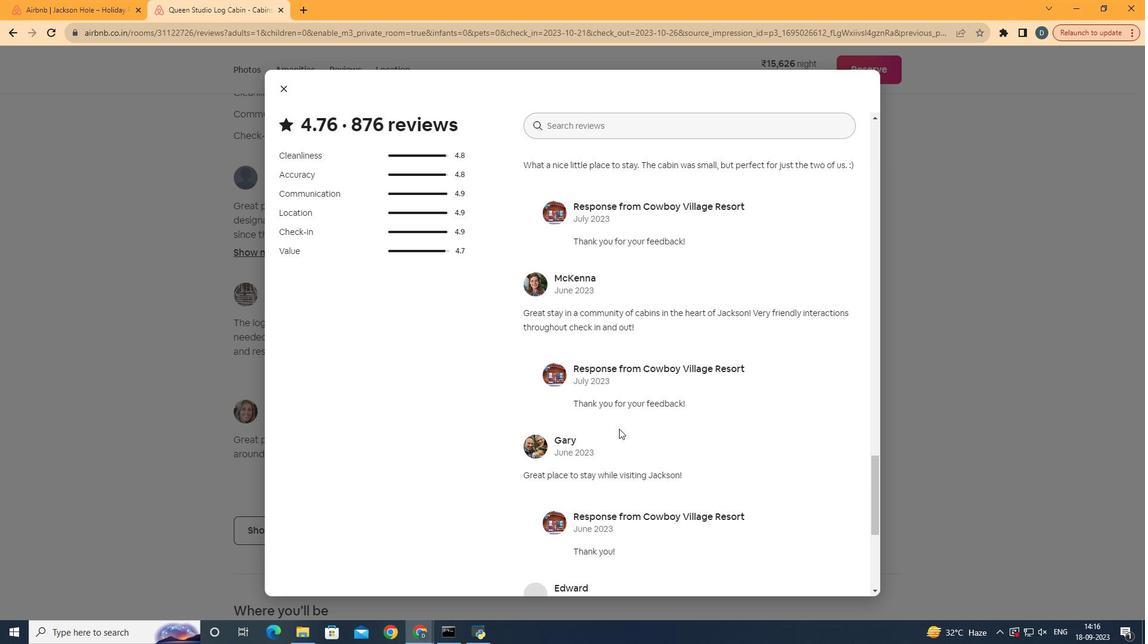 
Action: Mouse moved to (615, 431)
Screenshot: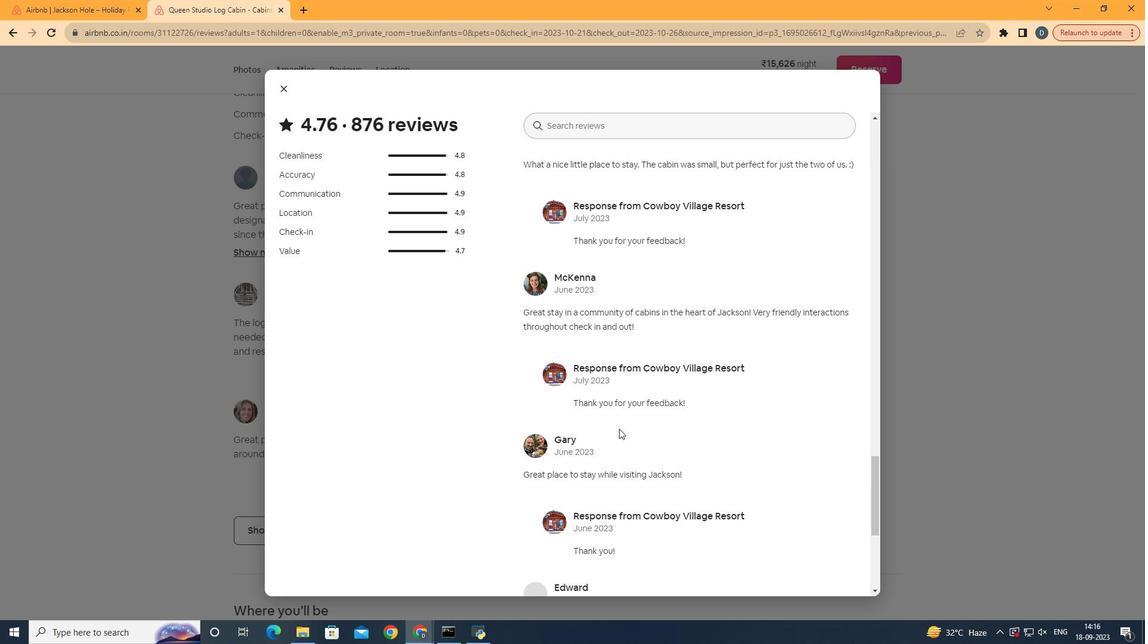 
Action: Mouse scrolled (613, 431) with delta (0, 0)
Screenshot: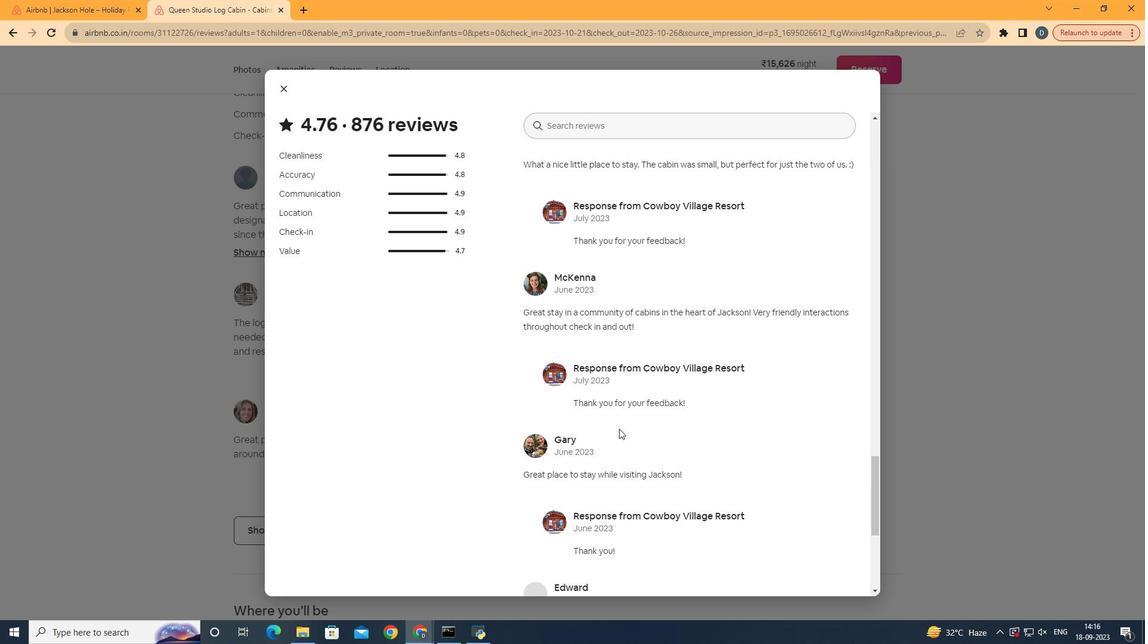 
Action: Mouse moved to (619, 428)
Screenshot: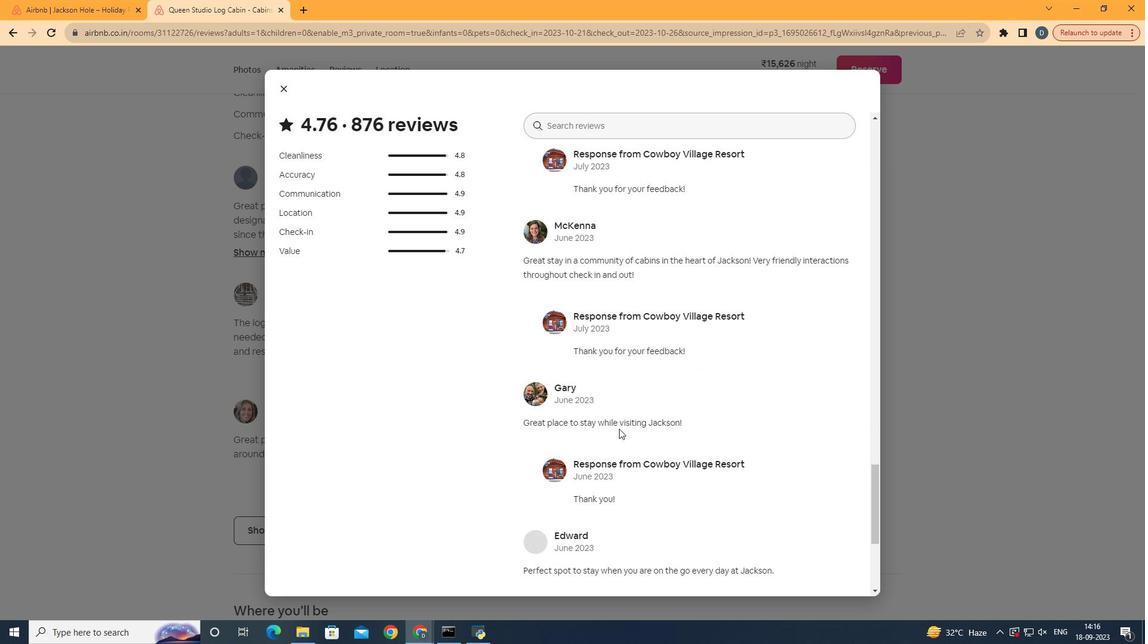 
Action: Mouse scrolled (619, 428) with delta (0, 0)
Screenshot: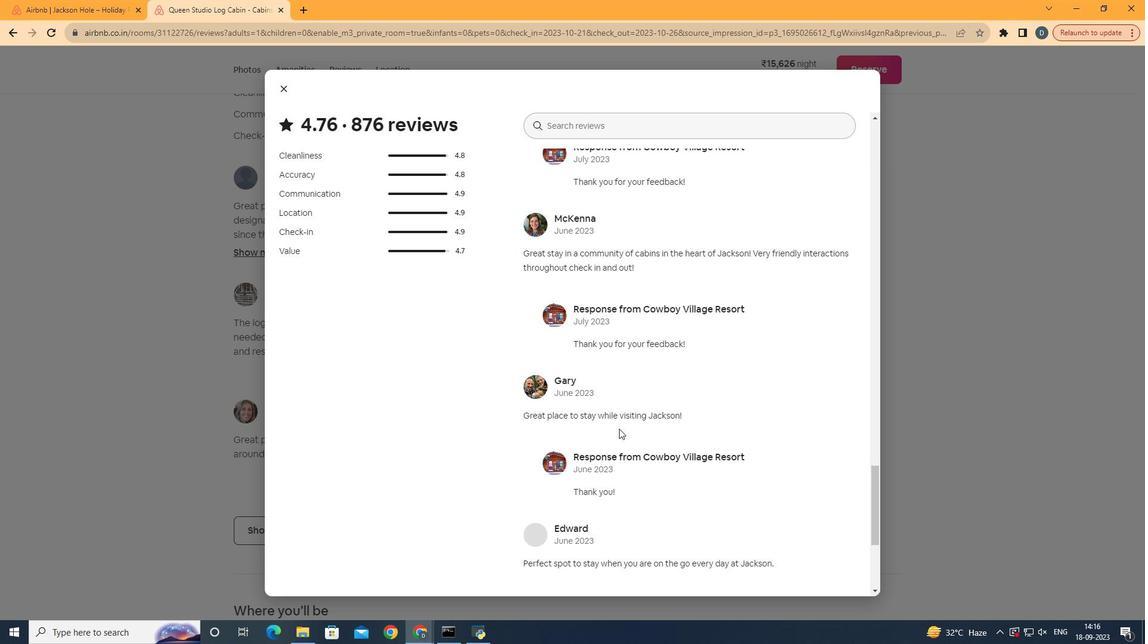 
Action: Mouse moved to (719, 289)
Screenshot: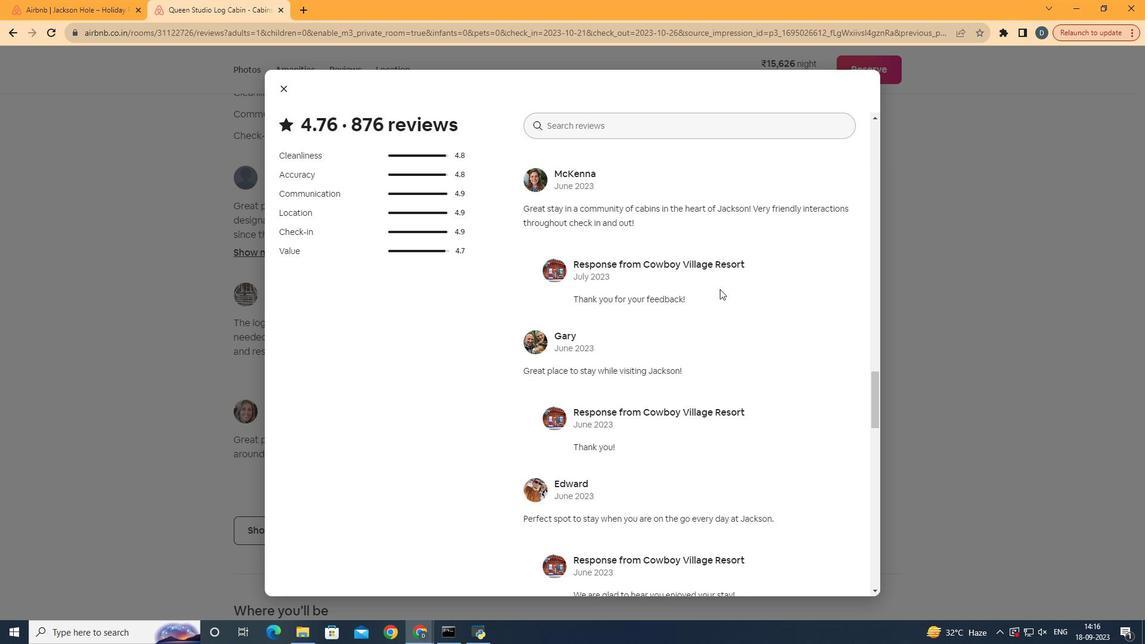 
Action: Mouse scrolled (719, 288) with delta (0, 0)
Screenshot: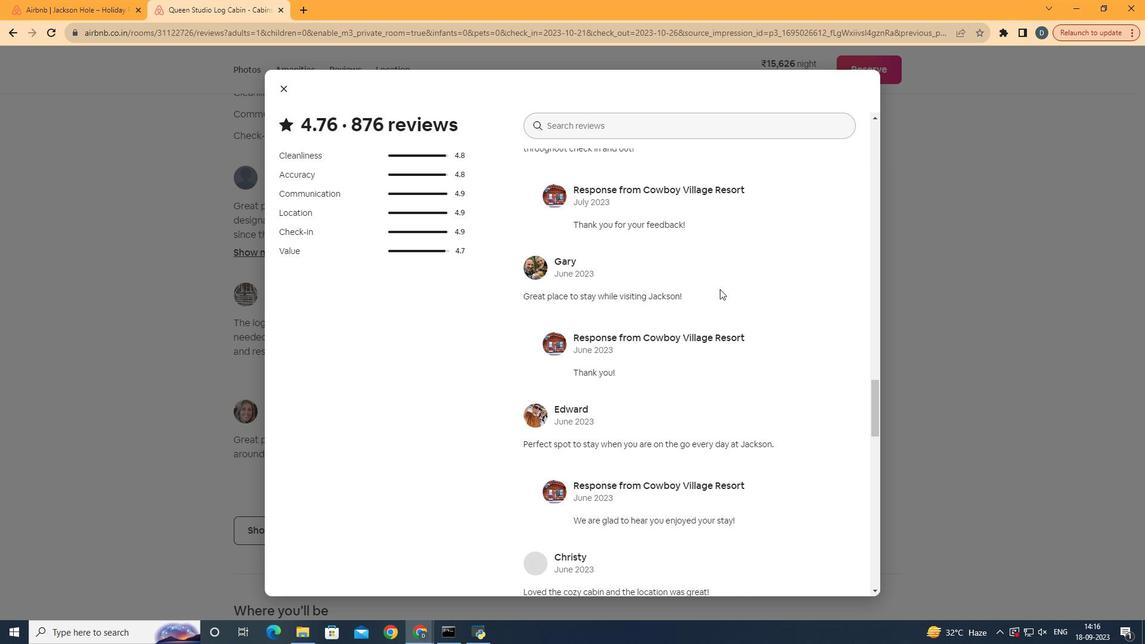 
Action: Mouse scrolled (719, 288) with delta (0, 0)
Screenshot: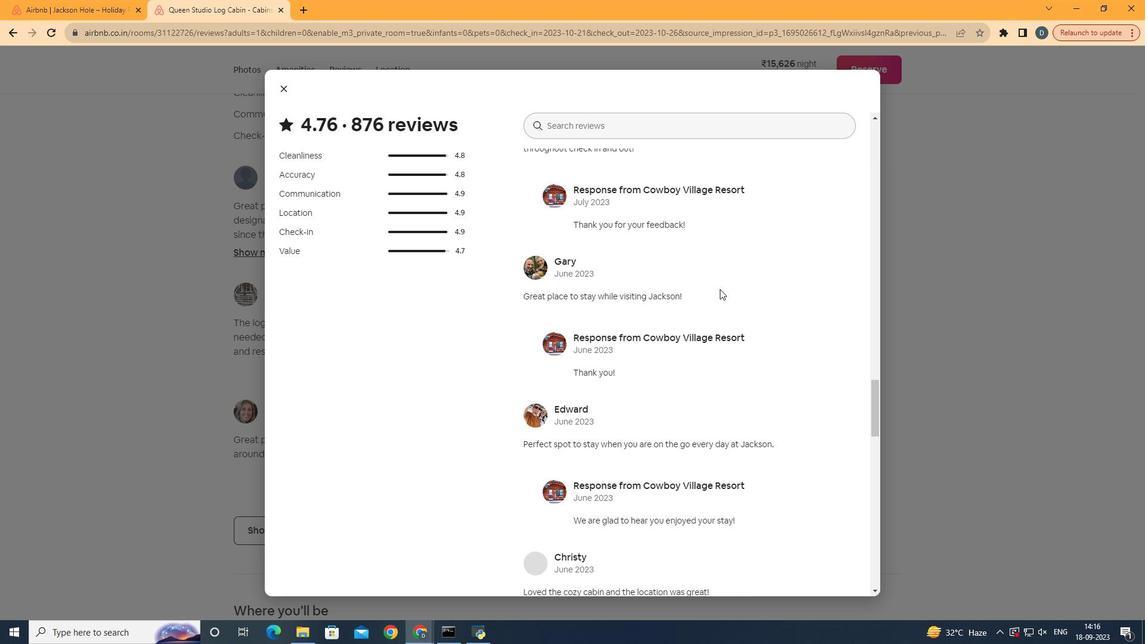 
Action: Mouse moved to (606, 505)
Screenshot: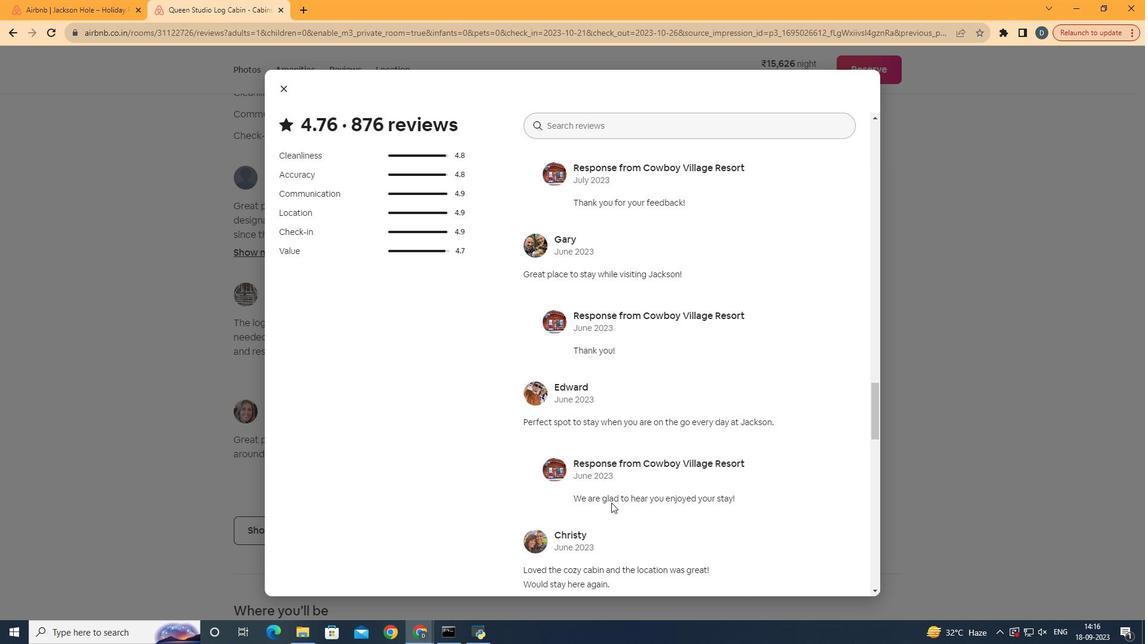 
Action: Mouse scrolled (606, 505) with delta (0, 0)
Screenshot: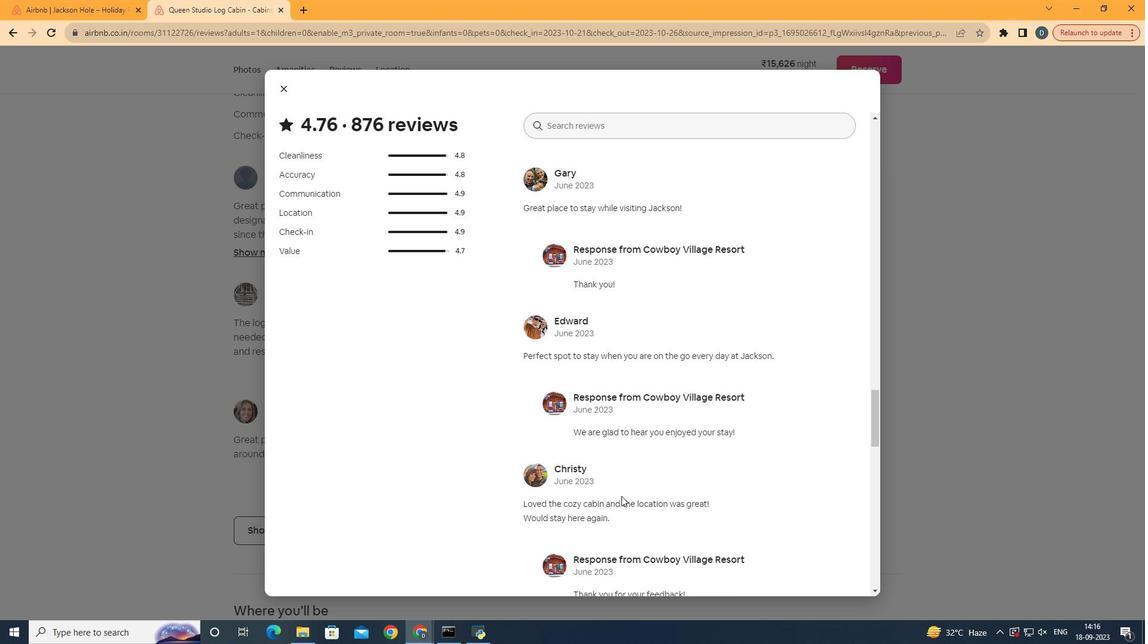
Action: Mouse moved to (611, 502)
Screenshot: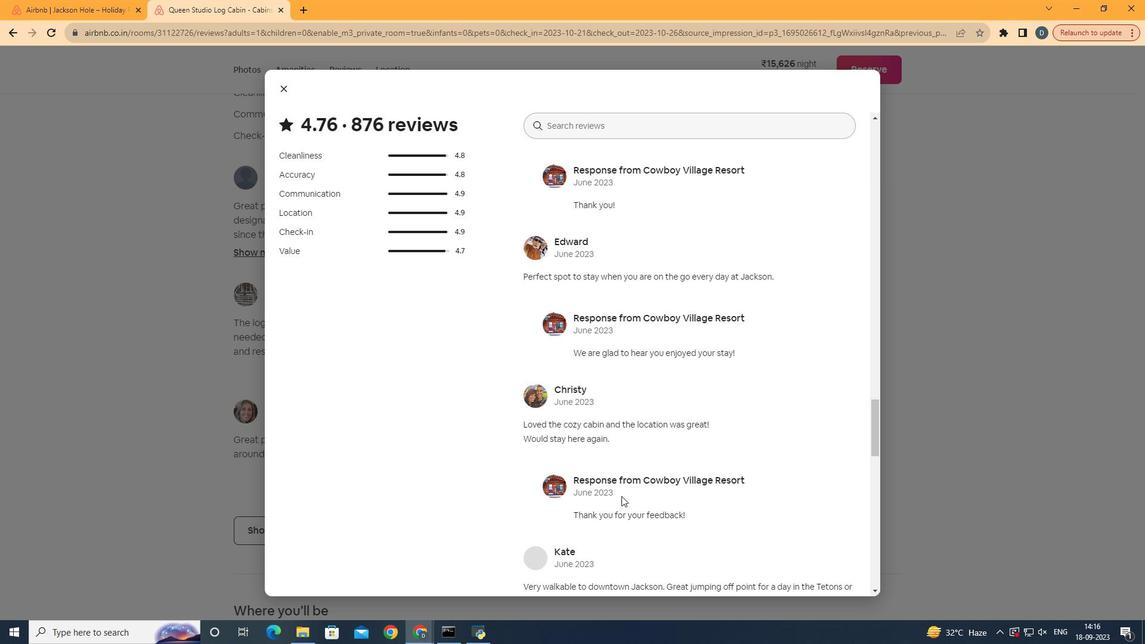
Action: Mouse scrolled (611, 502) with delta (0, 0)
Screenshot: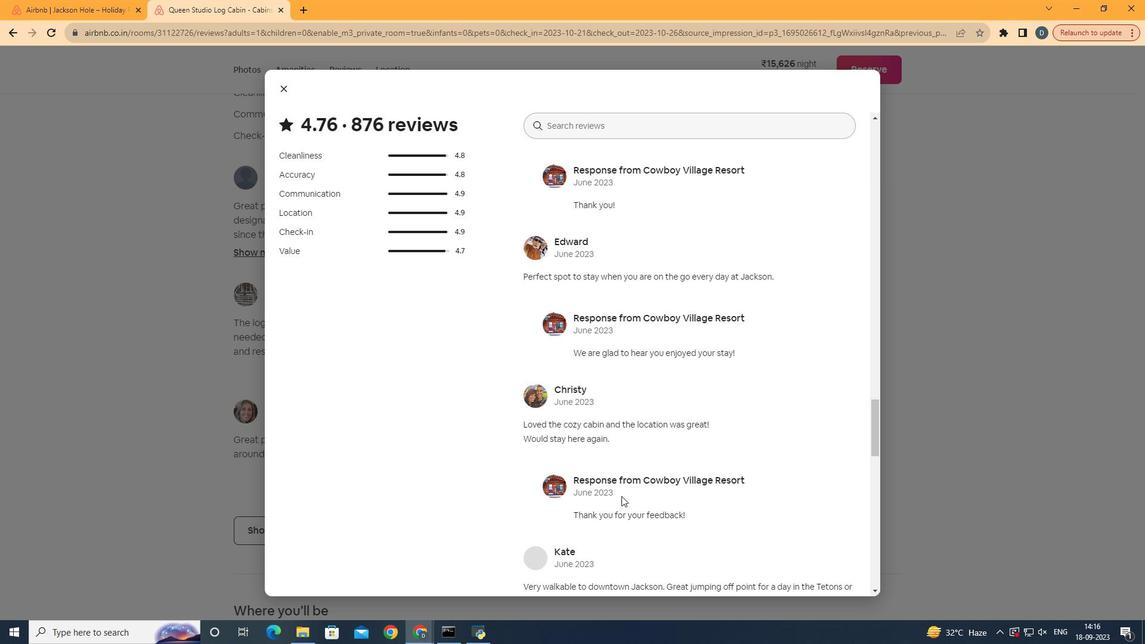 
Action: Mouse moved to (621, 496)
Screenshot: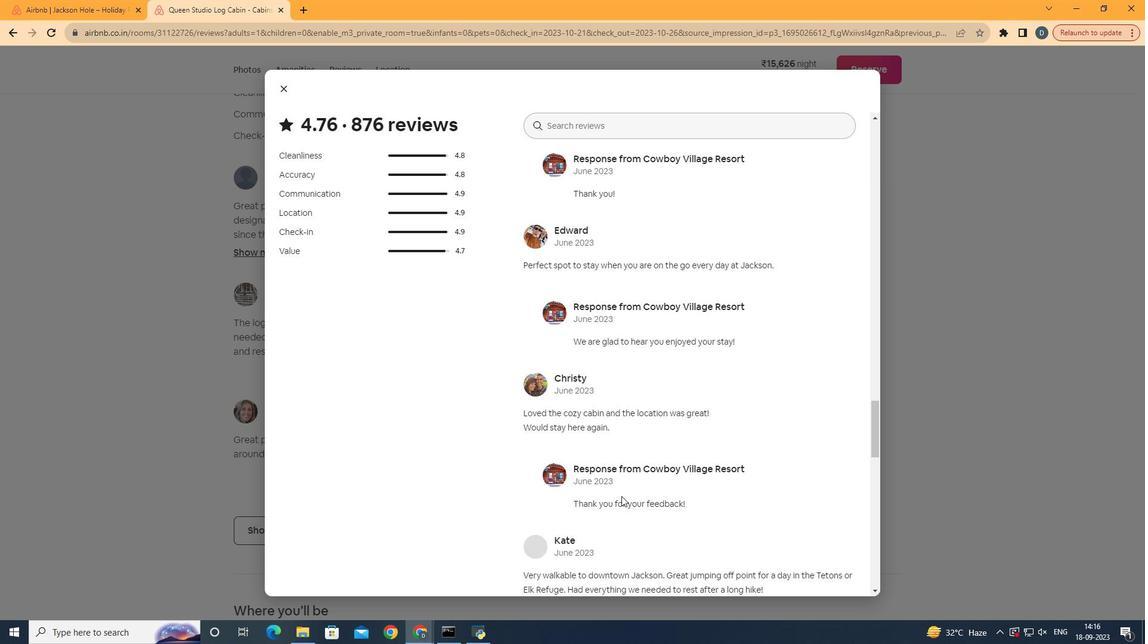 
Action: Mouse scrolled (621, 495) with delta (0, 0)
Screenshot: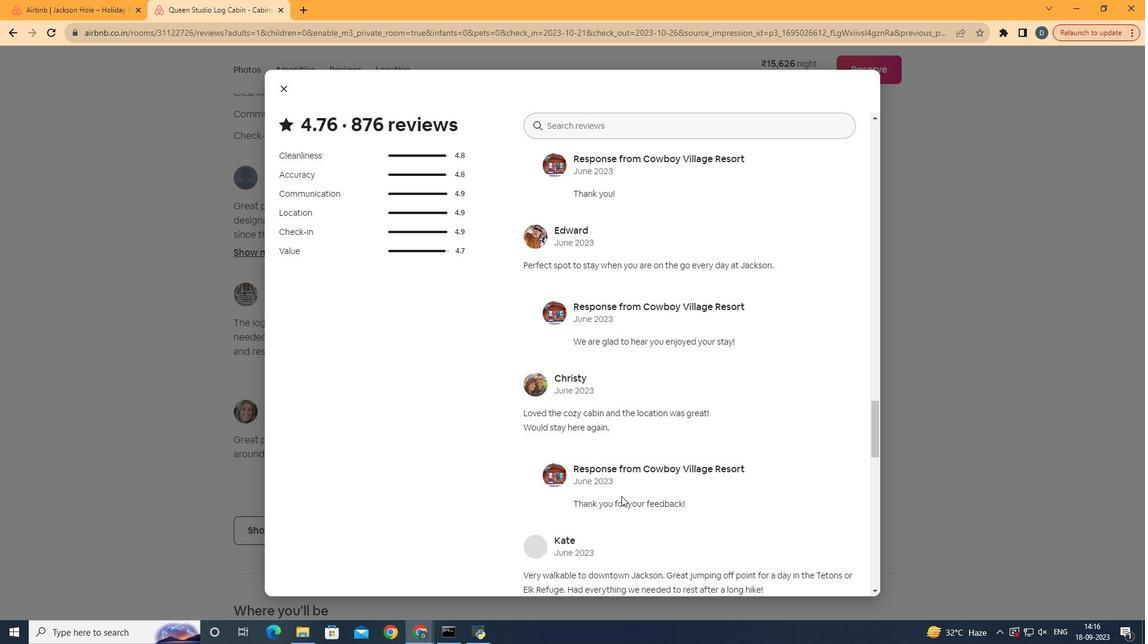 
Action: Mouse moved to (691, 423)
Screenshot: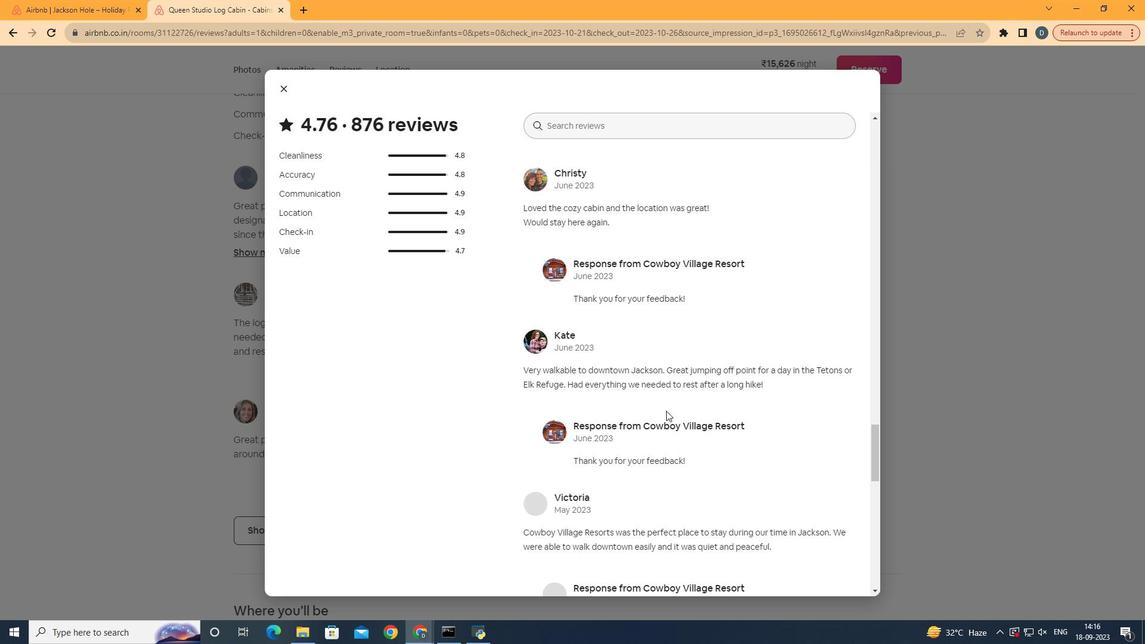 
Action: Mouse scrolled (691, 422) with delta (0, 0)
Screenshot: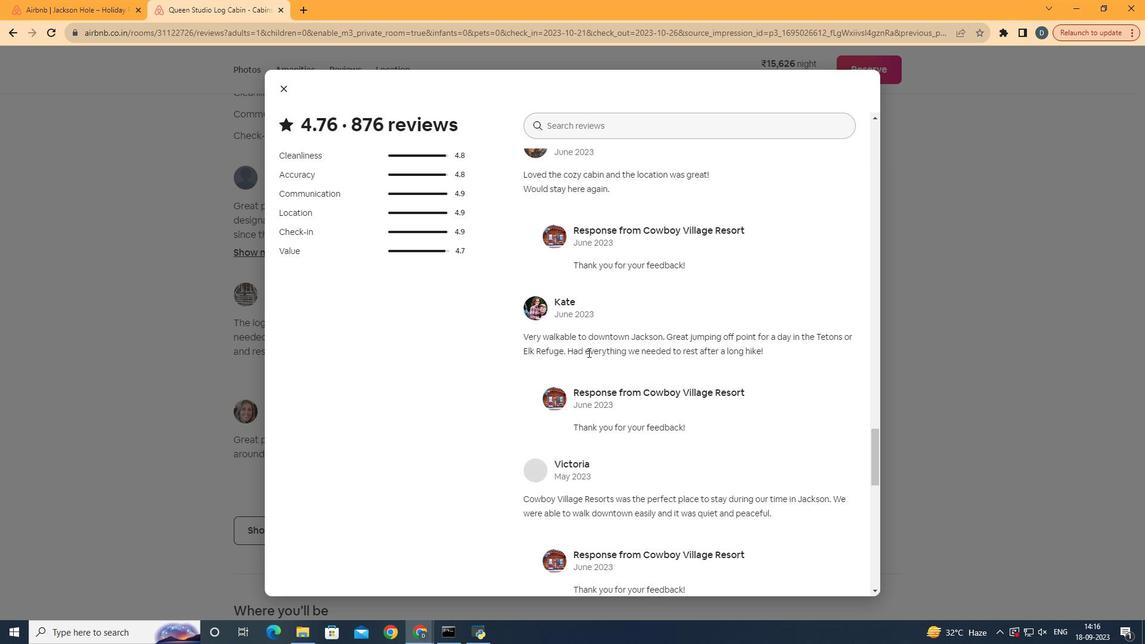 
Action: Mouse scrolled (691, 422) with delta (0, 0)
Screenshot: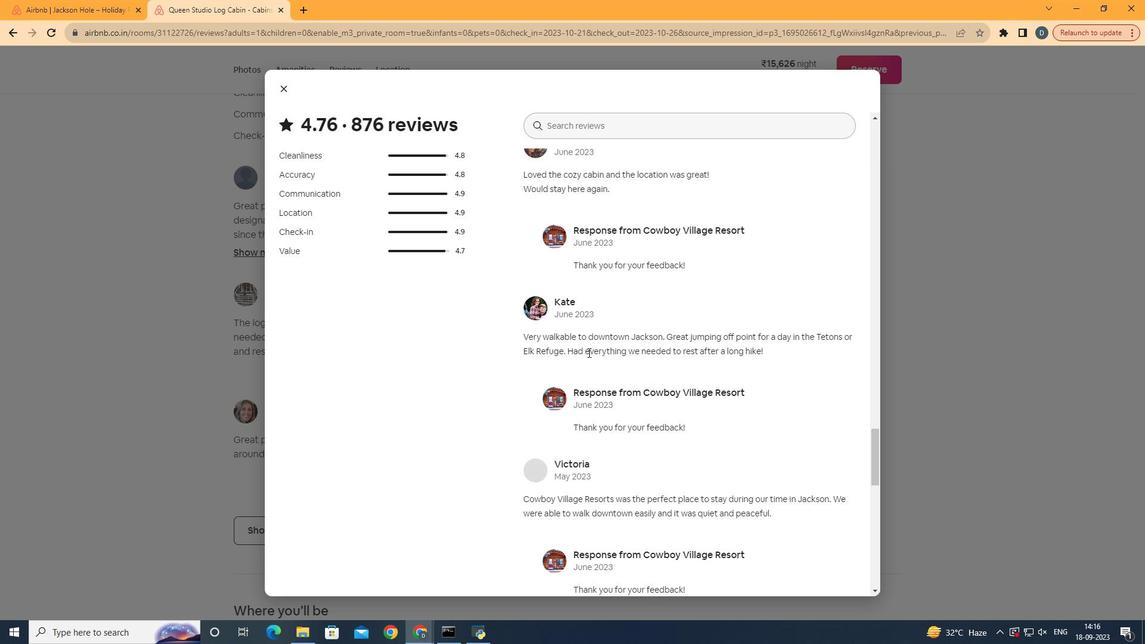 
Action: Mouse scrolled (691, 422) with delta (0, 0)
Screenshot: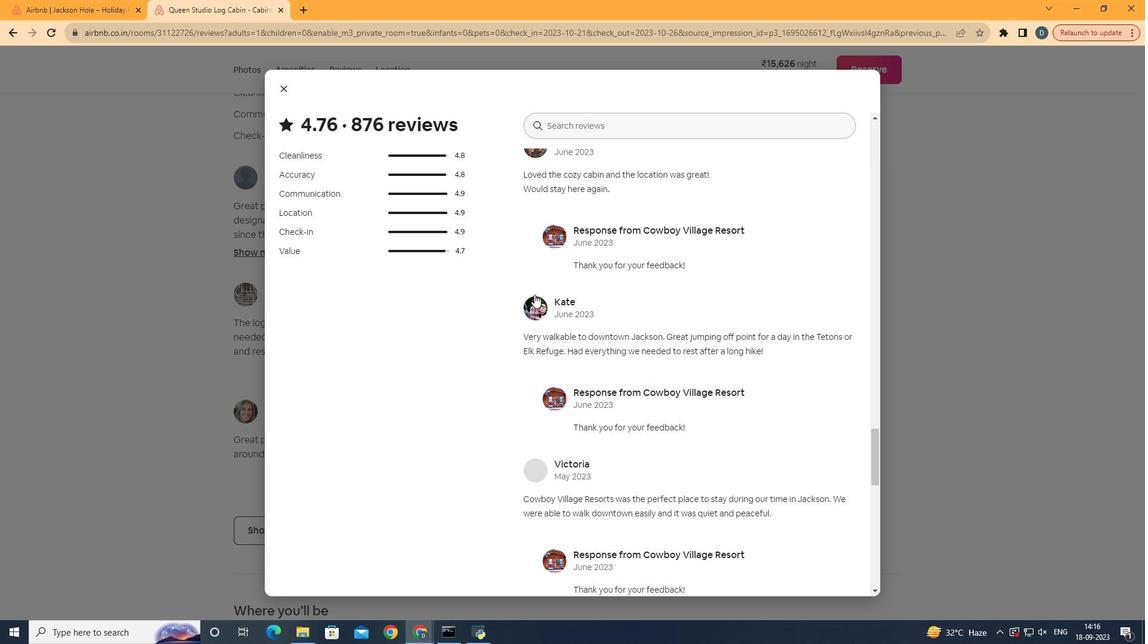 
Action: Mouse scrolled (691, 422) with delta (0, 0)
Screenshot: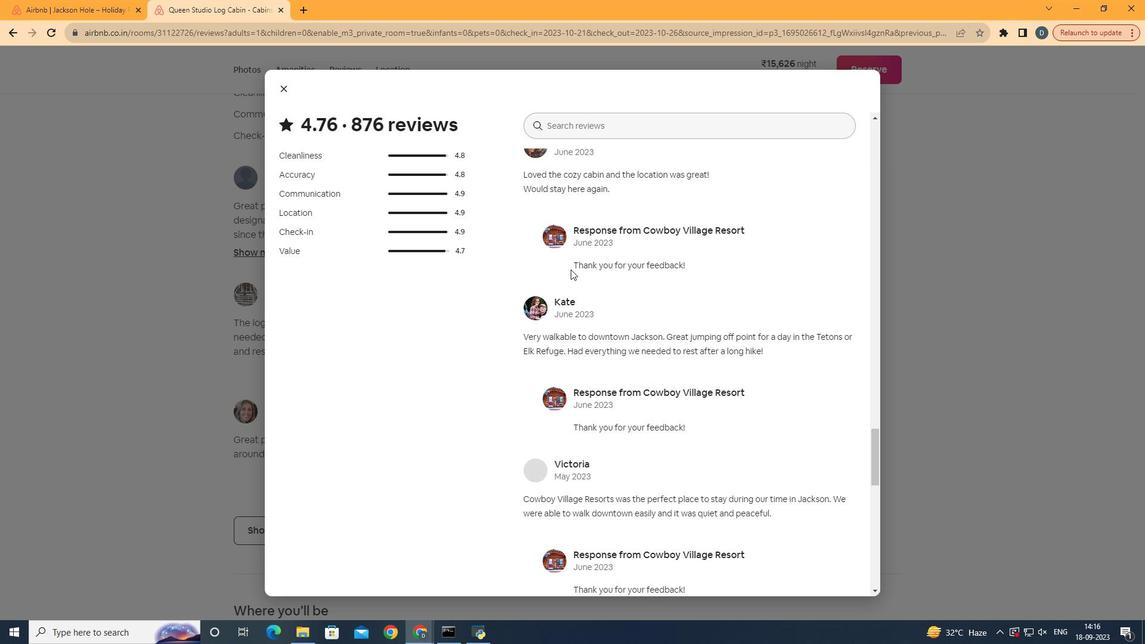 
Action: Mouse moved to (749, 429)
Screenshot: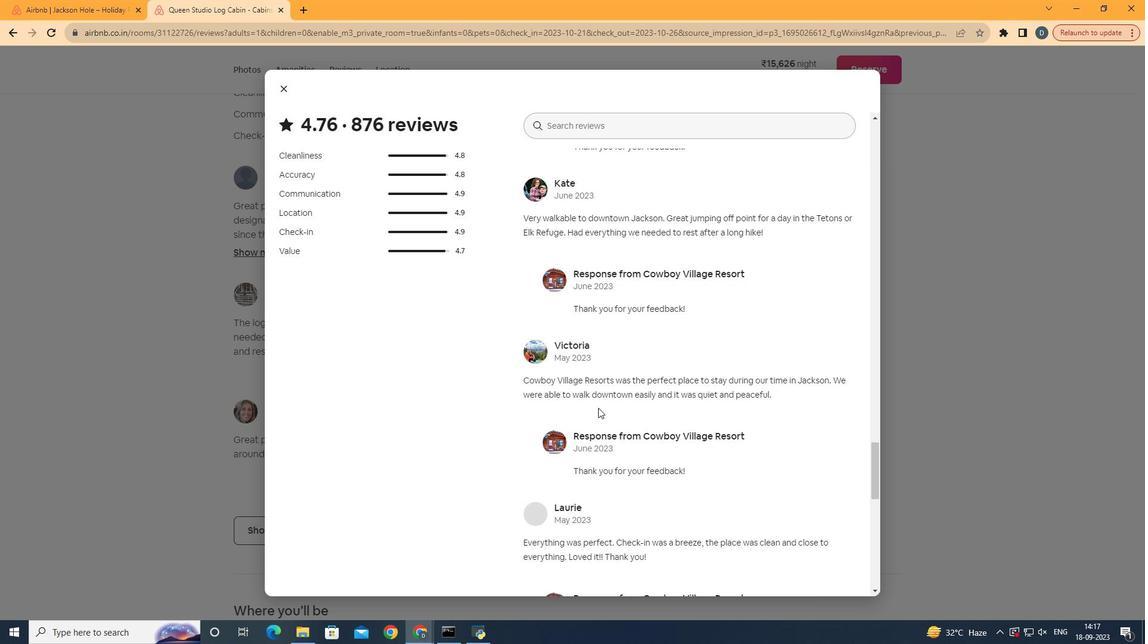 
Action: Mouse scrolled (749, 428) with delta (0, 0)
Screenshot: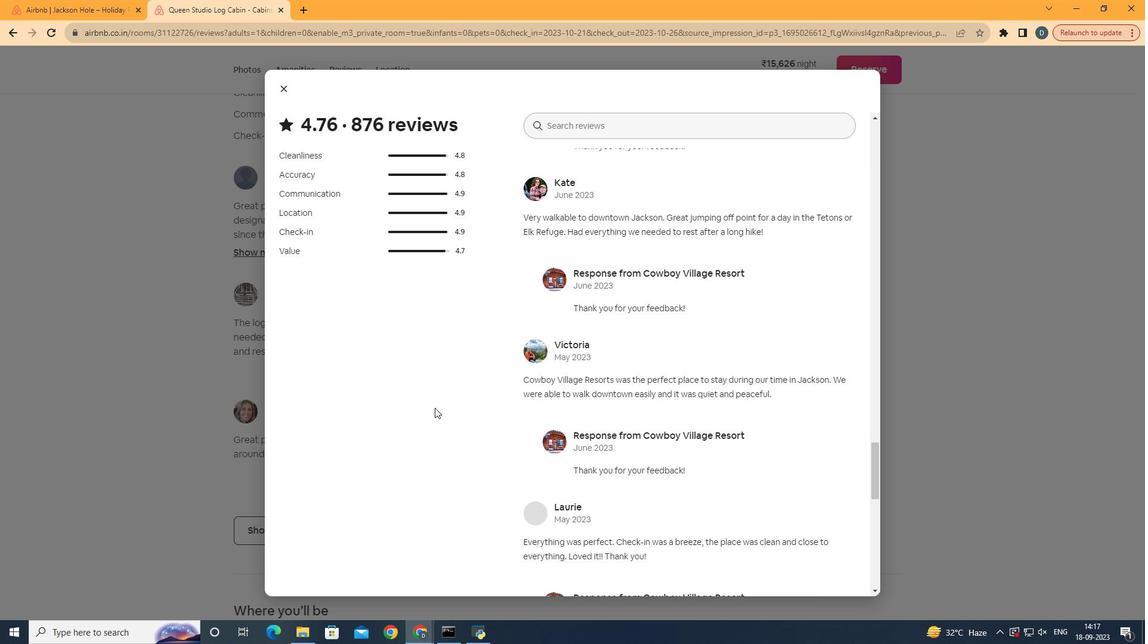 
Action: Mouse scrolled (749, 428) with delta (0, 0)
Screenshot: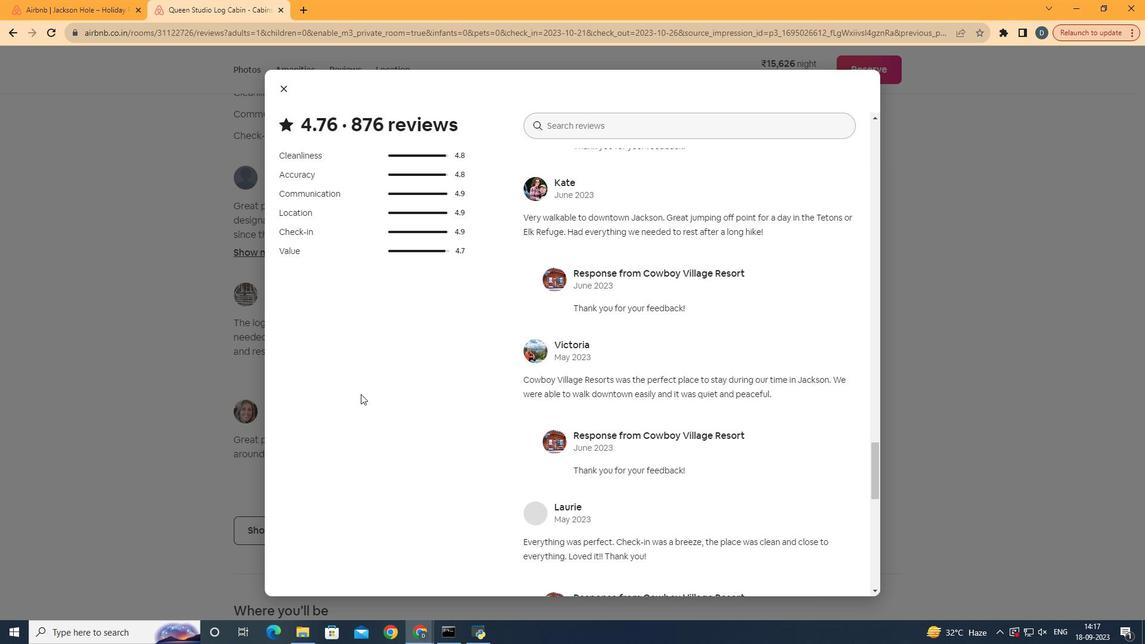 
Action: Mouse moved to (693, 441)
Screenshot: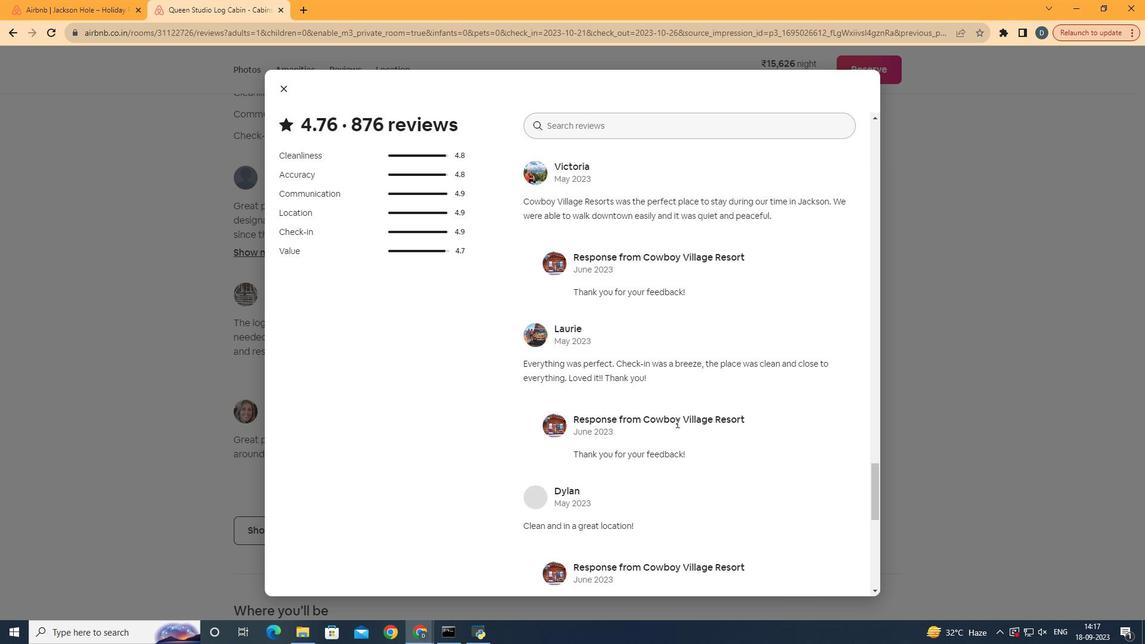 
Action: Mouse scrolled (693, 440) with delta (0, 0)
Screenshot: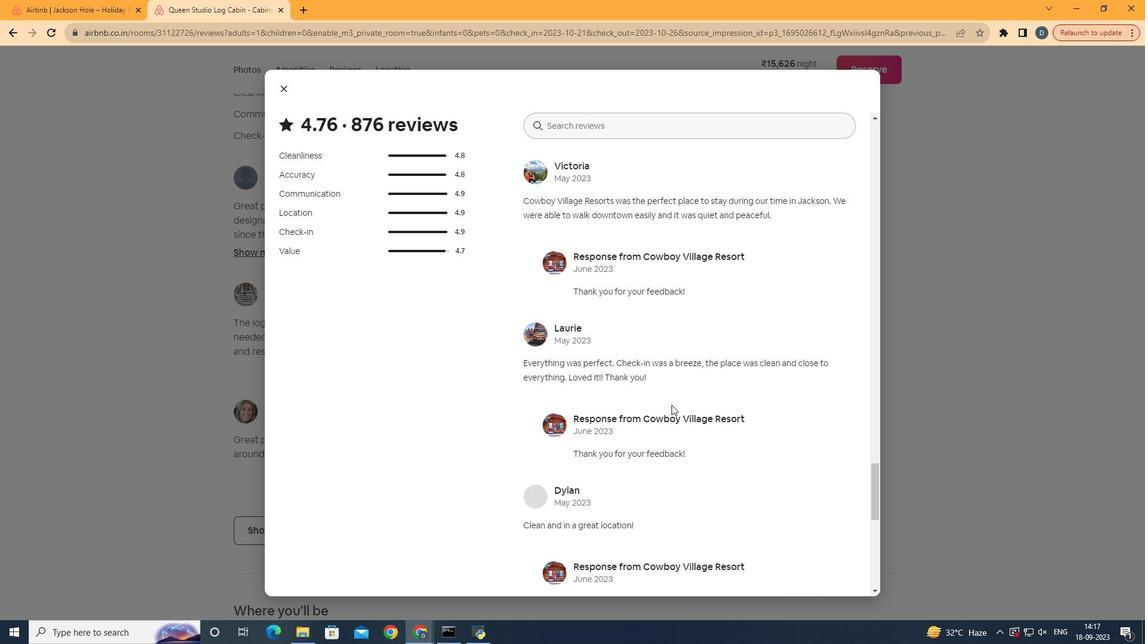 
Action: Mouse scrolled (693, 440) with delta (0, 0)
Screenshot: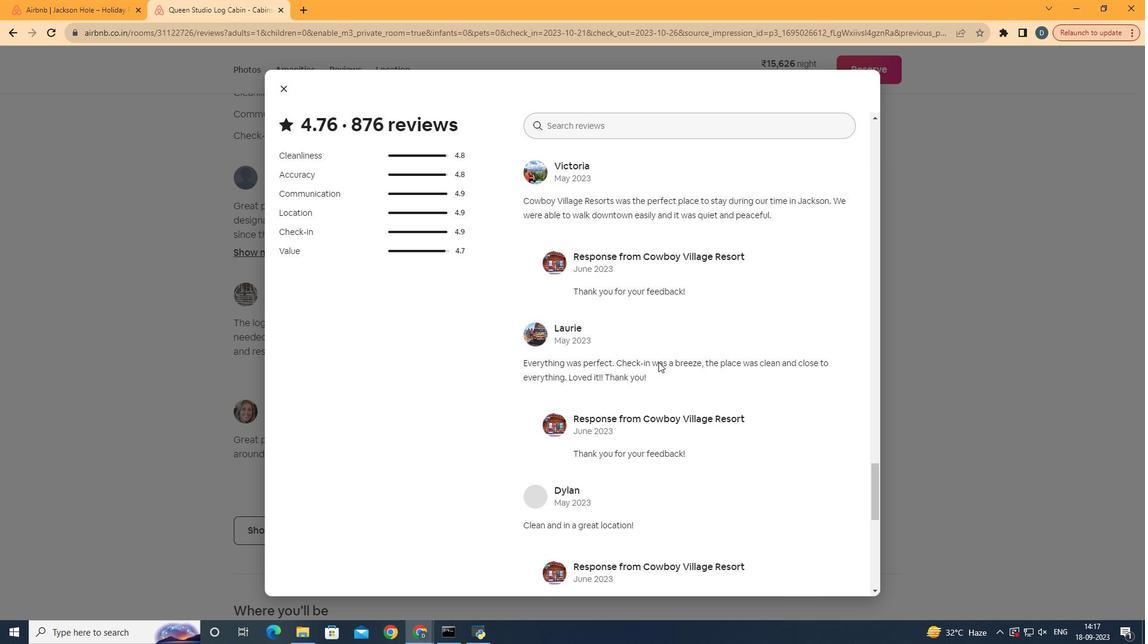 
Action: Mouse scrolled (693, 440) with delta (0, 0)
Screenshot: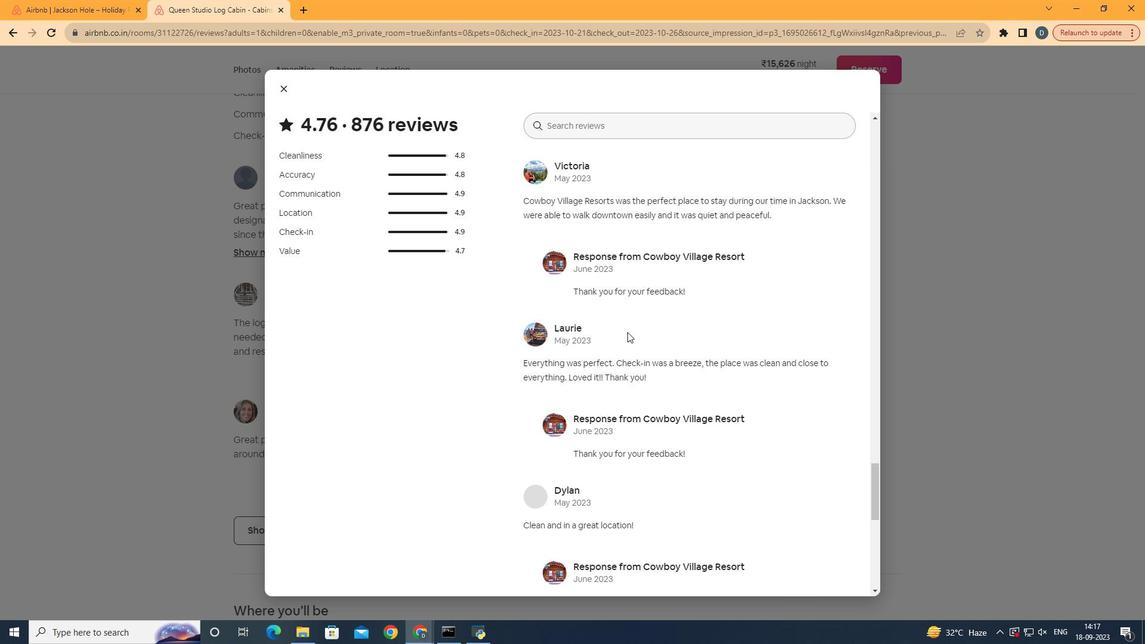 
Action: Mouse moved to (574, 456)
Screenshot: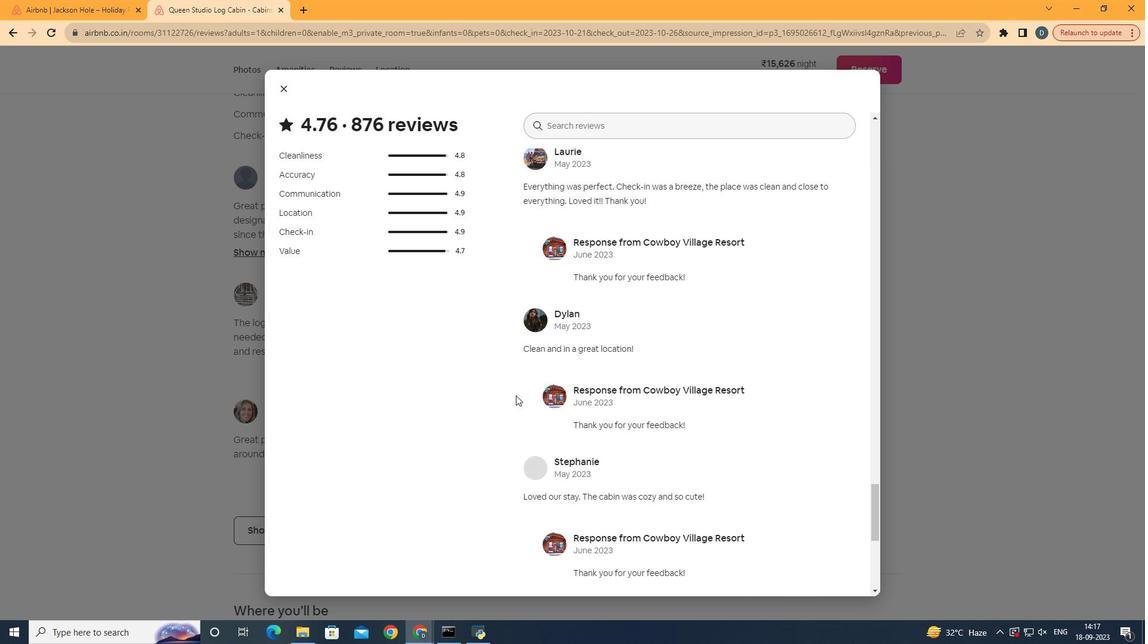 
Action: Mouse scrolled (574, 456) with delta (0, 0)
Screenshot: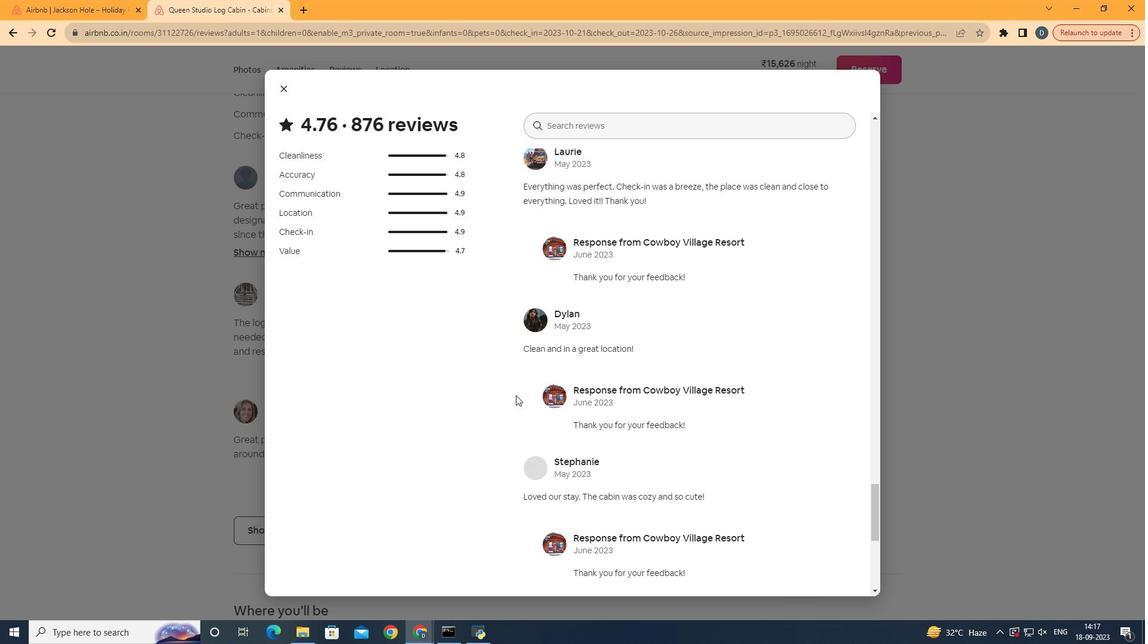 
Action: Mouse moved to (573, 457)
Screenshot: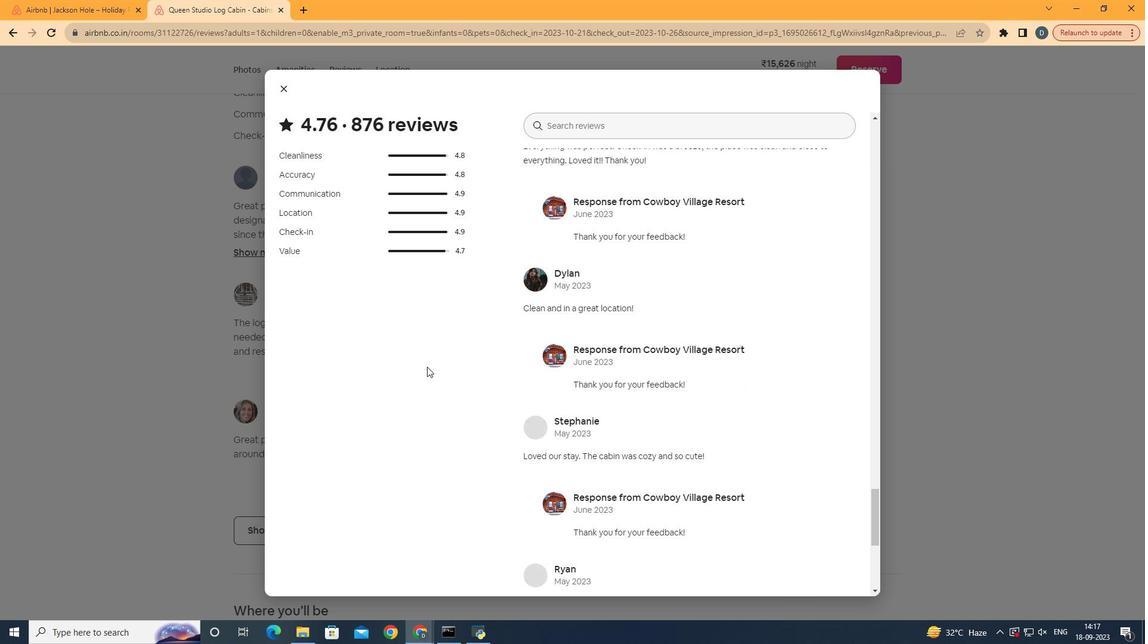 
Action: Mouse scrolled (573, 456) with delta (0, 0)
Screenshot: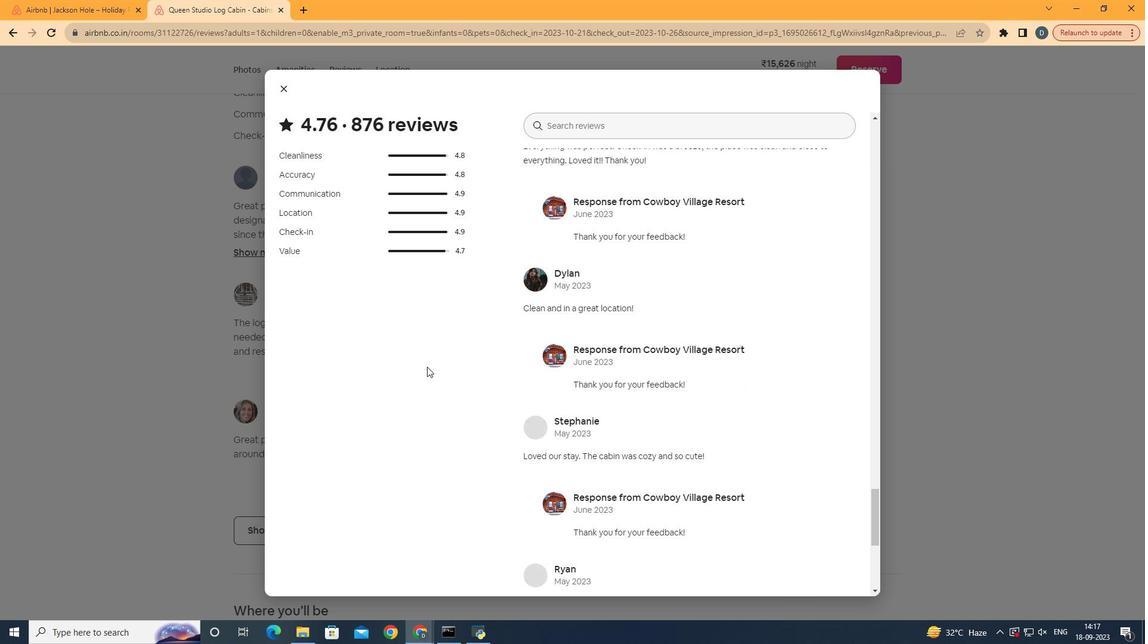 
Action: Mouse scrolled (573, 456) with delta (0, 0)
Screenshot: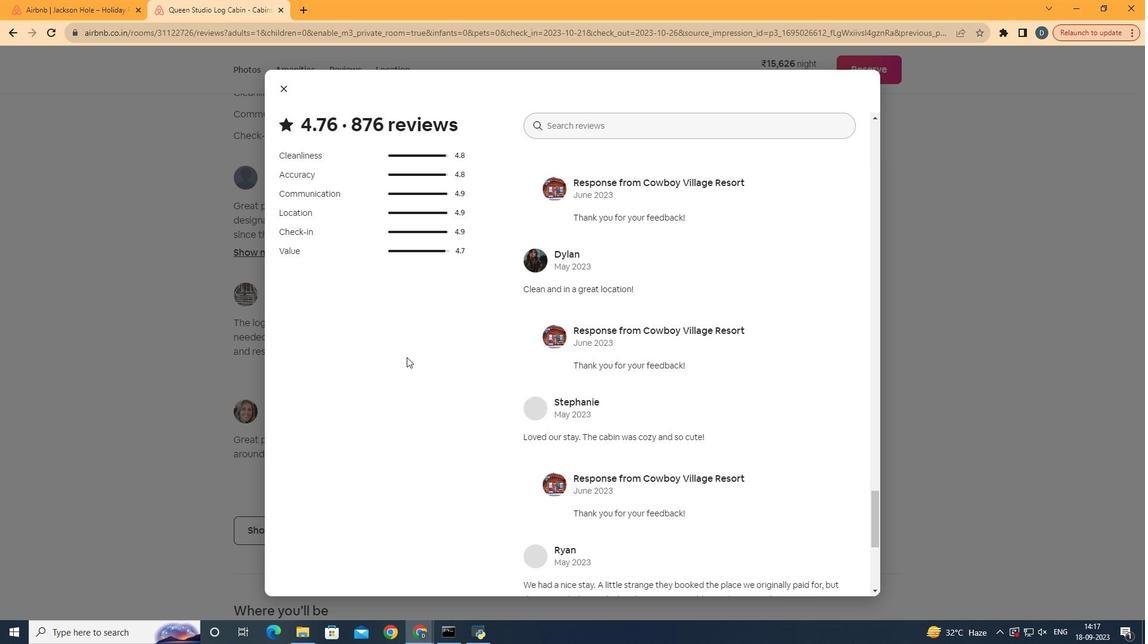 
Action: Mouse moved to (573, 443)
Screenshot: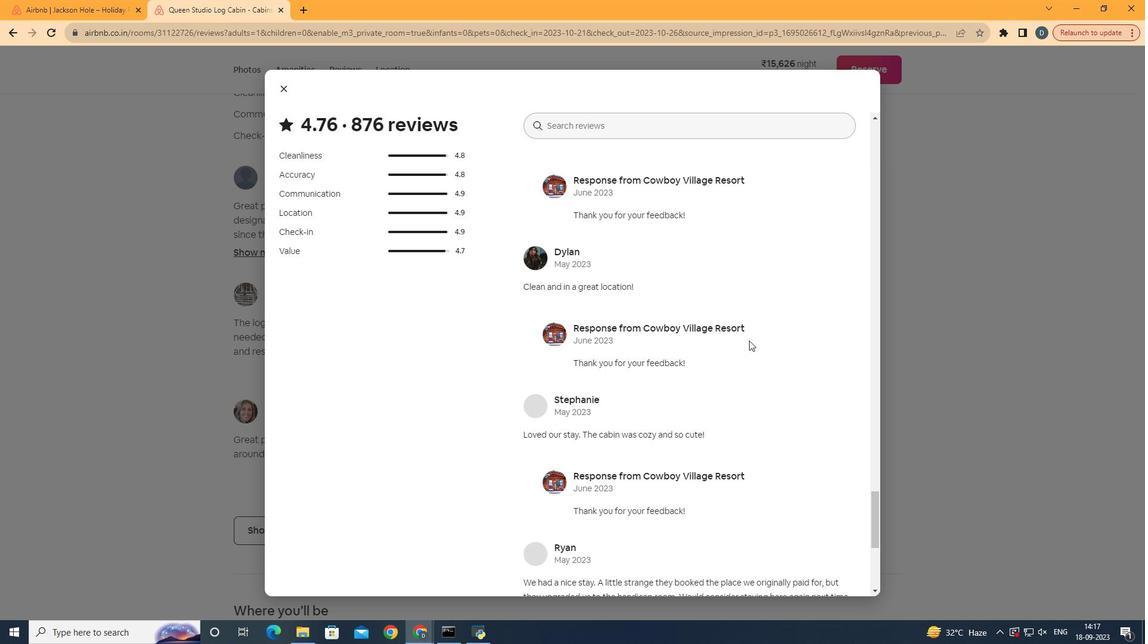 
Action: Mouse scrolled (573, 443) with delta (0, 0)
Screenshot: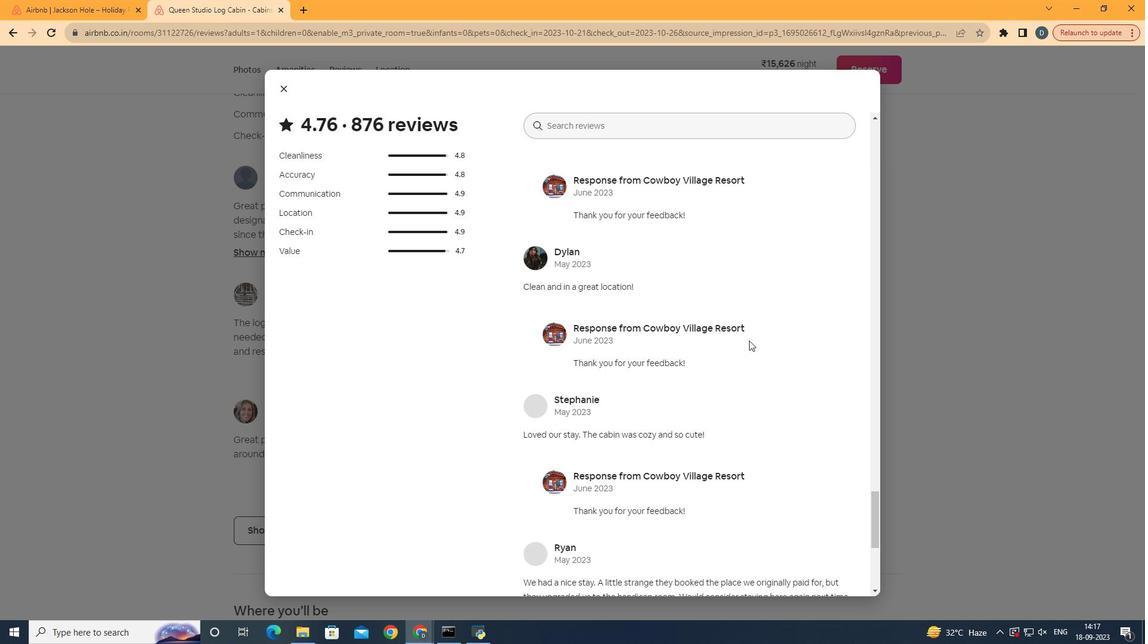 
Action: Mouse moved to (664, 484)
Screenshot: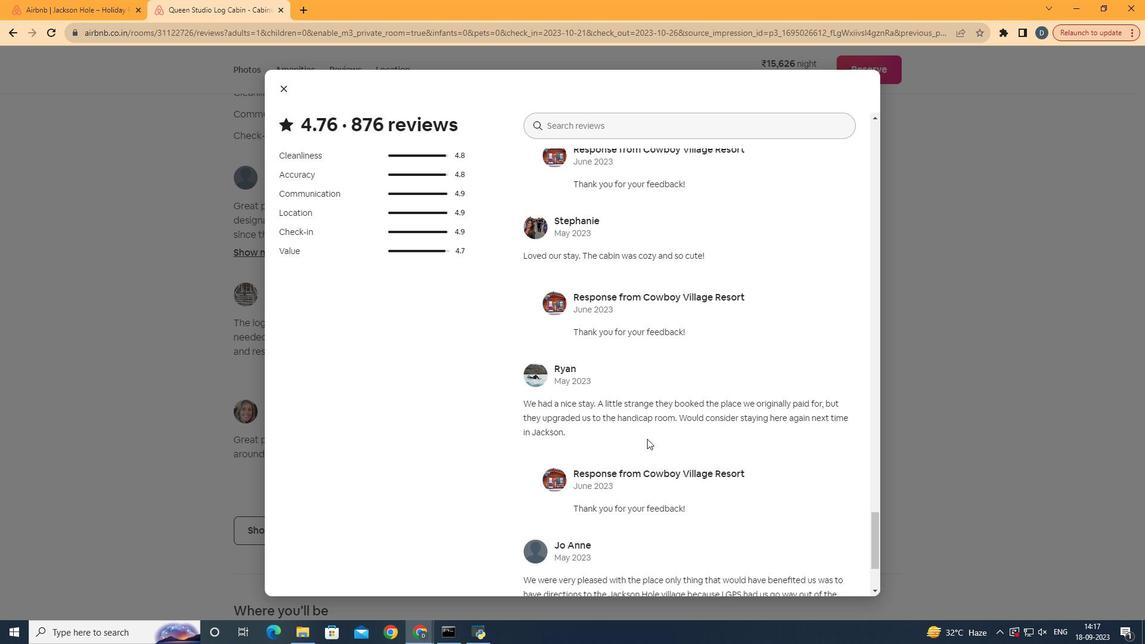 
Action: Mouse scrolled (664, 484) with delta (0, 0)
Screenshot: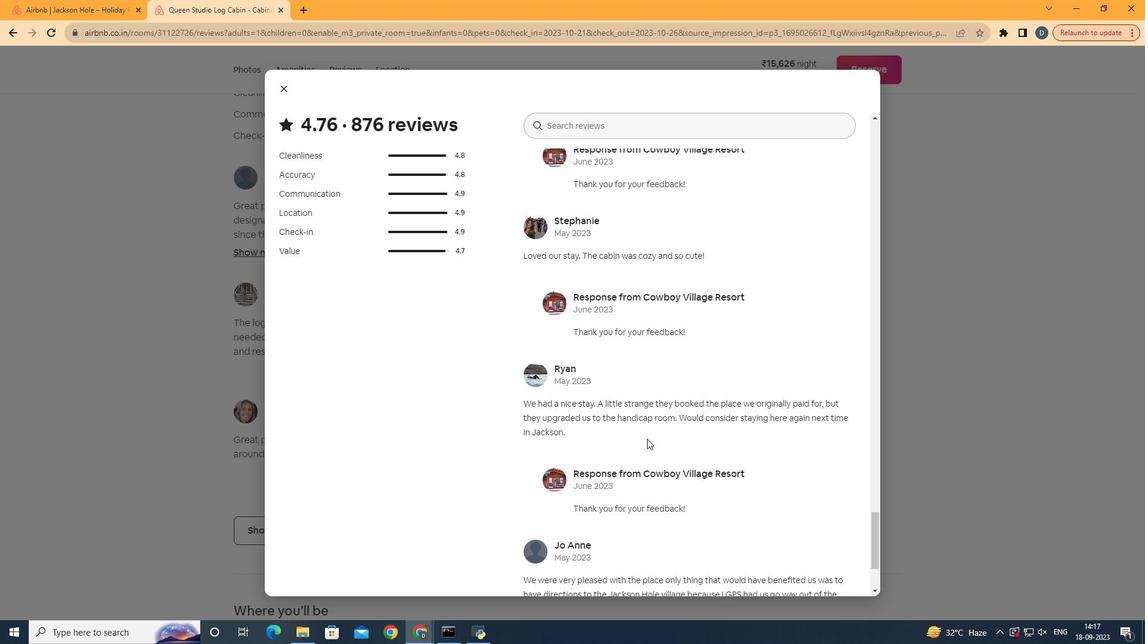 
Action: Mouse scrolled (664, 484) with delta (0, 0)
Screenshot: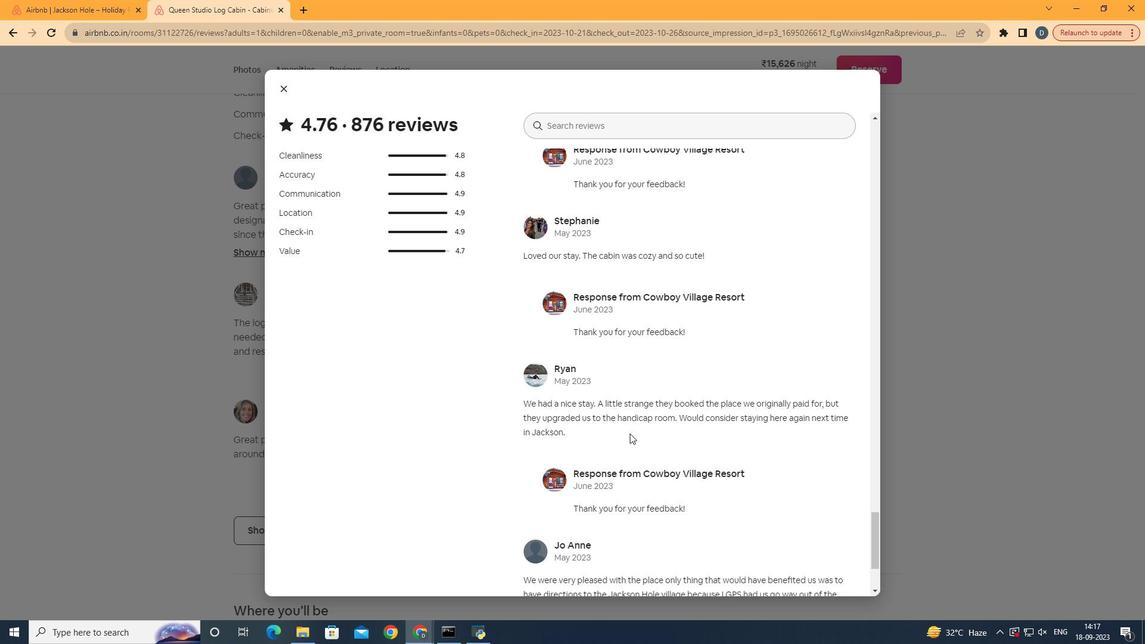 
Action: Mouse scrolled (664, 484) with delta (0, 0)
Screenshot: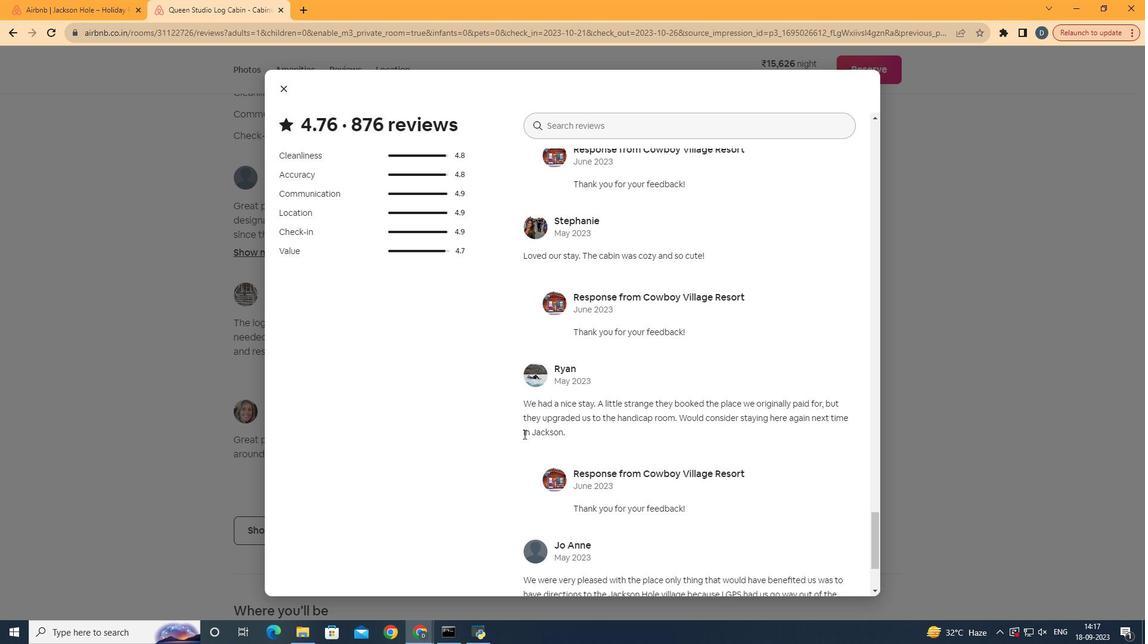 
Action: Mouse moved to (694, 498)
Screenshot: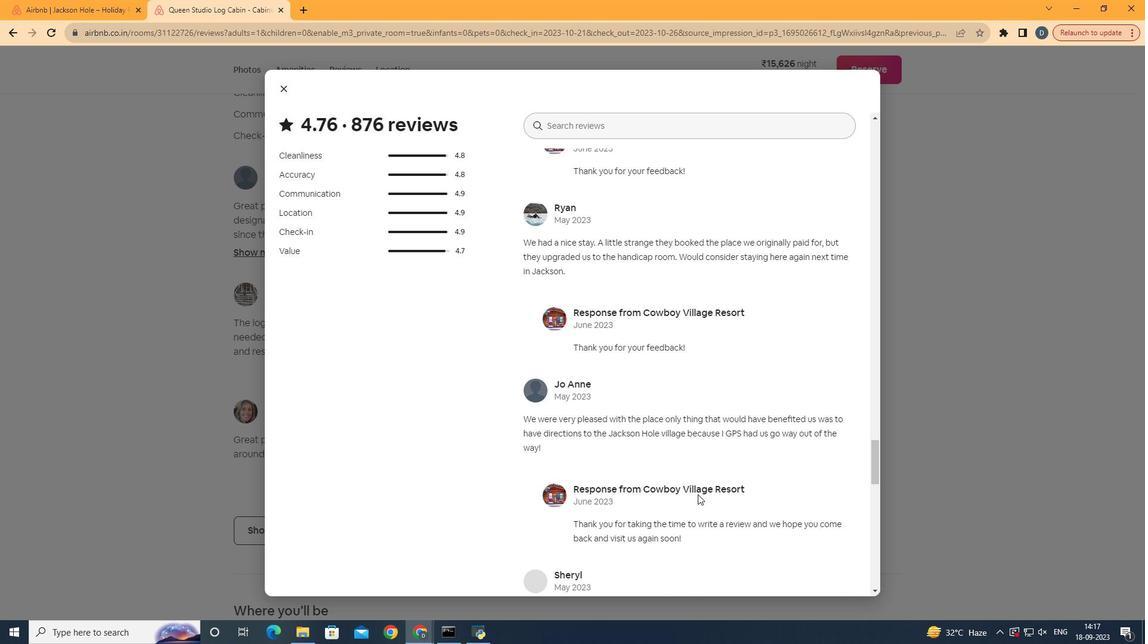 
Action: Mouse scrolled (694, 498) with delta (0, 0)
Screenshot: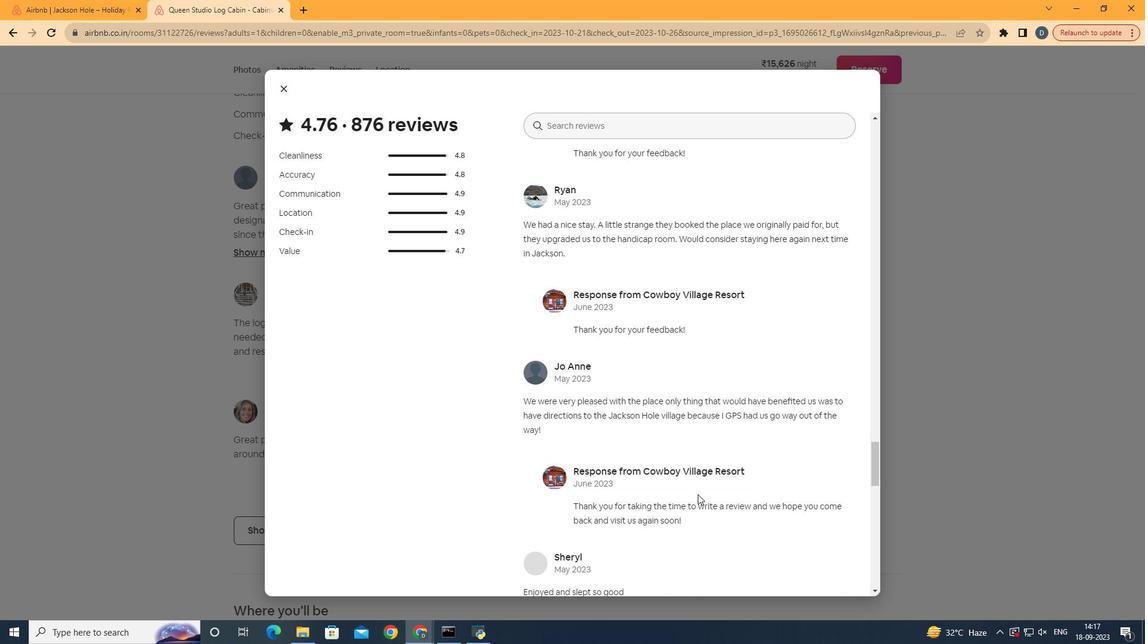 
Action: Mouse scrolled (694, 498) with delta (0, 0)
Screenshot: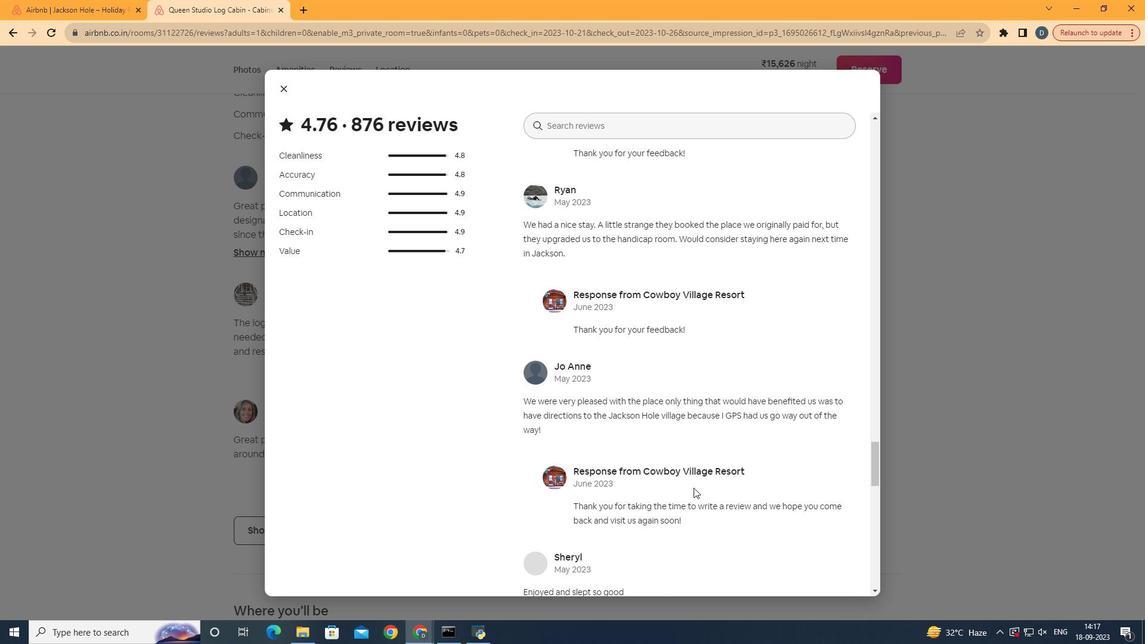 
Action: Mouse scrolled (694, 498) with delta (0, 0)
Screenshot: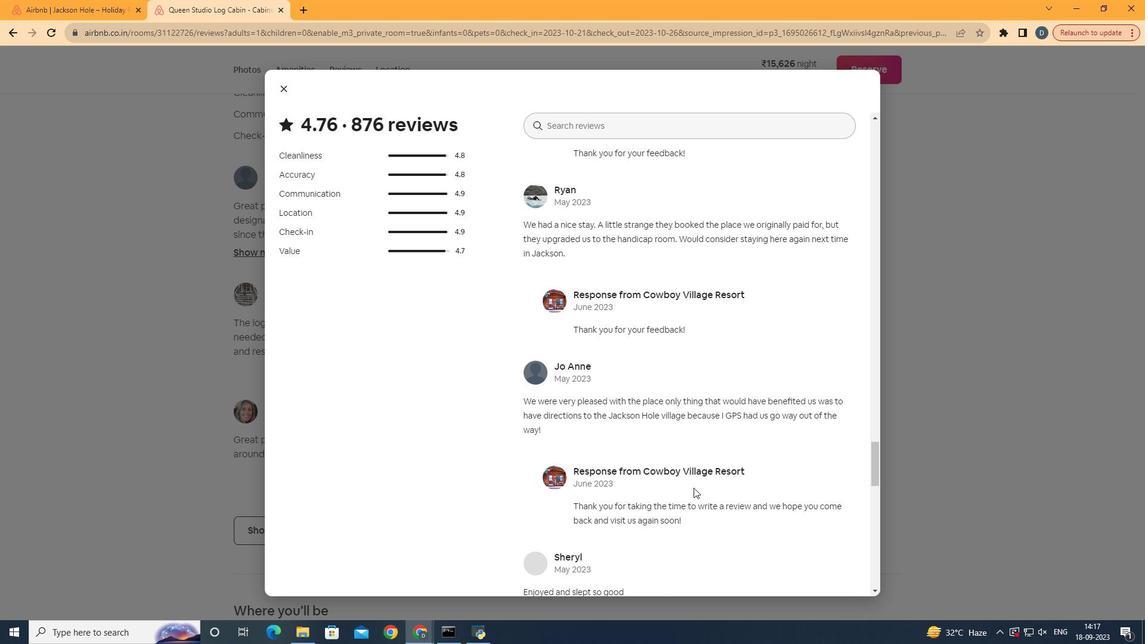 
Action: Mouse moved to (684, 431)
Screenshot: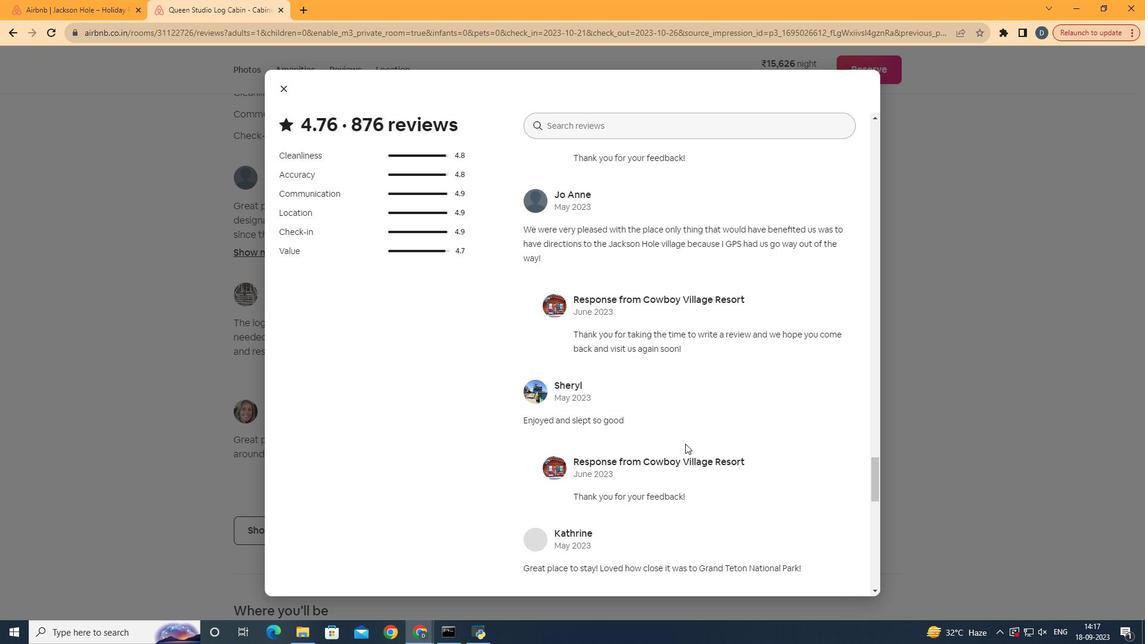 
Action: Mouse scrolled (684, 430) with delta (0, 0)
Screenshot: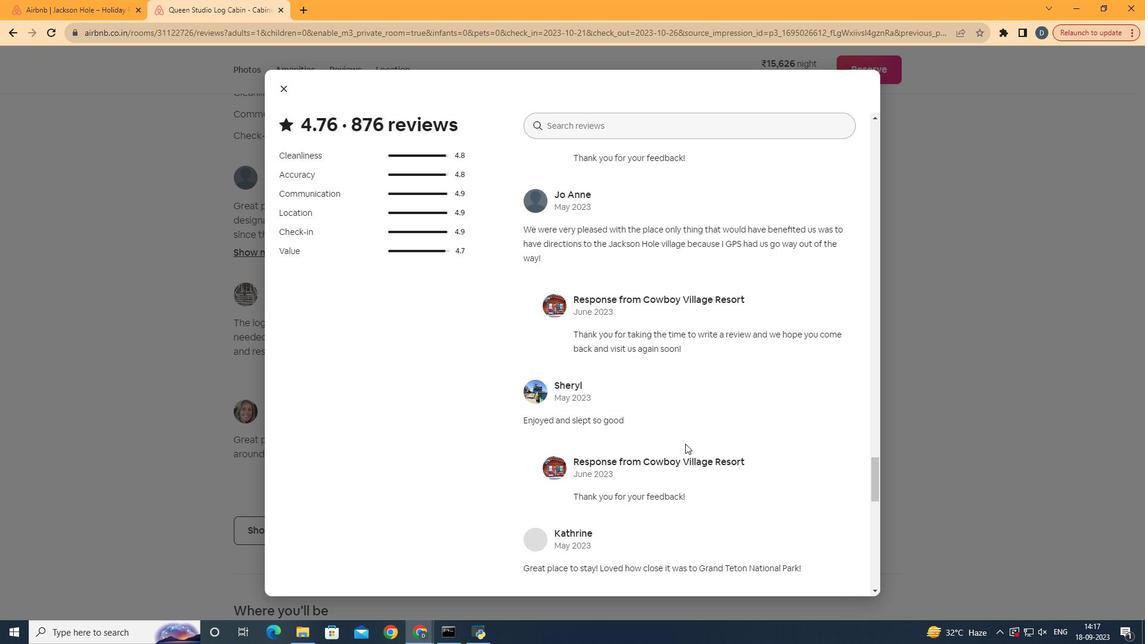 
Action: Mouse moved to (684, 431)
Screenshot: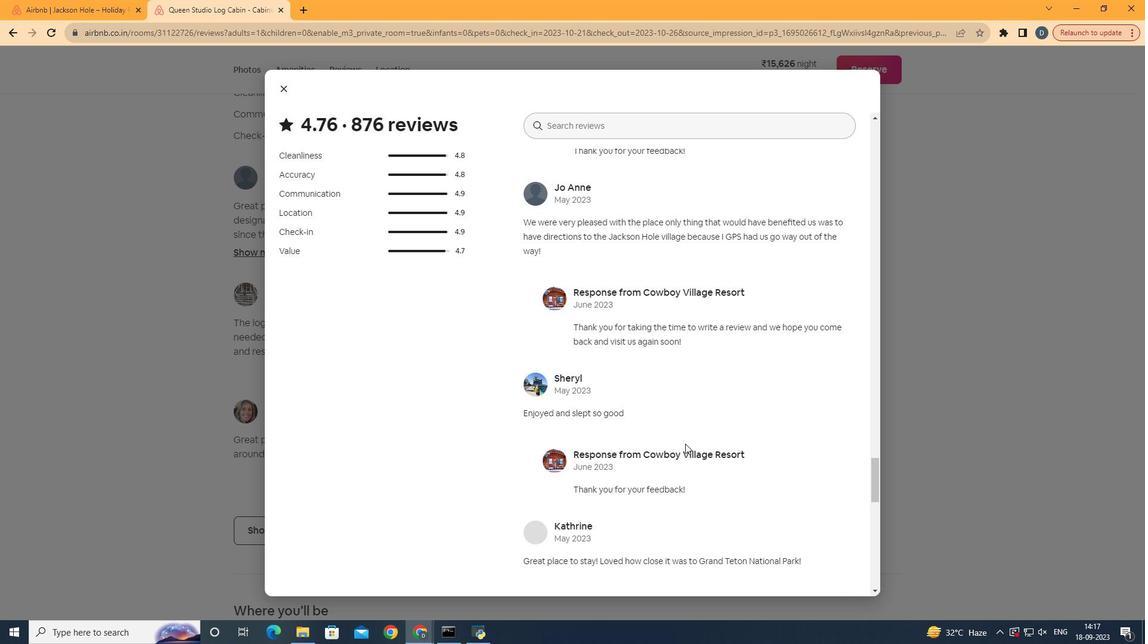 
Action: Mouse scrolled (684, 430) with delta (0, 0)
Screenshot: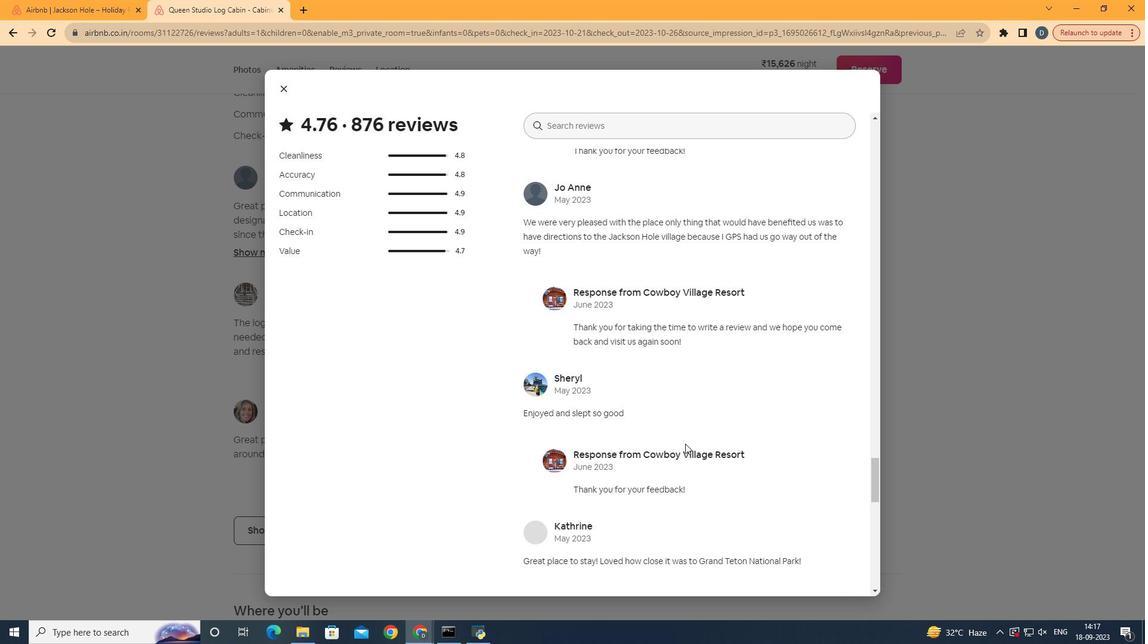 
Action: Mouse moved to (685, 437)
Screenshot: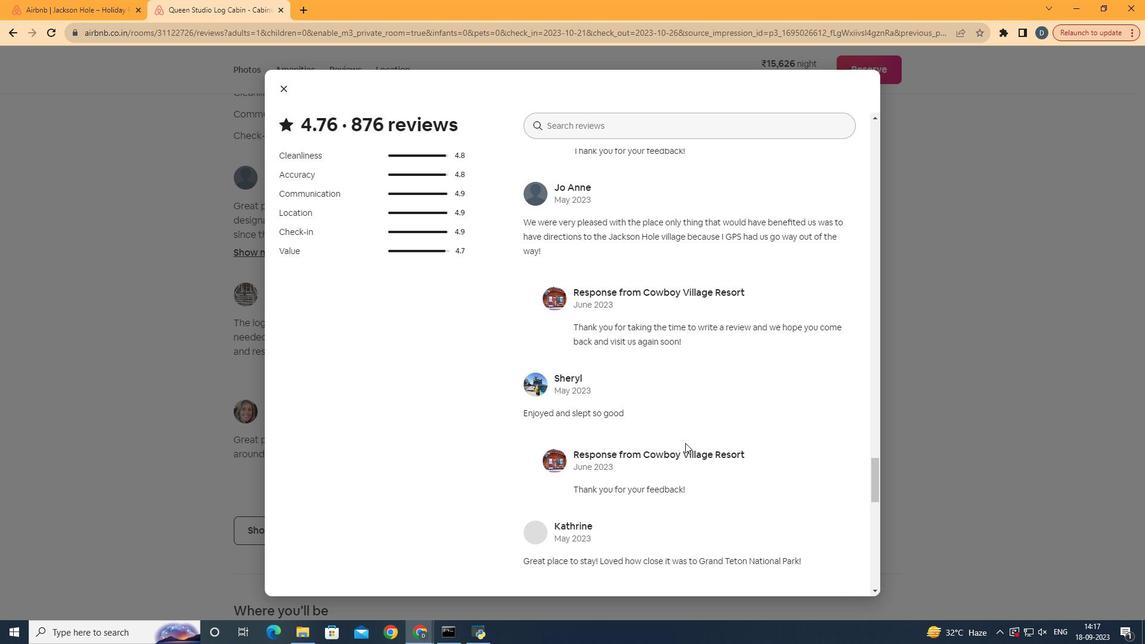 
Action: Mouse scrolled (685, 437) with delta (0, 0)
Screenshot: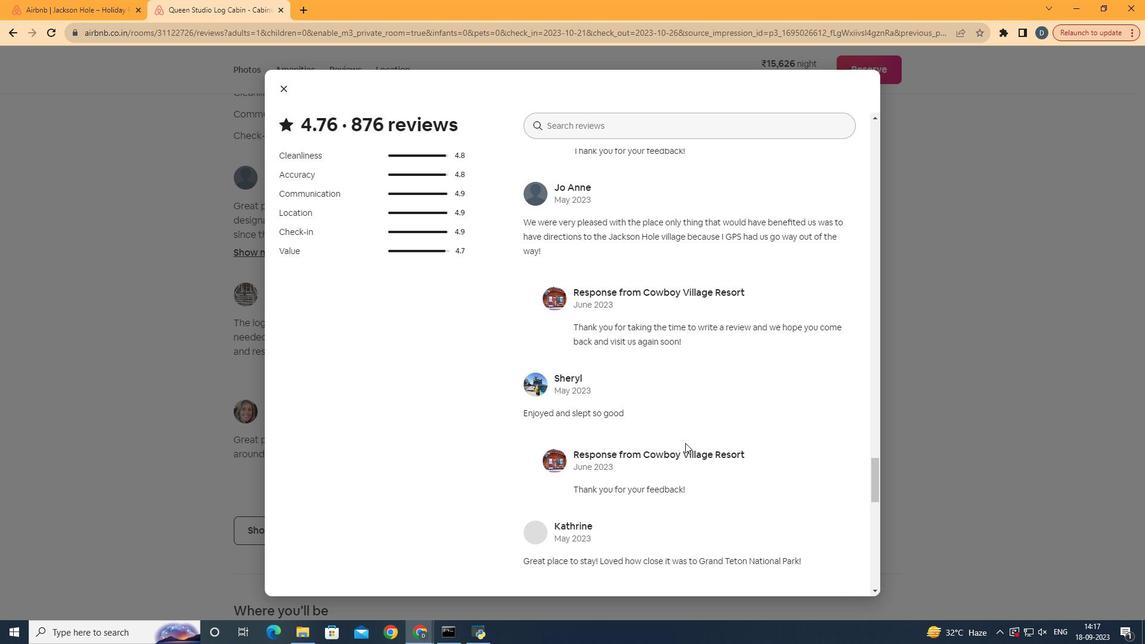 
Action: Mouse moved to (796, 382)
Screenshot: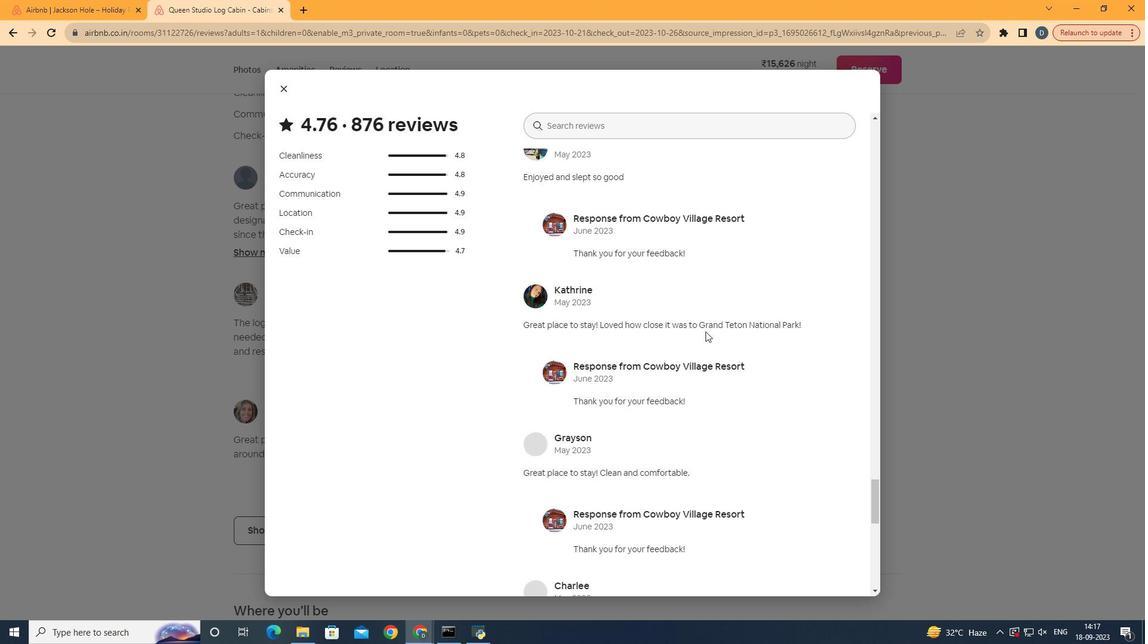 
Action: Mouse scrolled (796, 382) with delta (0, 0)
Screenshot: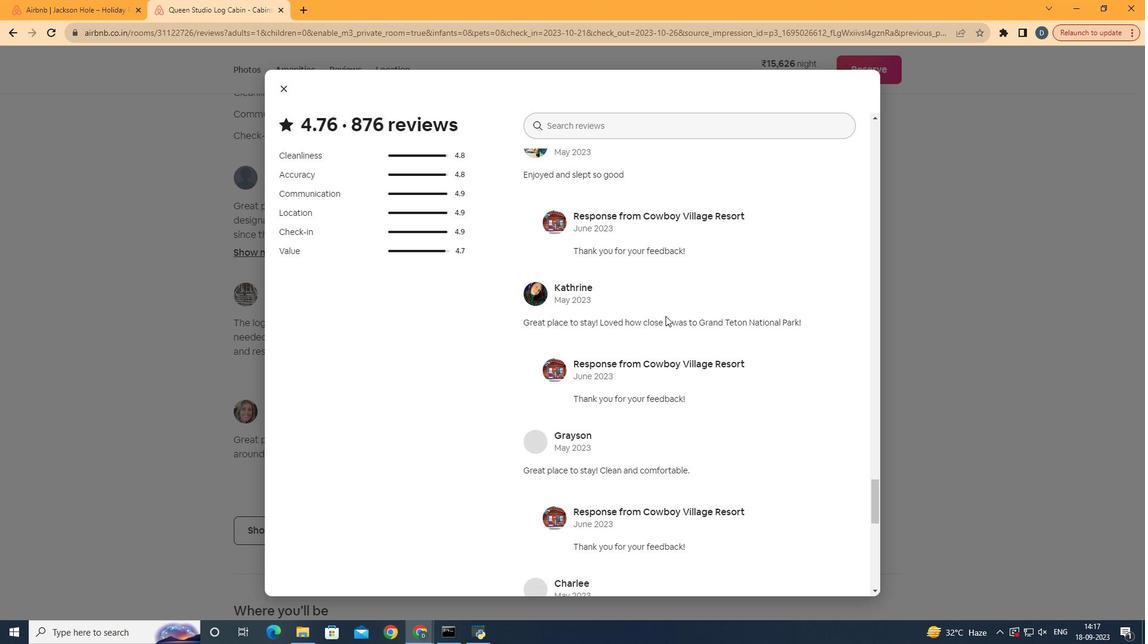
Action: Mouse scrolled (796, 382) with delta (0, 0)
Screenshot: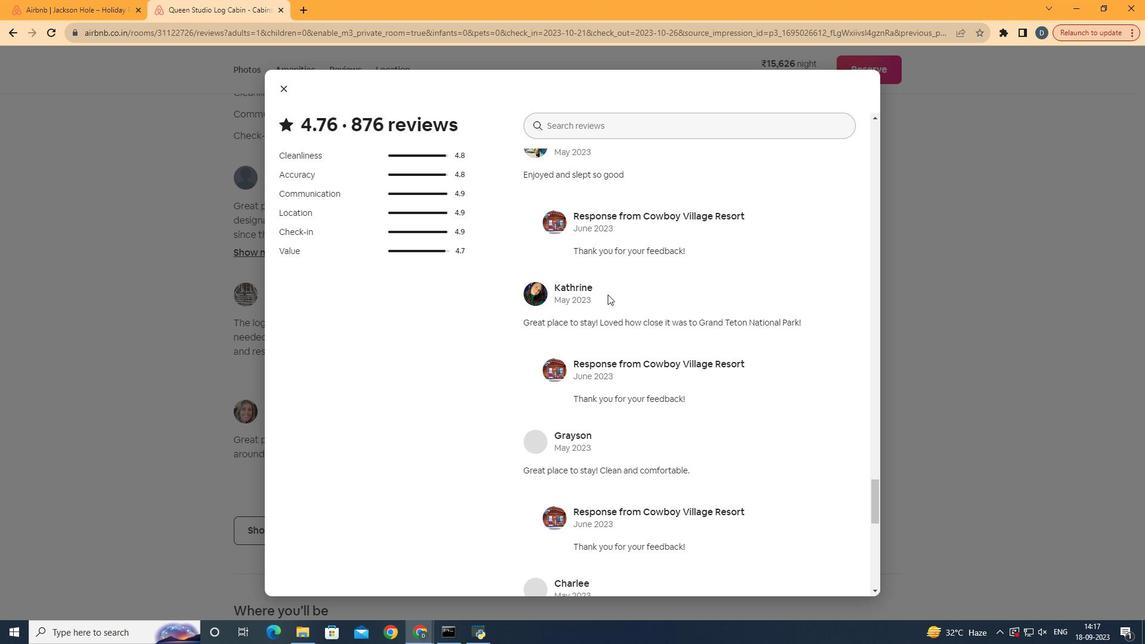 
Action: Mouse moved to (796, 380)
Screenshot: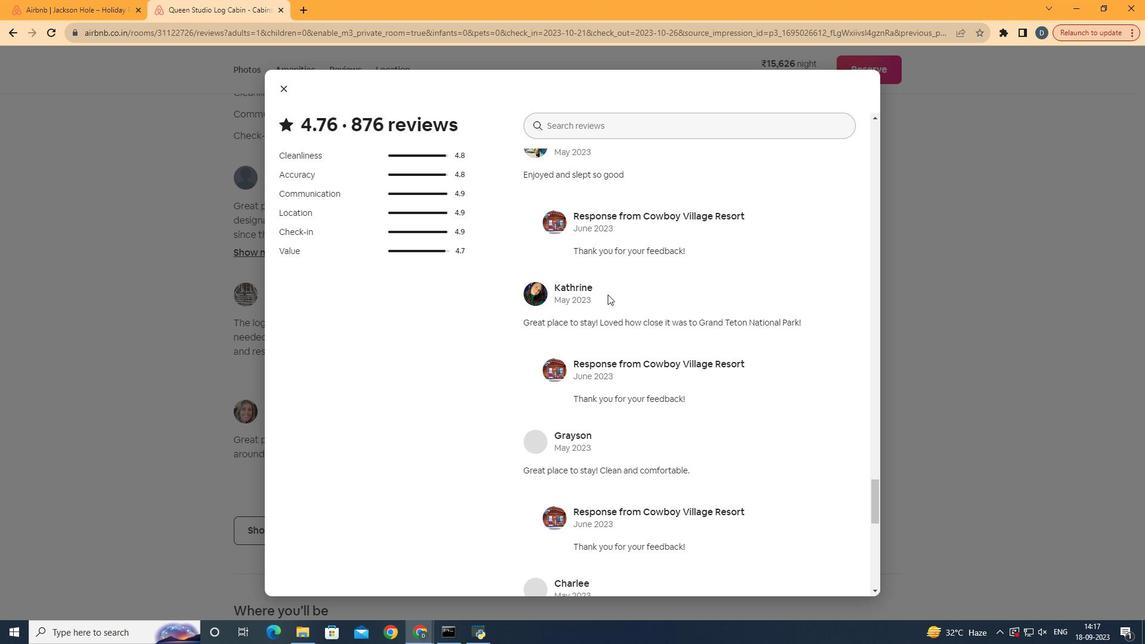 
Action: Mouse scrolled (796, 379) with delta (0, 0)
Screenshot: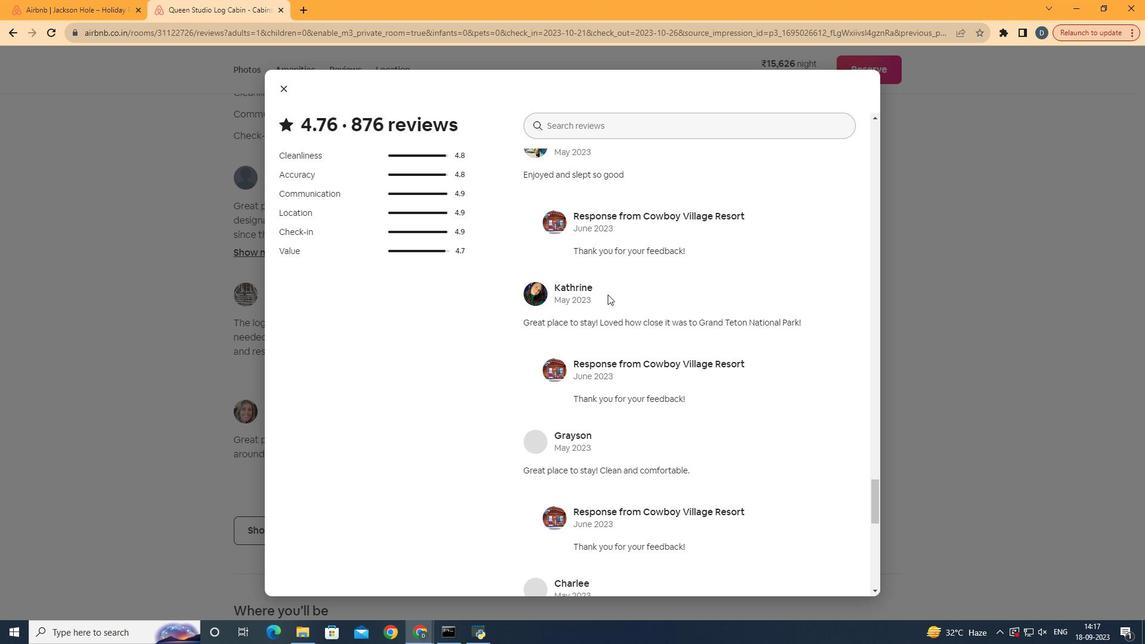 
Action: Mouse moved to (787, 362)
Screenshot: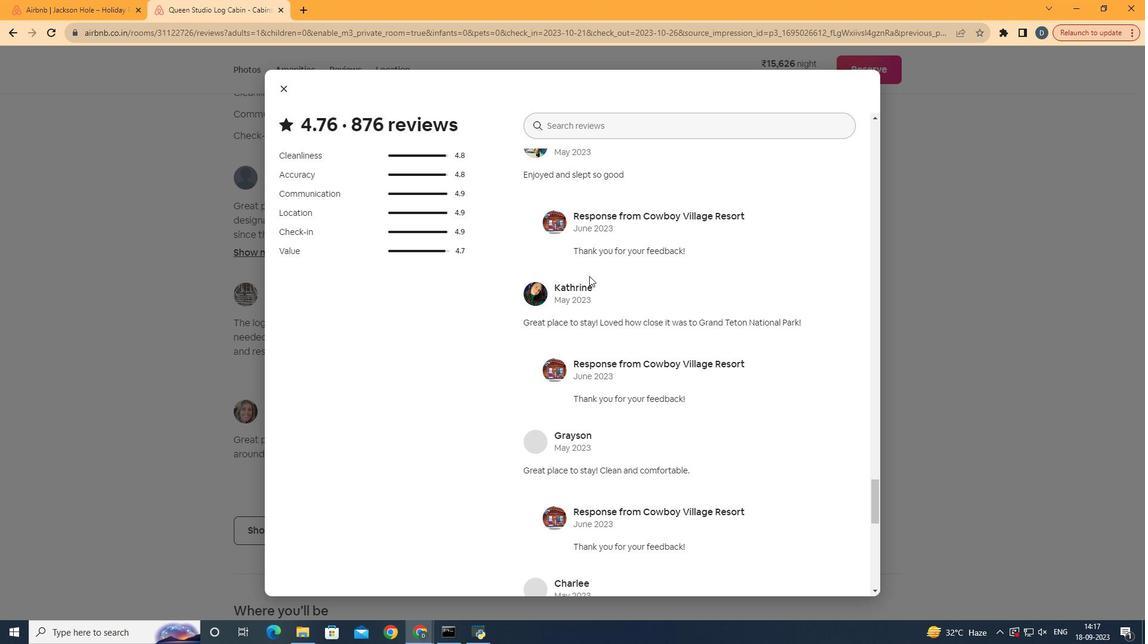 
Action: Mouse scrolled (787, 361) with delta (0, 0)
Screenshot: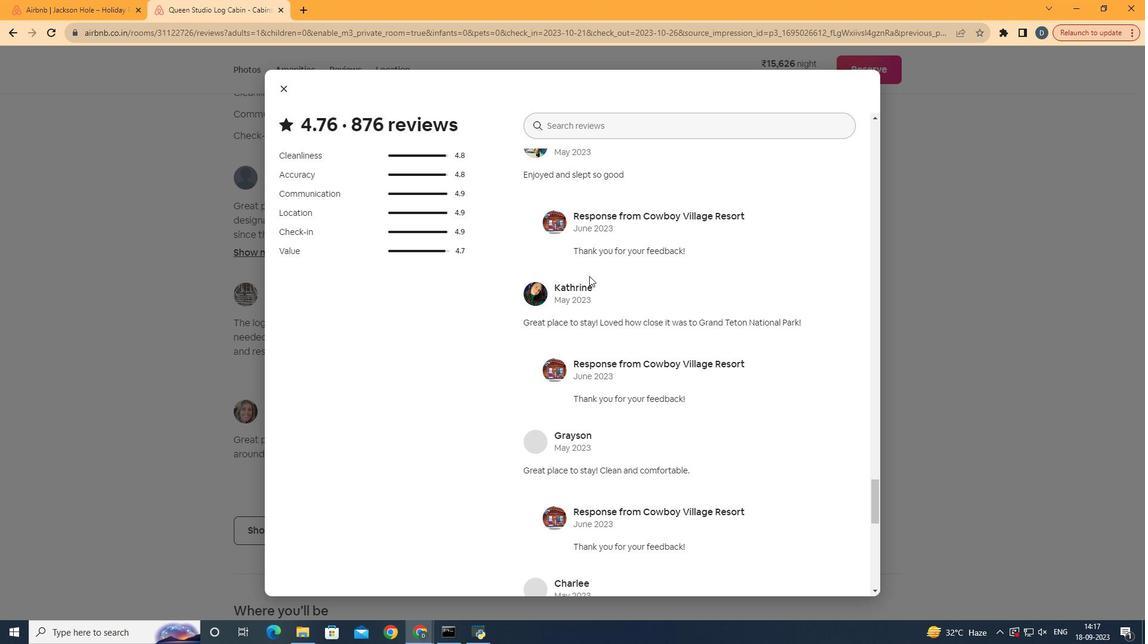 
Action: Mouse moved to (646, 446)
Screenshot: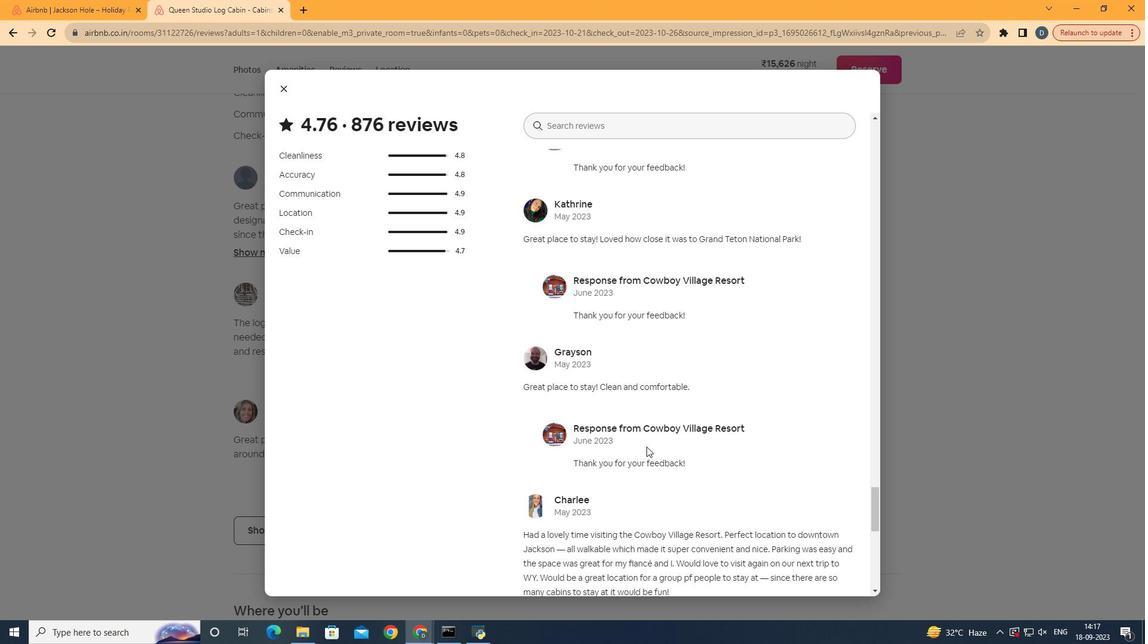 
Action: Mouse scrolled (646, 446) with delta (0, 0)
Screenshot: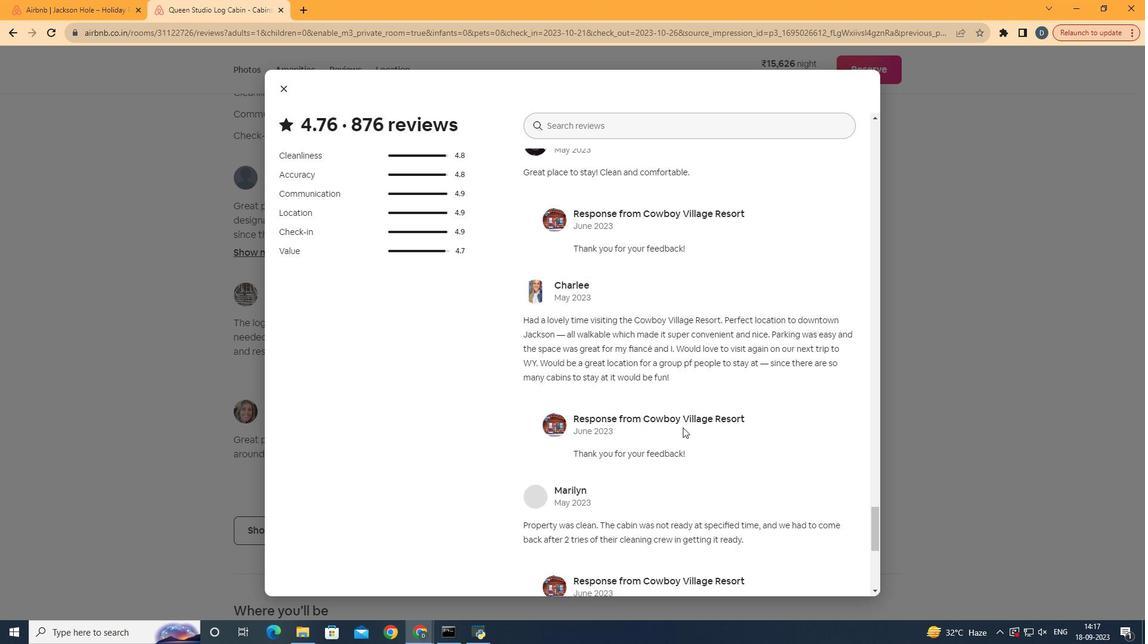 
Action: Mouse scrolled (646, 446) with delta (0, 0)
Screenshot: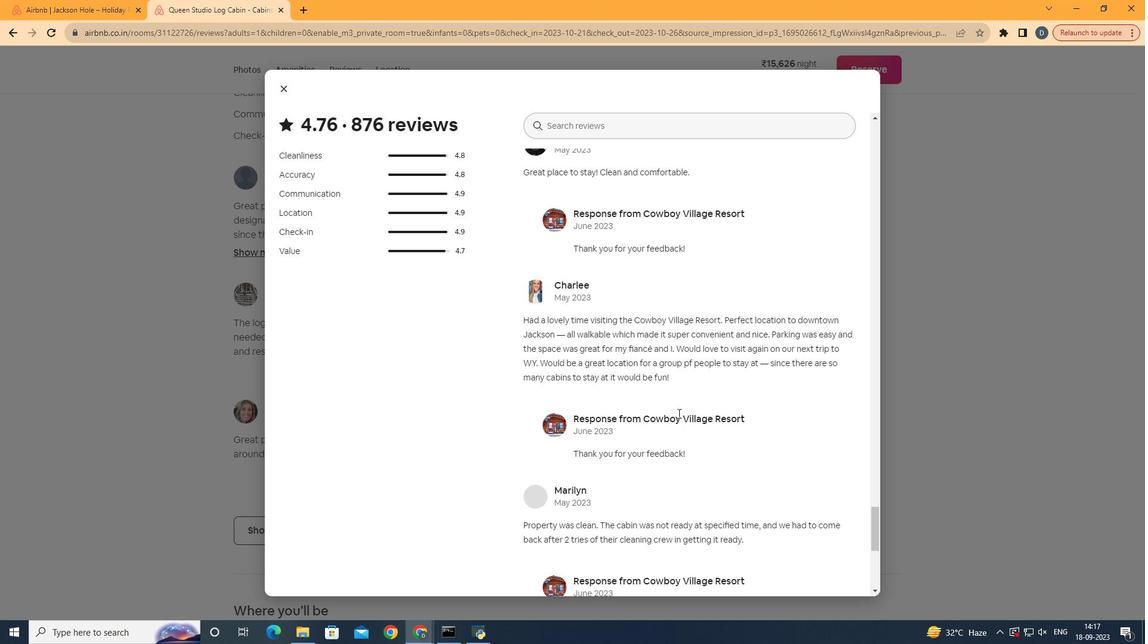 
Action: Mouse scrolled (646, 446) with delta (0, 0)
Screenshot: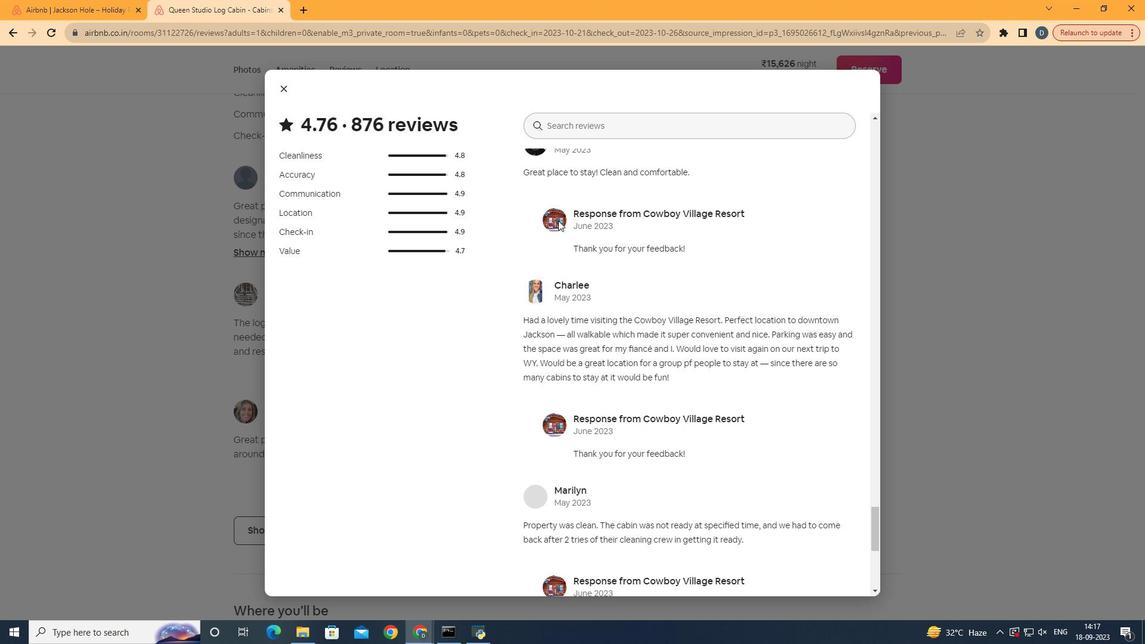 
Action: Mouse scrolled (646, 446) with delta (0, 0)
Screenshot: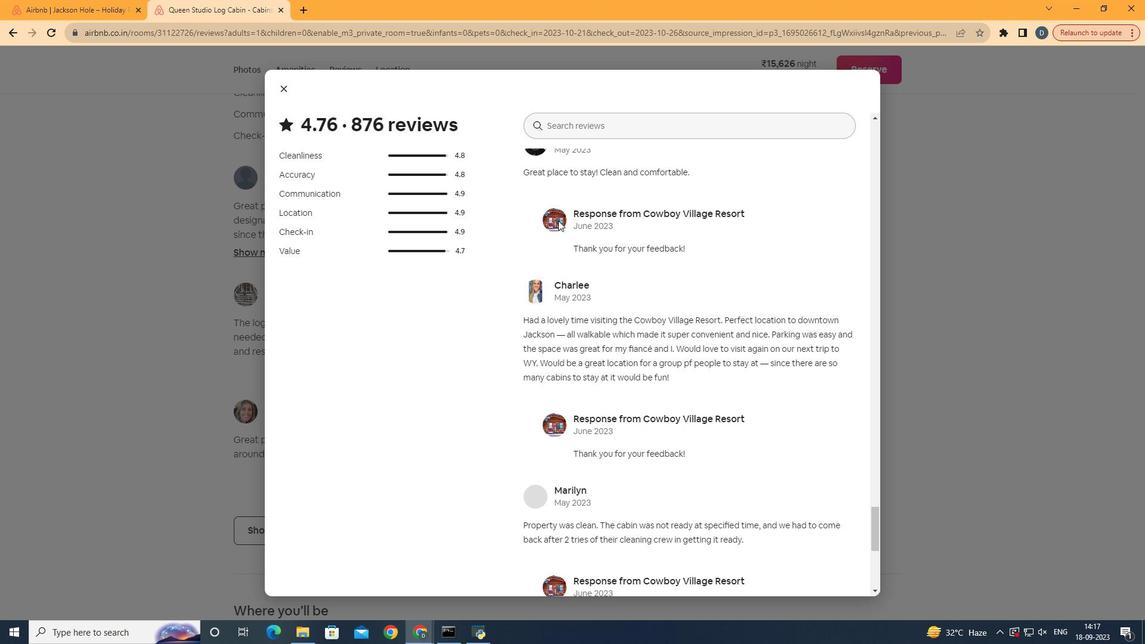 
Action: Mouse scrolled (646, 446) with delta (0, 0)
Screenshot: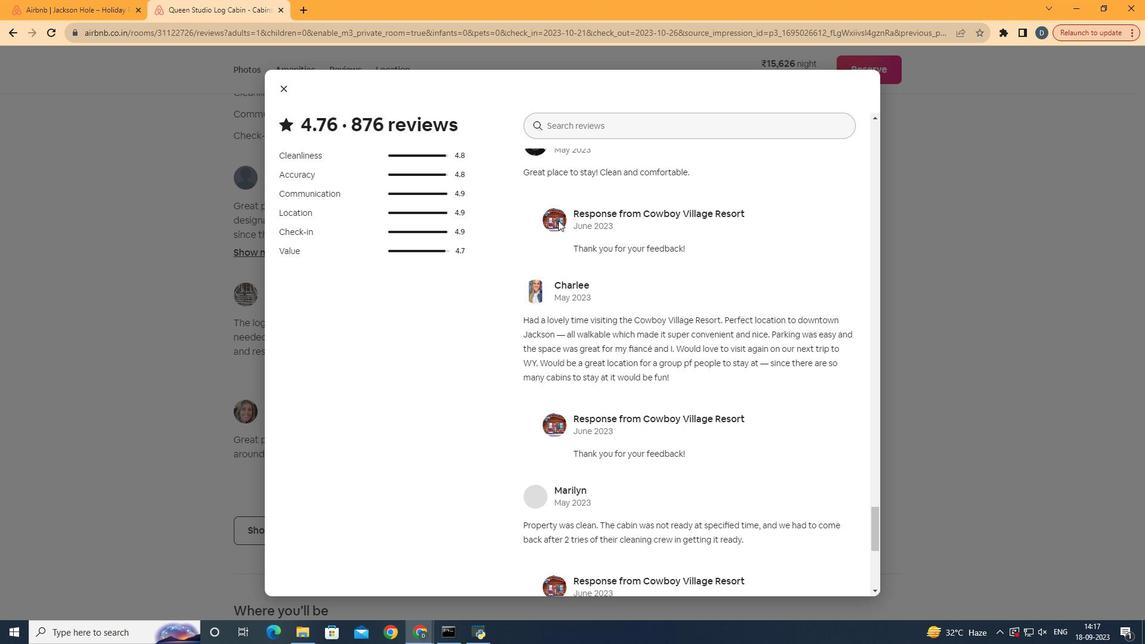
Action: Mouse moved to (692, 384)
Screenshot: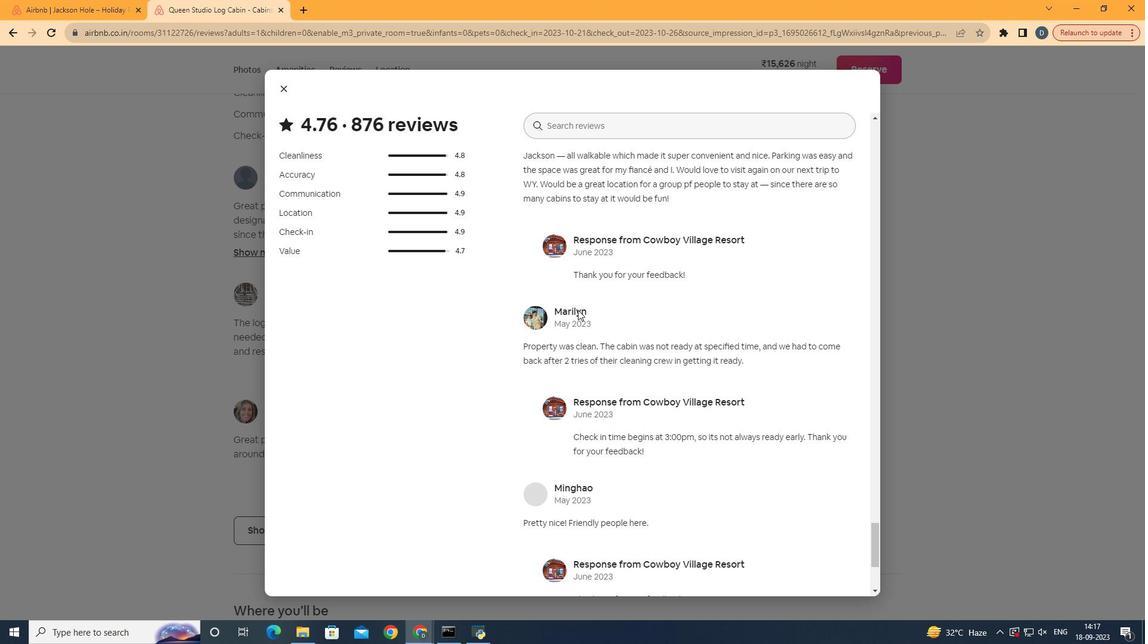 
Action: Mouse scrolled (692, 384) with delta (0, 0)
